 Task: Build a habit tracker for improving your daily time management.
Action: Mouse pressed left at (74, 147)
Screenshot: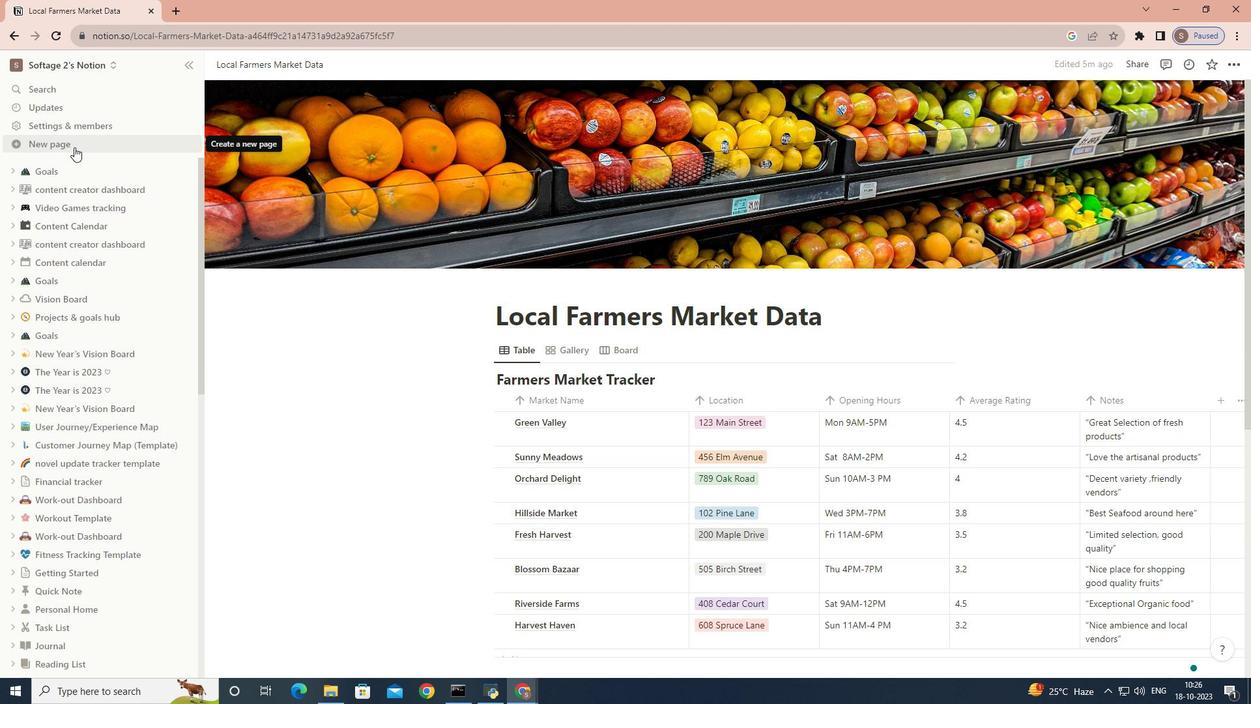 
Action: Mouse moved to (481, 194)
Screenshot: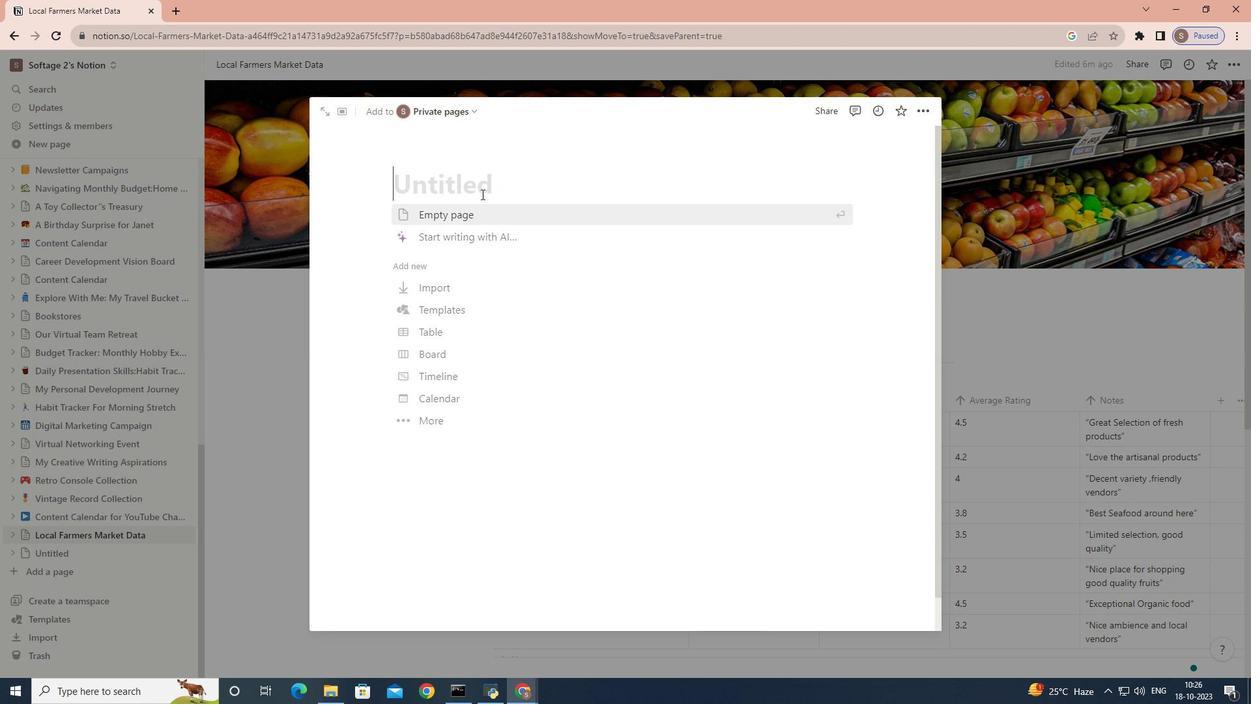 
Action: Key pressed <Key.caps_lock>H<Key.caps_lock>abit<Key.space><Key.caps_lock>T<Key.caps_lock>racj<Key.backspace>ker<Key.space>for<Key.space><Key.caps_lock>D<Key.caps_lock>aily<Key.space><Key.caps_lock>T<Key.caps_lock>ime<Key.space><Key.caps_lock>M<Key.caps_lock>anagement
Screenshot: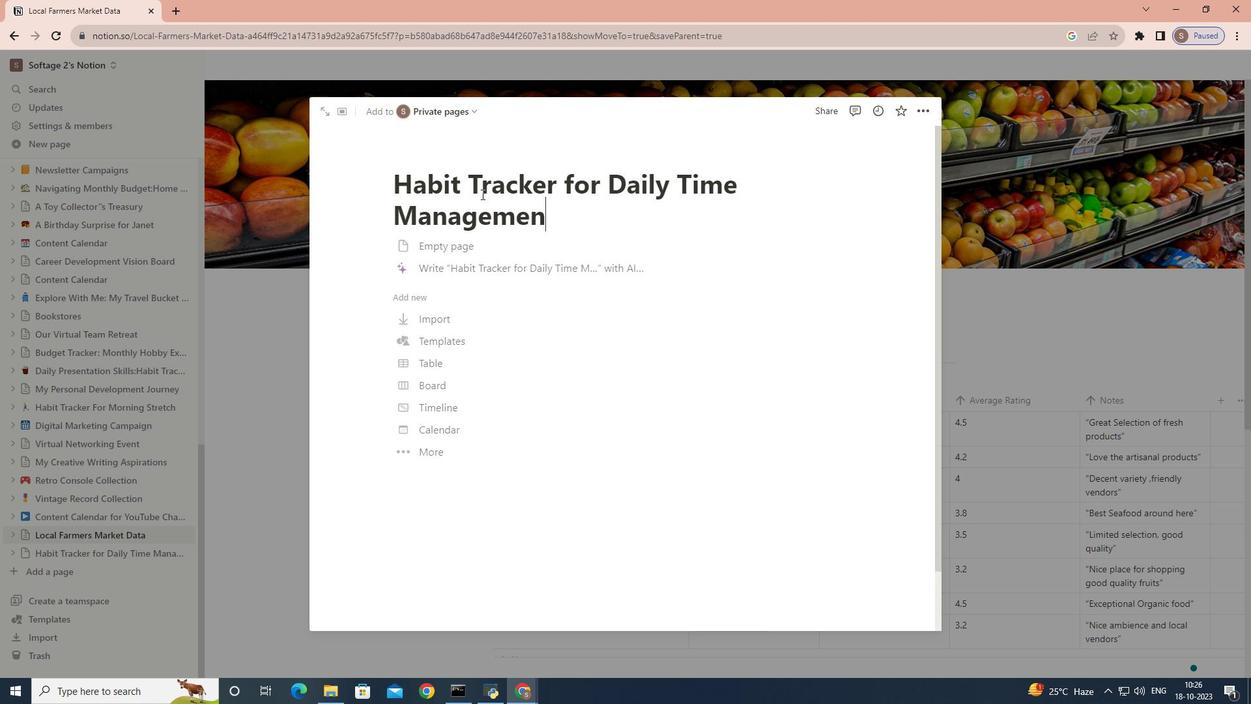 
Action: Mouse moved to (490, 226)
Screenshot: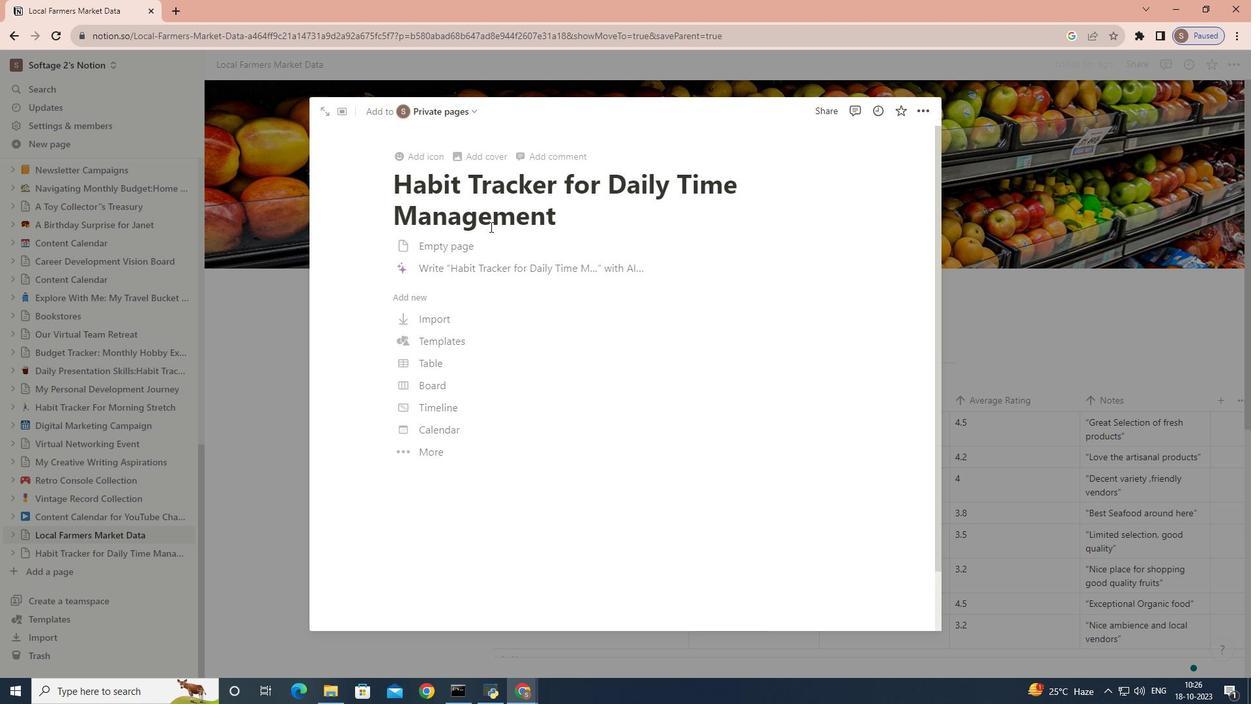 
Action: Mouse scrolled (490, 227) with delta (0, 0)
Screenshot: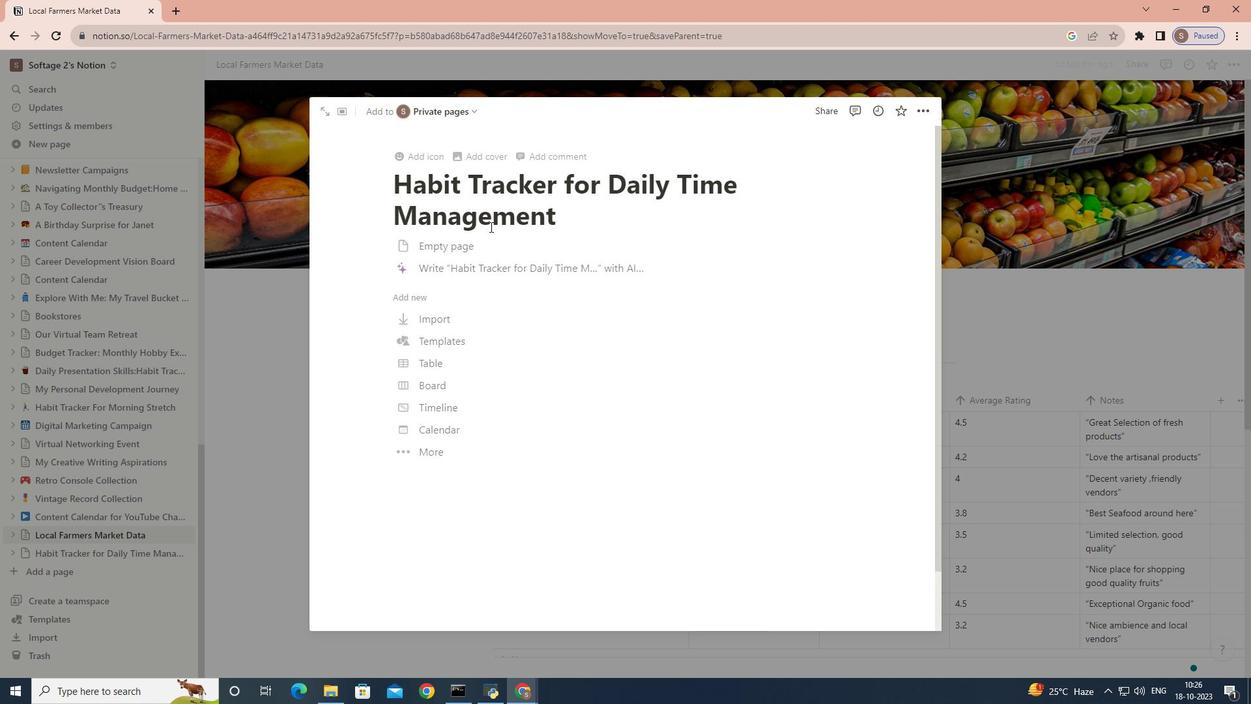 
Action: Mouse scrolled (490, 227) with delta (0, 0)
Screenshot: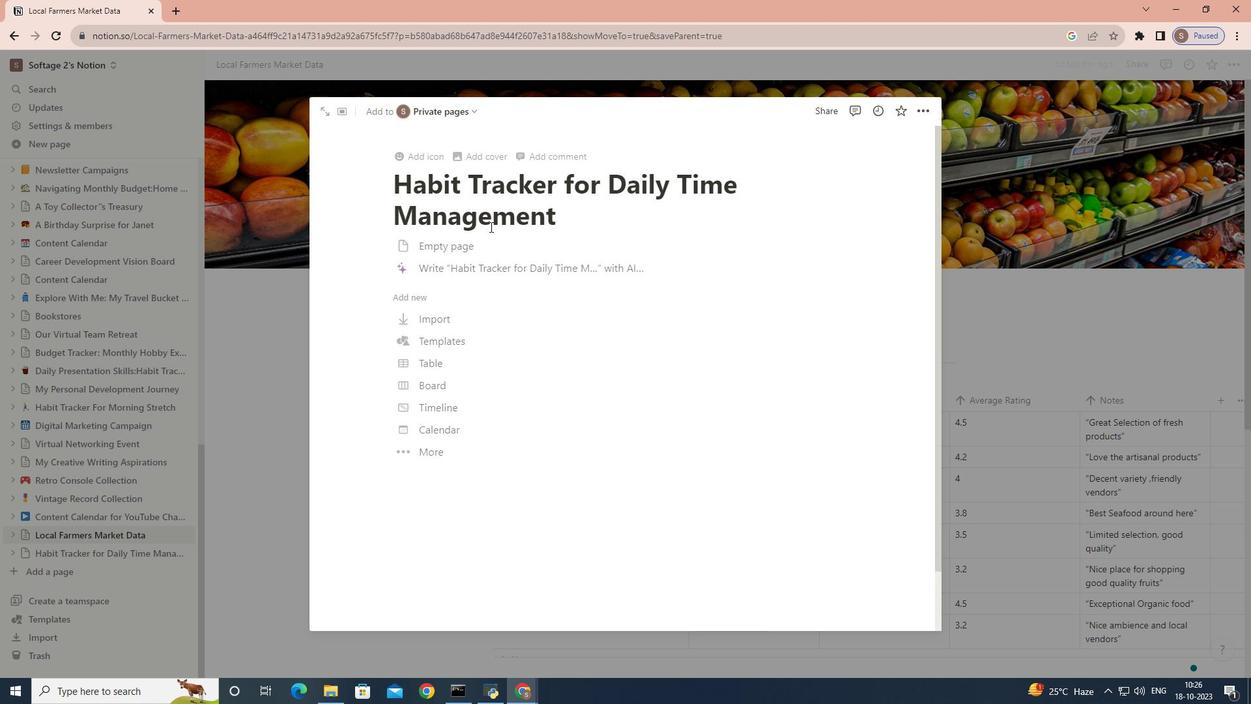 
Action: Mouse scrolled (490, 227) with delta (0, 0)
Screenshot: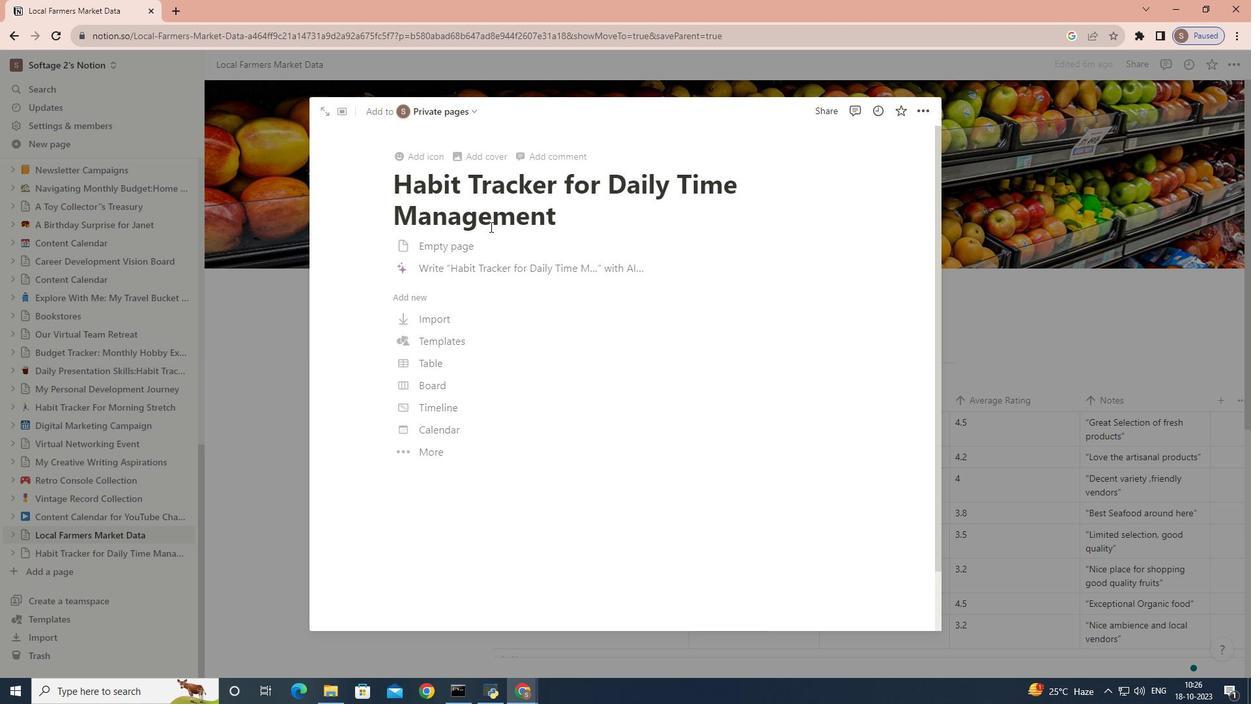 
Action: Mouse moved to (480, 165)
Screenshot: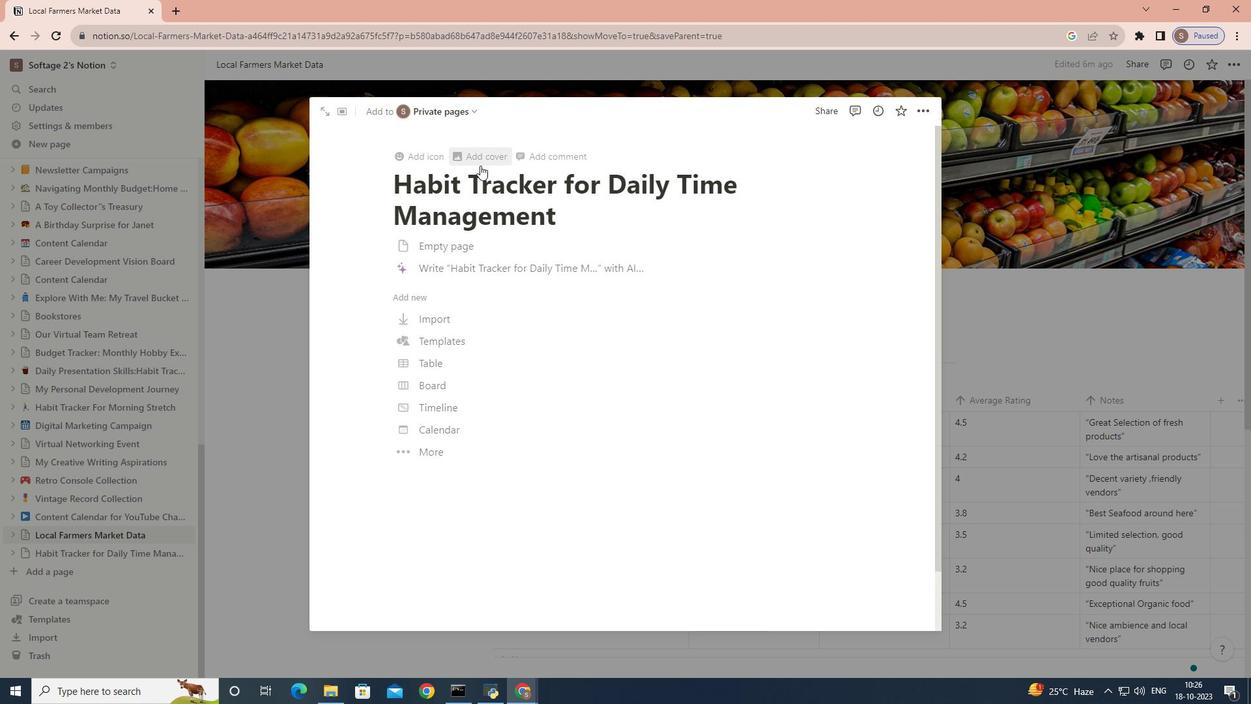 
Action: Mouse pressed left at (480, 165)
Screenshot: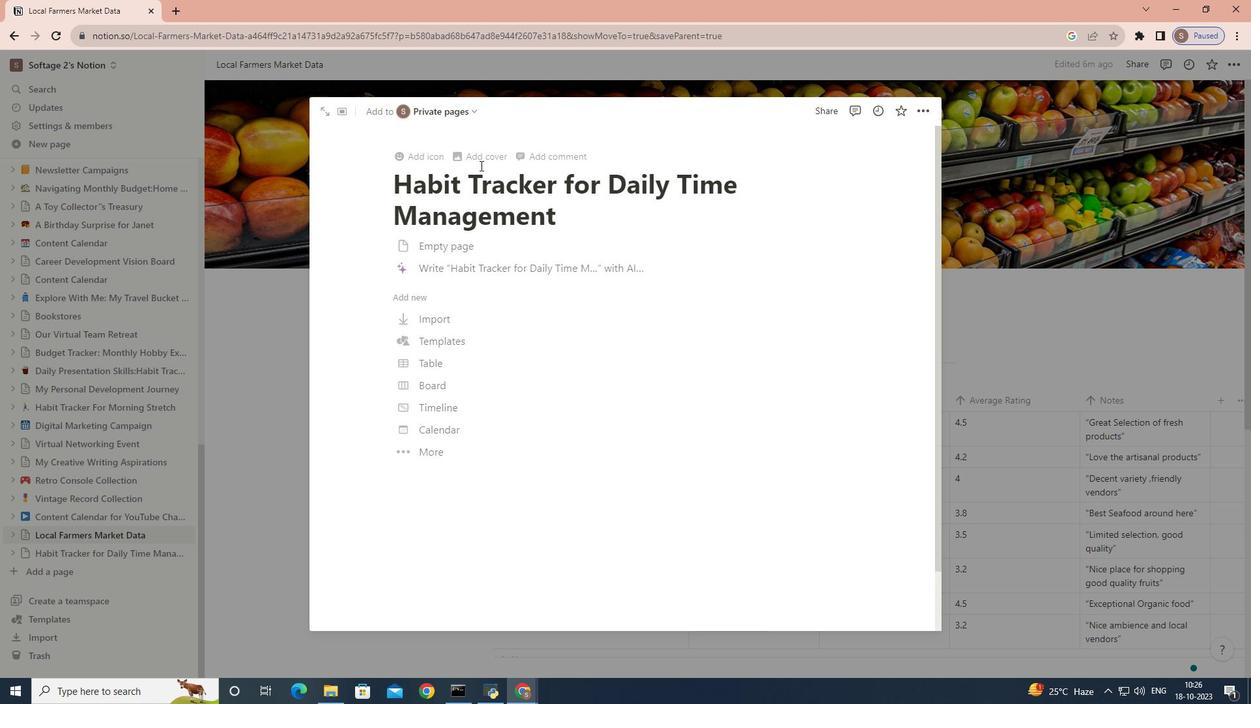 
Action: Mouse moved to (496, 160)
Screenshot: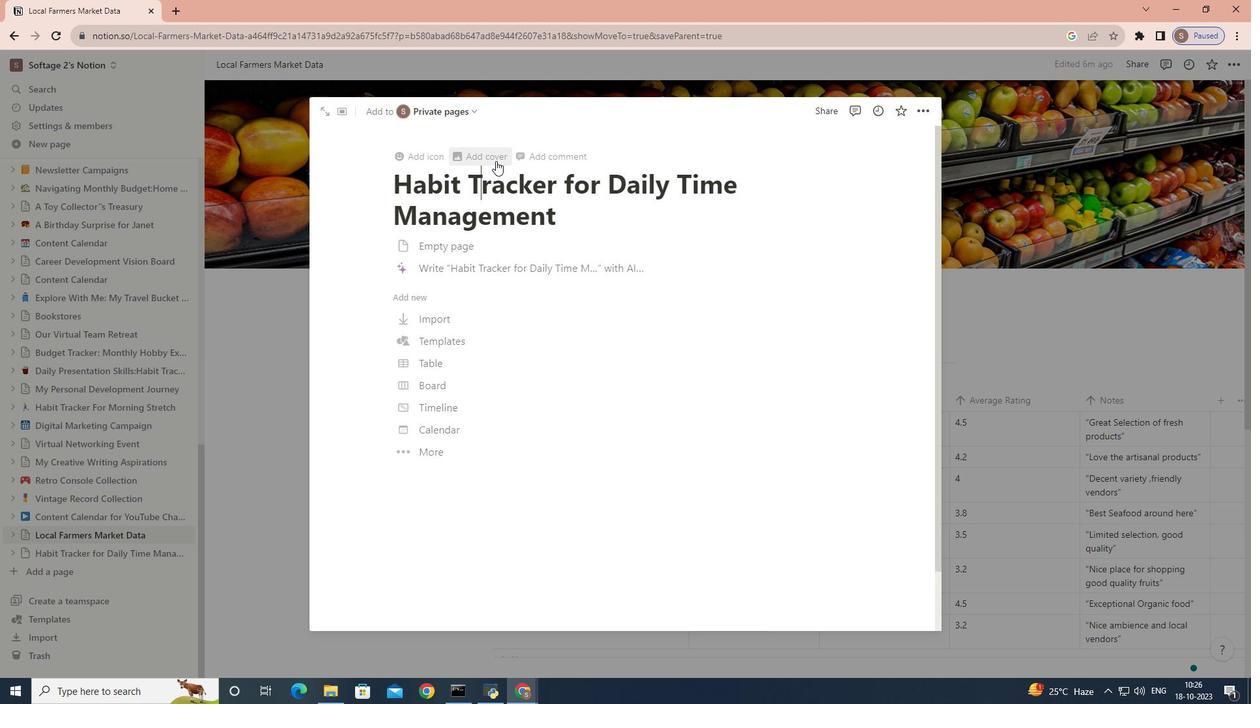 
Action: Mouse pressed left at (496, 160)
Screenshot: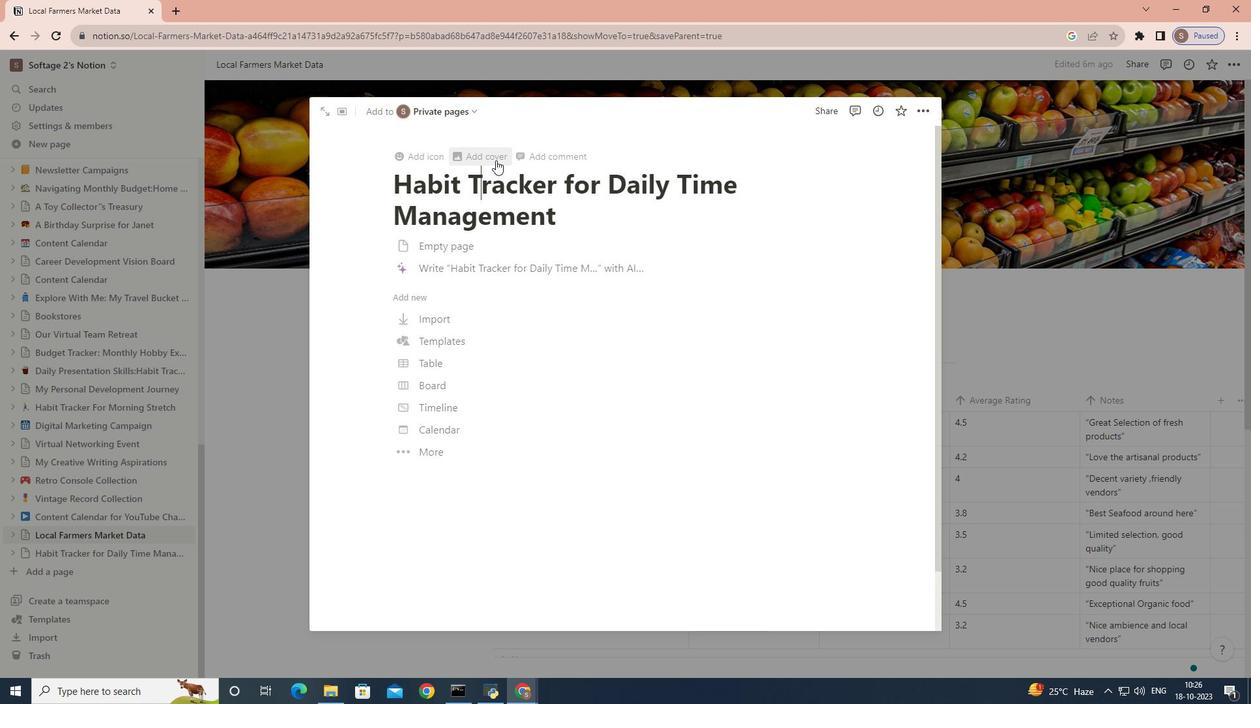 
Action: Mouse moved to (773, 237)
Screenshot: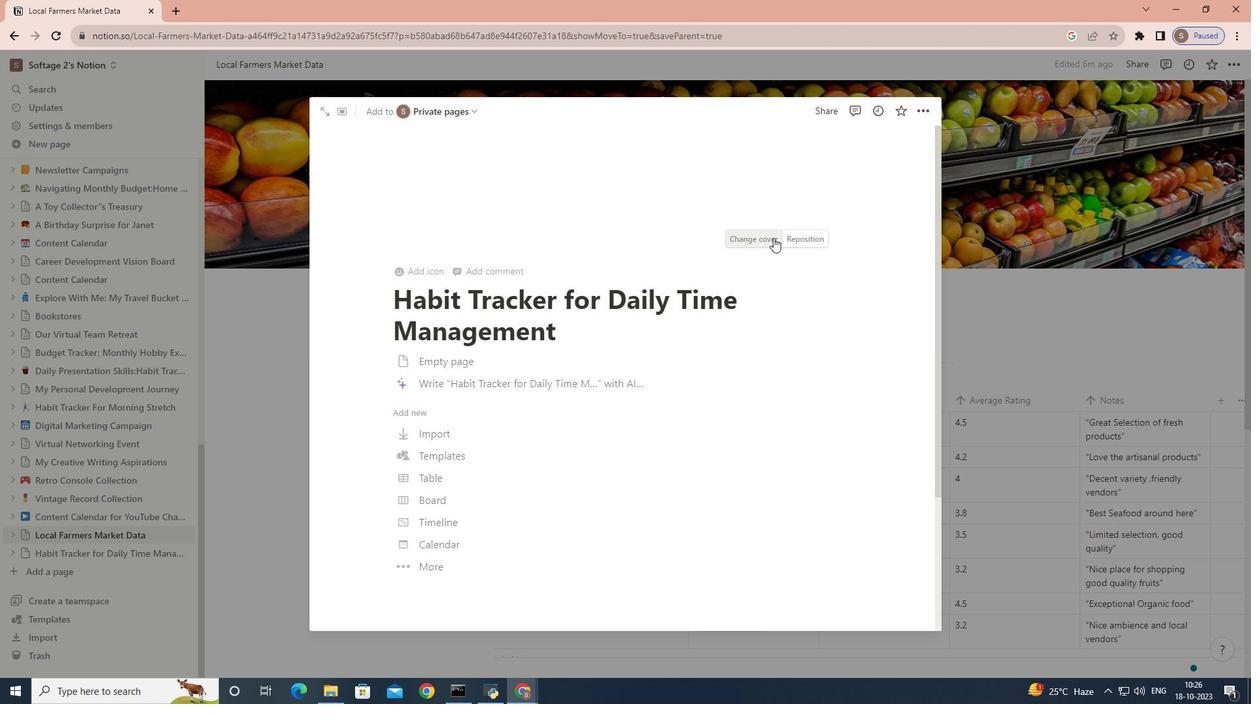 
Action: Mouse pressed left at (773, 237)
Screenshot: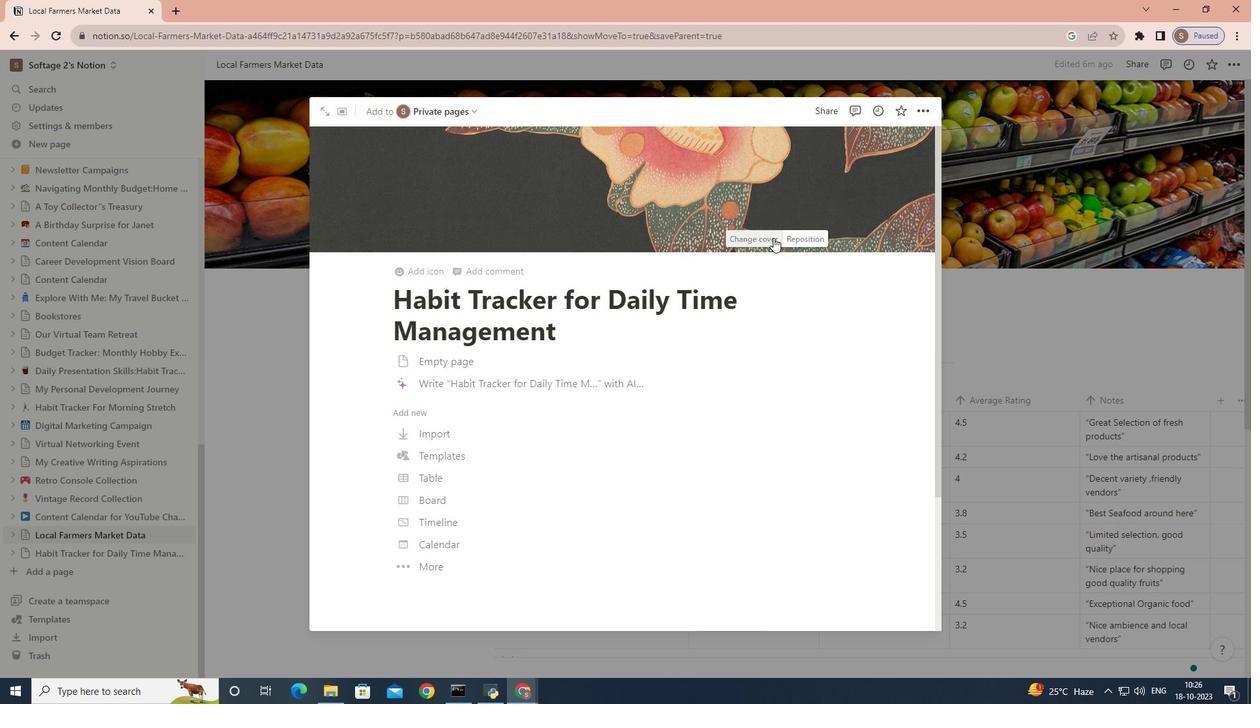 
Action: Mouse moved to (721, 260)
Screenshot: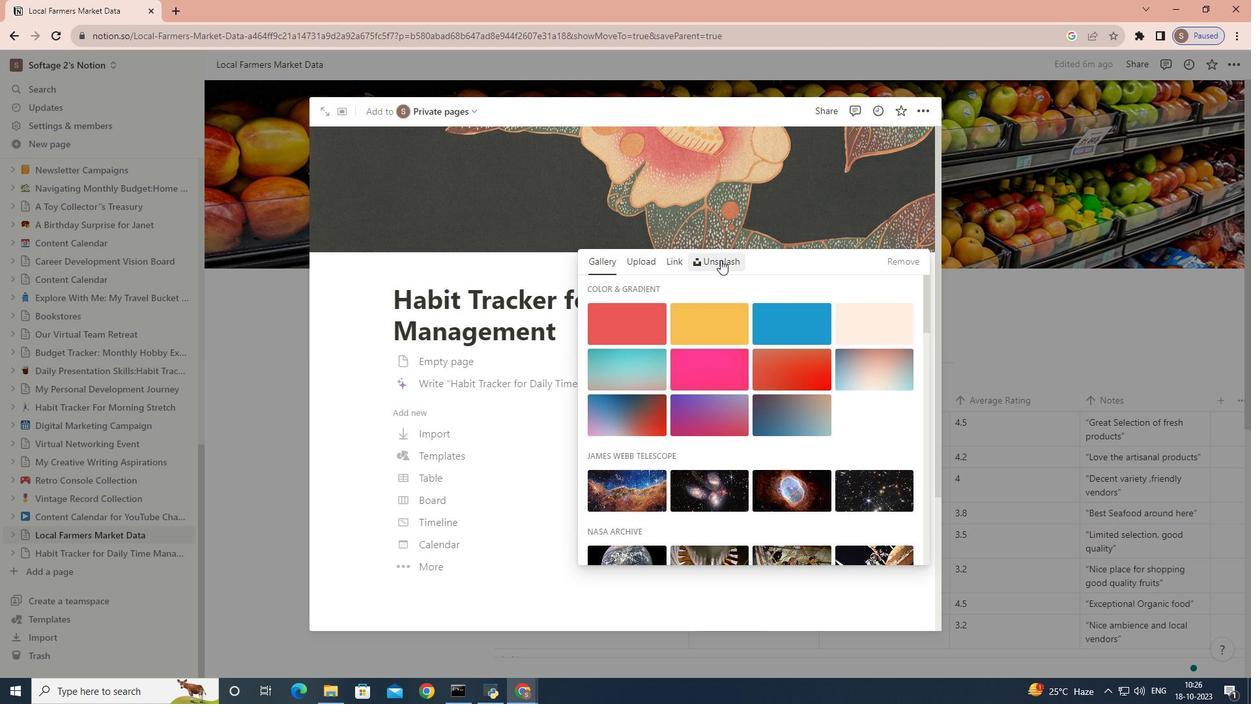 
Action: Mouse pressed left at (721, 260)
Screenshot: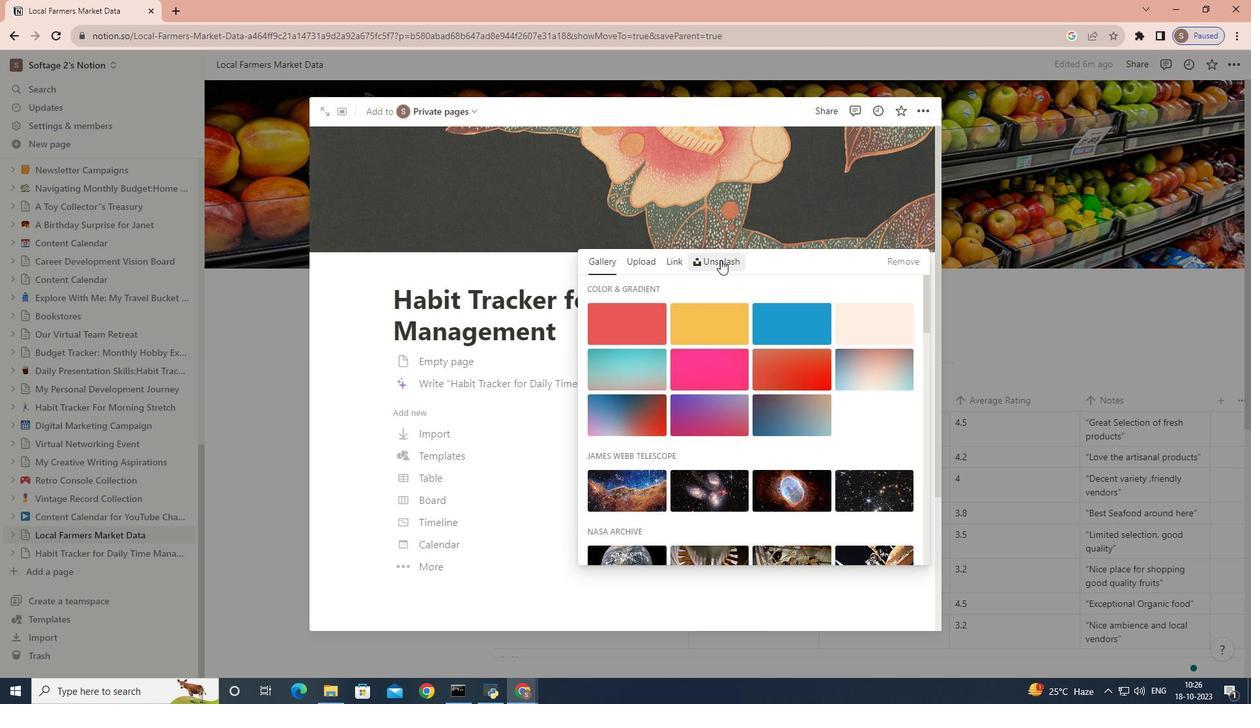 
Action: Mouse moved to (668, 284)
Screenshot: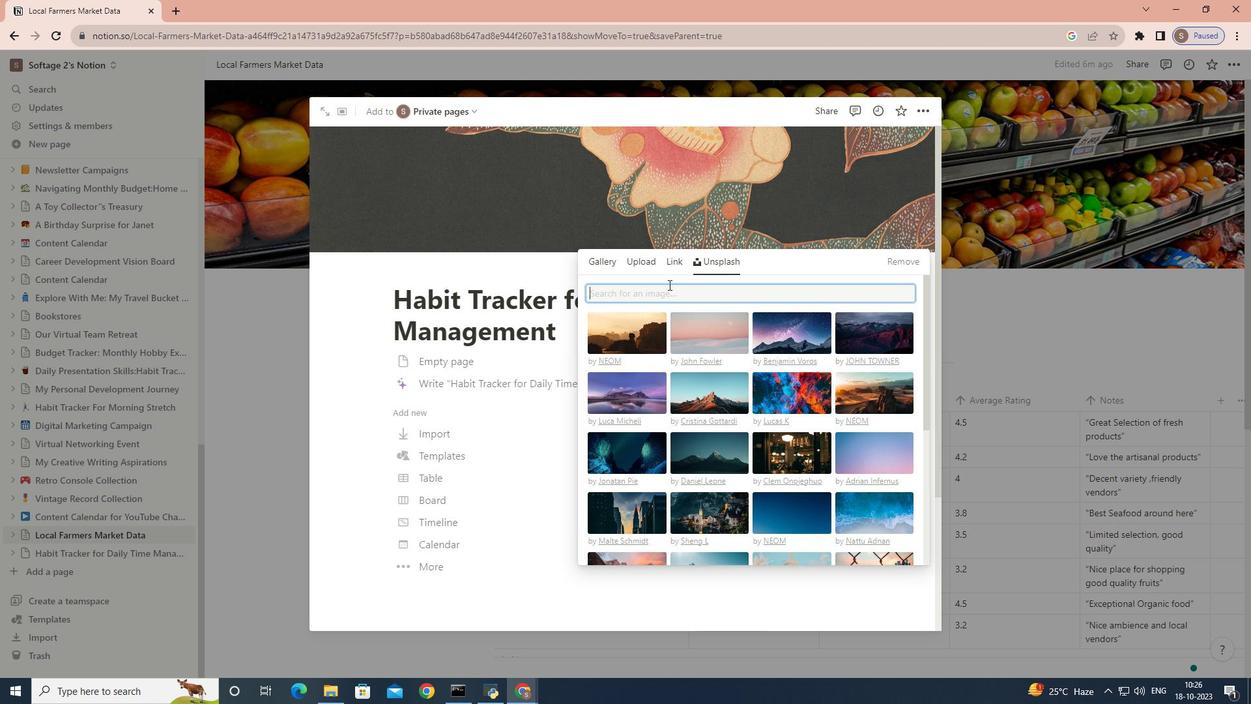 
Action: Key pressed time
Screenshot: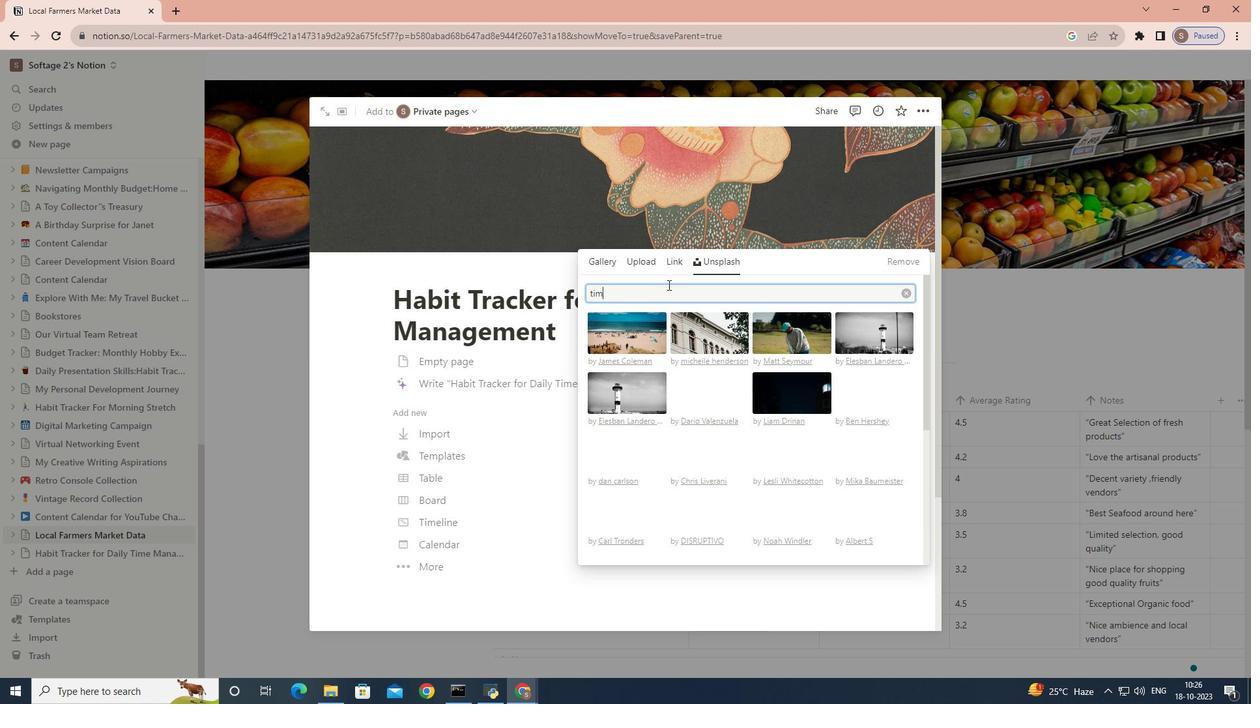 
Action: Mouse moved to (631, 387)
Screenshot: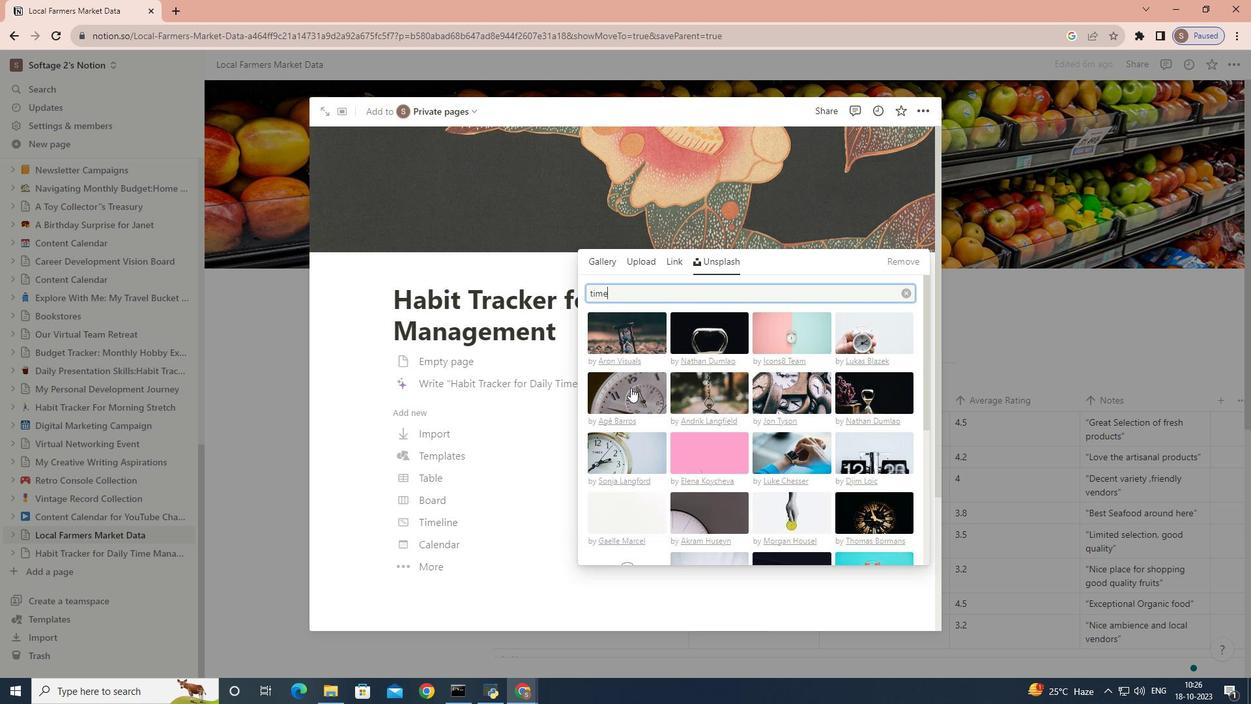 
Action: Mouse pressed left at (631, 387)
Screenshot: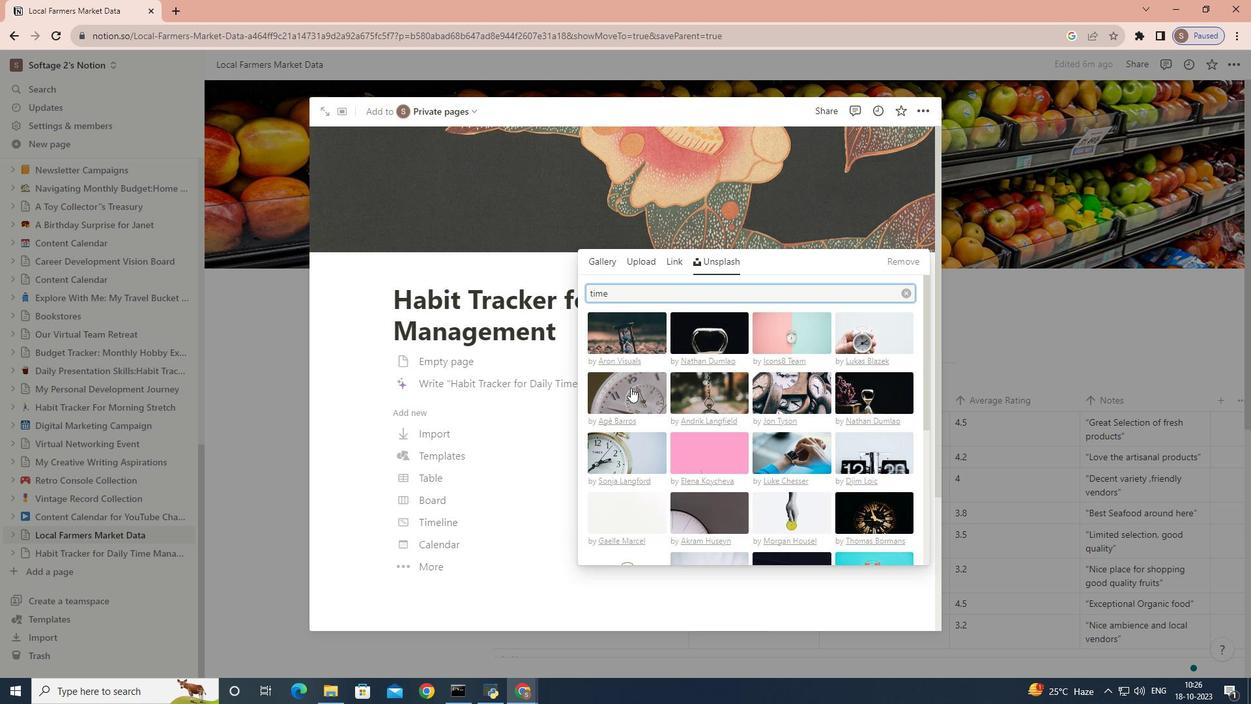 
Action: Mouse moved to (738, 220)
Screenshot: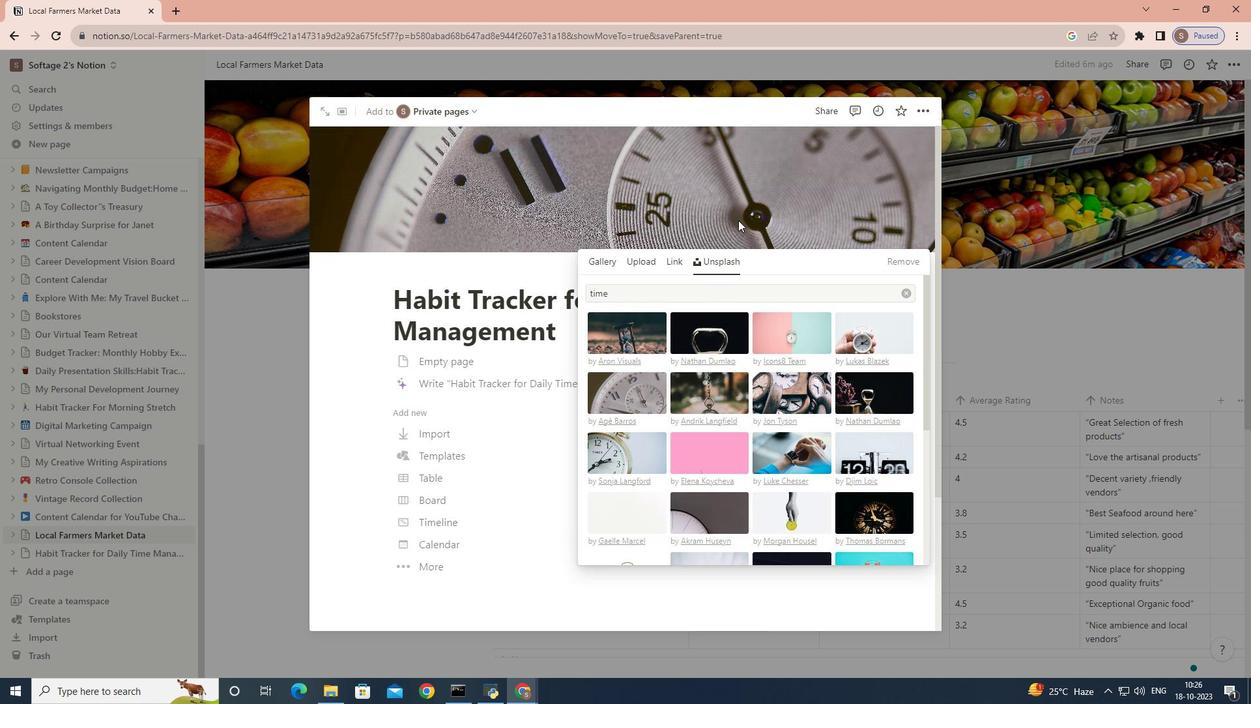 
Action: Mouse scrolled (738, 221) with delta (0, 0)
Screenshot: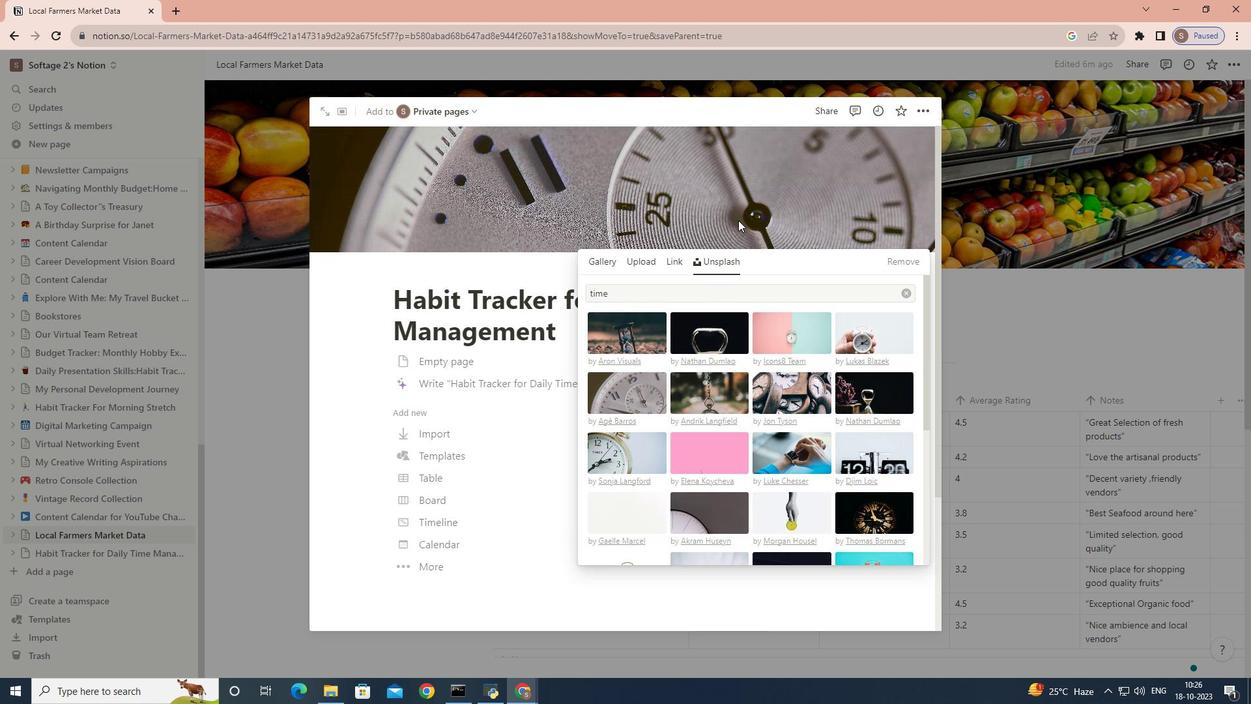 
Action: Mouse scrolled (738, 221) with delta (0, 0)
Screenshot: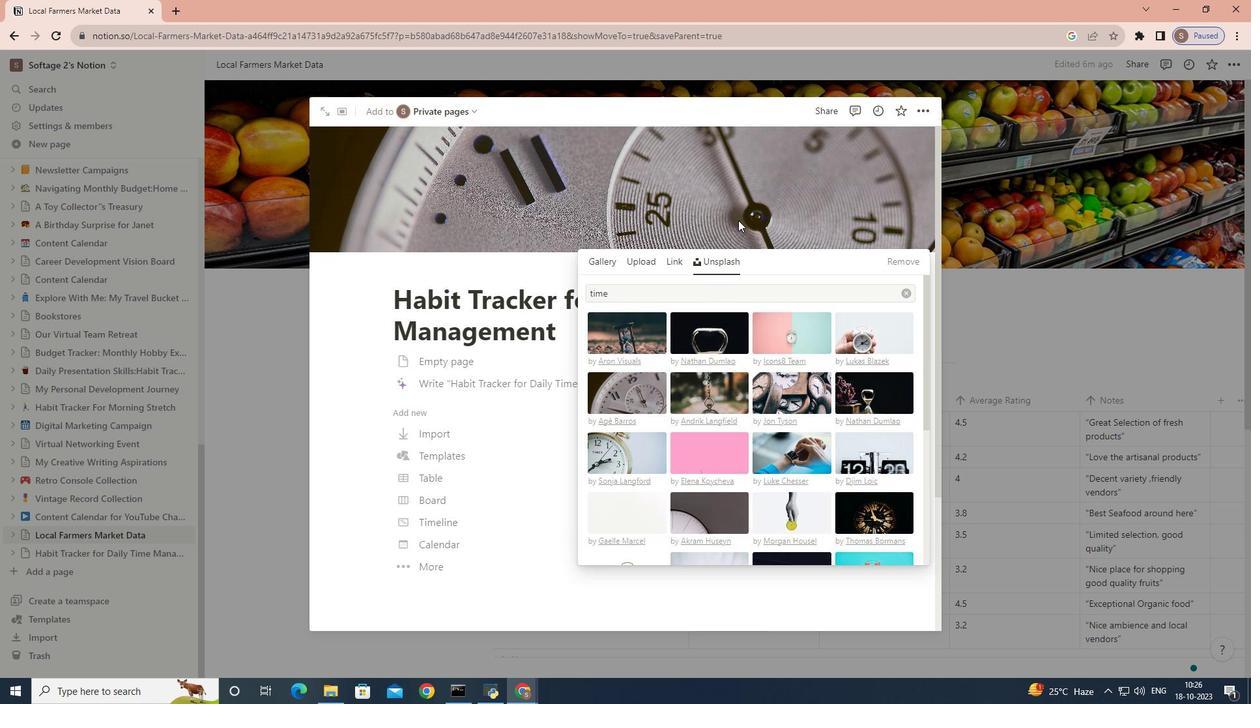 
Action: Mouse scrolled (738, 221) with delta (0, 0)
Screenshot: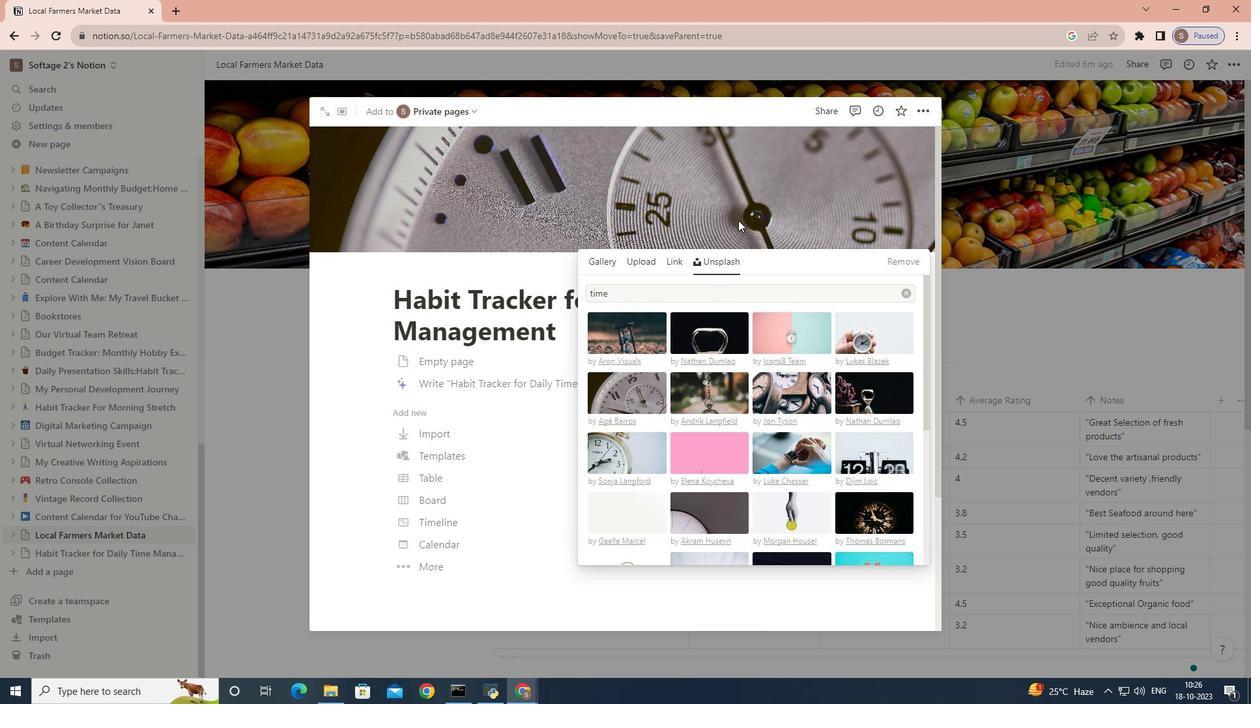 
Action: Mouse scrolled (738, 221) with delta (0, 0)
Screenshot: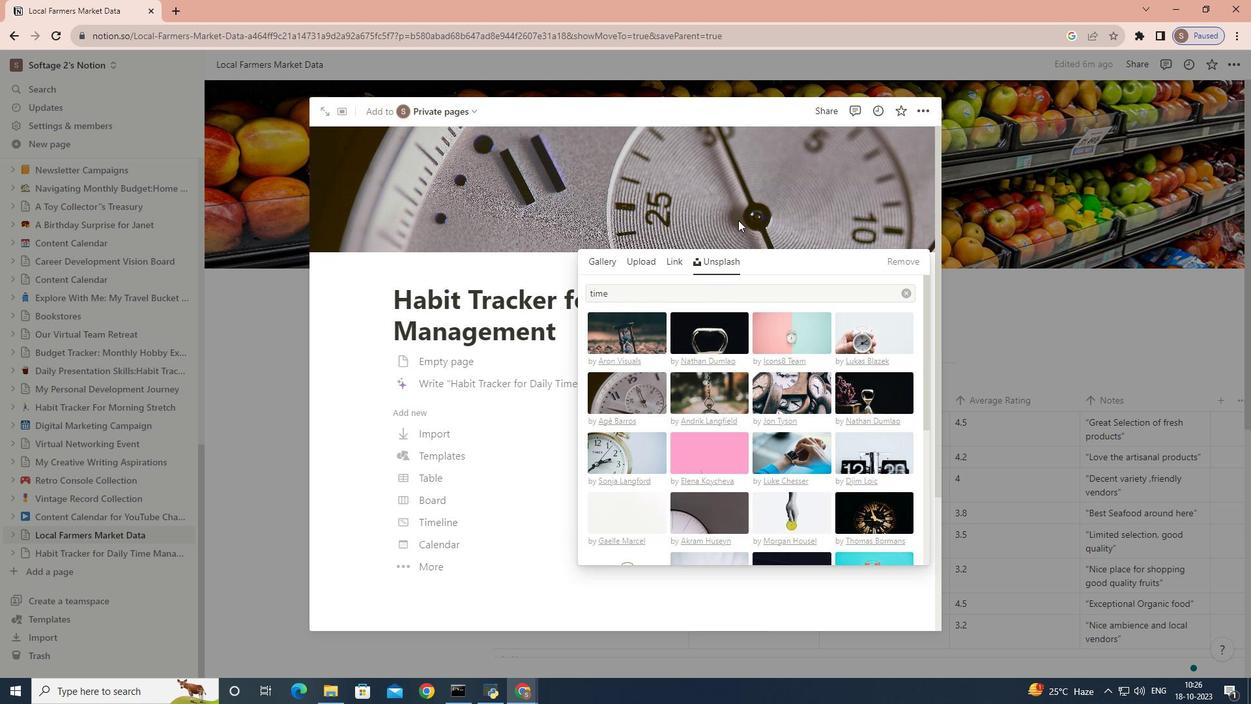 
Action: Mouse moved to (501, 274)
Screenshot: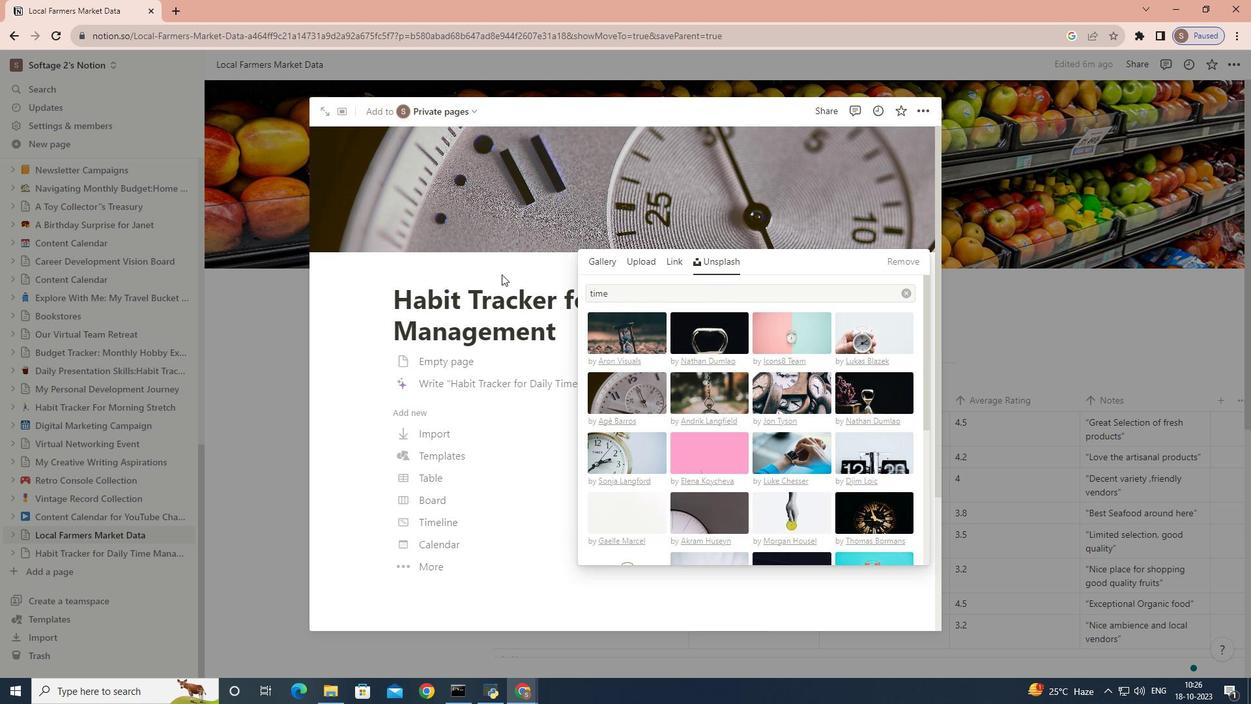 
Action: Mouse pressed left at (501, 274)
Screenshot: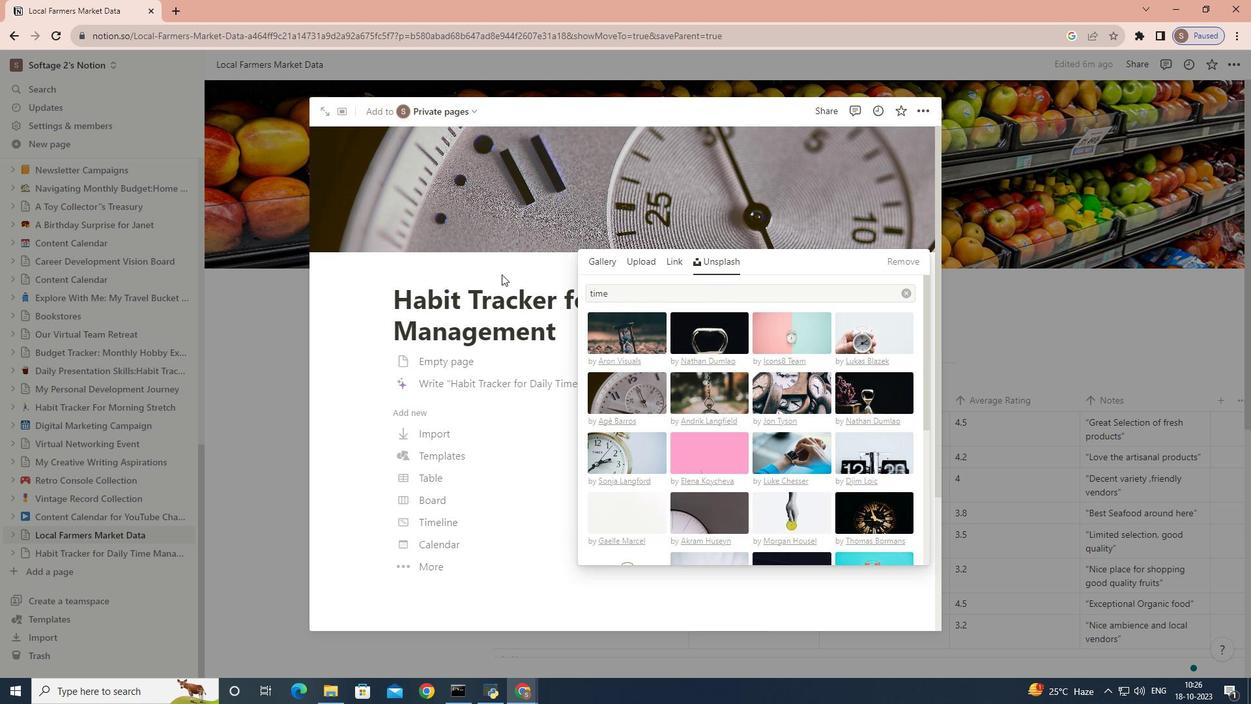 
Action: Mouse moved to (526, 410)
Screenshot: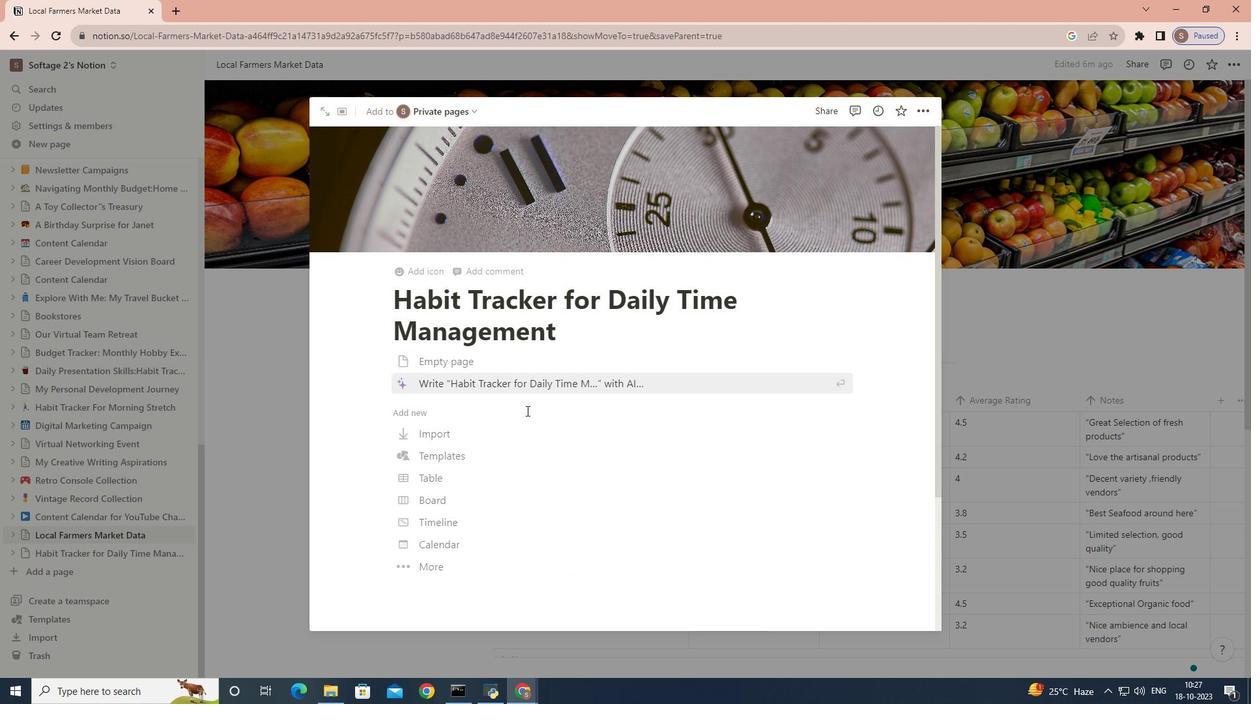 
Action: Mouse scrolled (526, 410) with delta (0, 0)
Screenshot: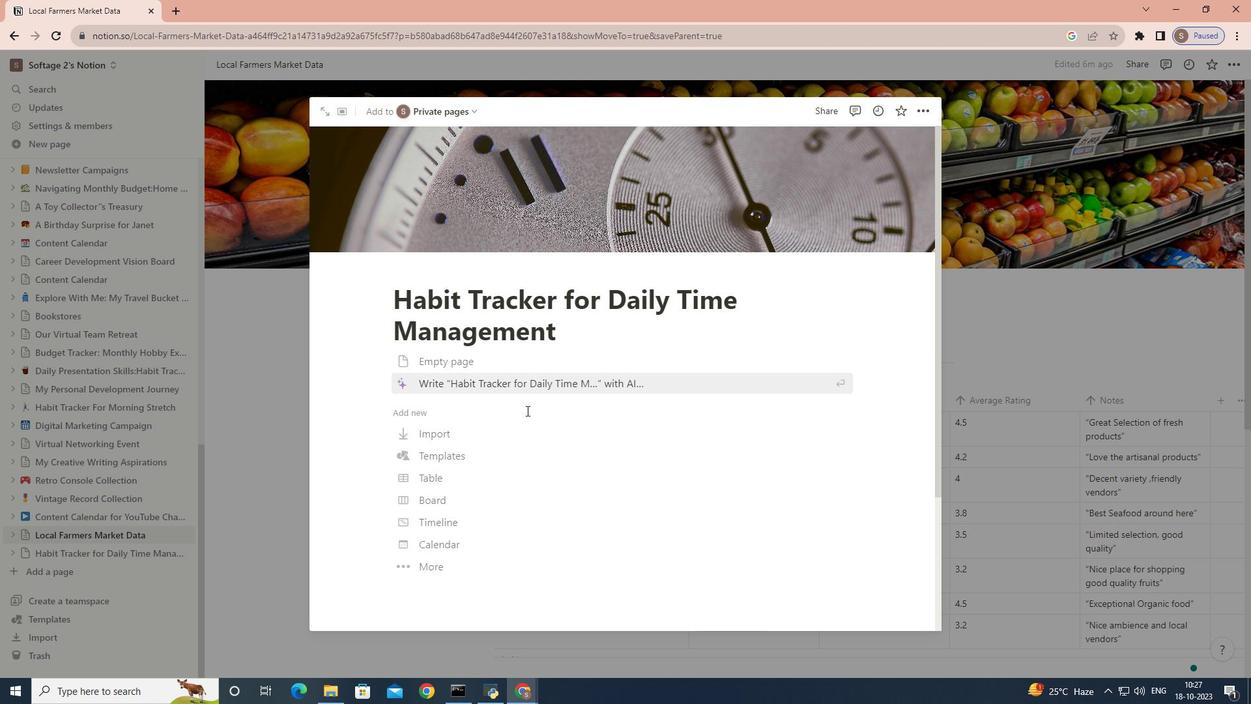 
Action: Mouse moved to (451, 299)
Screenshot: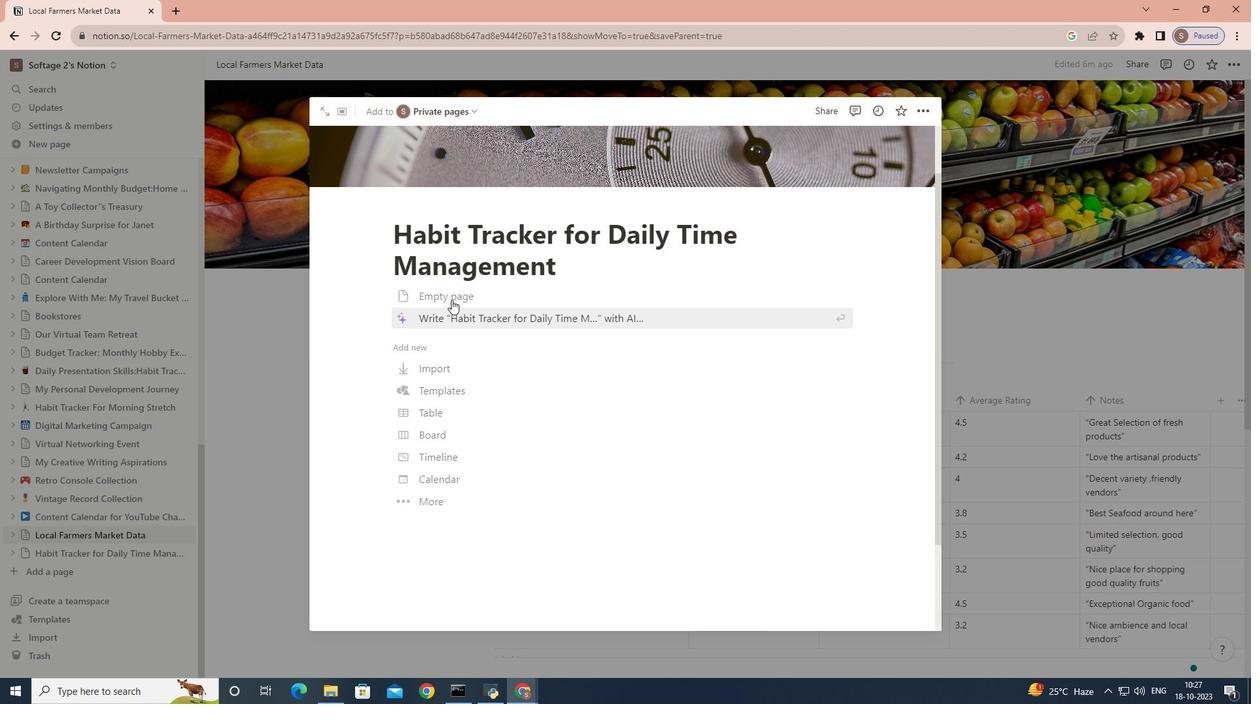 
Action: Mouse pressed left at (451, 299)
Screenshot: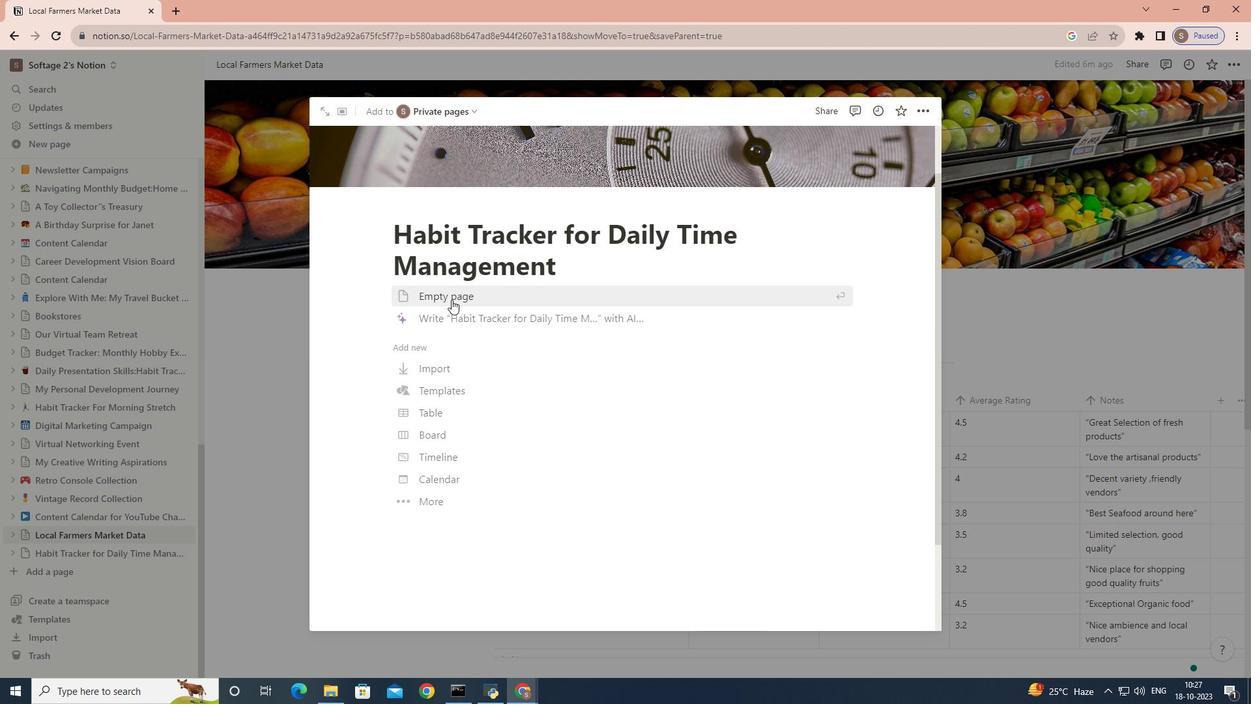 
Action: Mouse moved to (433, 370)
Screenshot: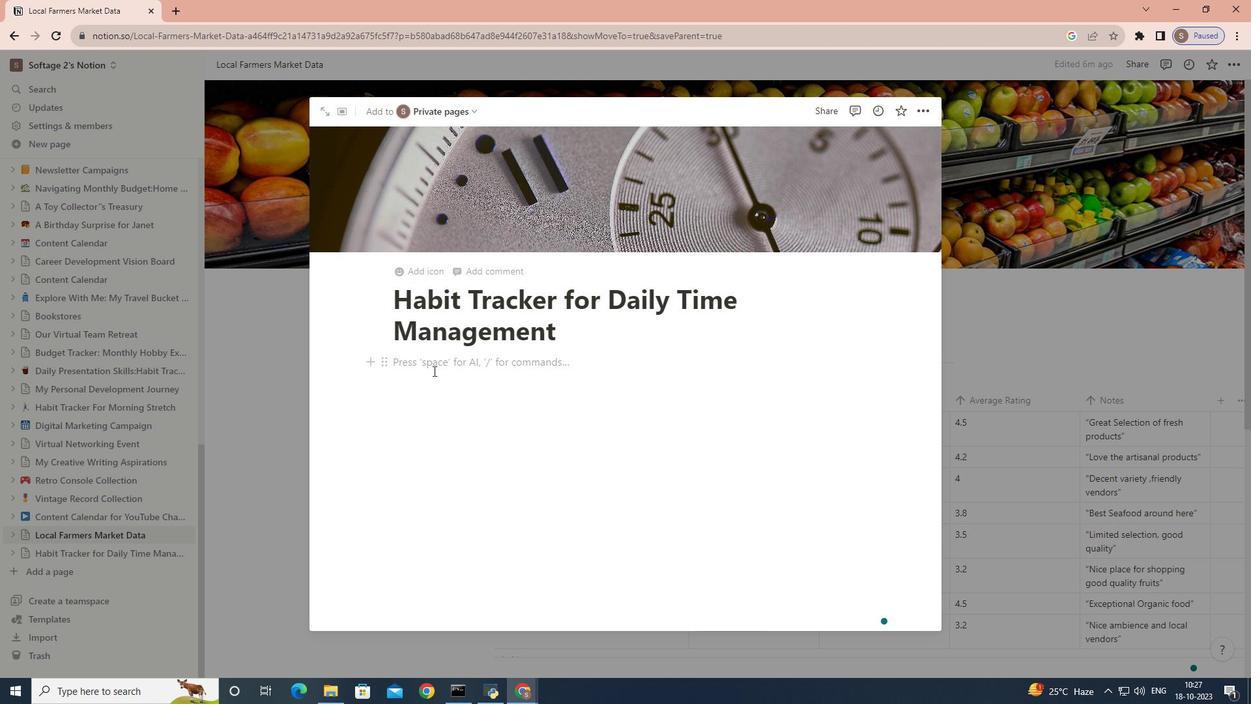 
Action: Key pressed /tableview
Screenshot: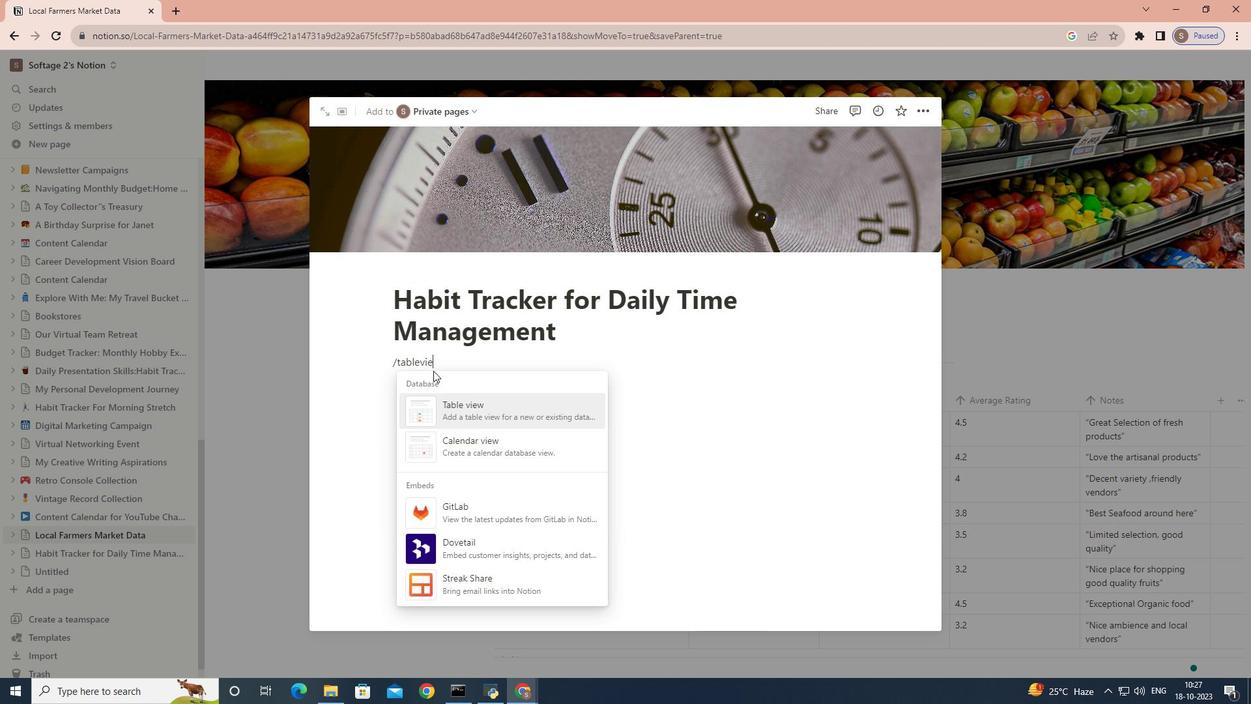 
Action: Mouse moved to (472, 421)
Screenshot: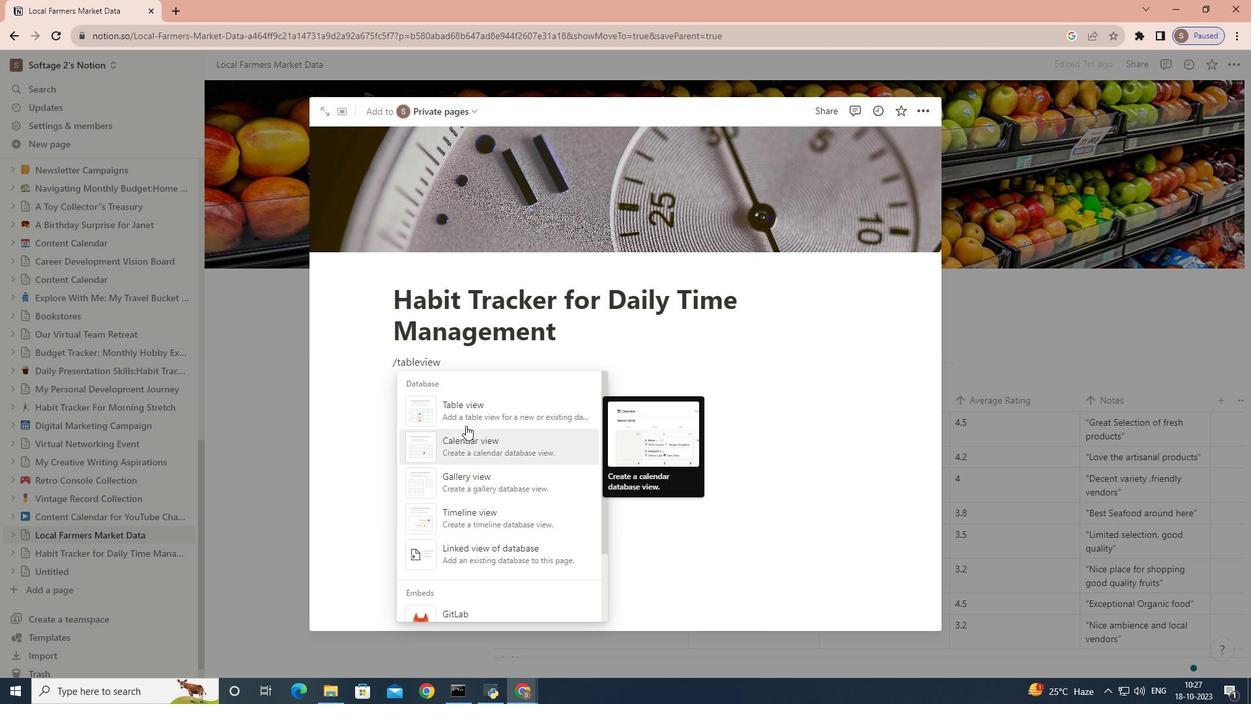 
Action: Mouse pressed left at (472, 421)
Screenshot: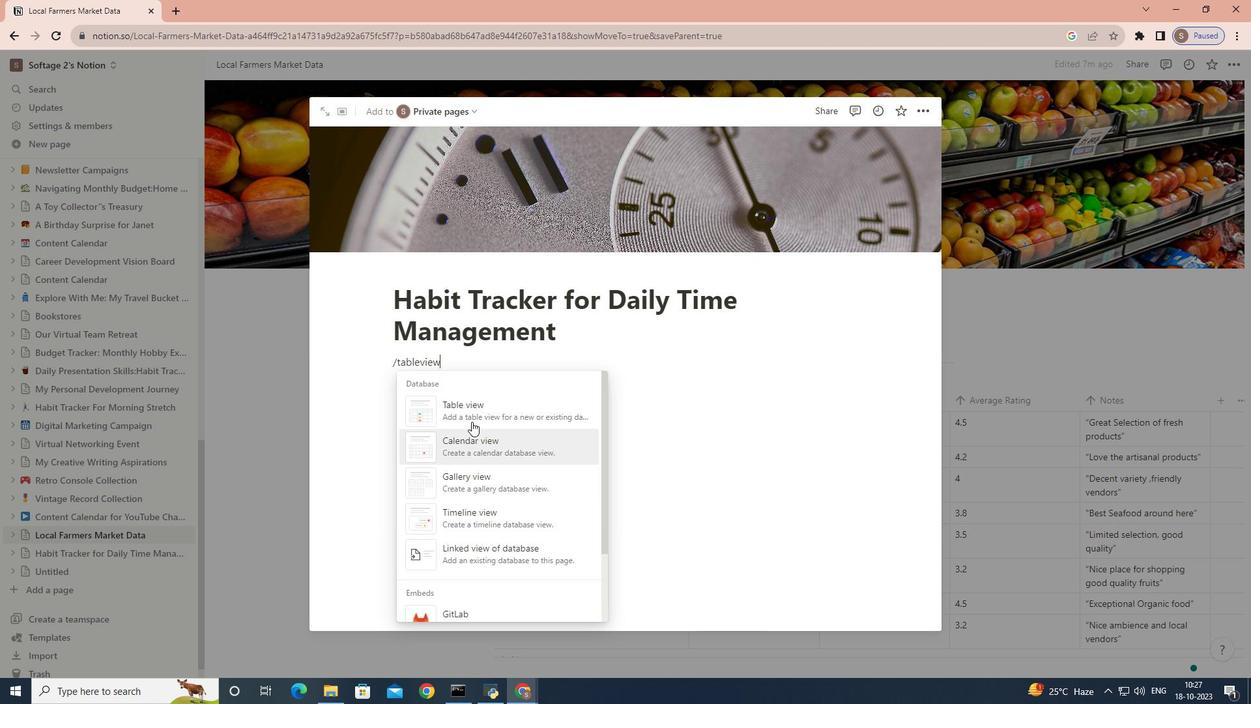 
Action: Mouse moved to (694, 400)
Screenshot: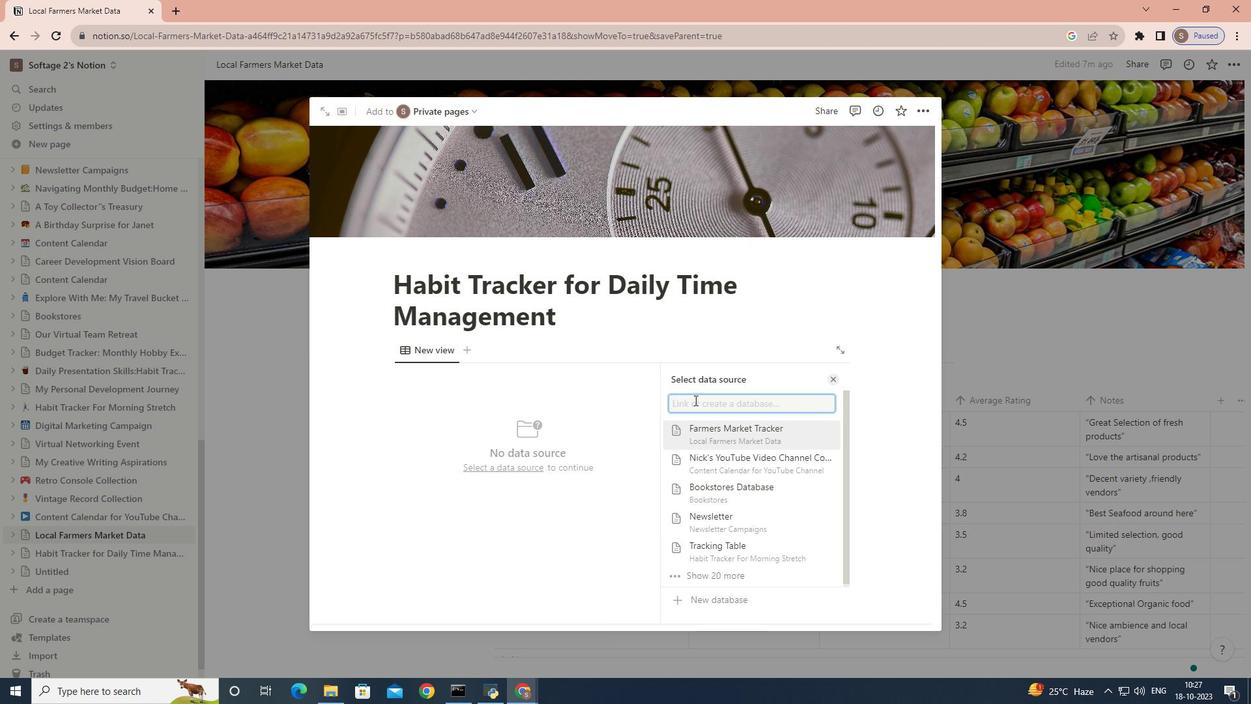 
Action: Key pressed <Key.caps_lock>H<Key.caps_lock>abit<Key.space><Key.caps_lock>T<Key.caps_lock>racker<Key.space>for<Key.space>a<Key.space><Key.caps_lock>D<Key.caps_lock>ay
Screenshot: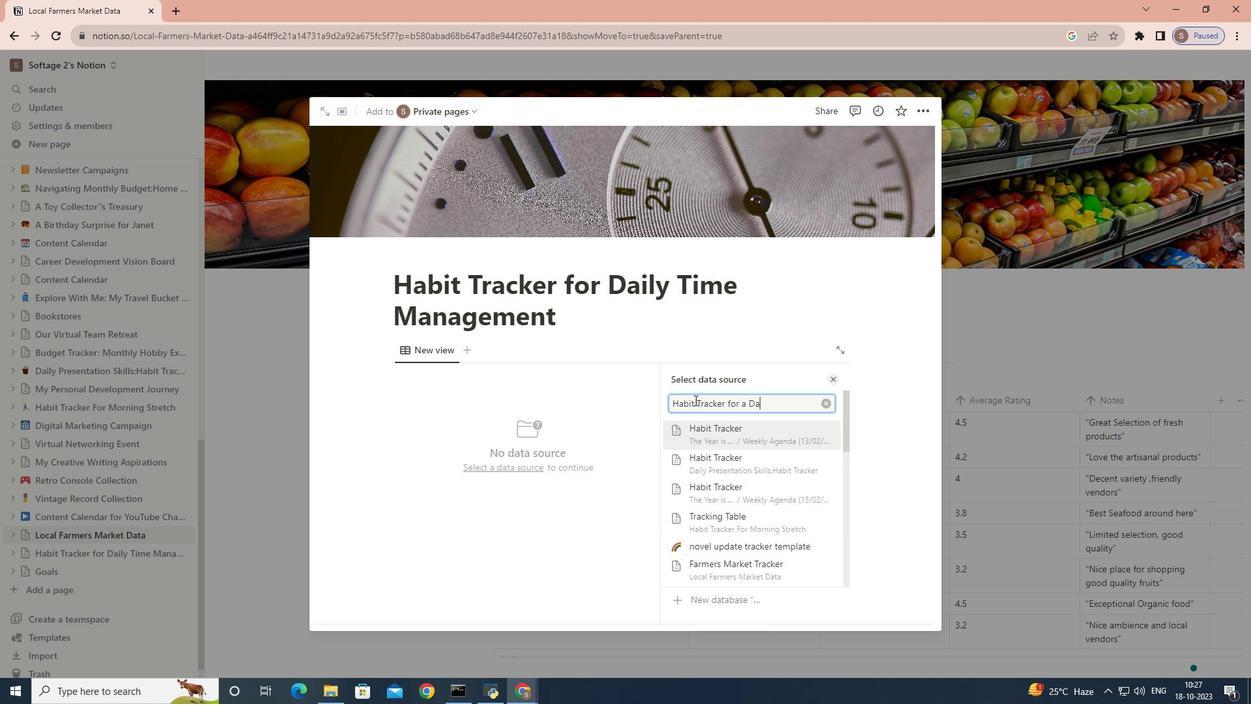 
Action: Mouse moved to (704, 591)
Screenshot: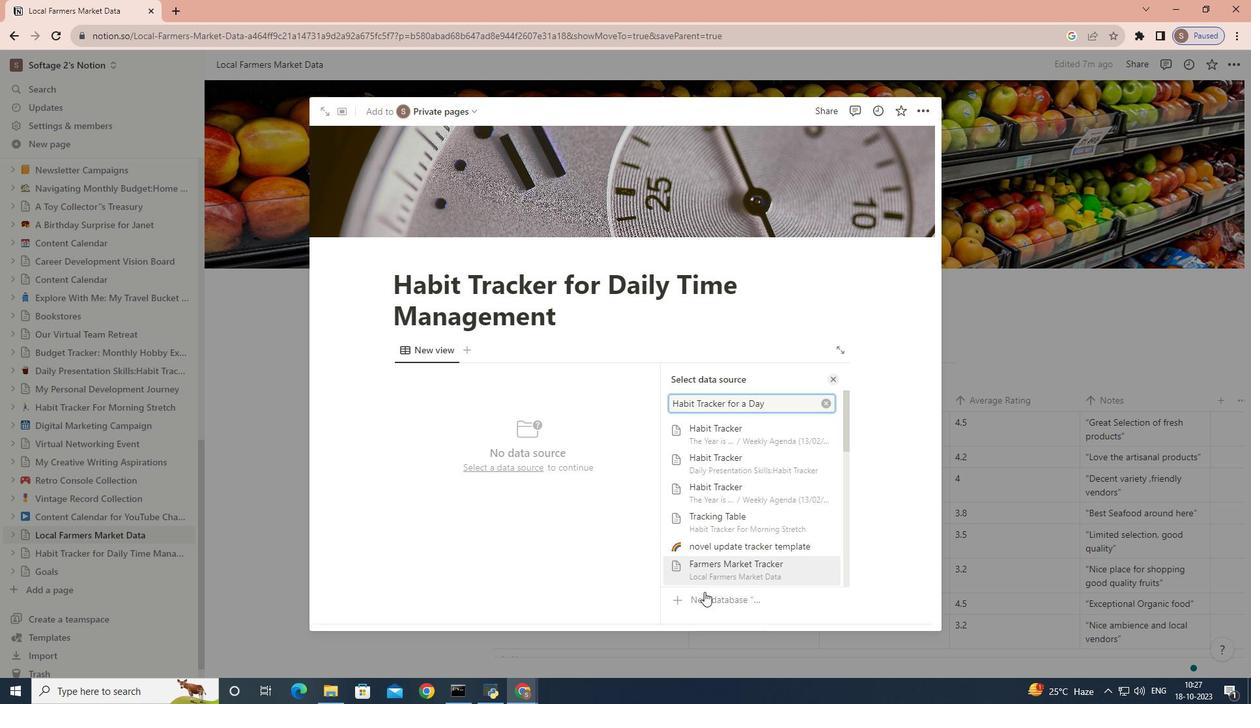 
Action: Mouse pressed left at (704, 591)
Screenshot: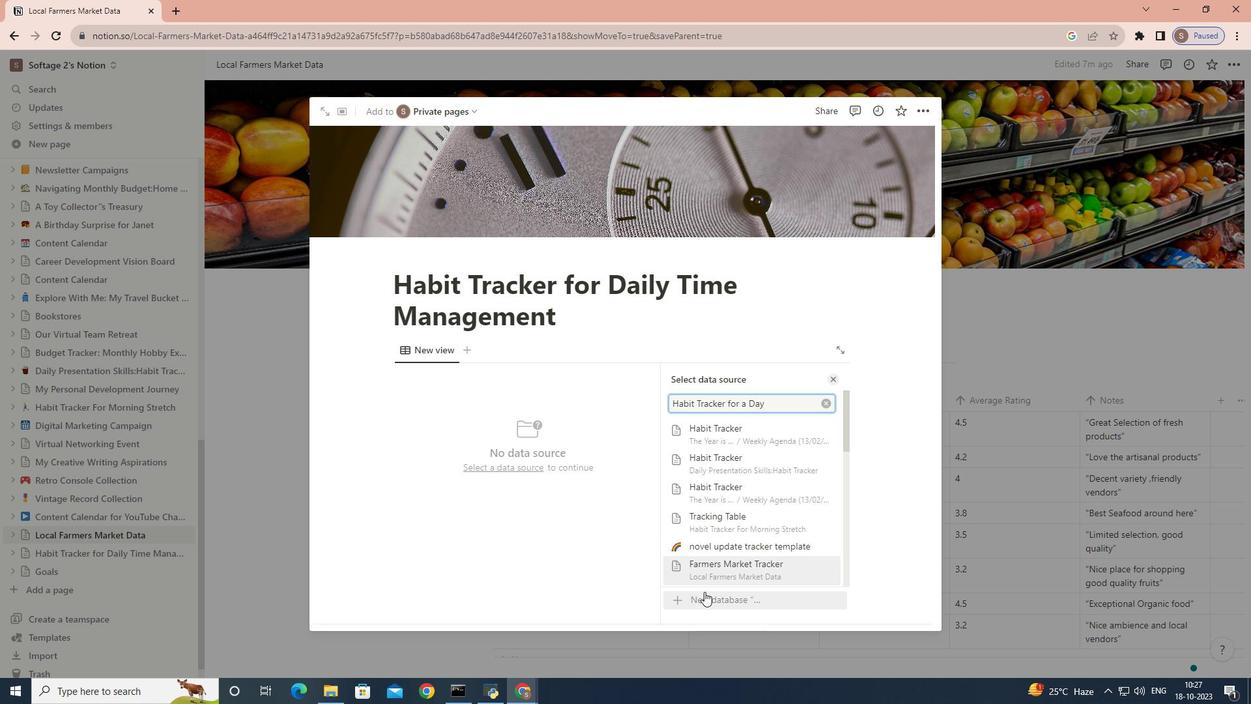 
Action: Mouse moved to (430, 400)
Screenshot: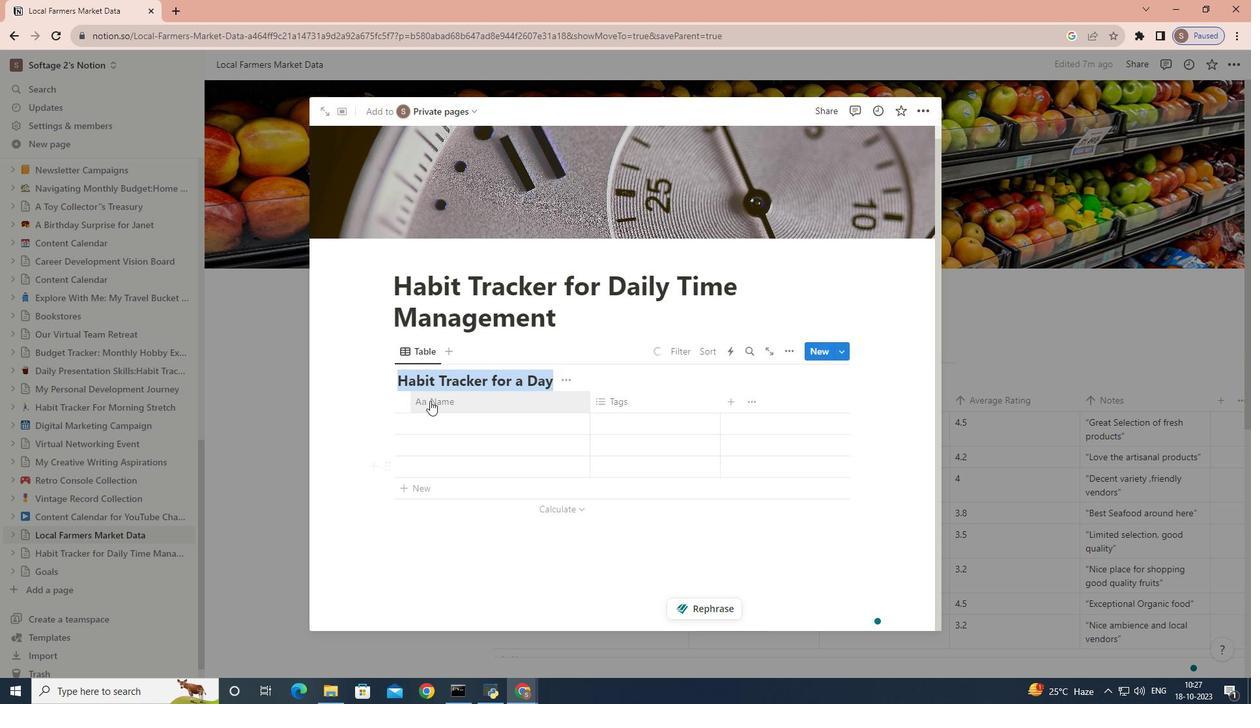 
Action: Mouse pressed left at (430, 400)
Screenshot: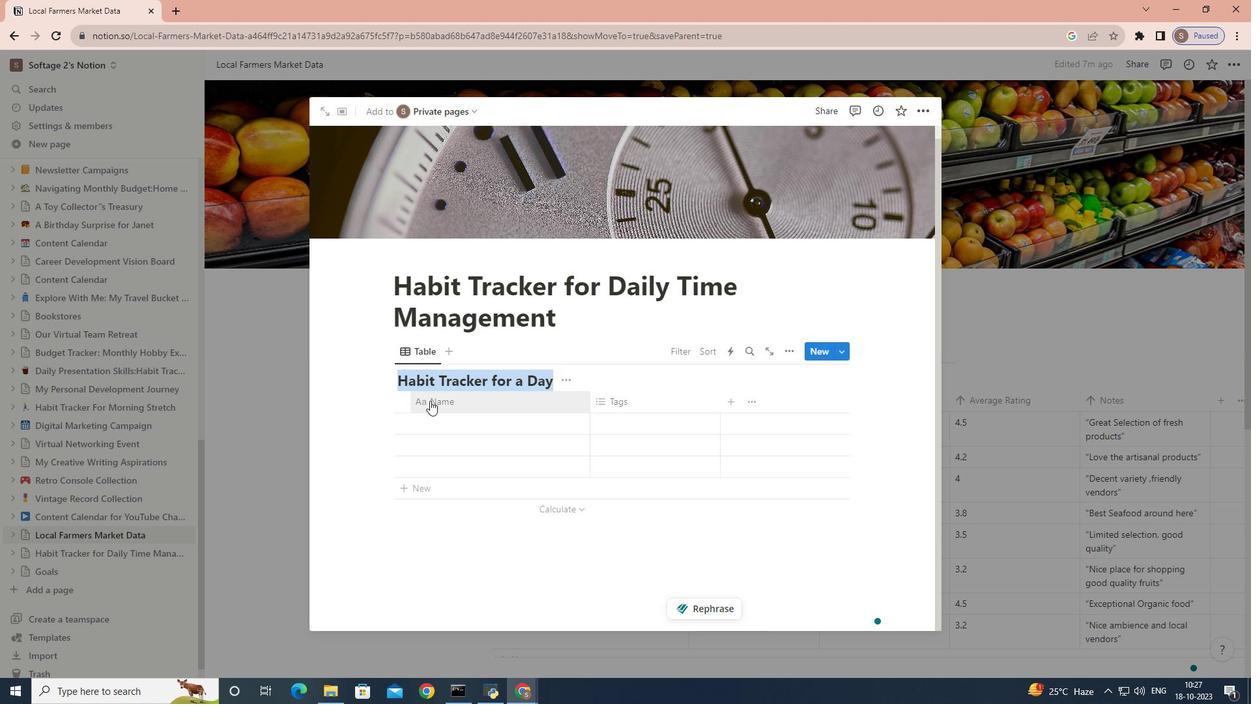 
Action: Mouse moved to (465, 430)
Screenshot: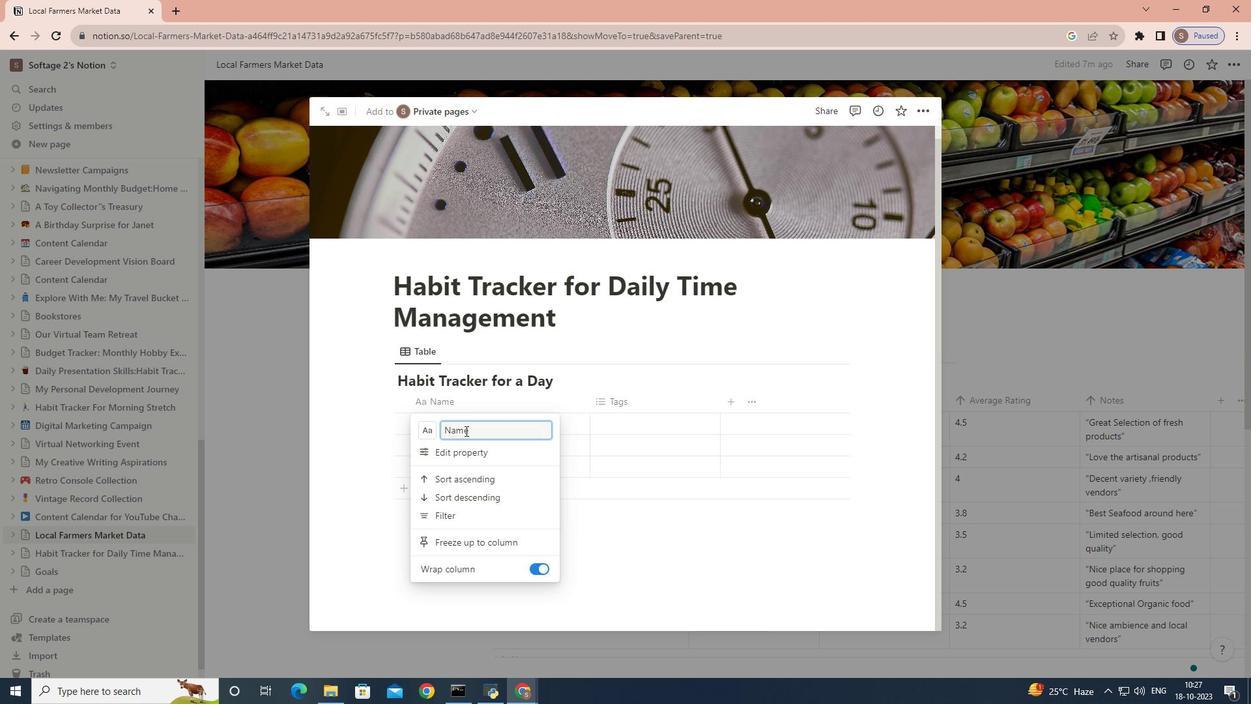 
Action: Mouse pressed left at (465, 430)
Screenshot: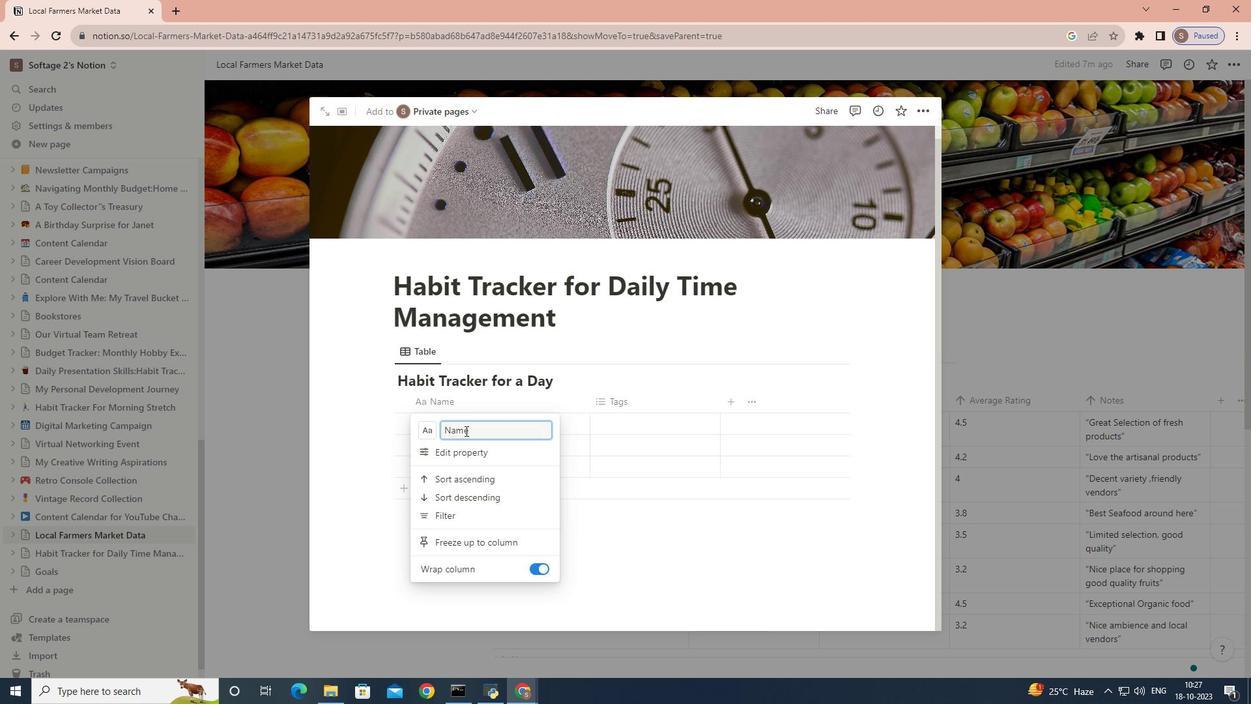 
Action: Mouse moved to (475, 432)
Screenshot: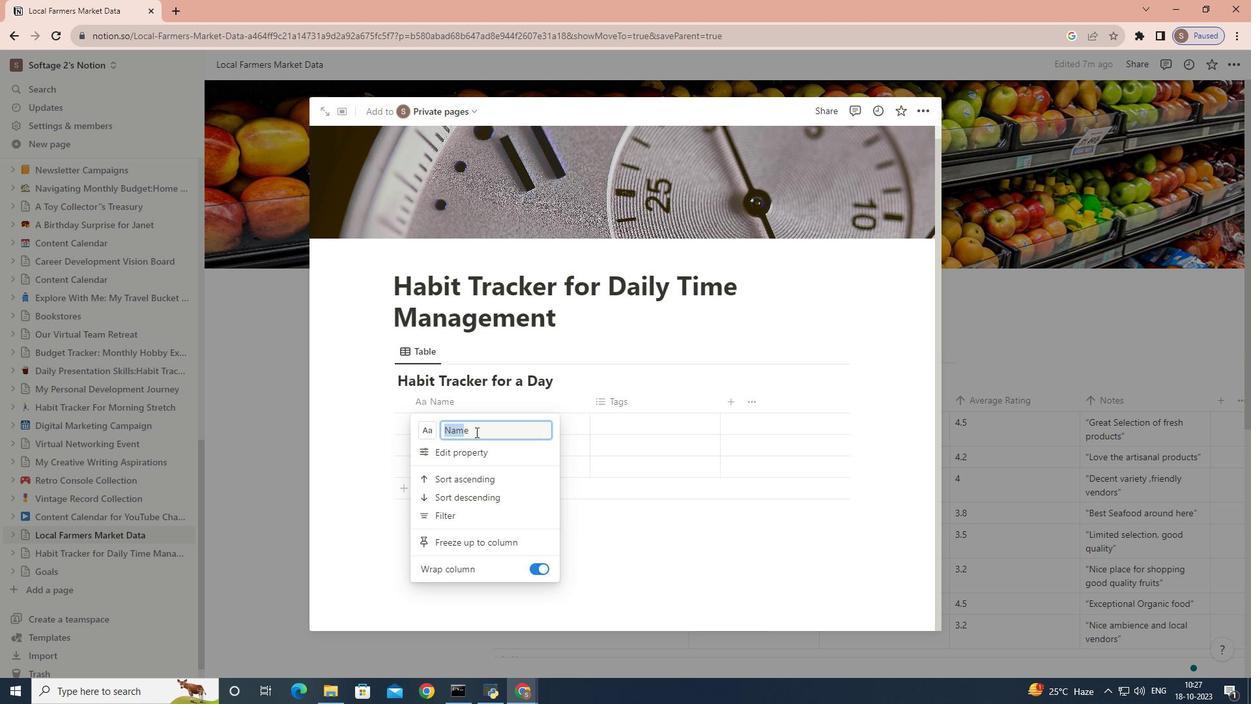 
Action: Mouse pressed left at (475, 432)
Screenshot: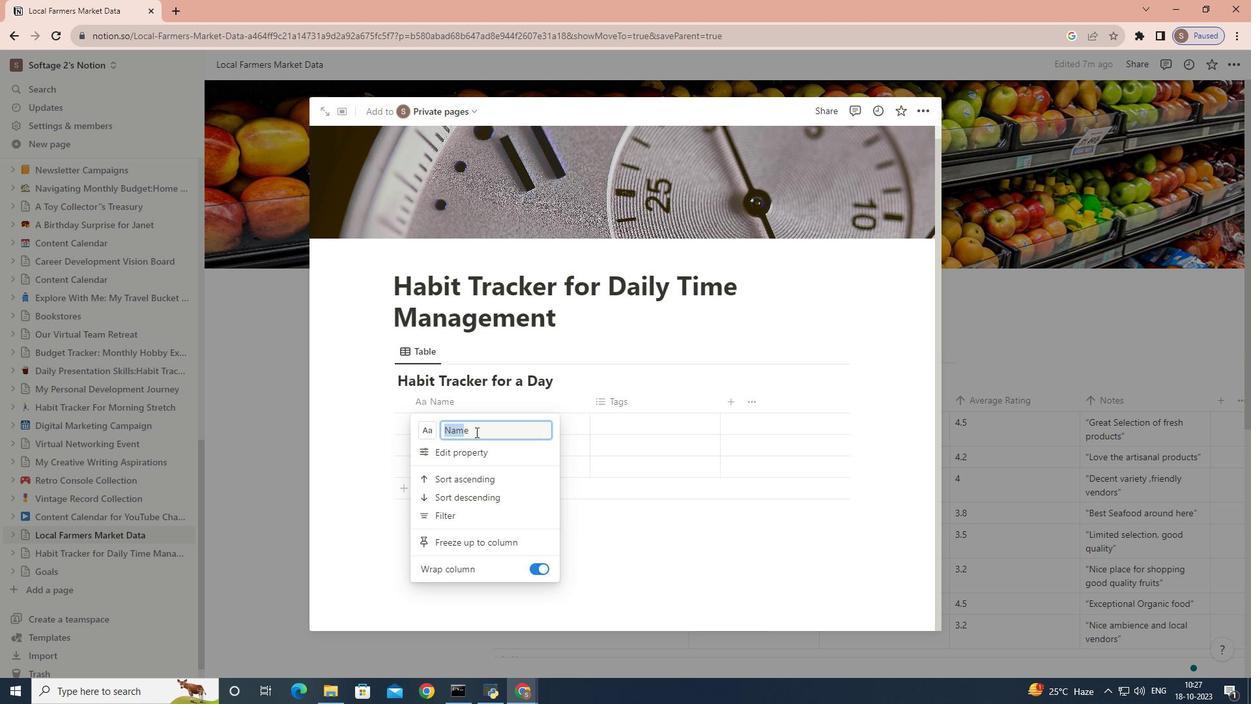 
Action: Mouse moved to (466, 423)
Screenshot: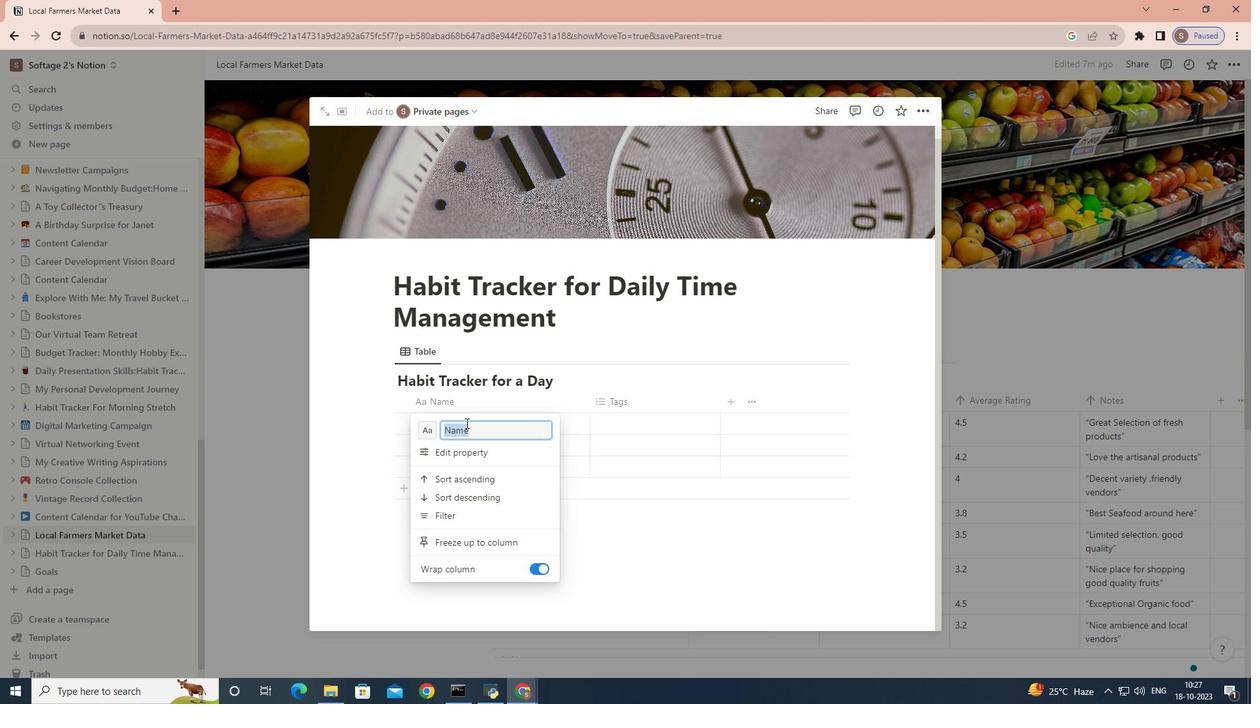
Action: Key pressed <Key.backspace><Key.caps_lock>H<Key.caps_lock>bit=<Key.backspace><Key.backspace><Key.backspace><Key.backspace>abit
Screenshot: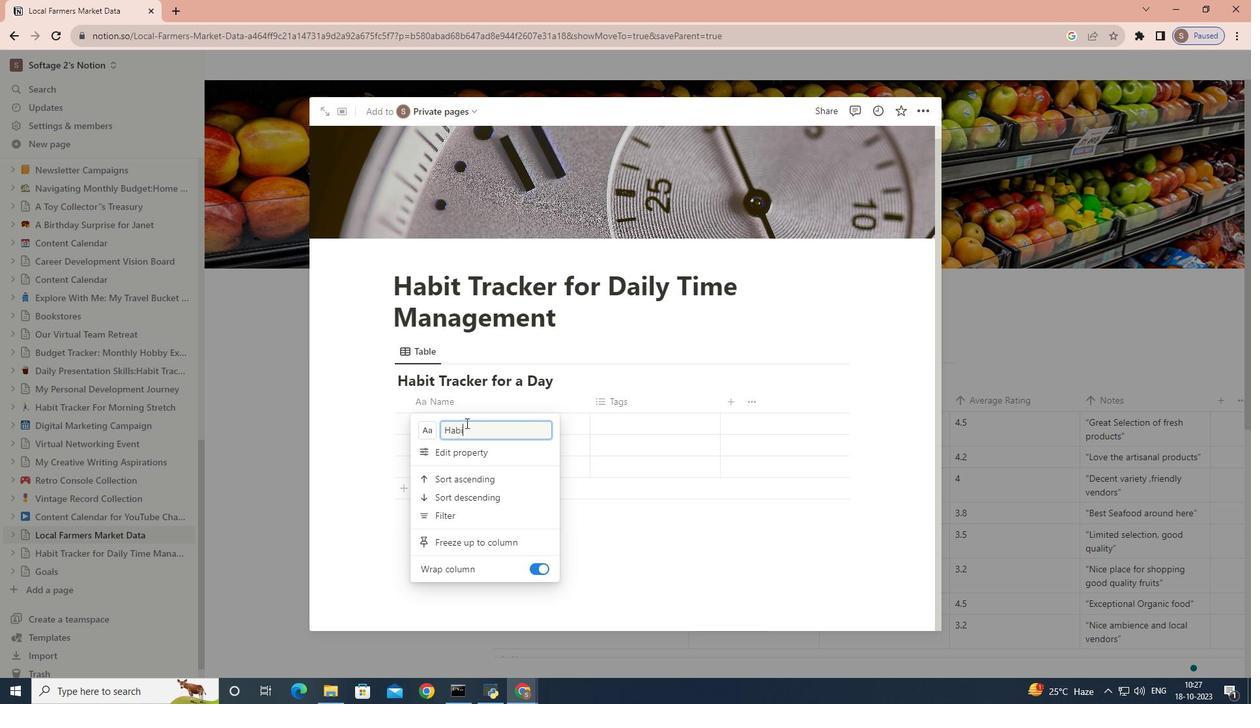 
Action: Mouse moved to (435, 434)
Screenshot: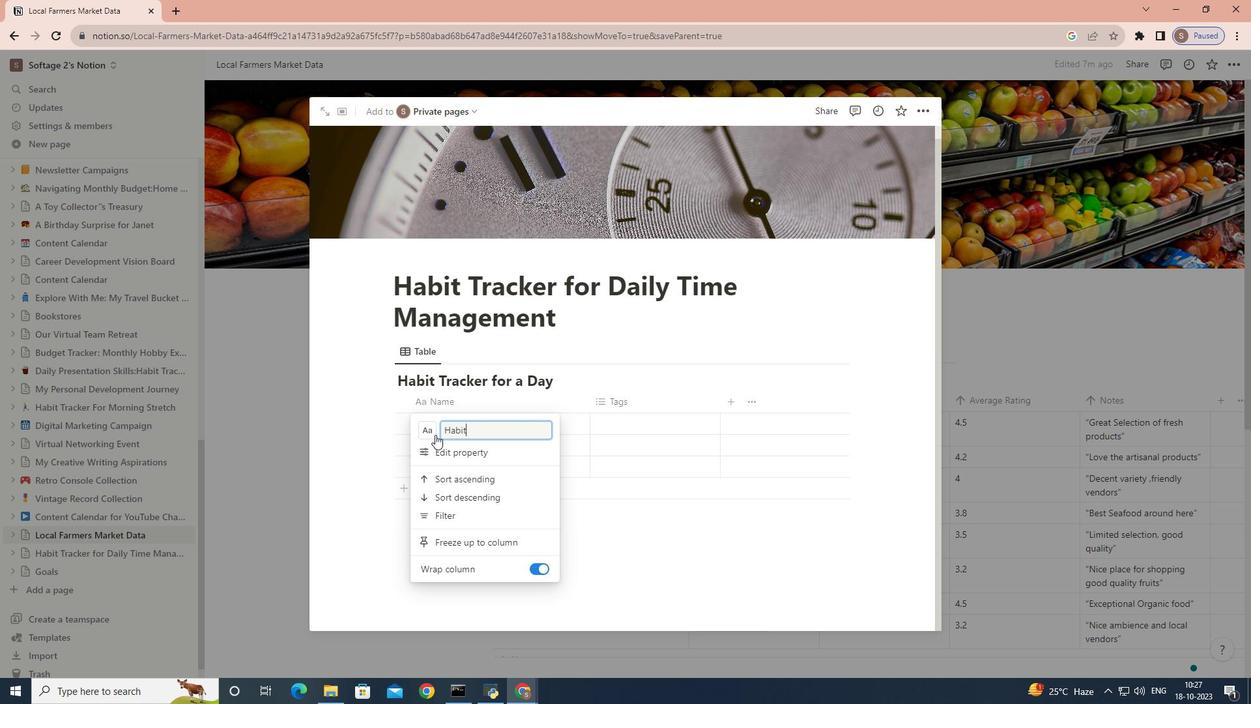 
Action: Mouse pressed left at (435, 434)
Screenshot: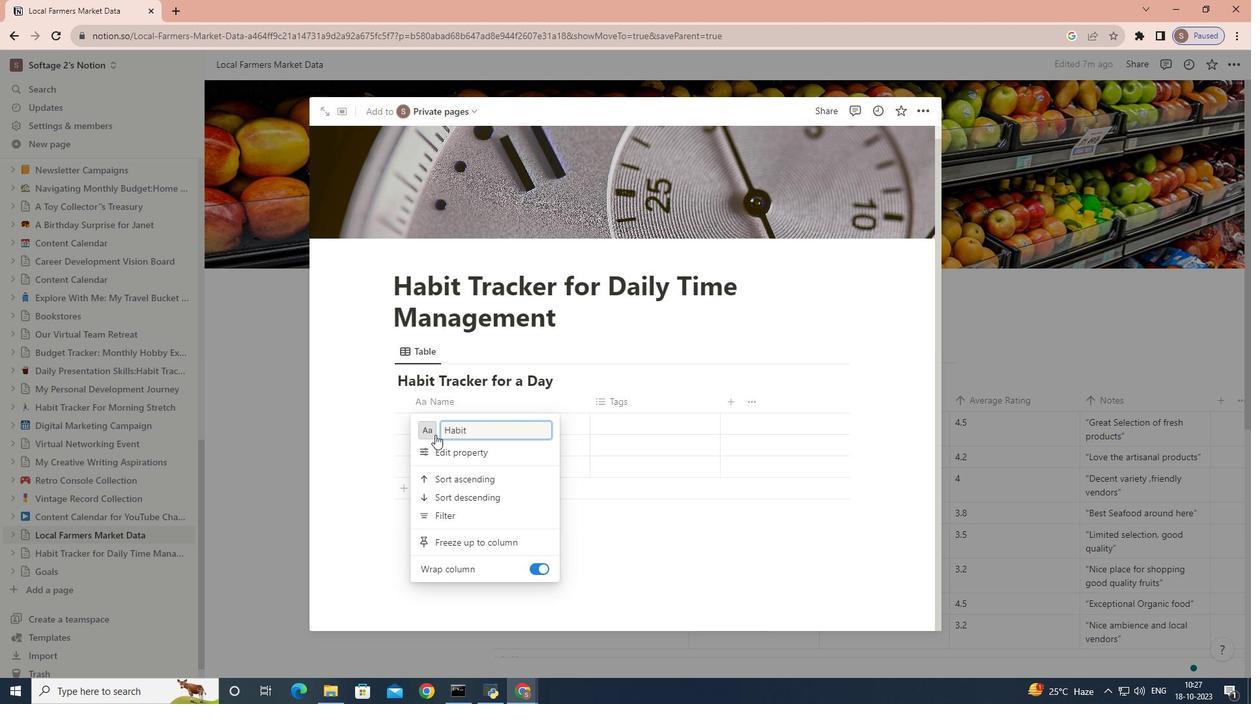 
Action: Mouse moved to (357, 277)
Screenshot: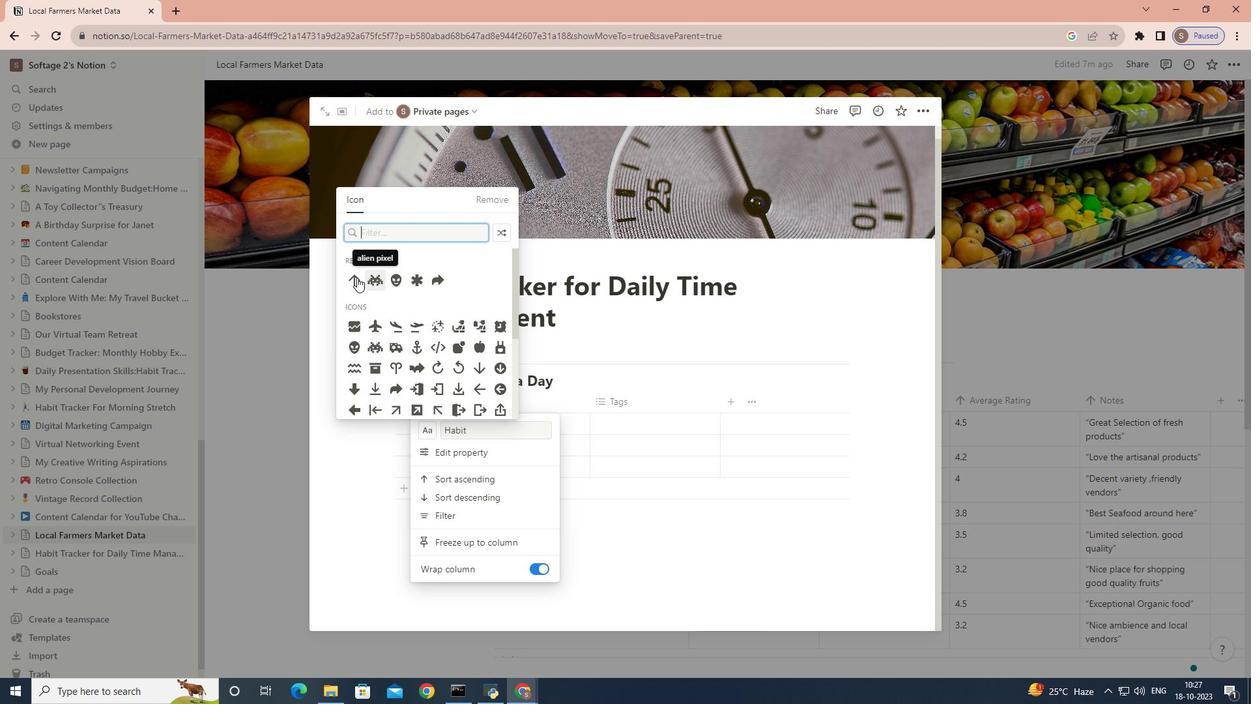 
Action: Mouse pressed left at (357, 277)
Screenshot: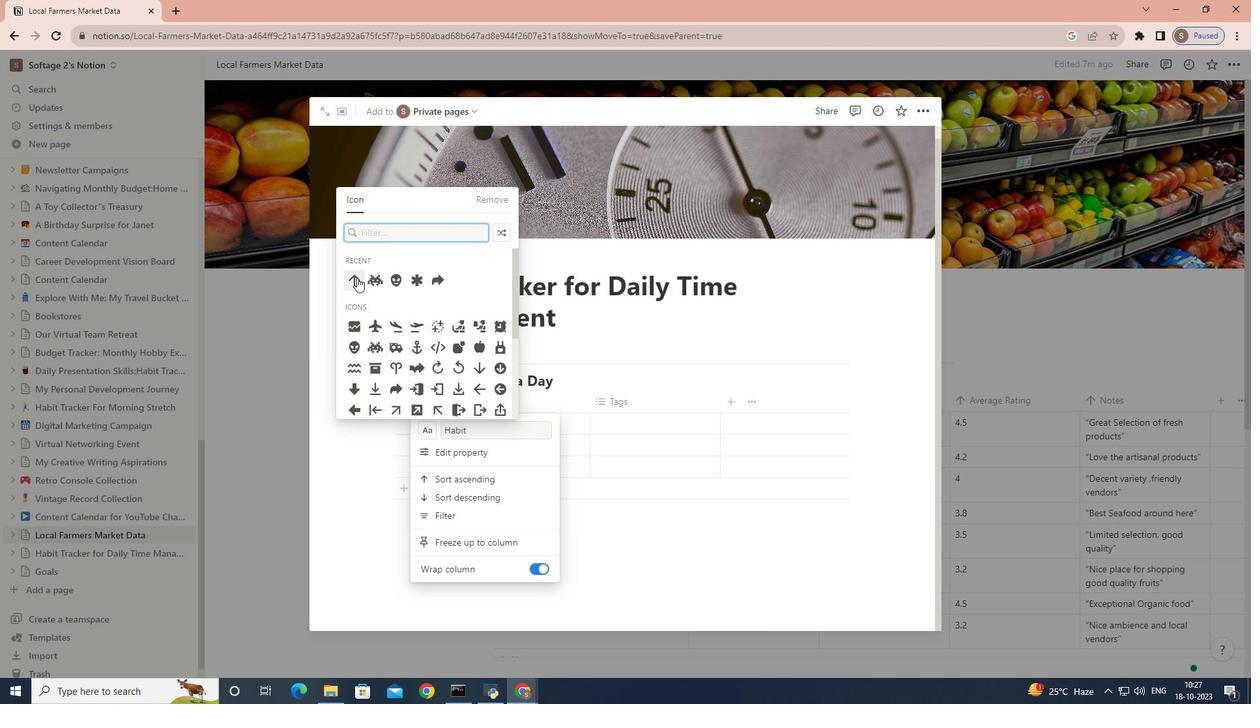 
Action: Mouse moved to (678, 461)
Screenshot: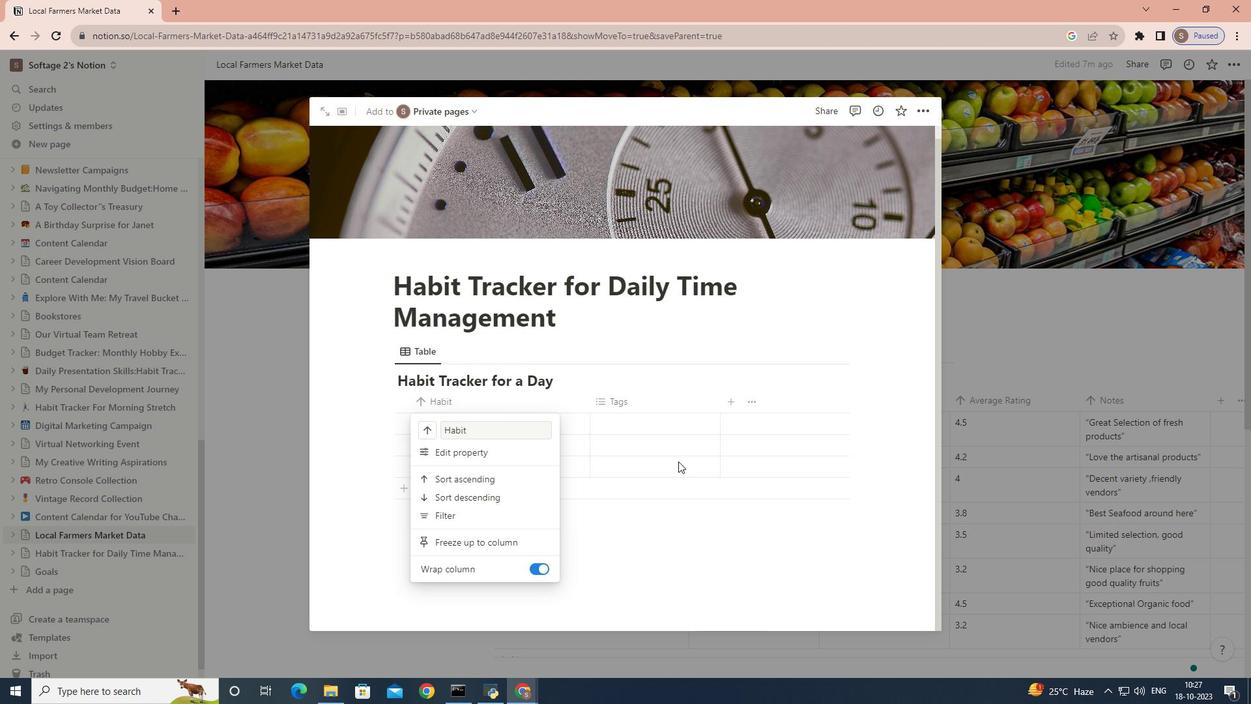 
Action: Mouse pressed left at (678, 461)
Screenshot: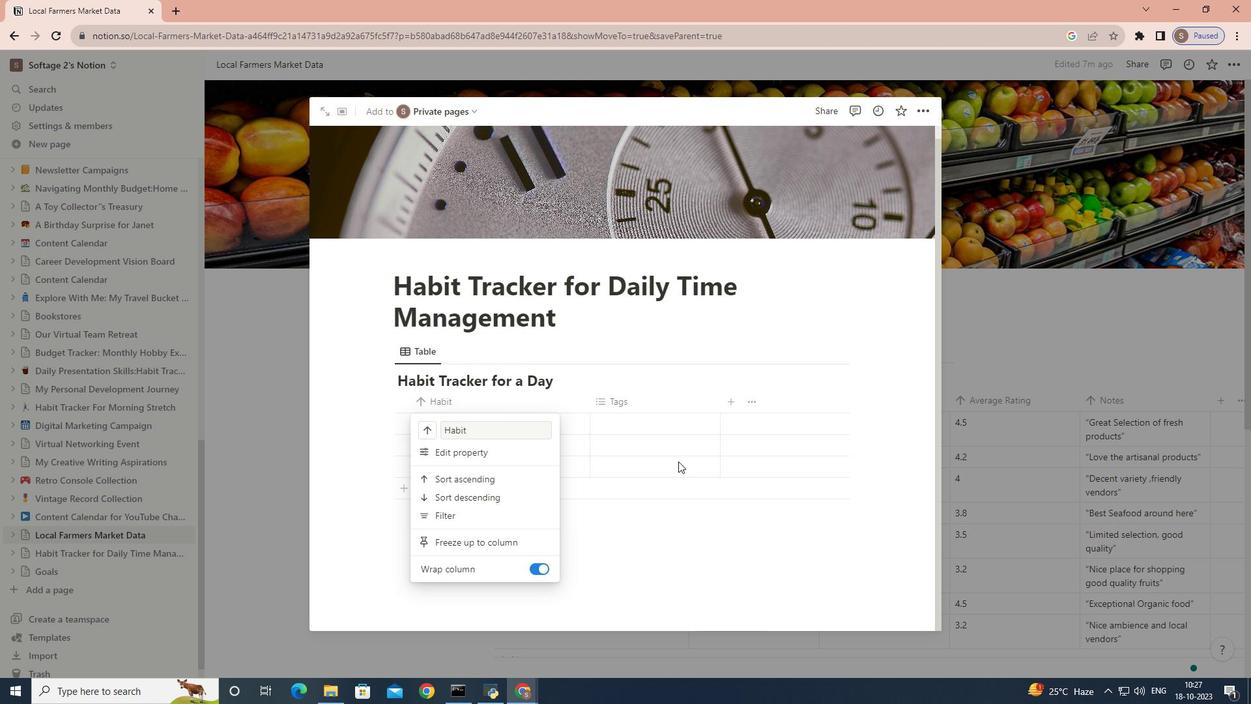 
Action: Mouse moved to (600, 401)
Screenshot: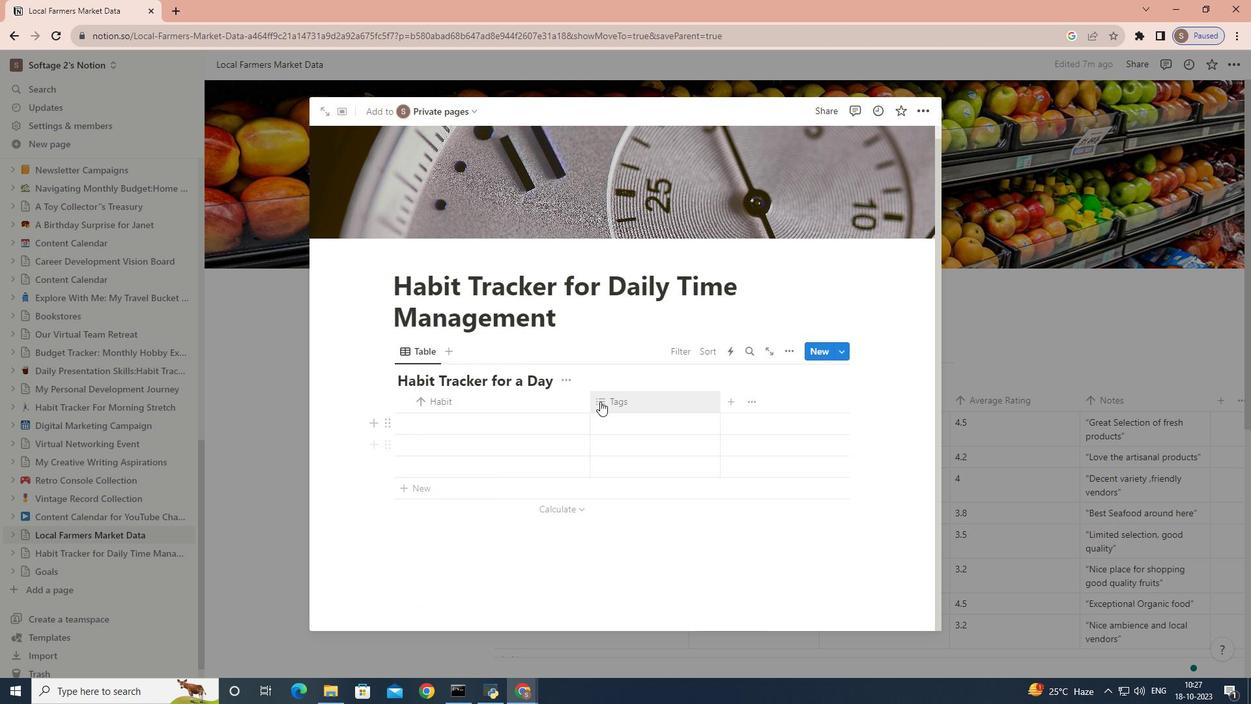 
Action: Mouse pressed left at (600, 401)
Screenshot: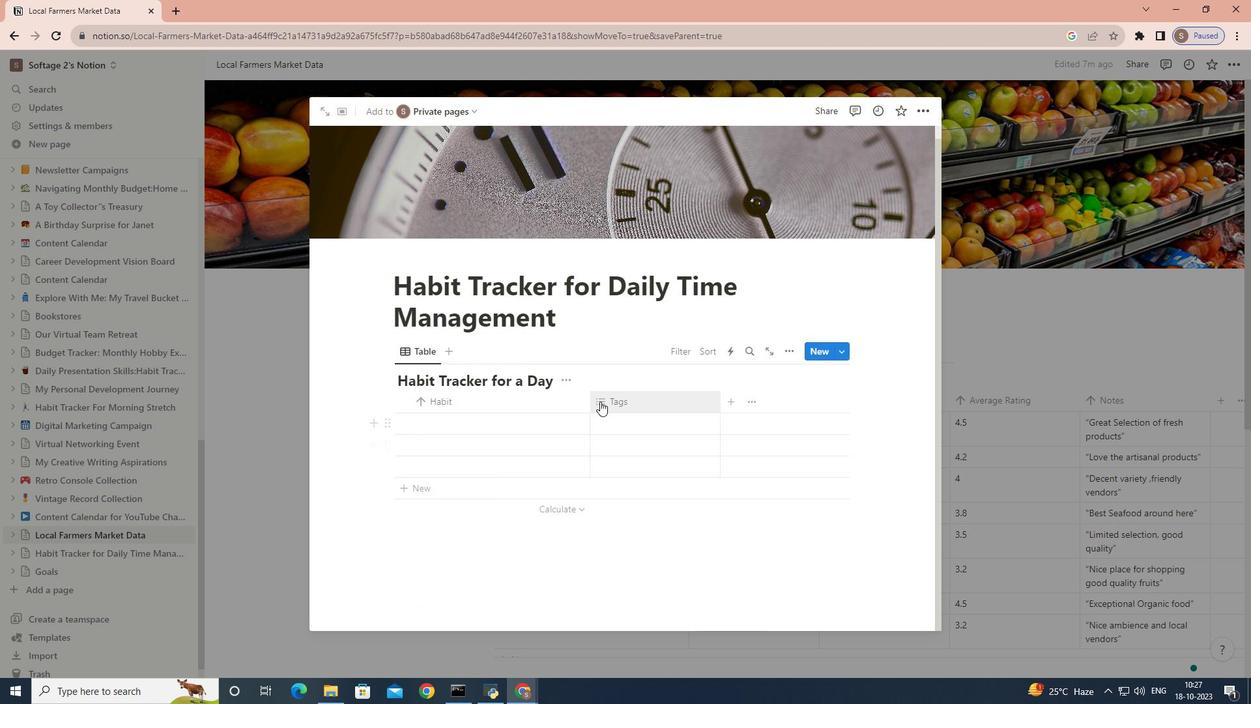 
Action: Mouse moved to (645, 427)
Screenshot: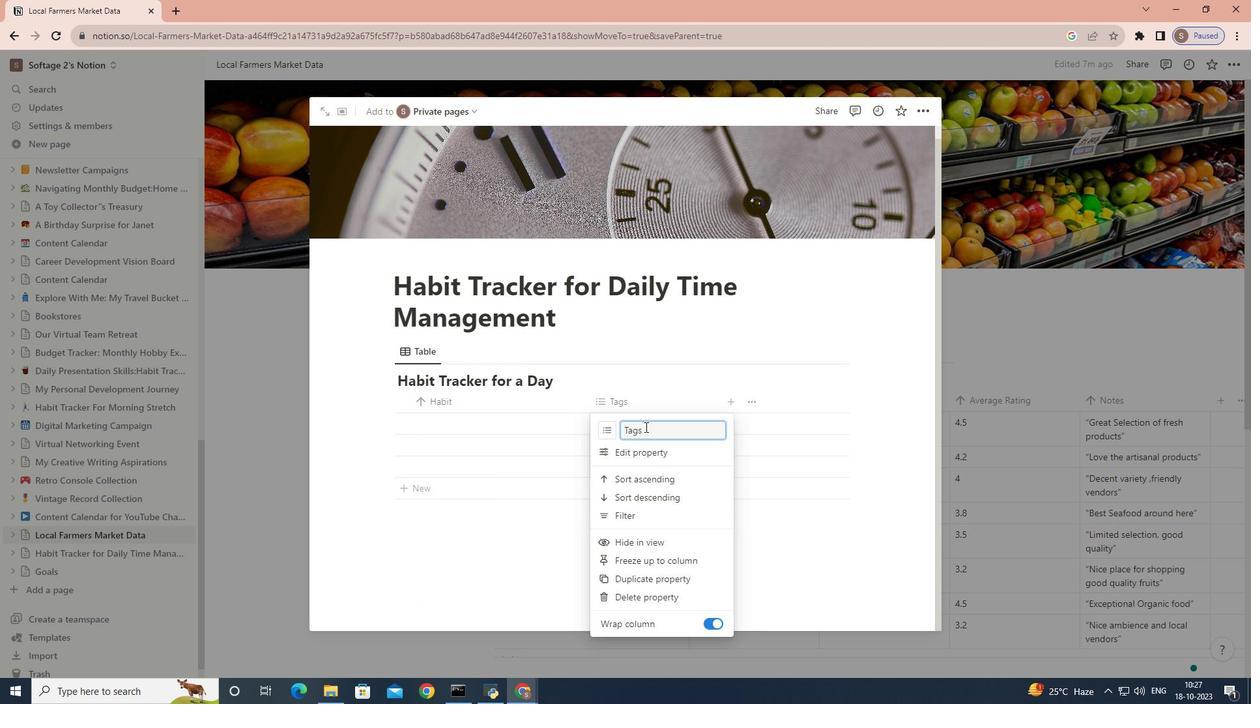 
Action: Mouse pressed left at (645, 427)
Screenshot: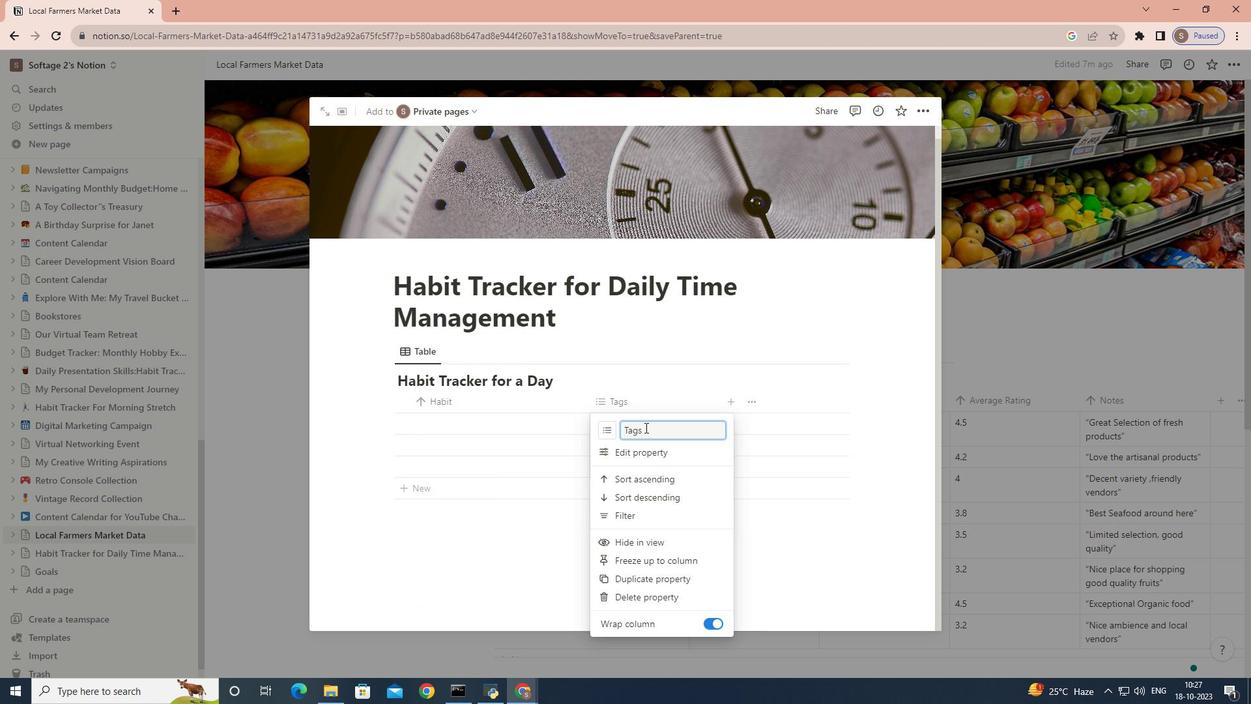 
Action: Mouse moved to (618, 432)
Screenshot: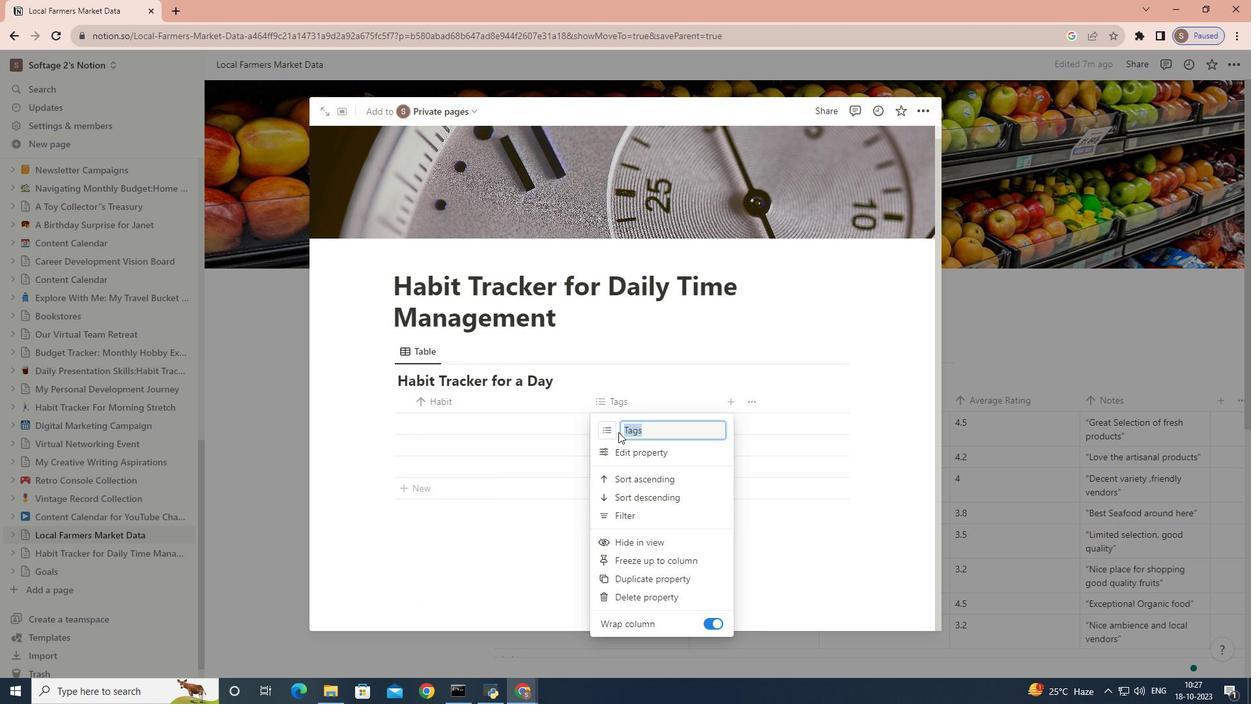 
Action: Key pressed <Key.backspace><Key.caps_lock>TA<Key.backspace><Key.caps_lock>arget<Key.space>t<Key.caps_lock><Key.backspace>T<Key.caps_lock>imn<Key.backspace>e
Screenshot: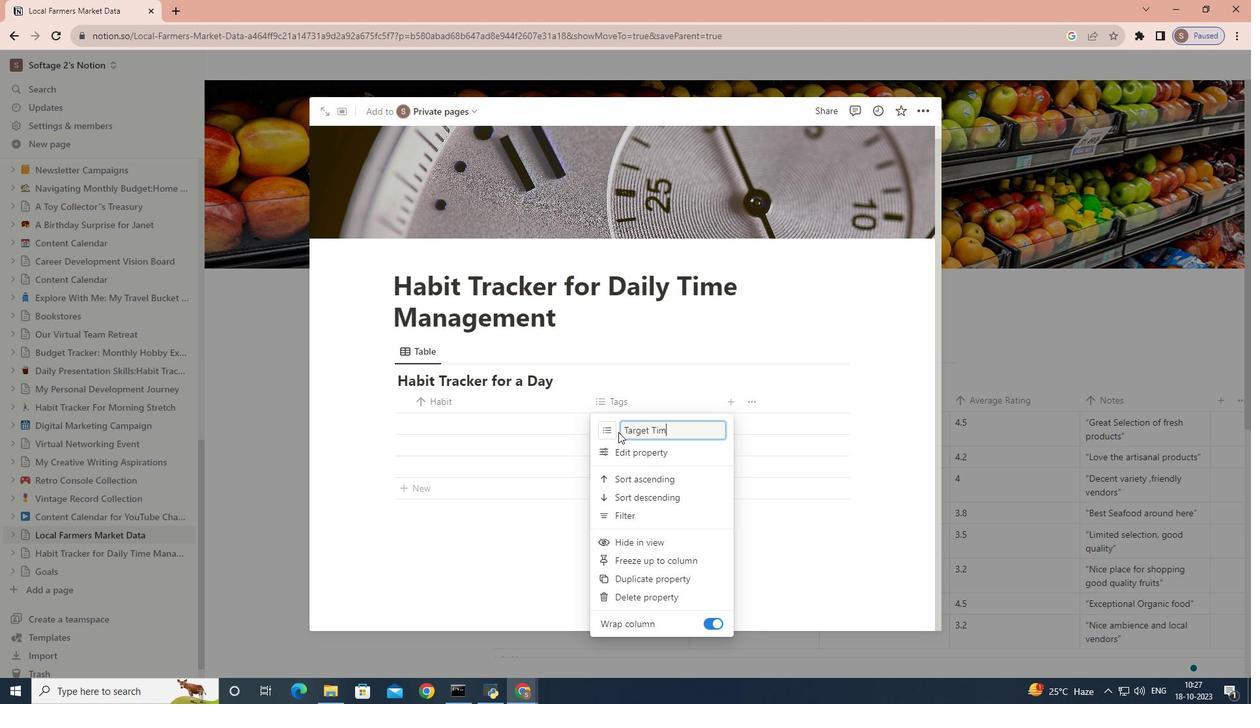 
Action: Mouse moved to (601, 438)
Screenshot: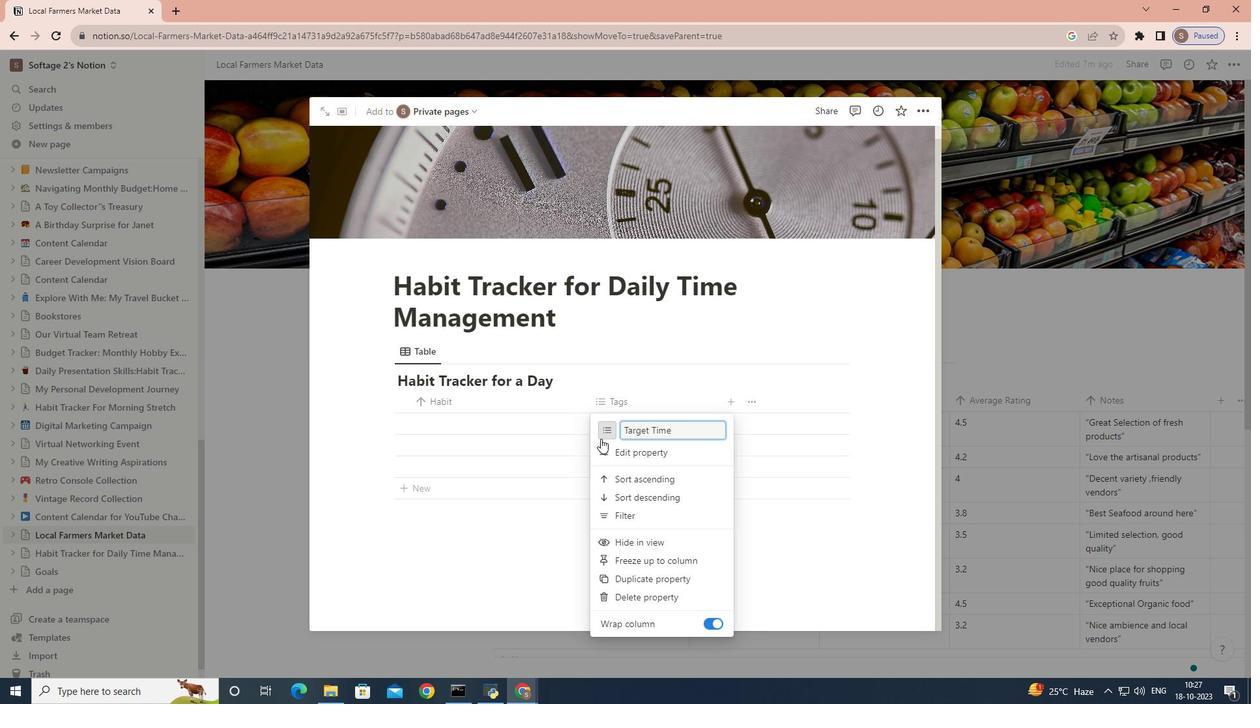 
Action: Mouse pressed left at (601, 438)
Screenshot: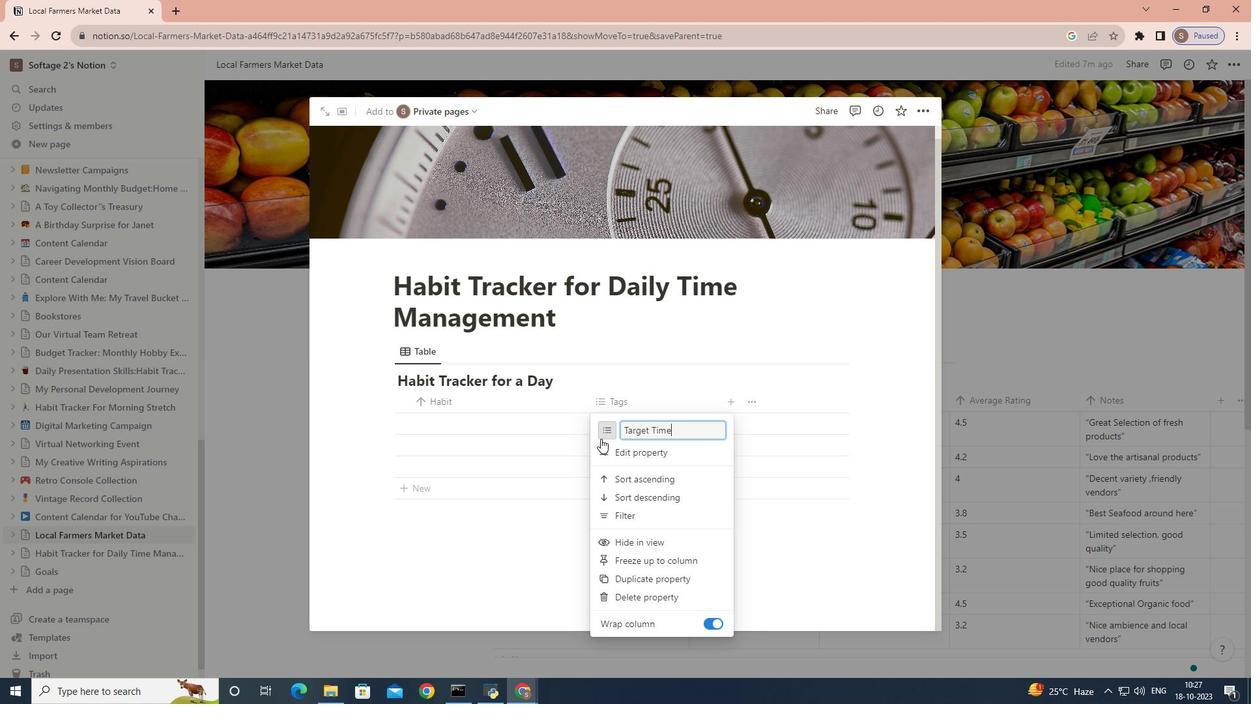 
Action: Mouse moved to (539, 285)
Screenshot: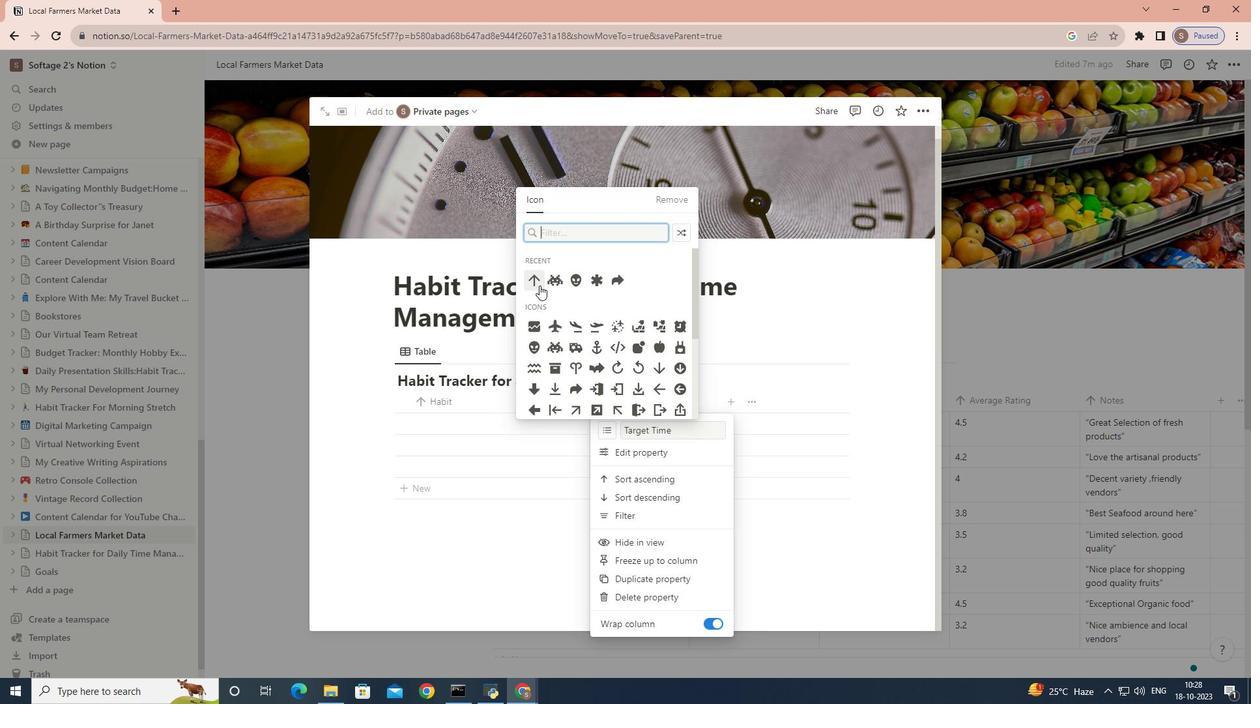 
Action: Mouse pressed left at (539, 285)
Screenshot: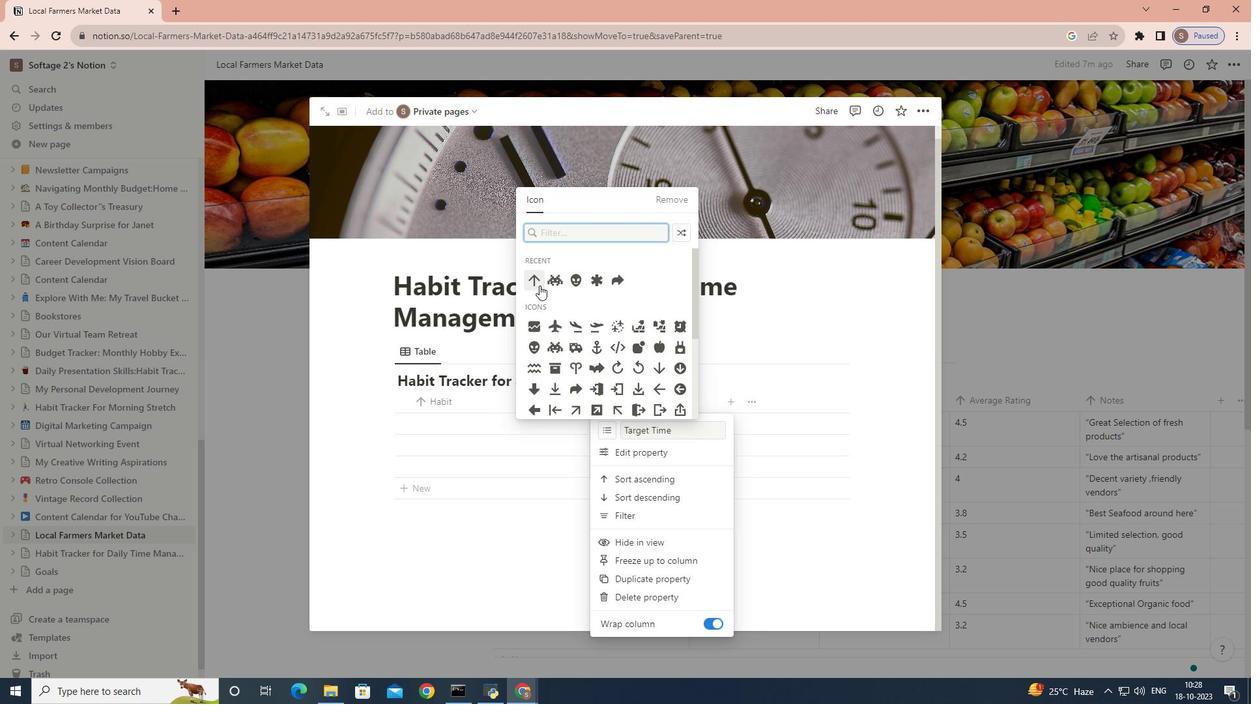 
Action: Mouse moved to (583, 461)
Screenshot: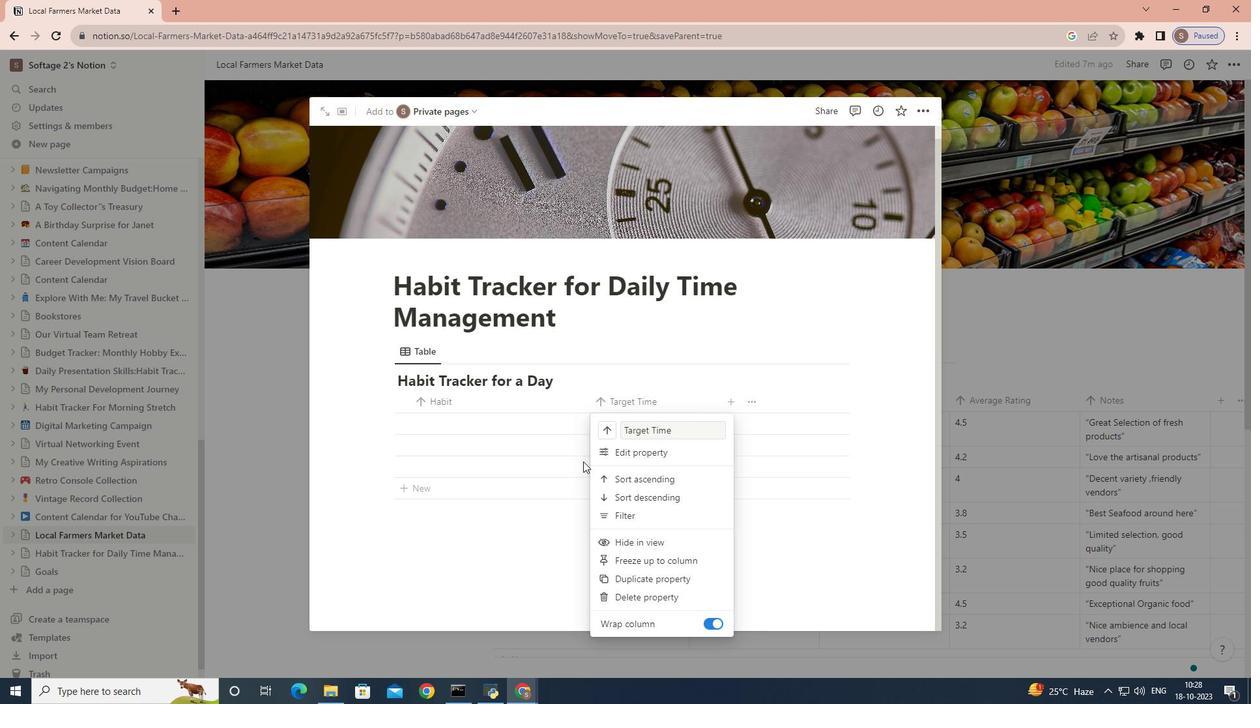 
Action: Mouse pressed left at (583, 461)
Screenshot: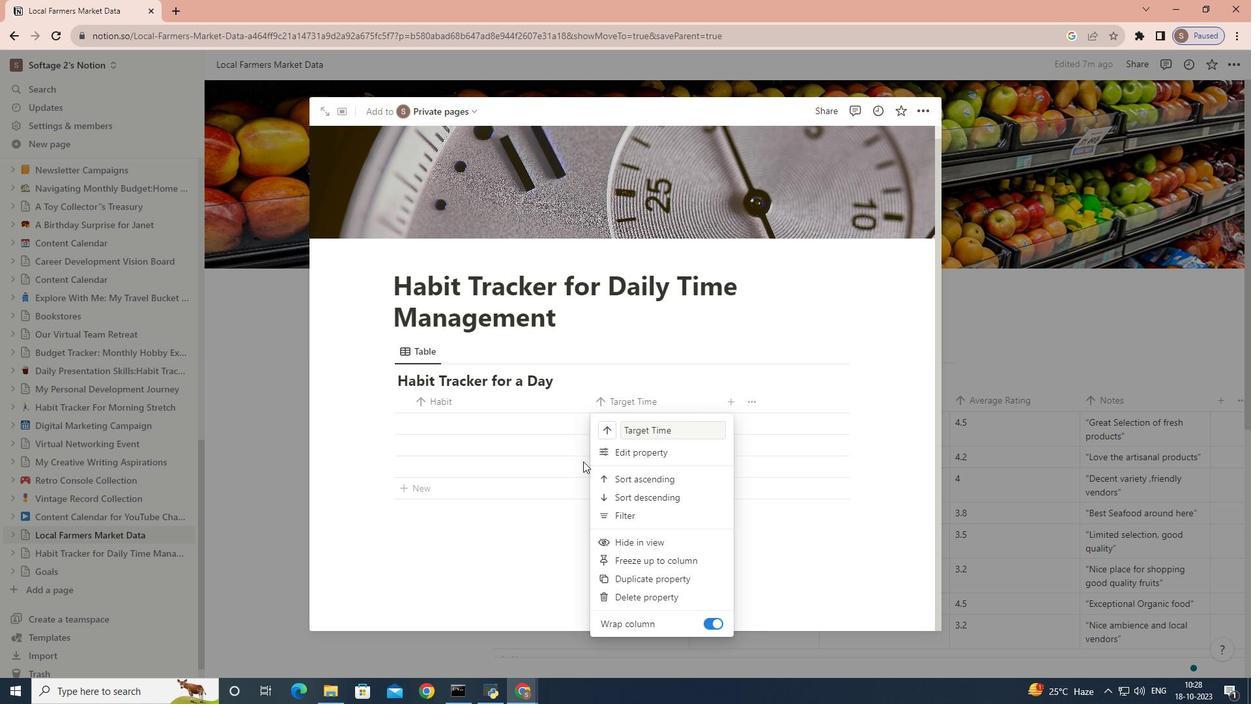 
Action: Mouse moved to (747, 404)
Screenshot: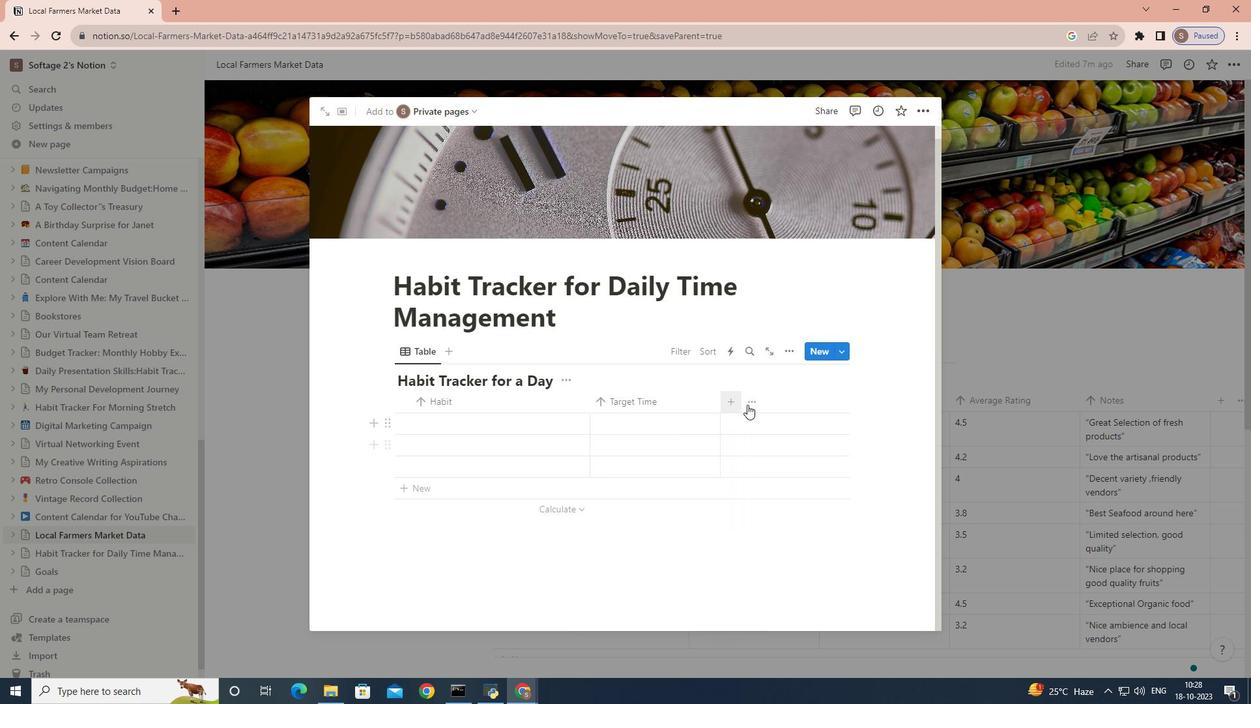 
Action: Mouse pressed left at (747, 404)
Screenshot: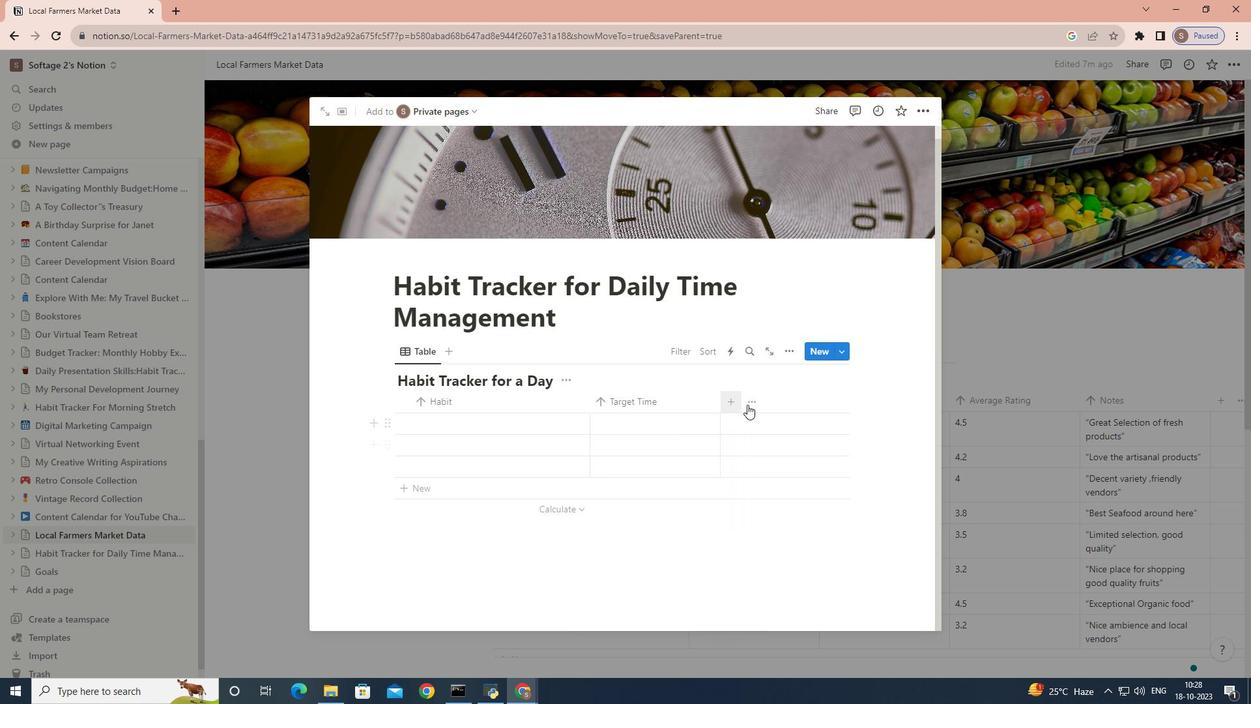 
Action: Mouse moved to (732, 404)
Screenshot: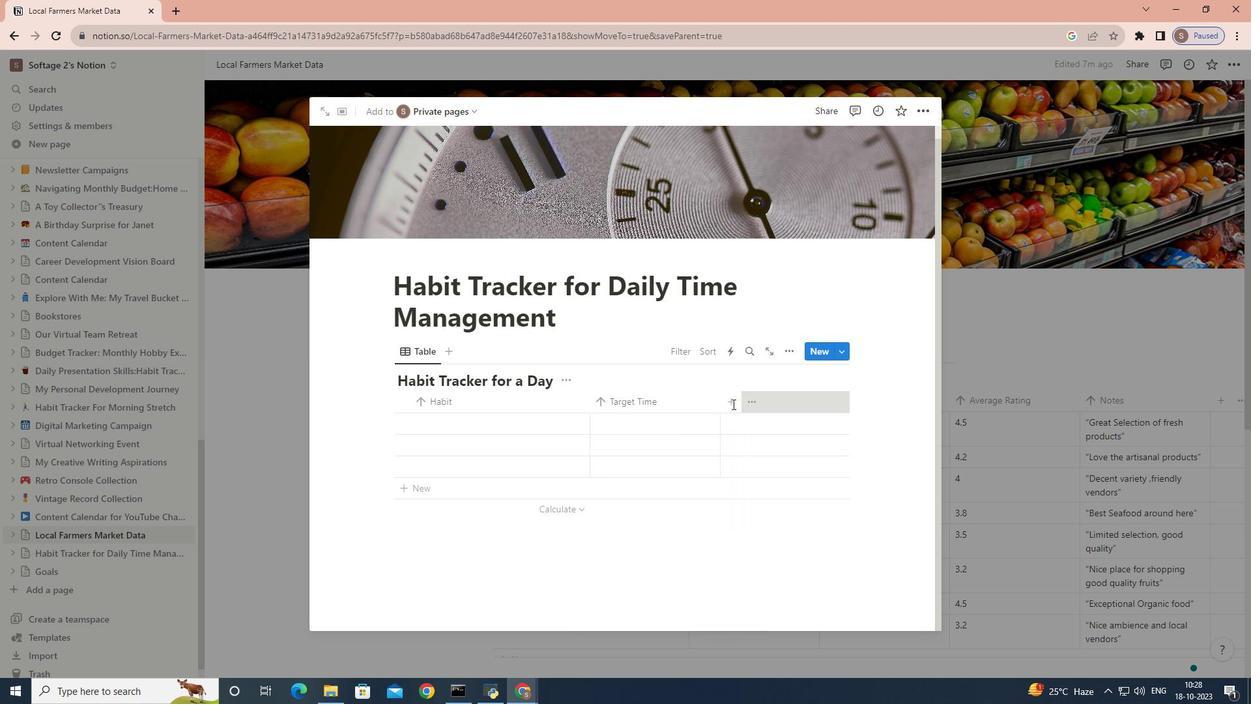 
Action: Mouse pressed left at (732, 404)
Screenshot: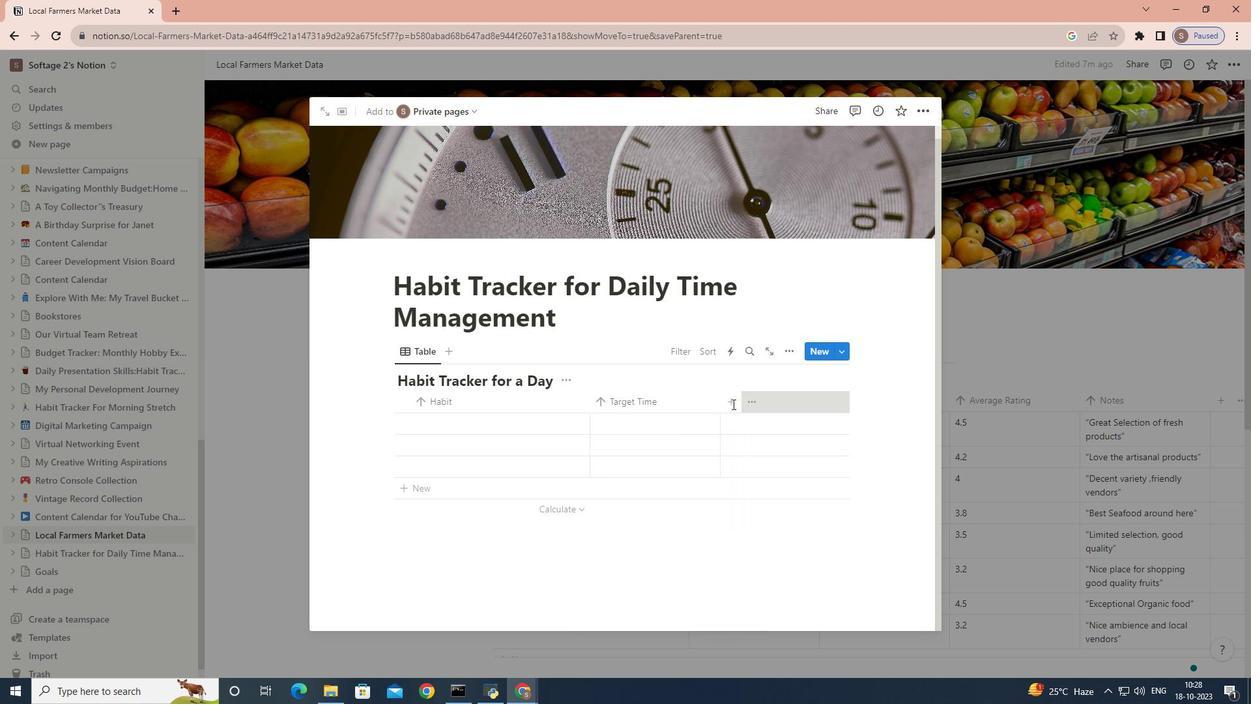 
Action: Mouse moved to (717, 402)
Screenshot: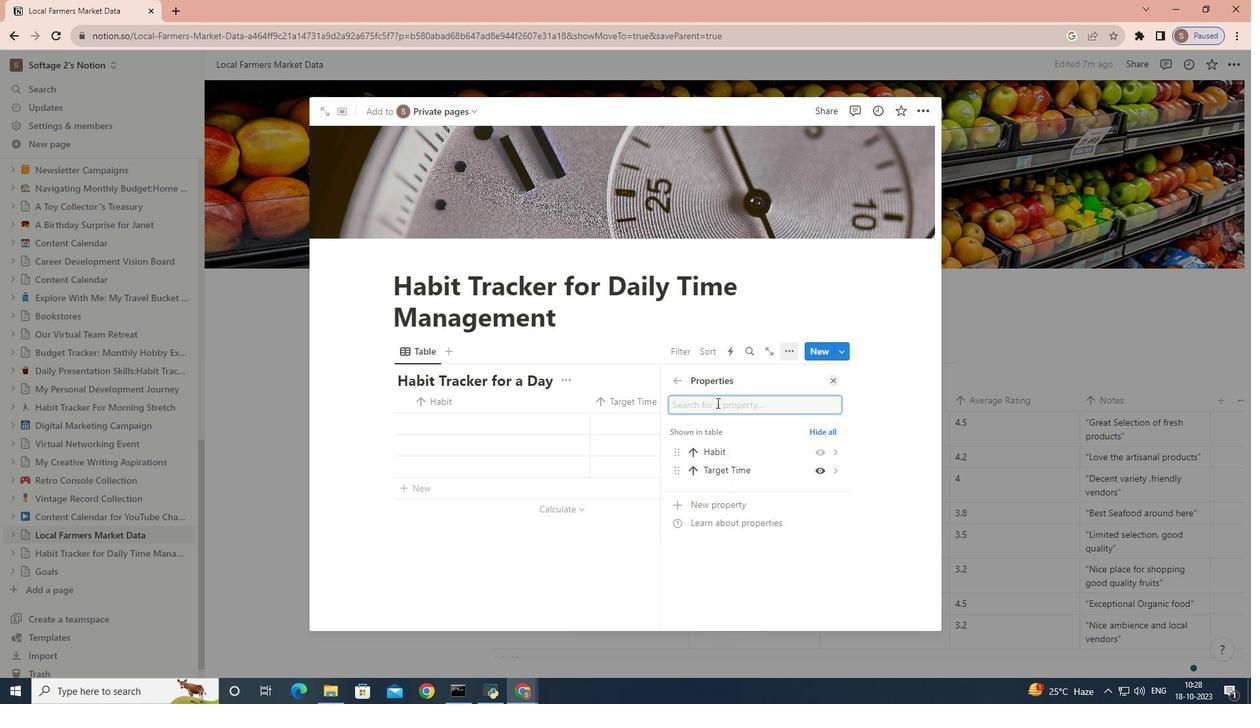 
Action: Key pressed <Key.caps_lock>A<Key.caps_lock>ctual<Key.space><Key.caps_lock>T<Key.caps_lock>ime
Screenshot: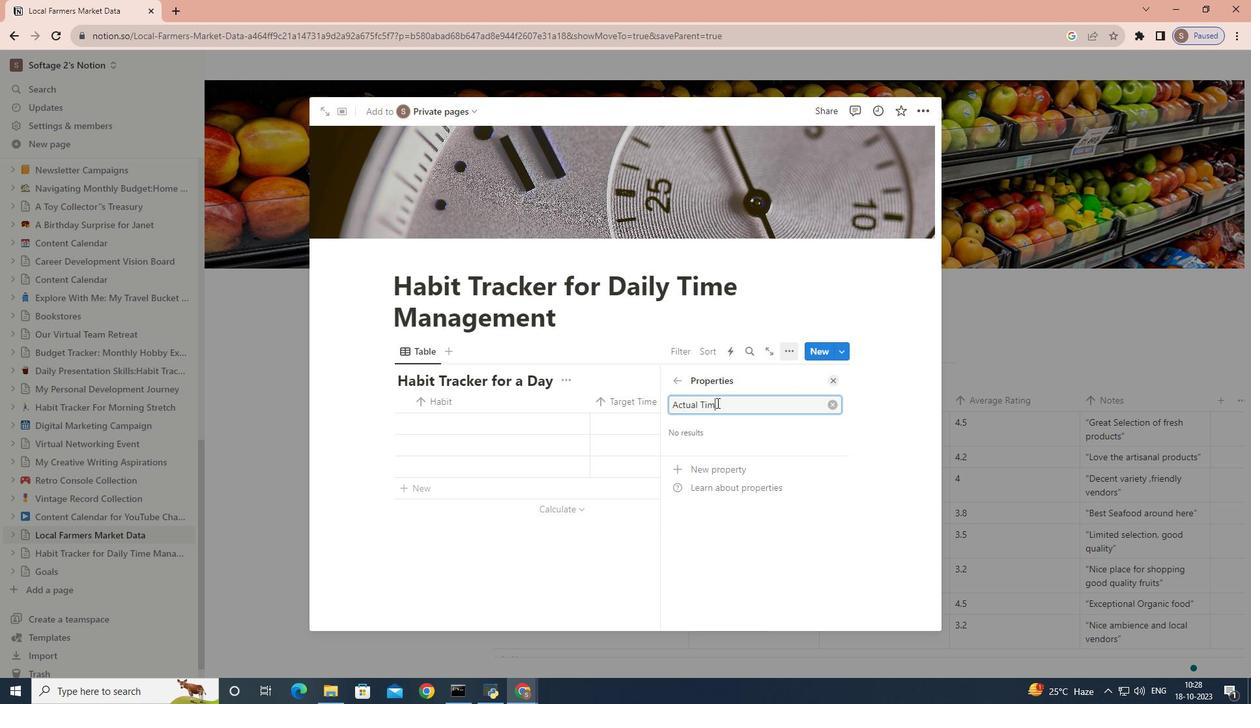 
Action: Mouse moved to (648, 425)
Screenshot: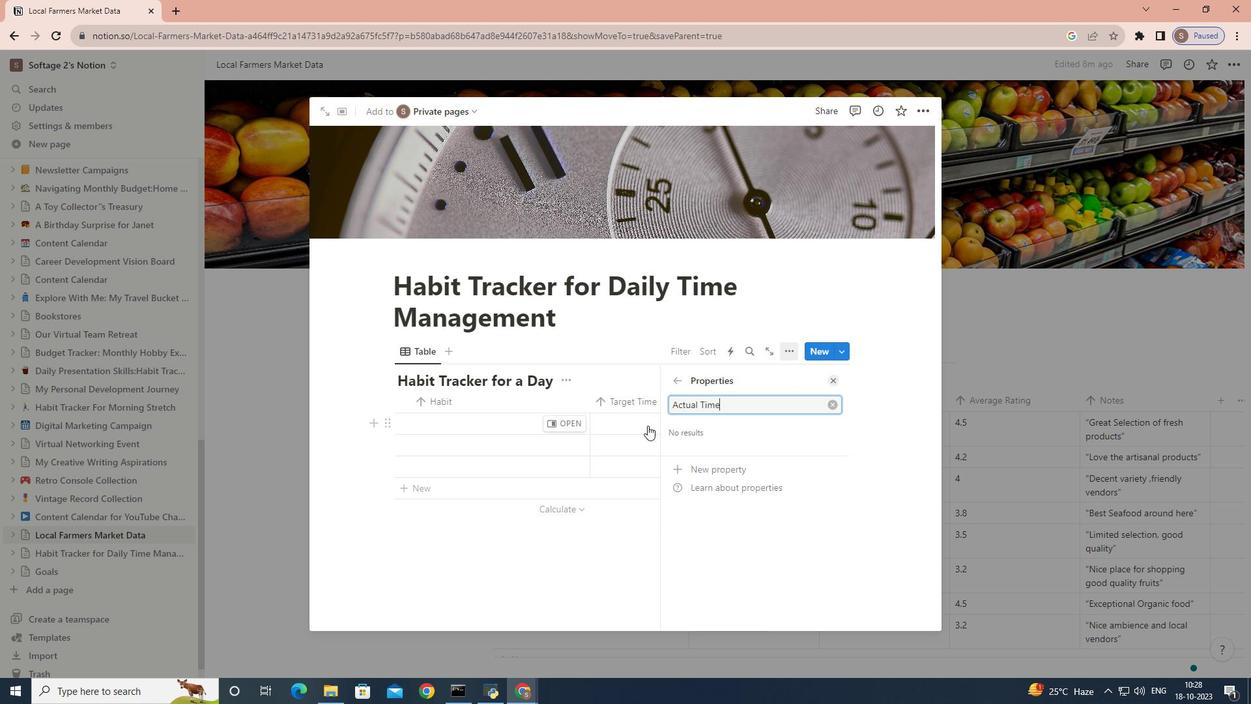 
Action: Mouse pressed left at (648, 425)
Screenshot: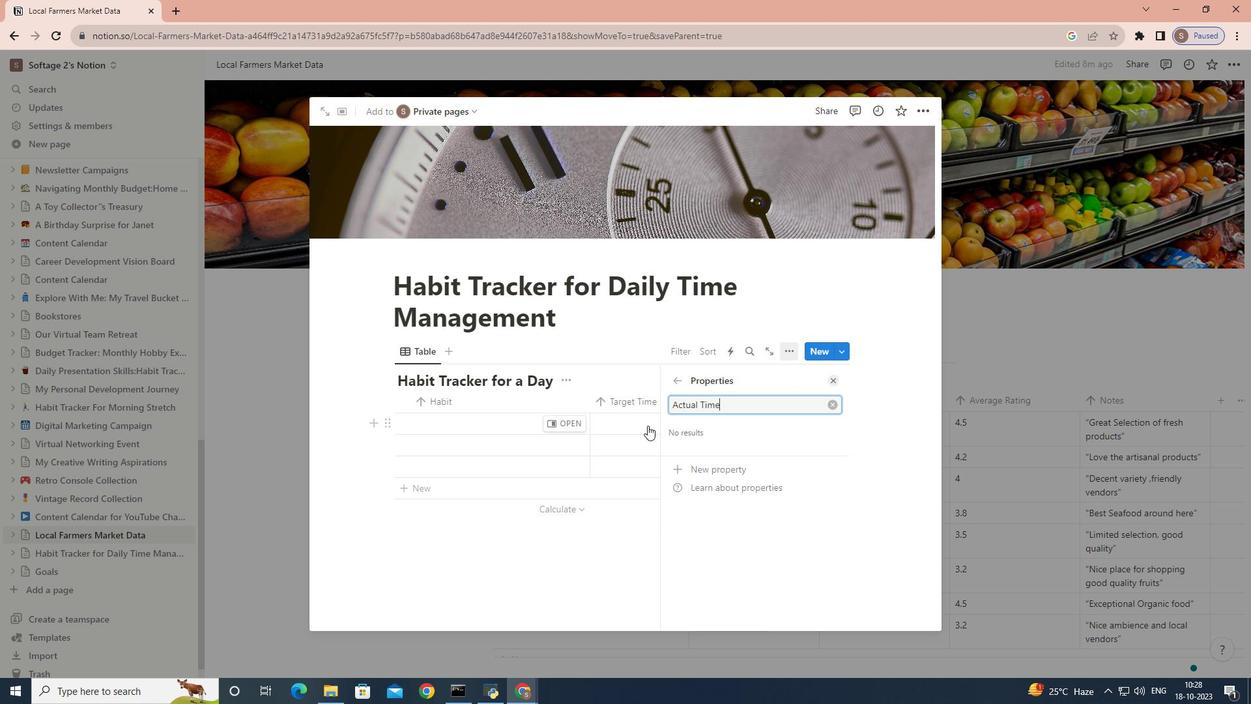 
Action: Mouse moved to (737, 398)
Screenshot: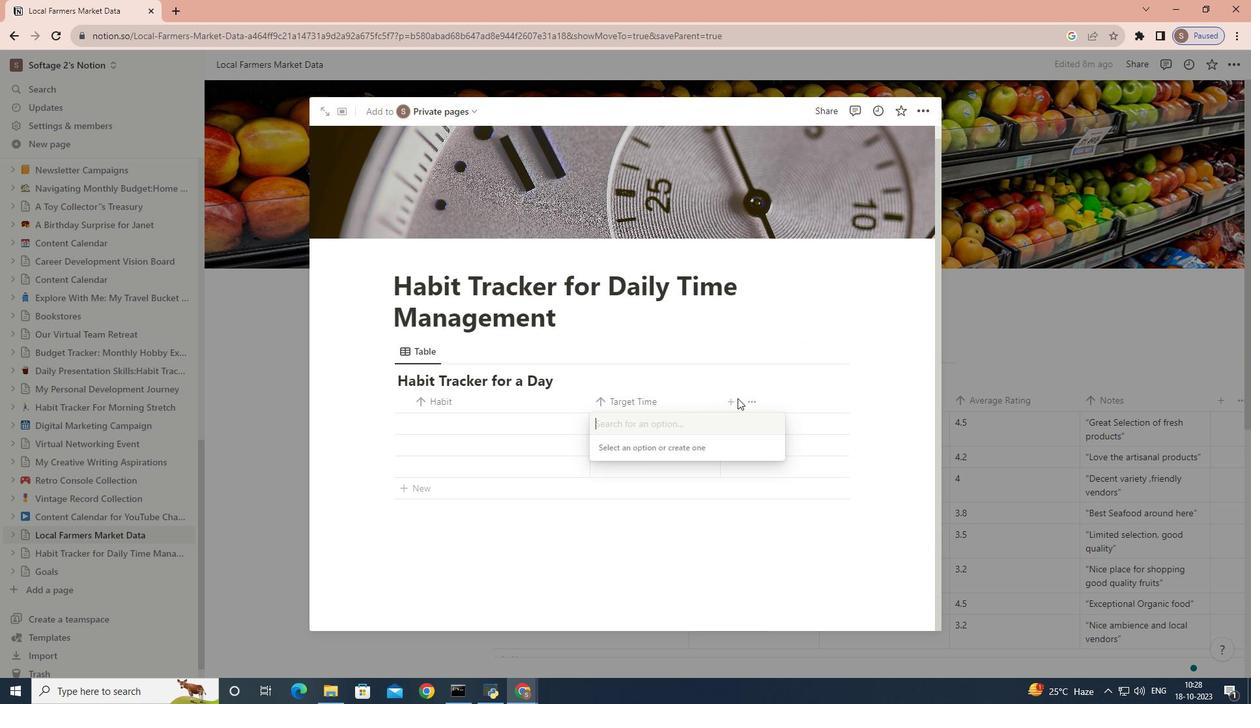 
Action: Mouse pressed left at (737, 398)
Screenshot: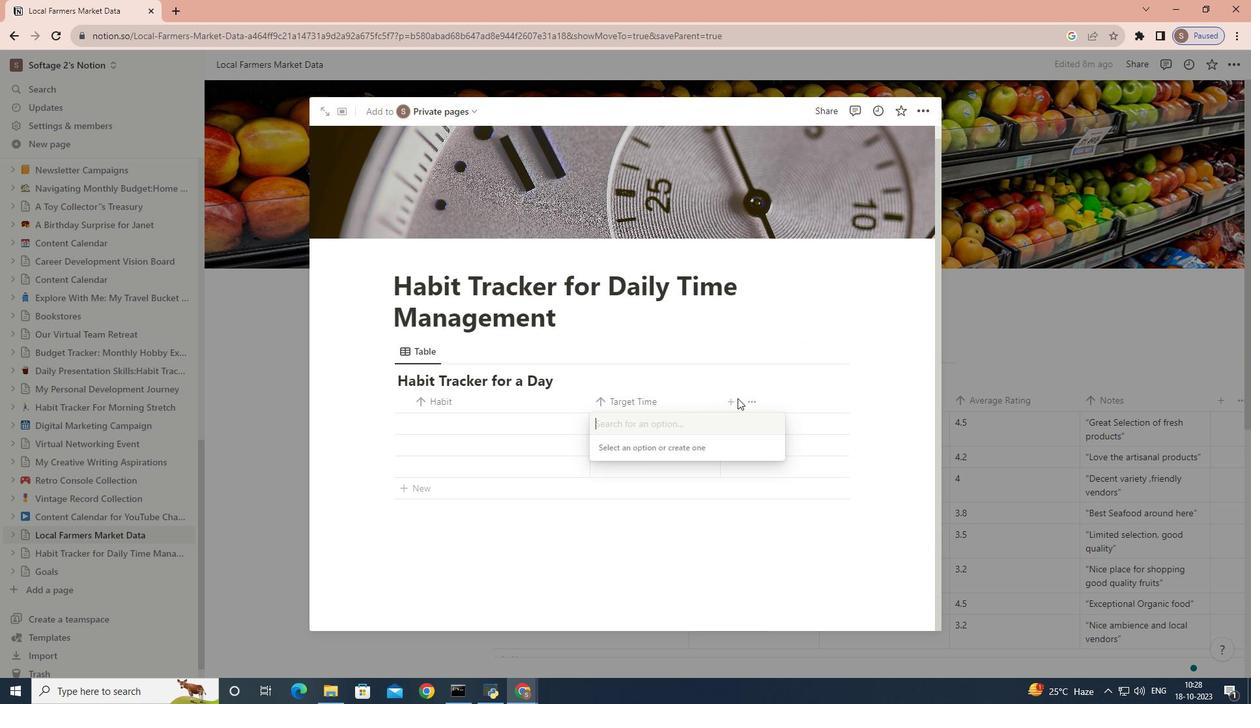 
Action: Mouse moved to (732, 399)
Screenshot: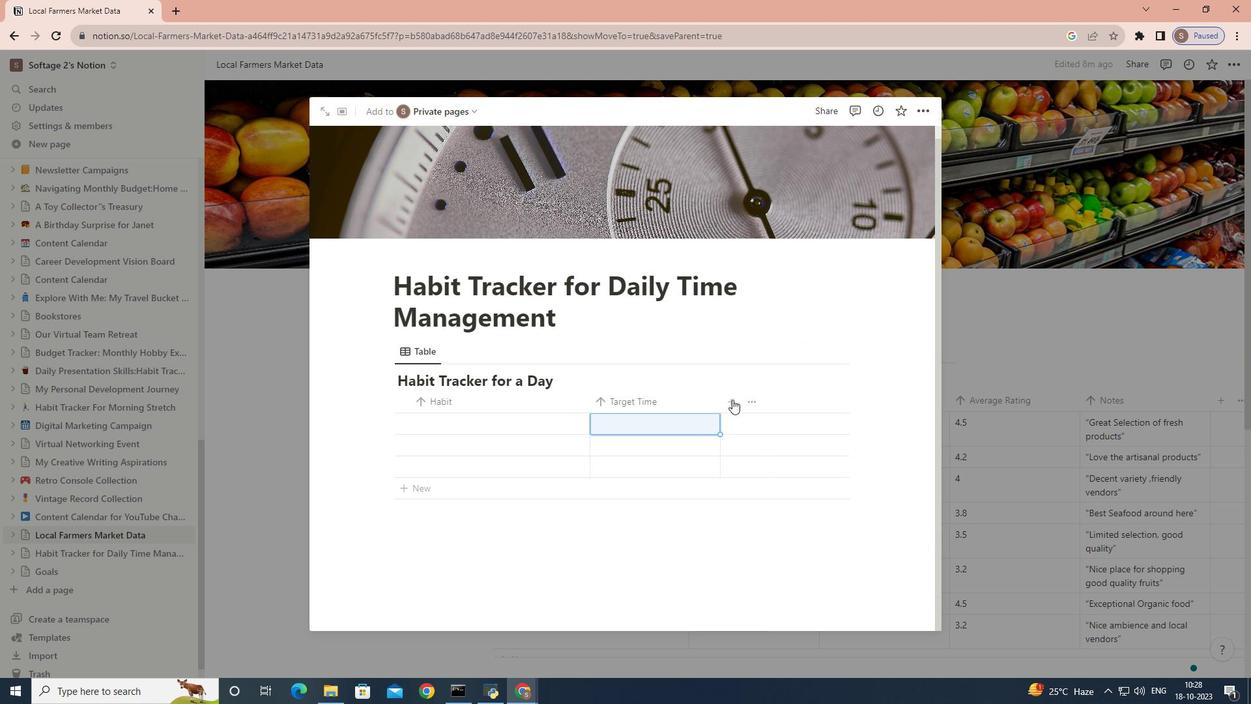 
Action: Mouse pressed left at (732, 399)
Screenshot: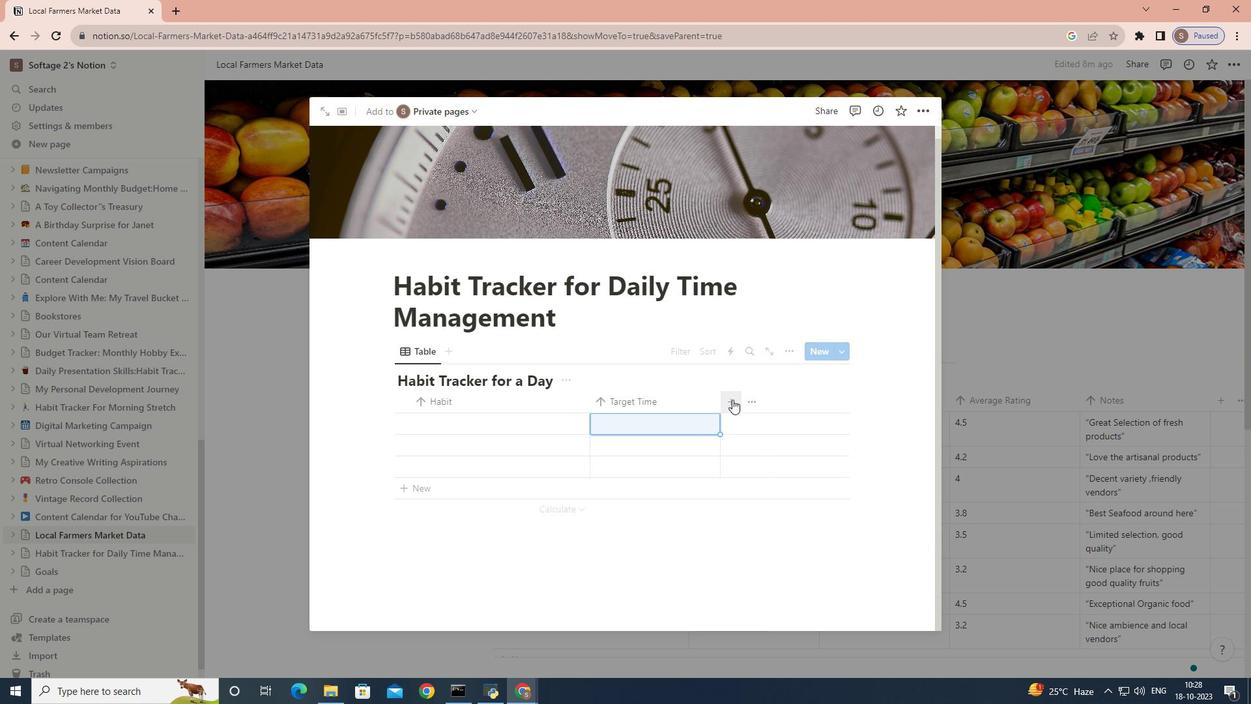 
Action: Mouse moved to (716, 405)
Screenshot: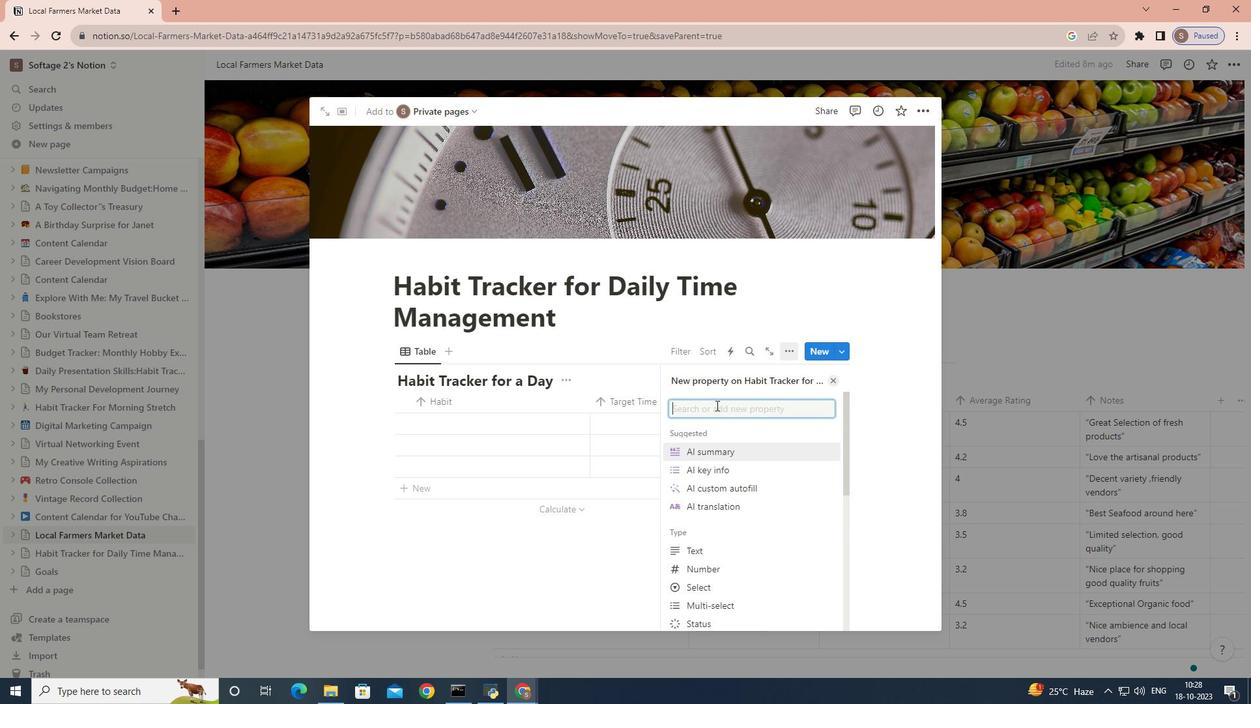 
Action: Key pressed <Key.caps_lock>A<Key.caps_lock>ctual<Key.space><Key.caps_lock>T<Key.caps_lock>ime
Screenshot: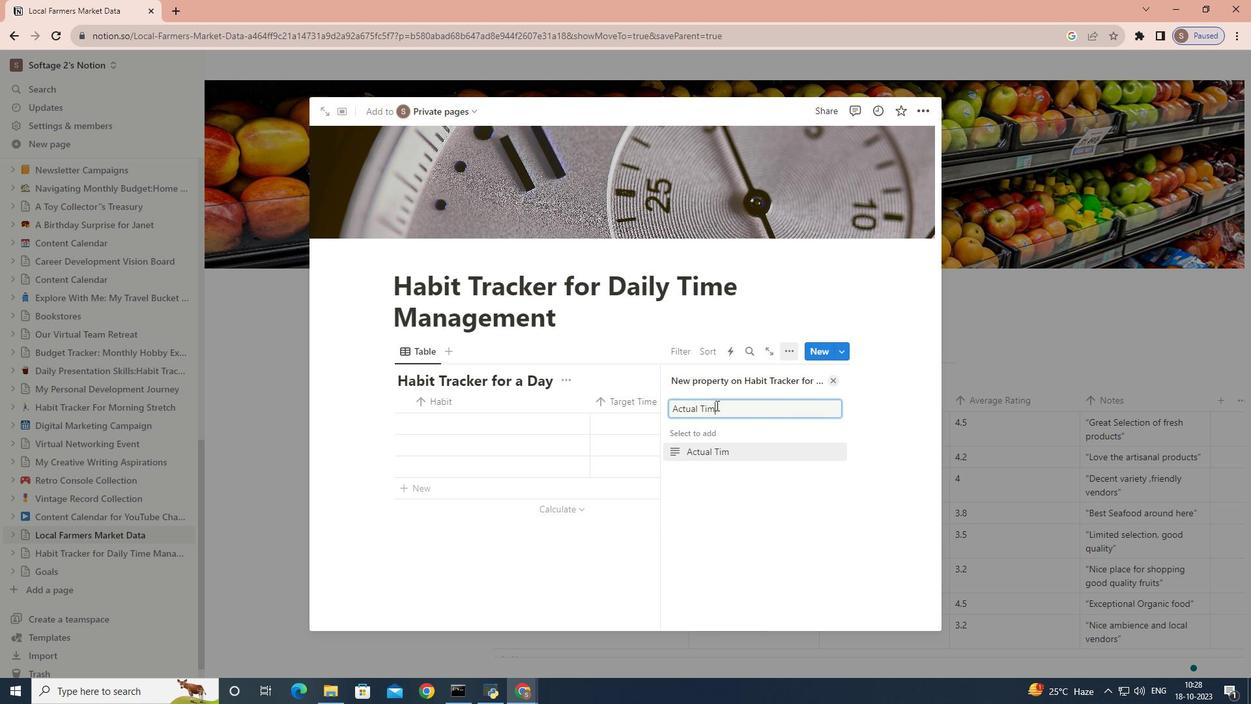 
Action: Mouse moved to (678, 453)
Screenshot: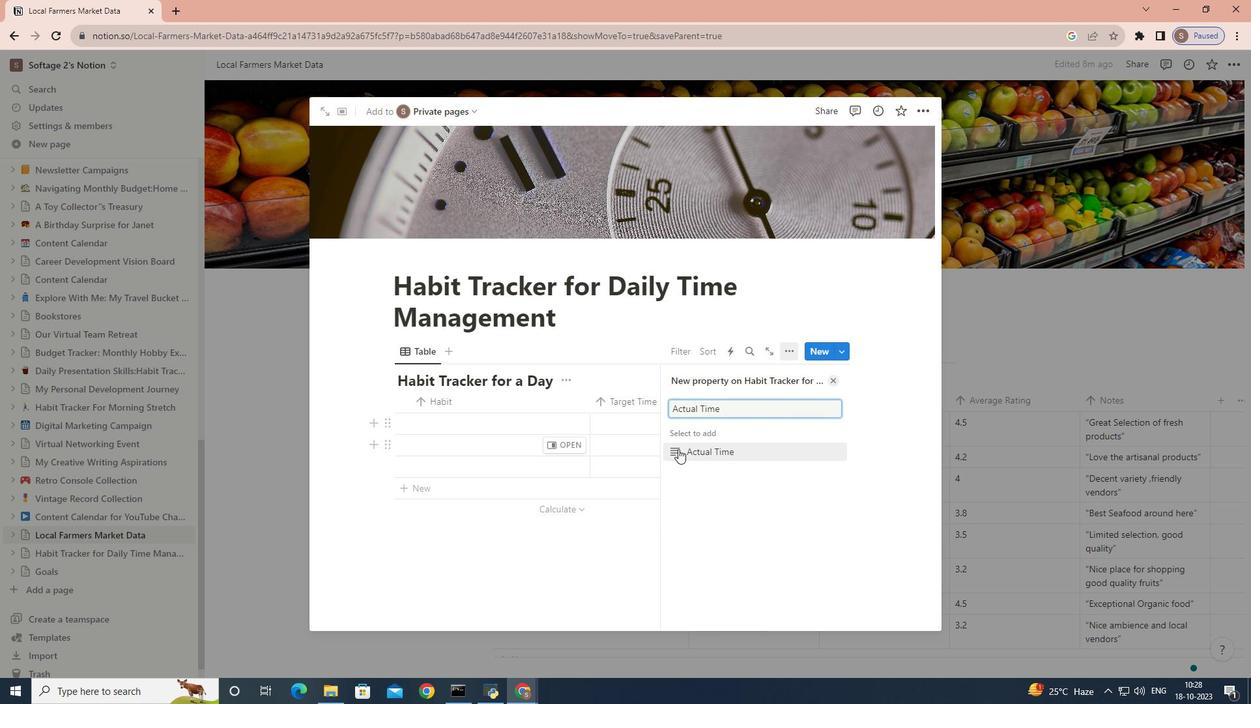 
Action: Mouse pressed left at (678, 453)
Screenshot: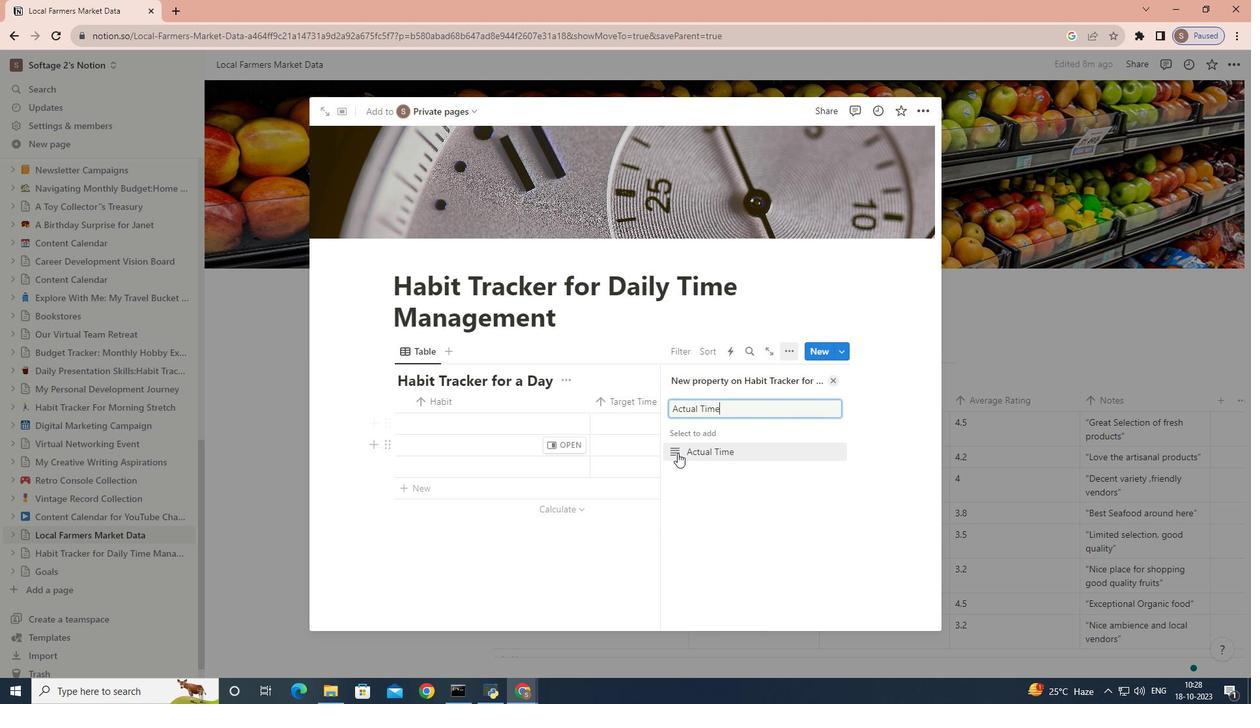
Action: Mouse moved to (684, 404)
Screenshot: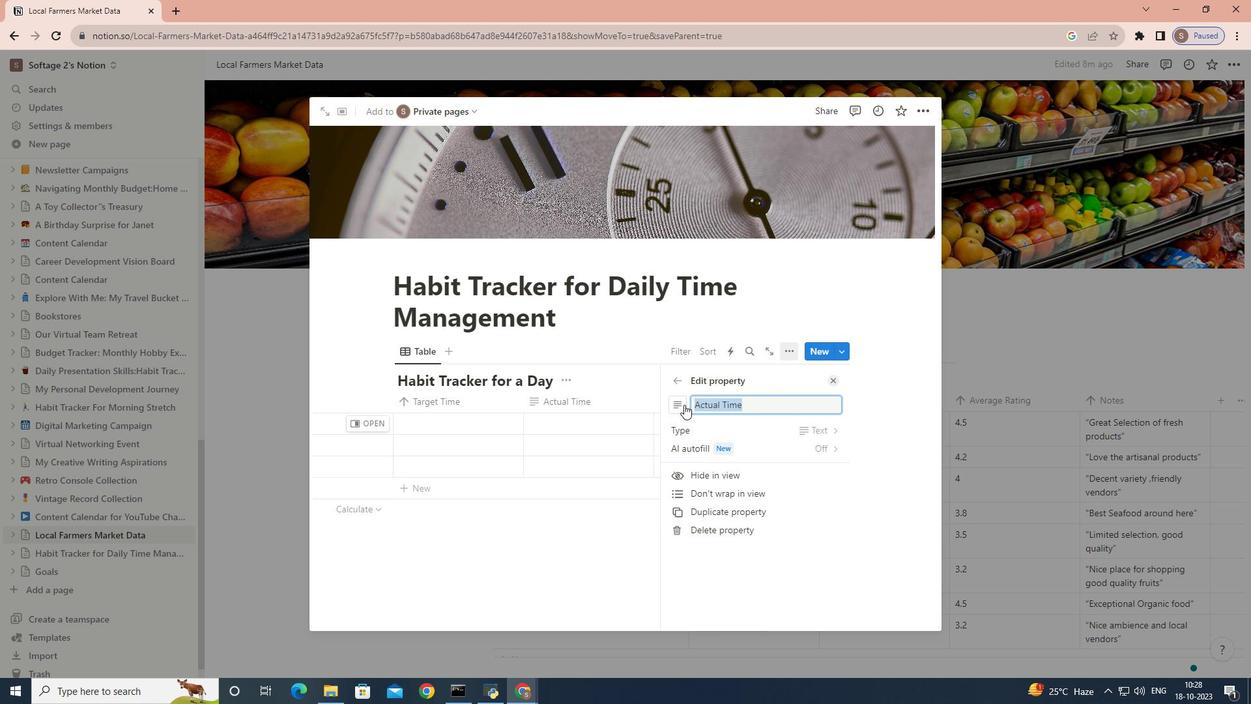 
Action: Mouse pressed left at (684, 404)
Screenshot: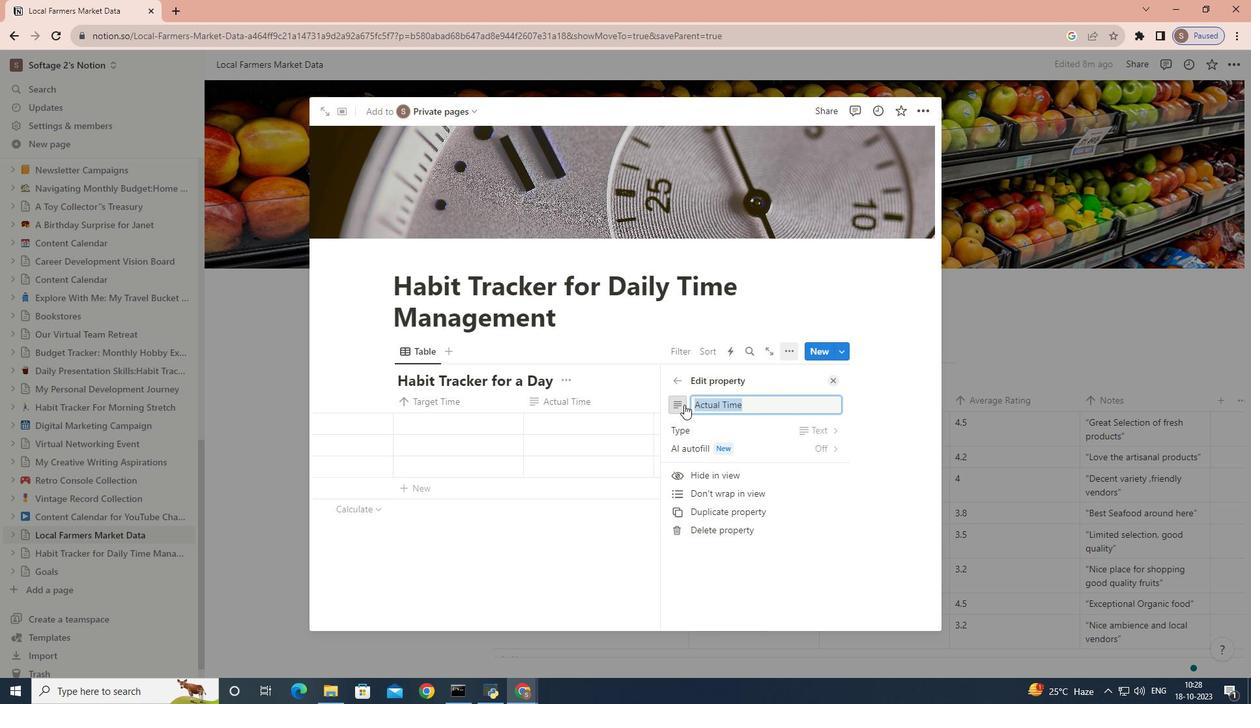 
Action: Mouse moved to (602, 503)
Screenshot: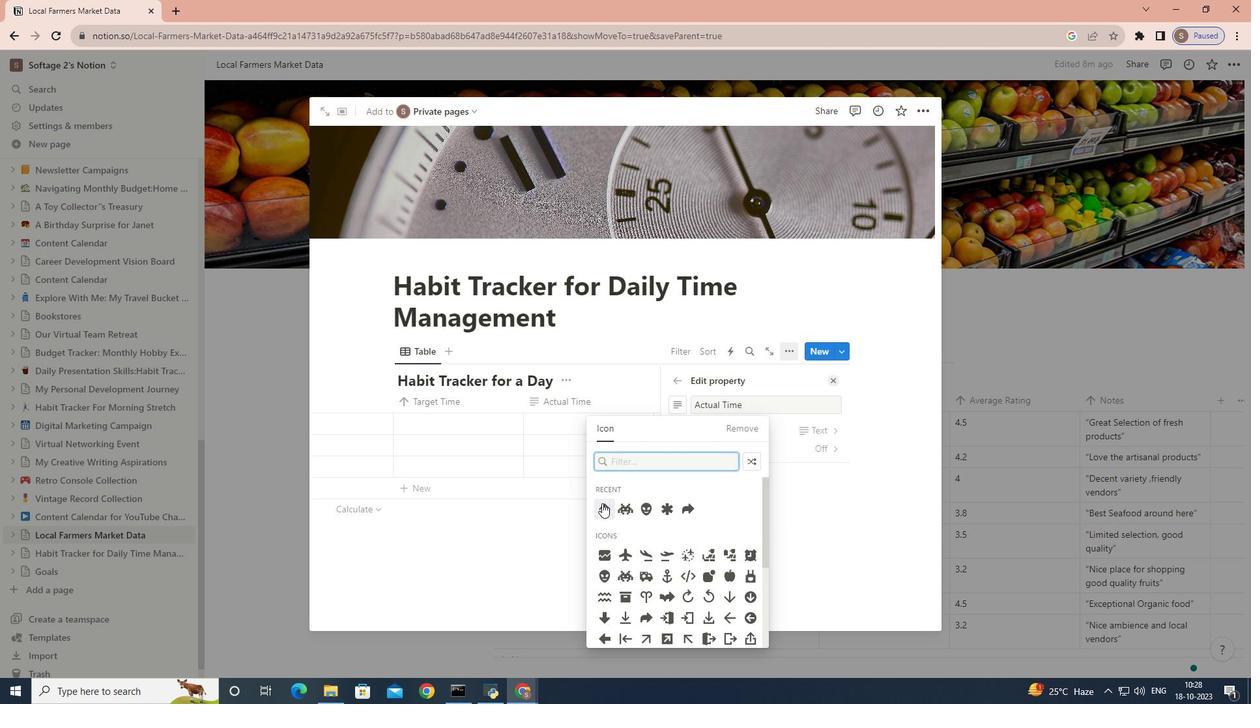 
Action: Mouse pressed left at (602, 503)
Screenshot: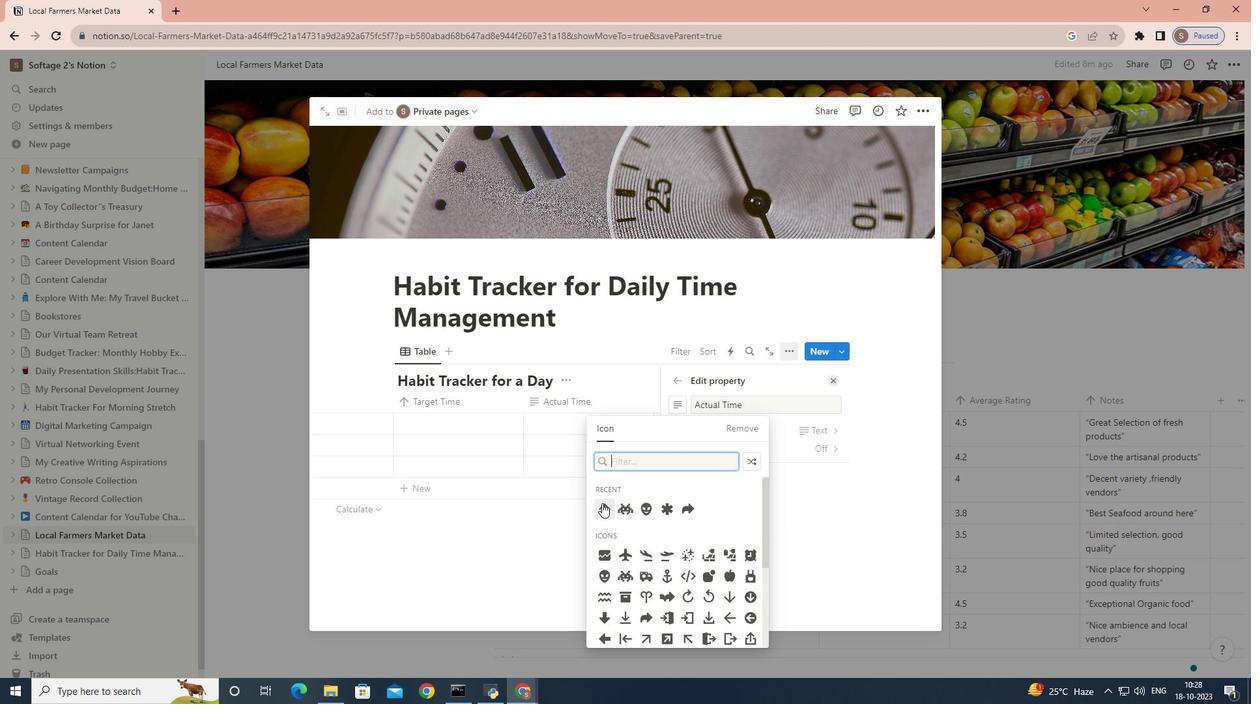 
Action: Mouse moved to (586, 470)
Screenshot: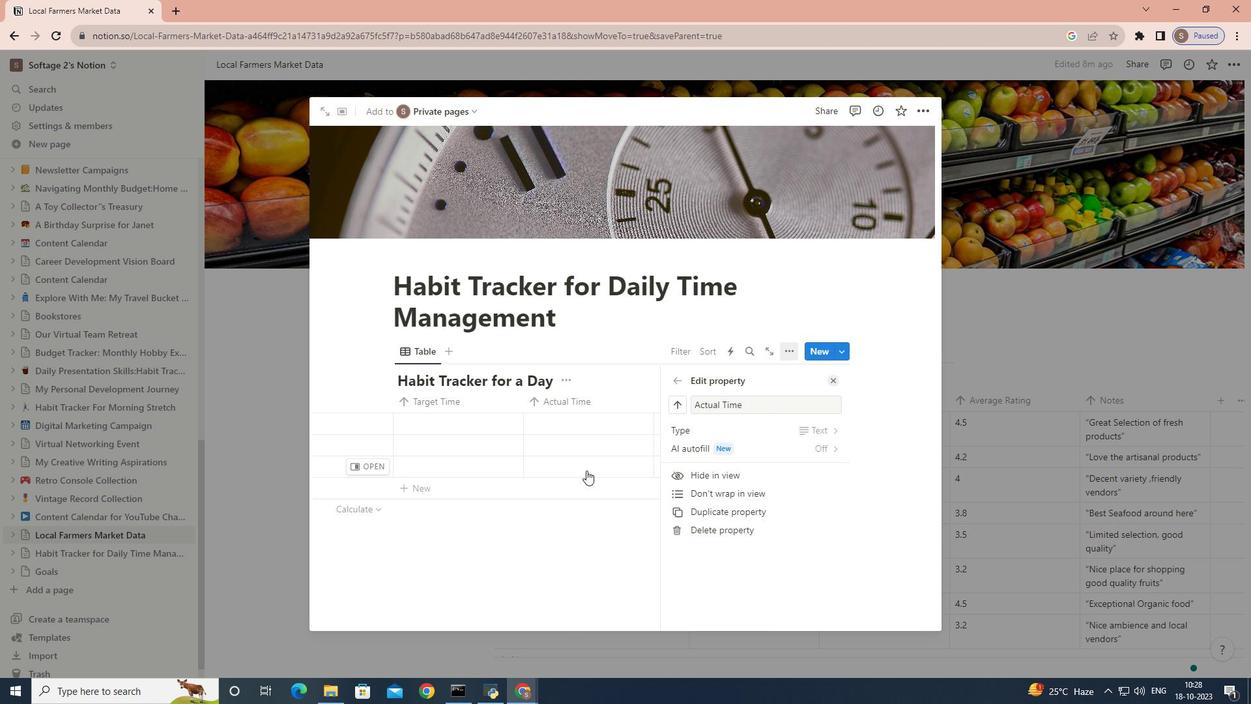 
Action: Mouse pressed left at (586, 470)
Screenshot: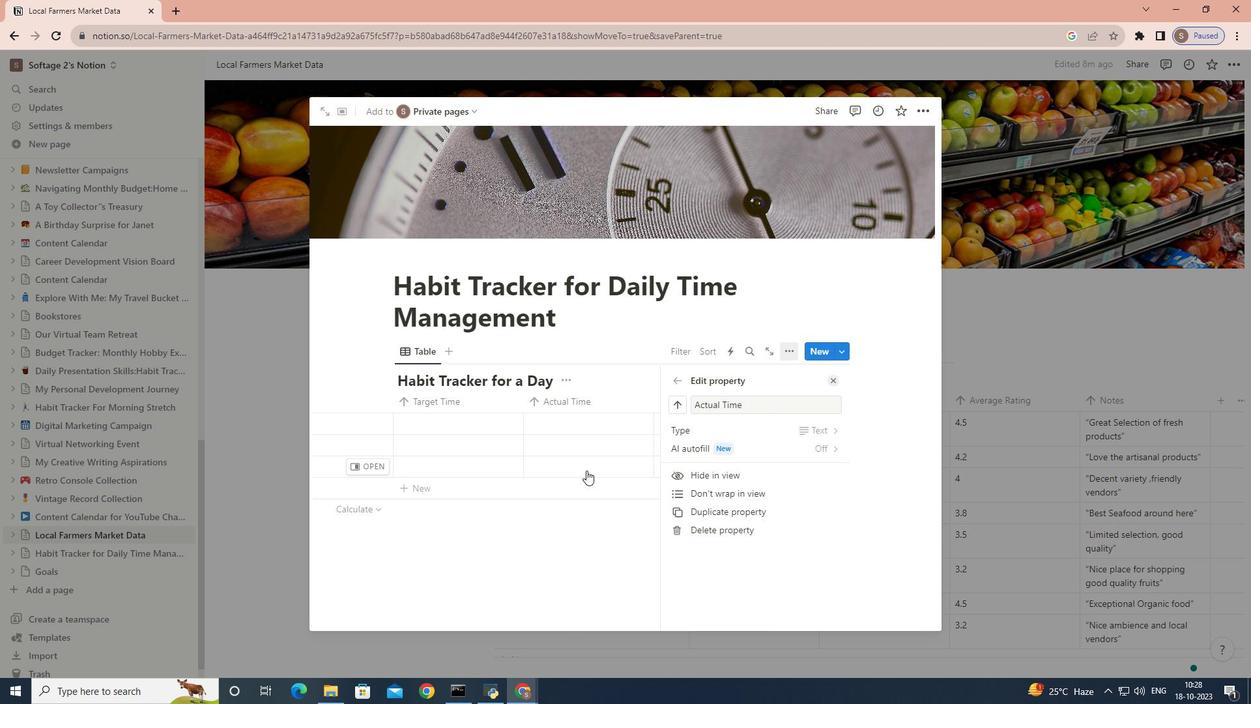 
Action: Mouse moved to (817, 402)
Screenshot: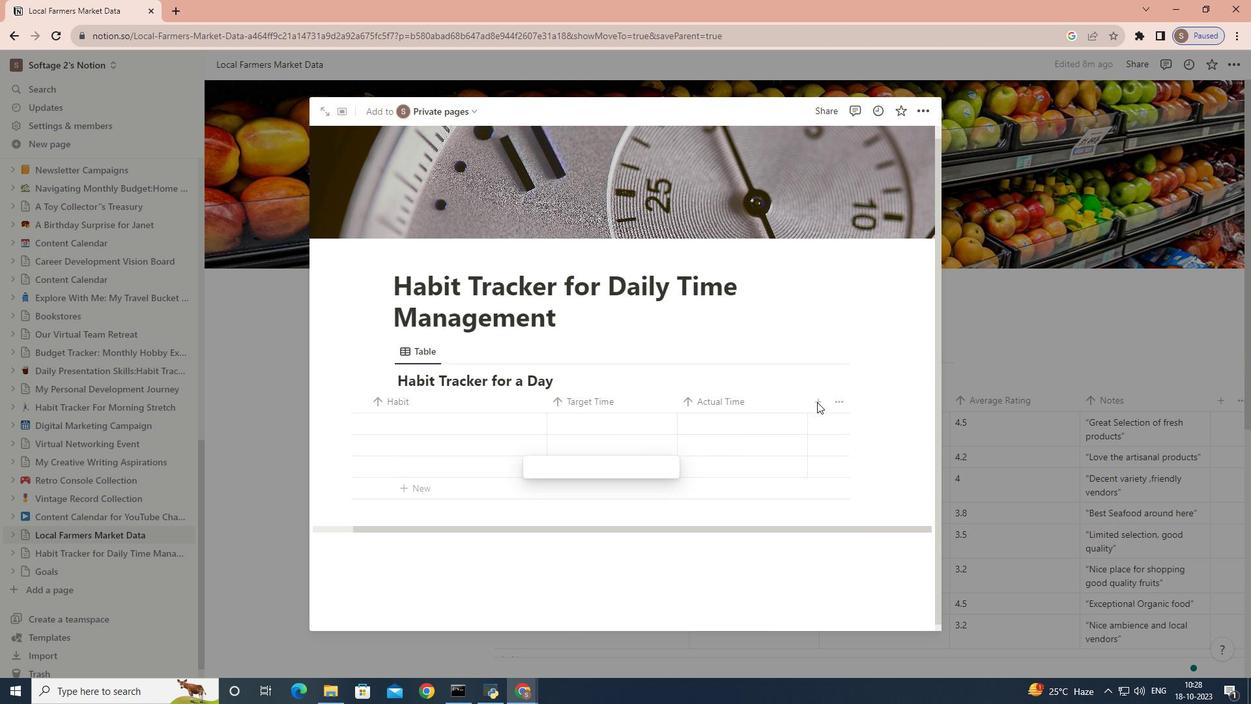 
Action: Mouse pressed left at (817, 402)
Screenshot: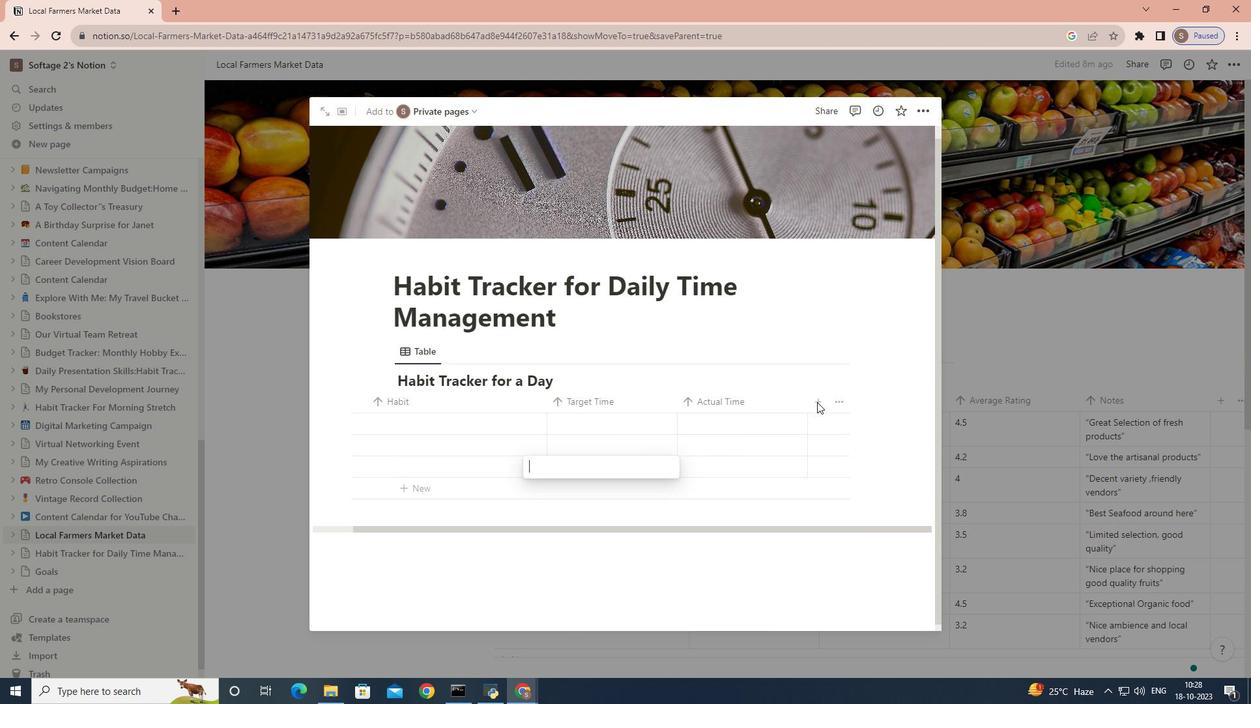 
Action: Mouse moved to (816, 402)
Screenshot: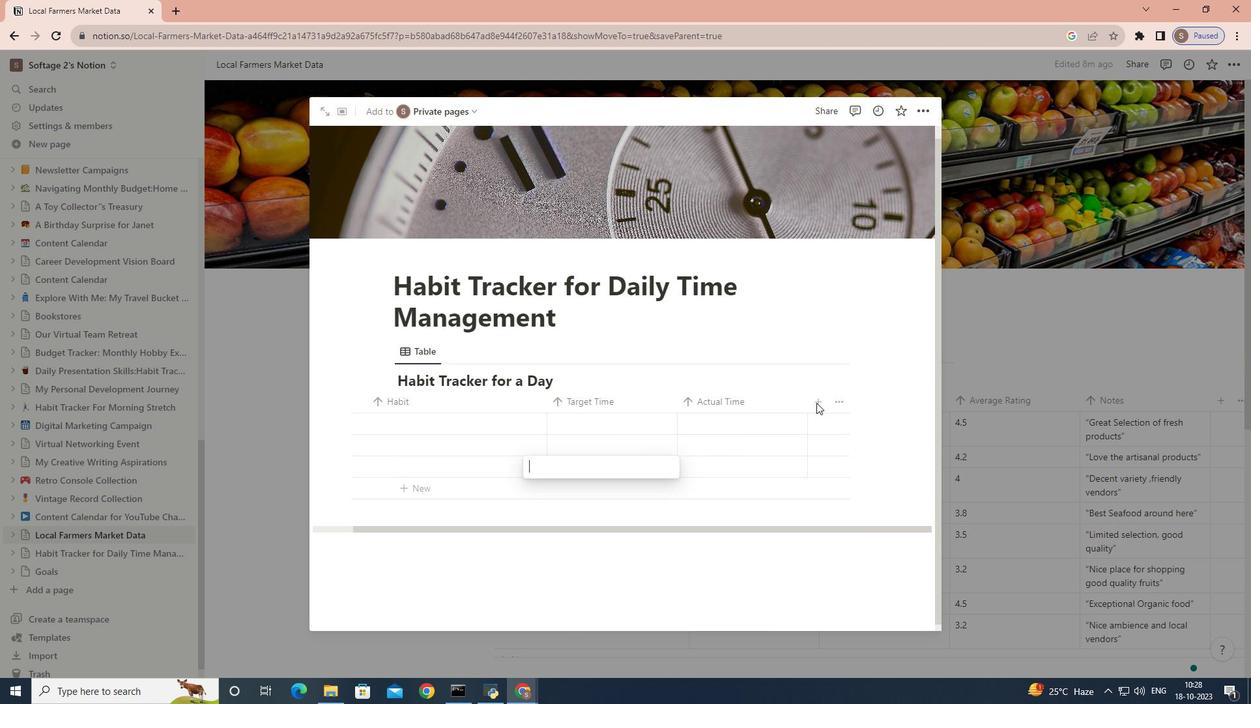 
Action: Mouse pressed left at (816, 402)
Screenshot: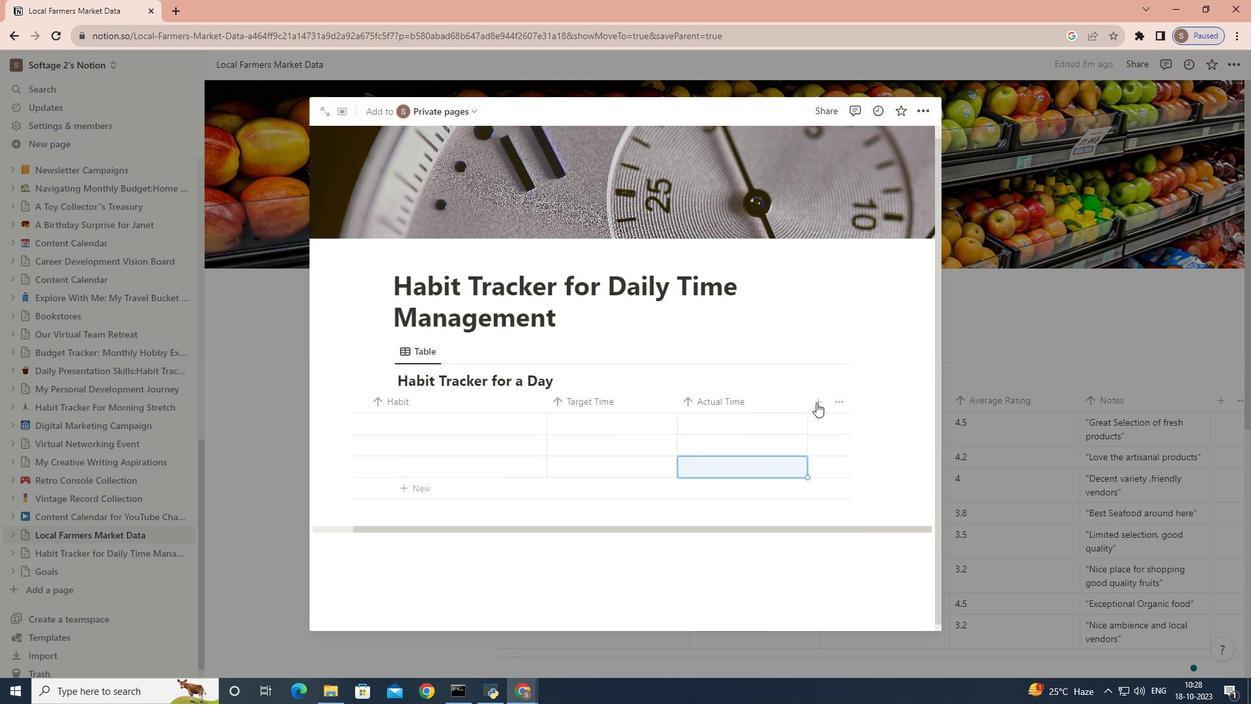 
Action: Mouse moved to (795, 401)
Screenshot: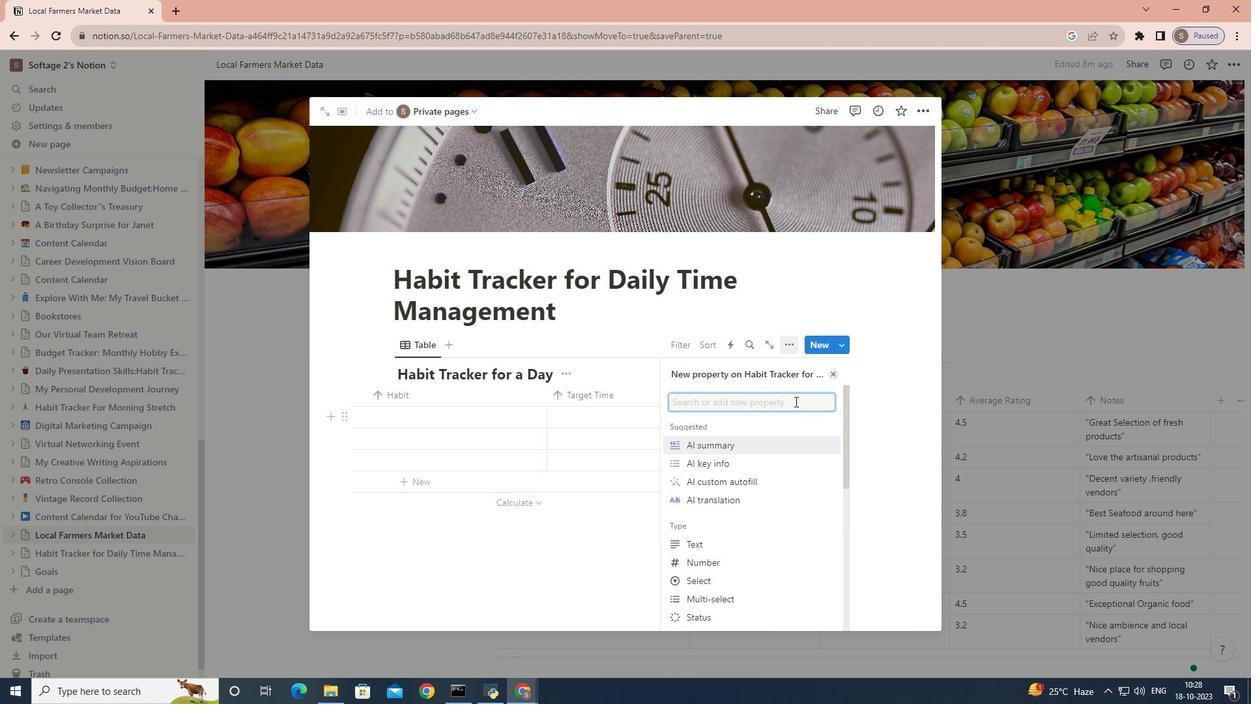 
Action: Key pressed <Key.caps_lock>P<Key.caps_lock>rogress<Key.space><Key.shift_r><Key.shift_r><Key.shift_r><Key.shift_r><Key.shift_r><Key.shift_r><Key.shift_r><Key.shift_r><Key.shift_r><Key.shift_r><Key.shift_r><Key.shift_r><Key.shift_r><Key.shift_r><Key.shift_r><Key.shift_r><Key.shift_r><Key.shift_r><Key.shift_r>%
Screenshot: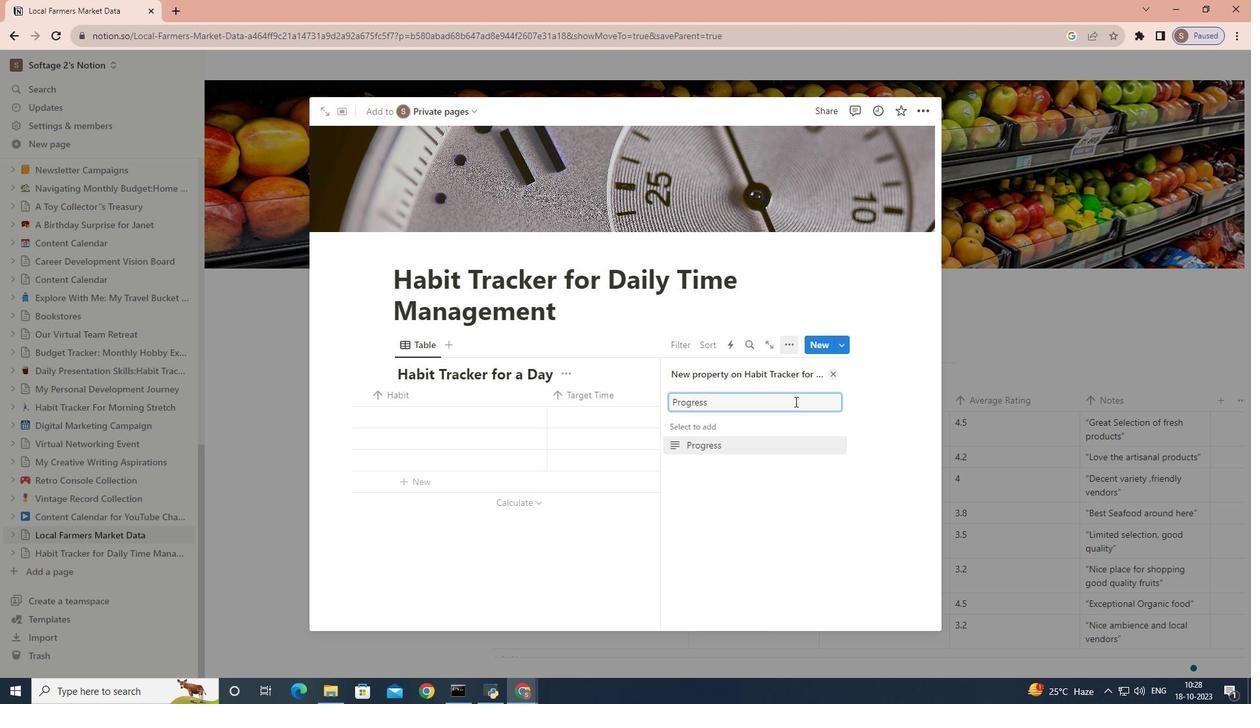 
Action: Mouse moved to (687, 445)
Screenshot: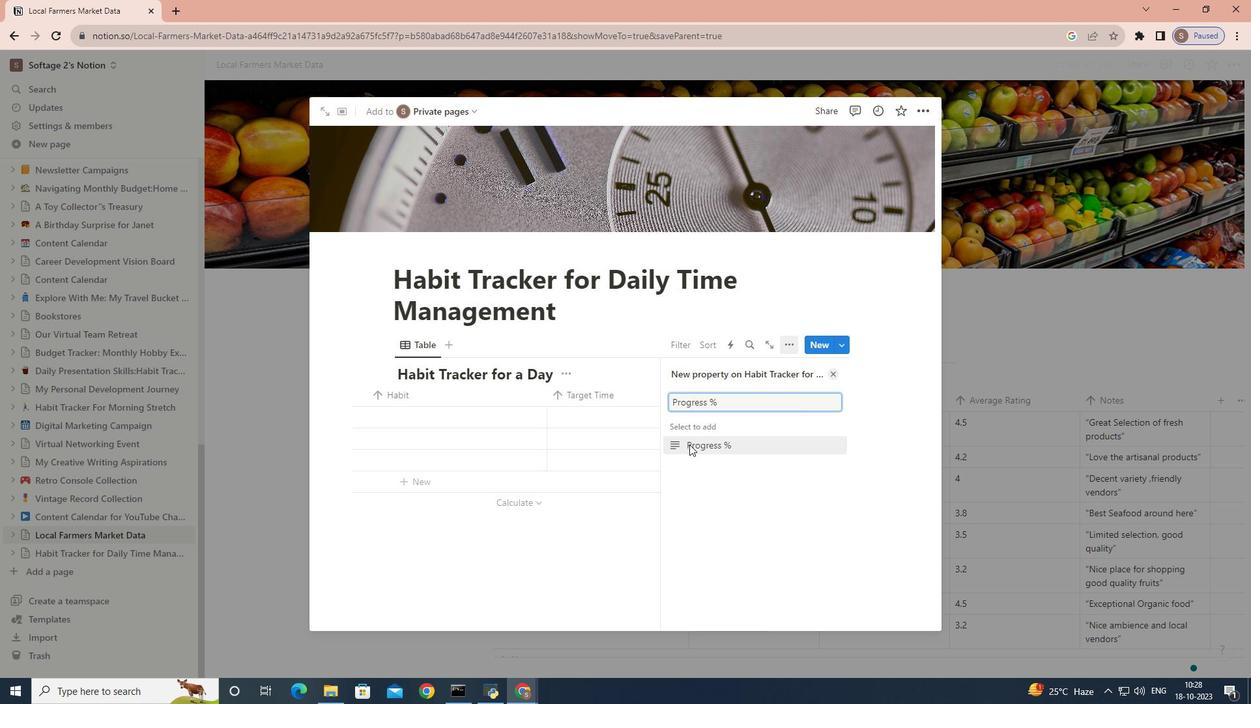 
Action: Mouse pressed left at (687, 445)
Screenshot: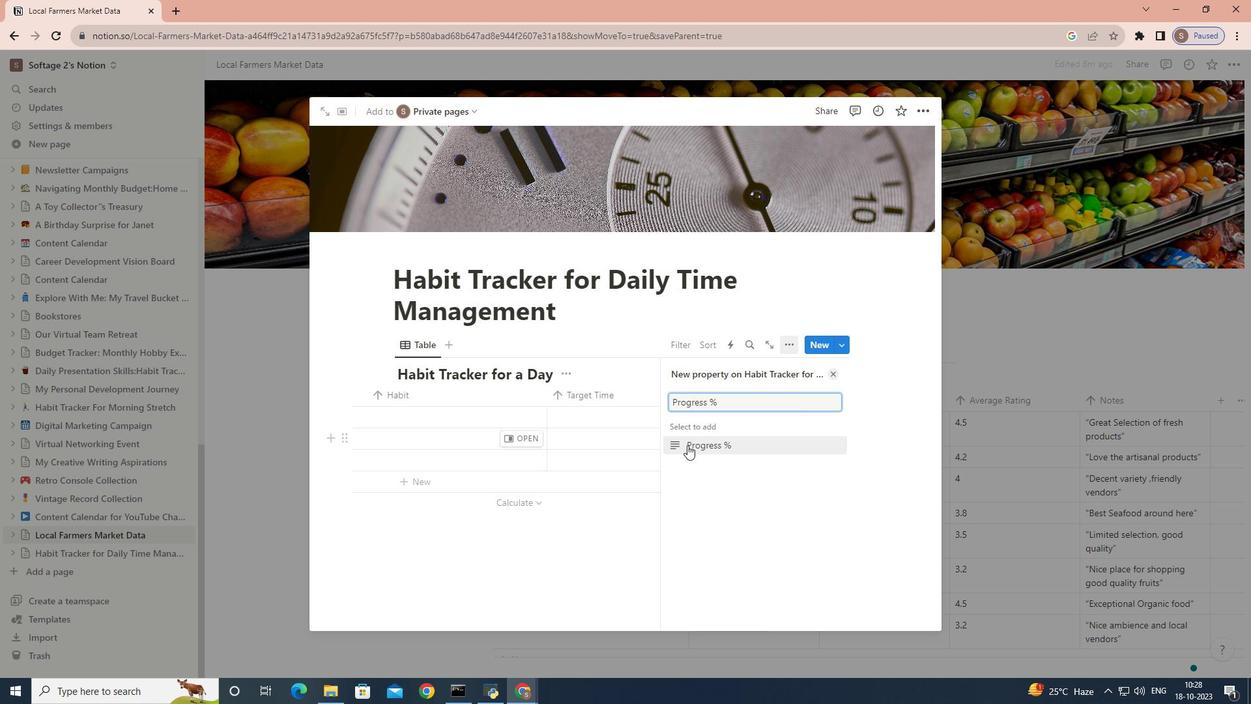 
Action: Mouse moved to (675, 397)
Screenshot: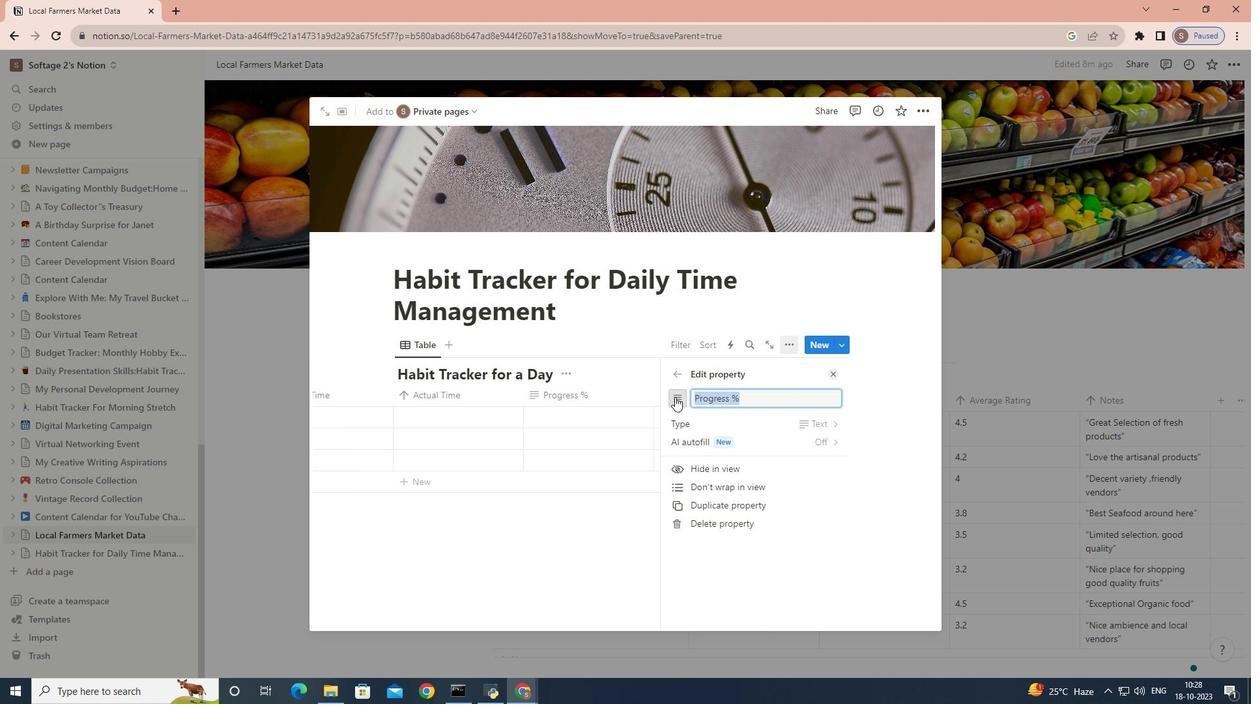 
Action: Mouse pressed left at (675, 397)
Screenshot: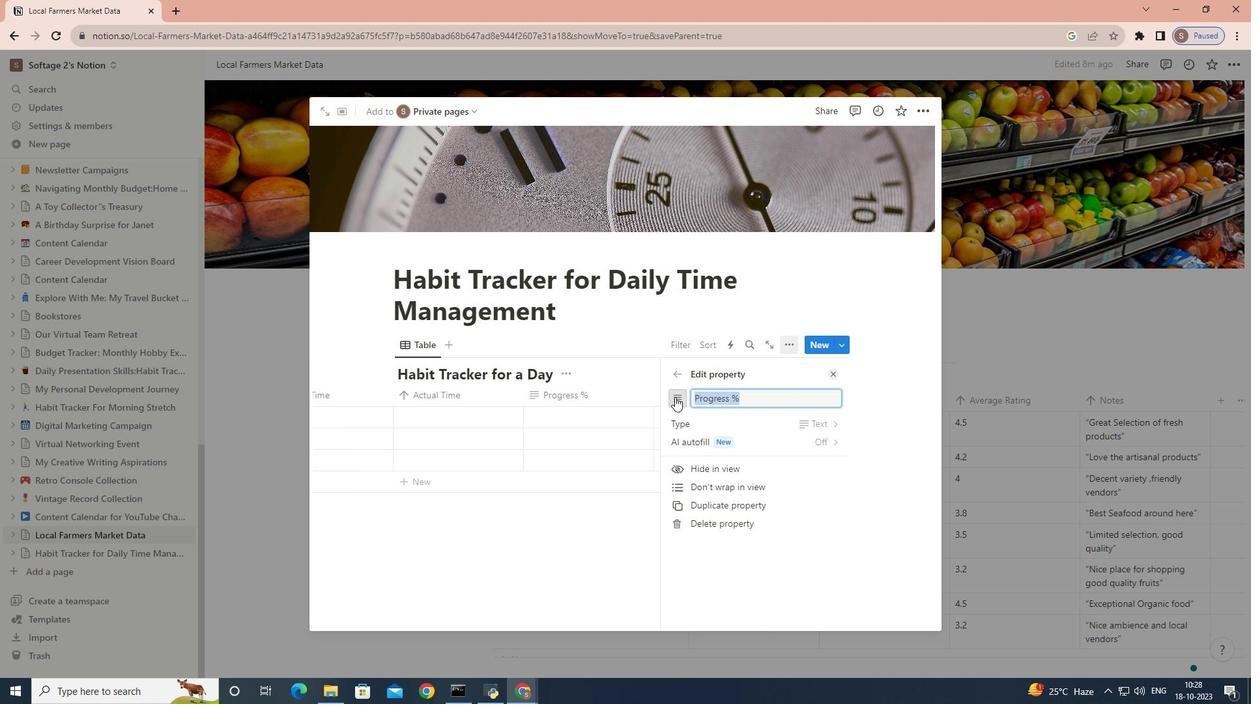 
Action: Mouse moved to (597, 499)
Screenshot: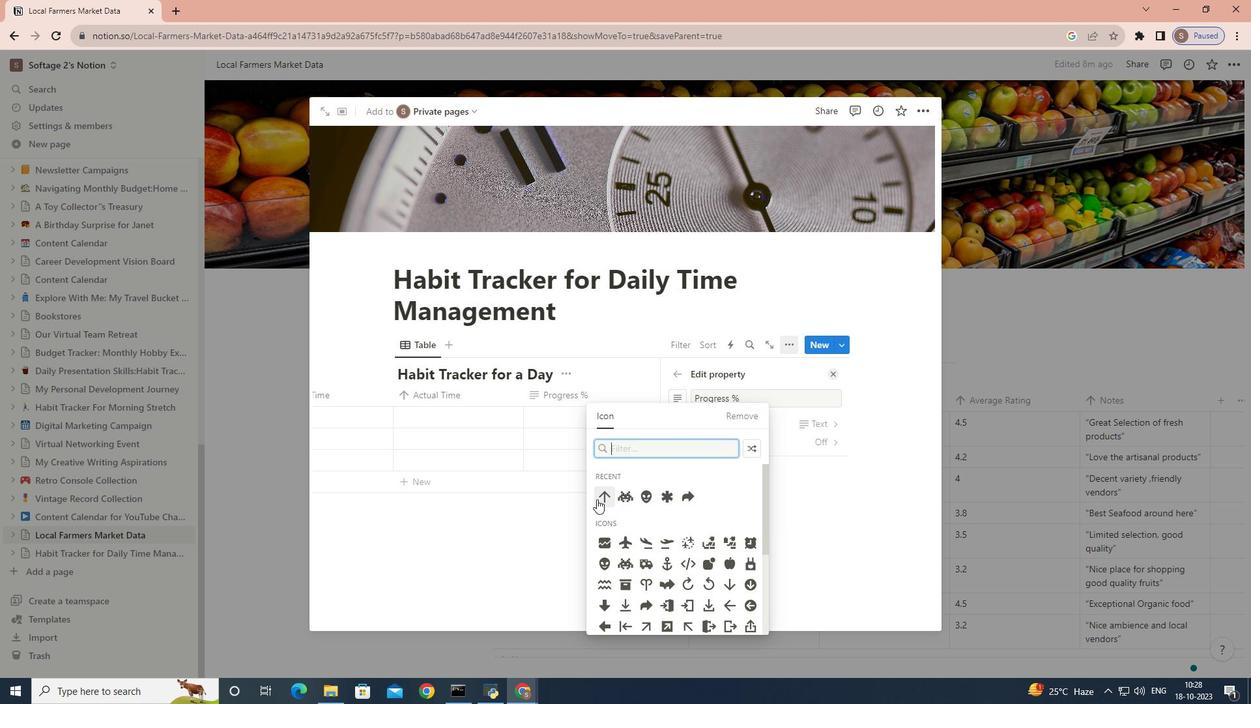 
Action: Mouse pressed left at (597, 499)
Screenshot: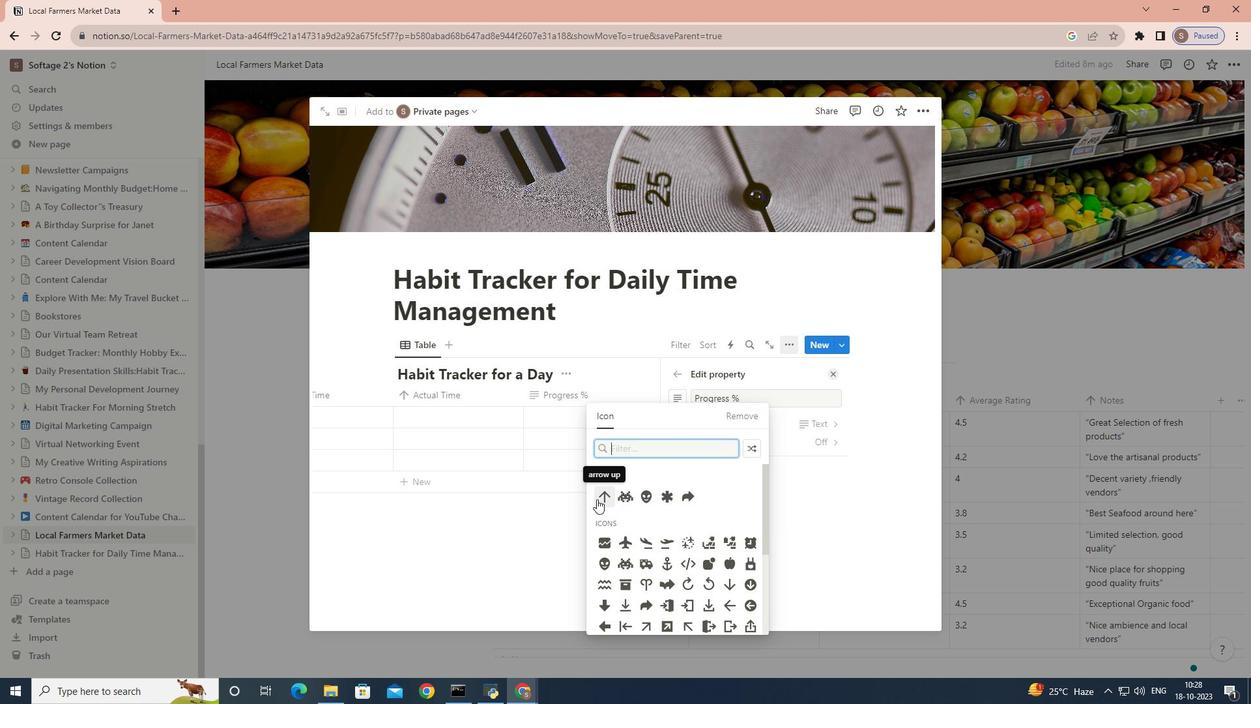 
Action: Mouse moved to (627, 415)
Screenshot: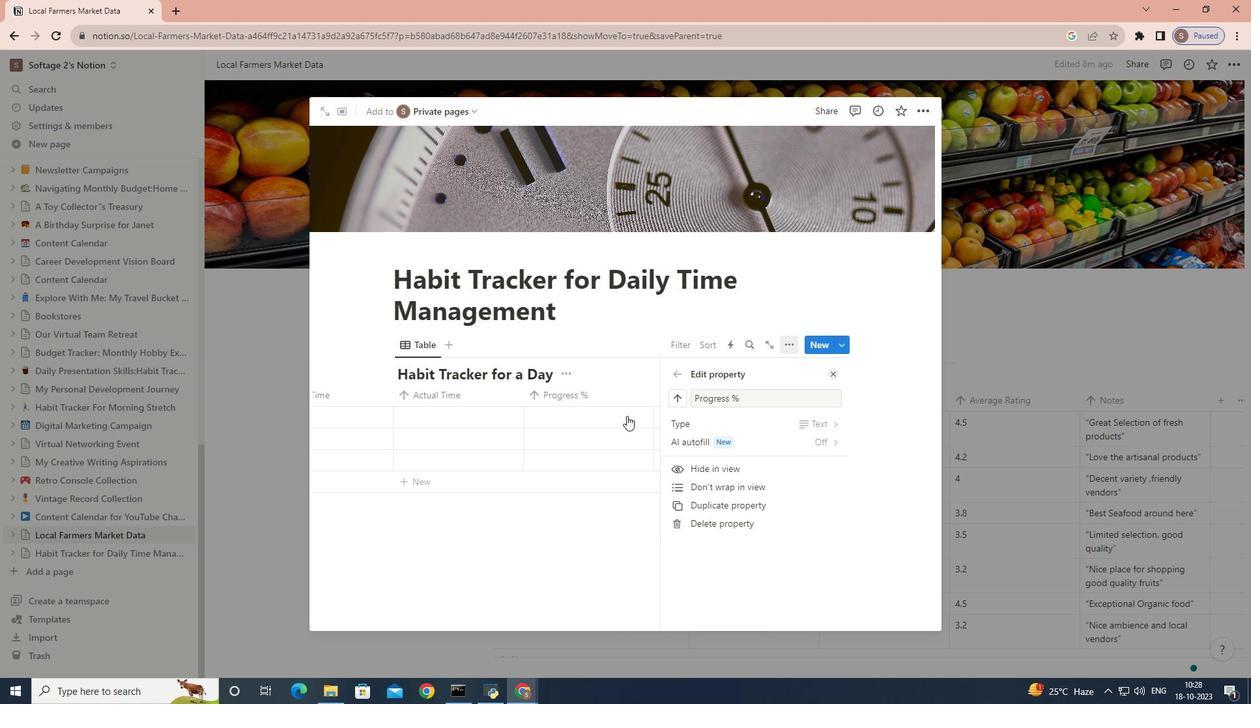 
Action: Mouse pressed left at (627, 415)
Screenshot: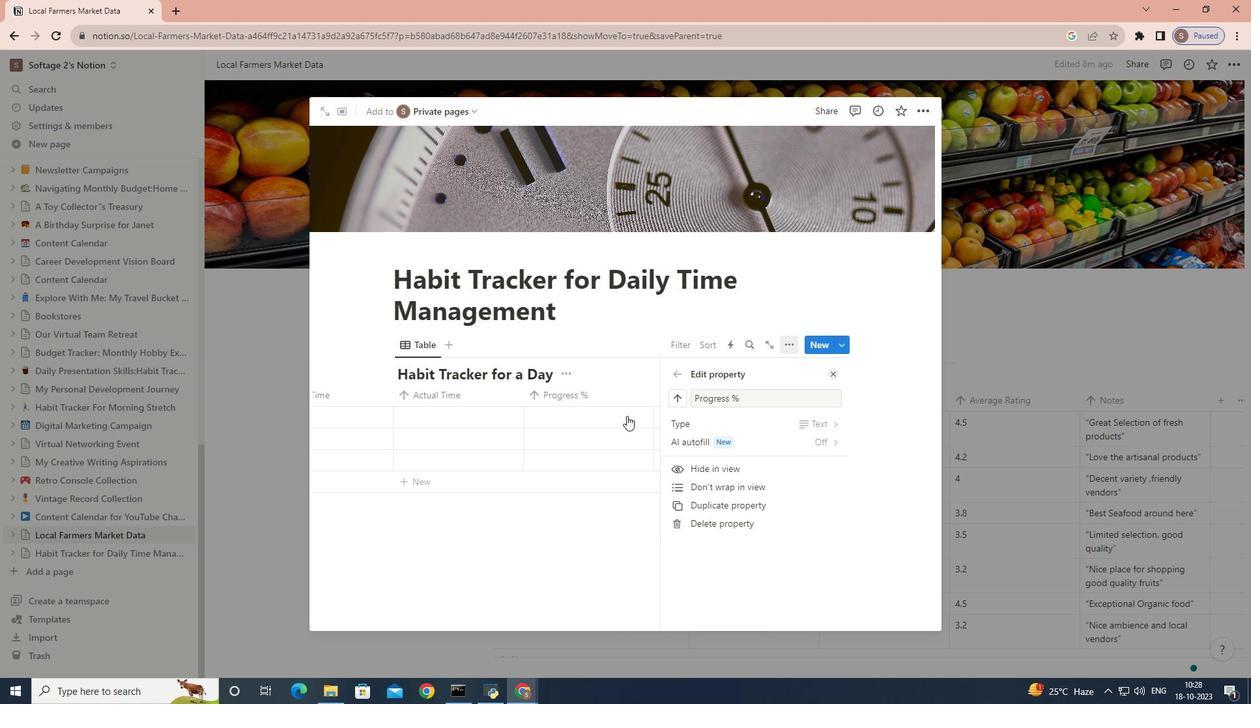 
Action: Mouse moved to (818, 395)
Screenshot: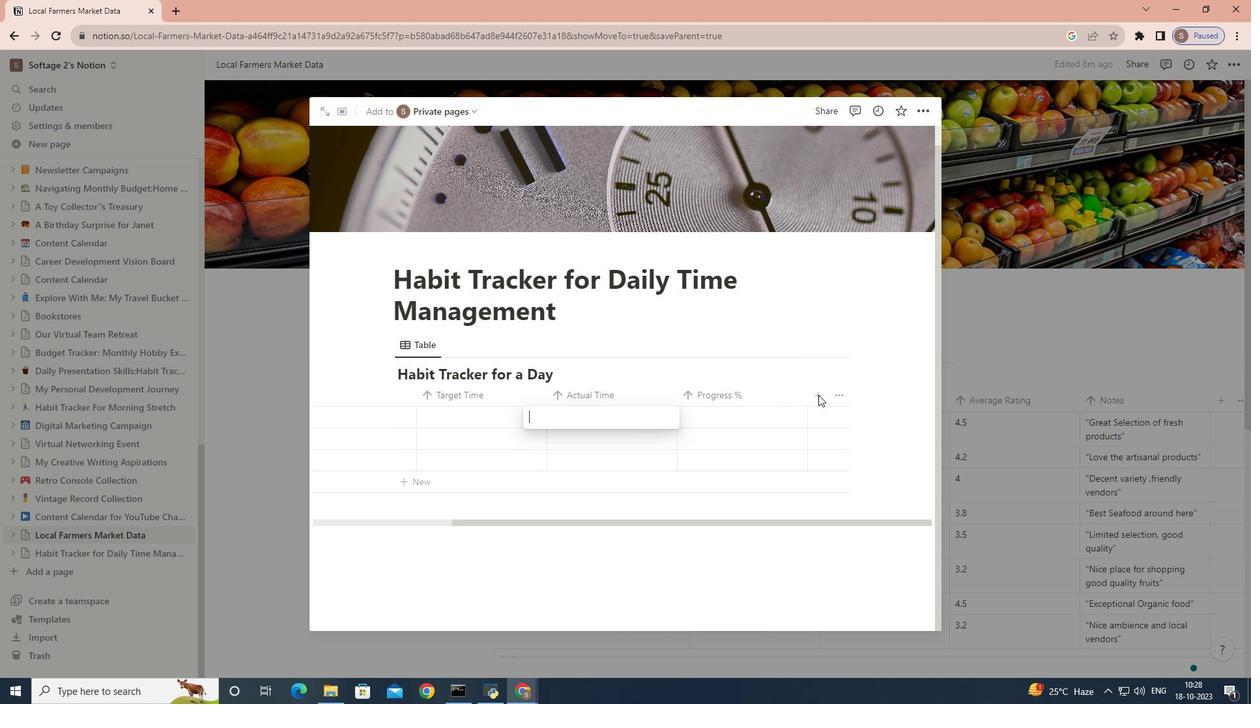 
Action: Mouse pressed left at (818, 395)
Screenshot: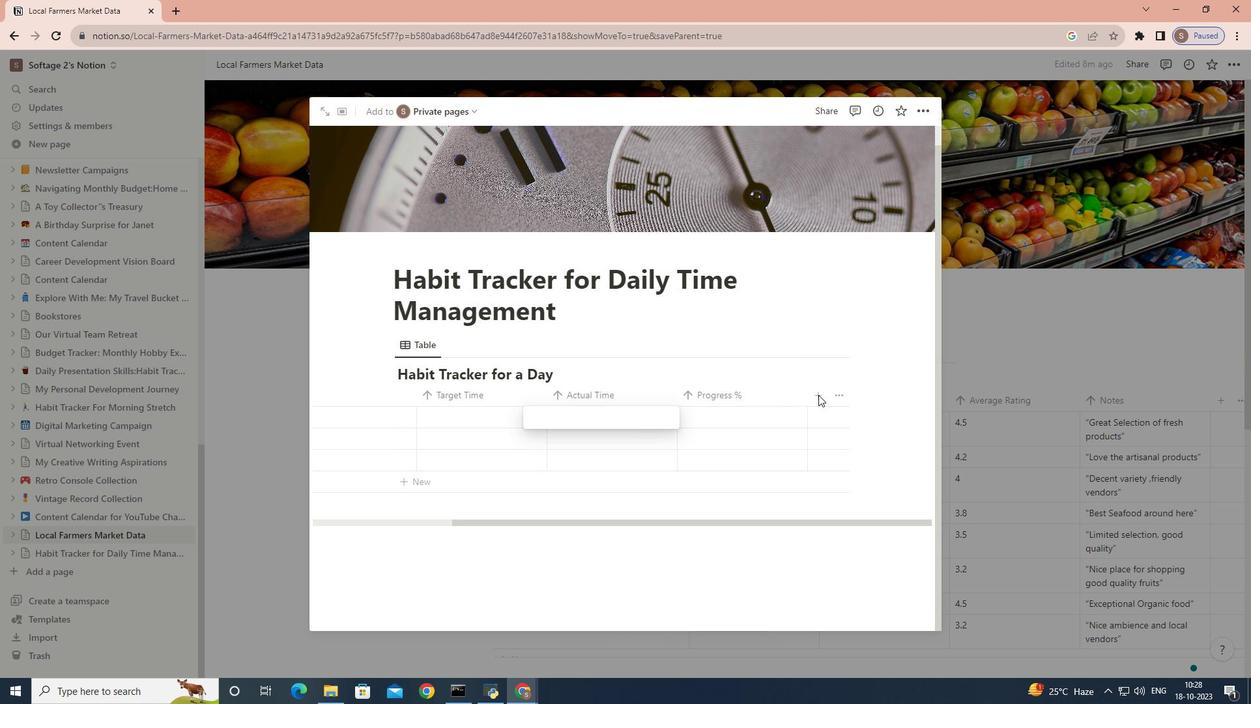 
Action: Mouse pressed left at (818, 395)
Screenshot: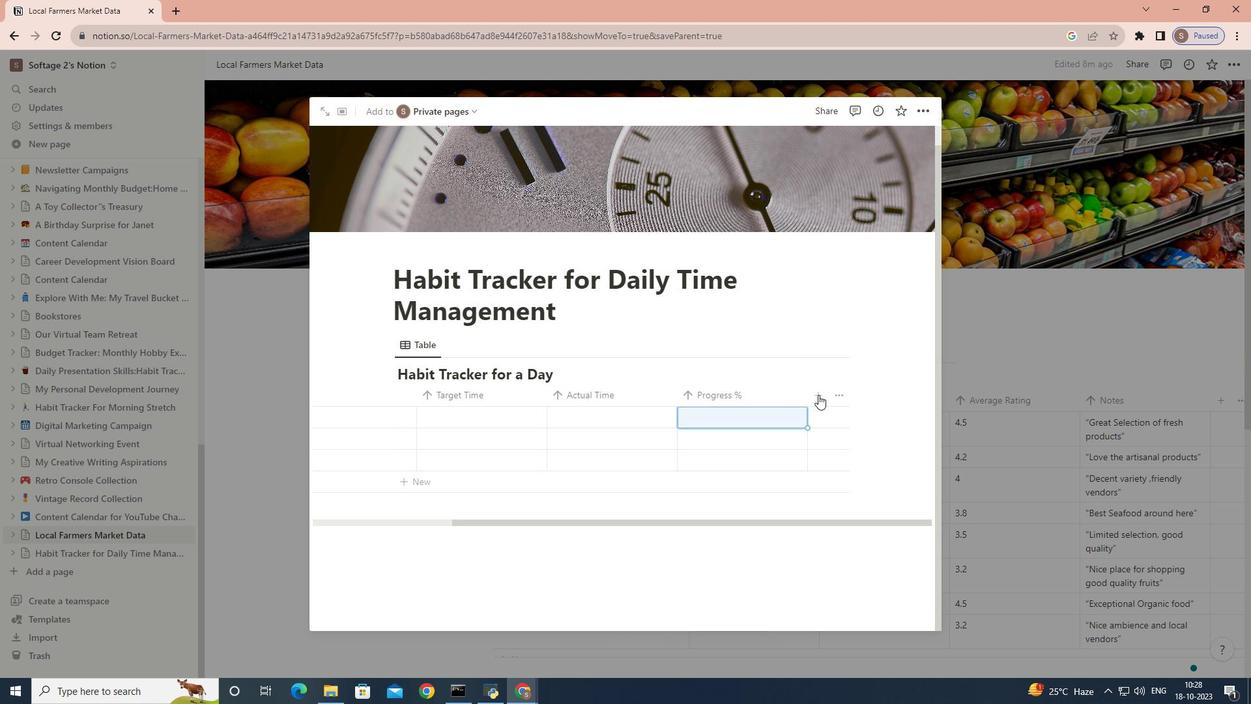 
Action: Mouse moved to (786, 402)
Screenshot: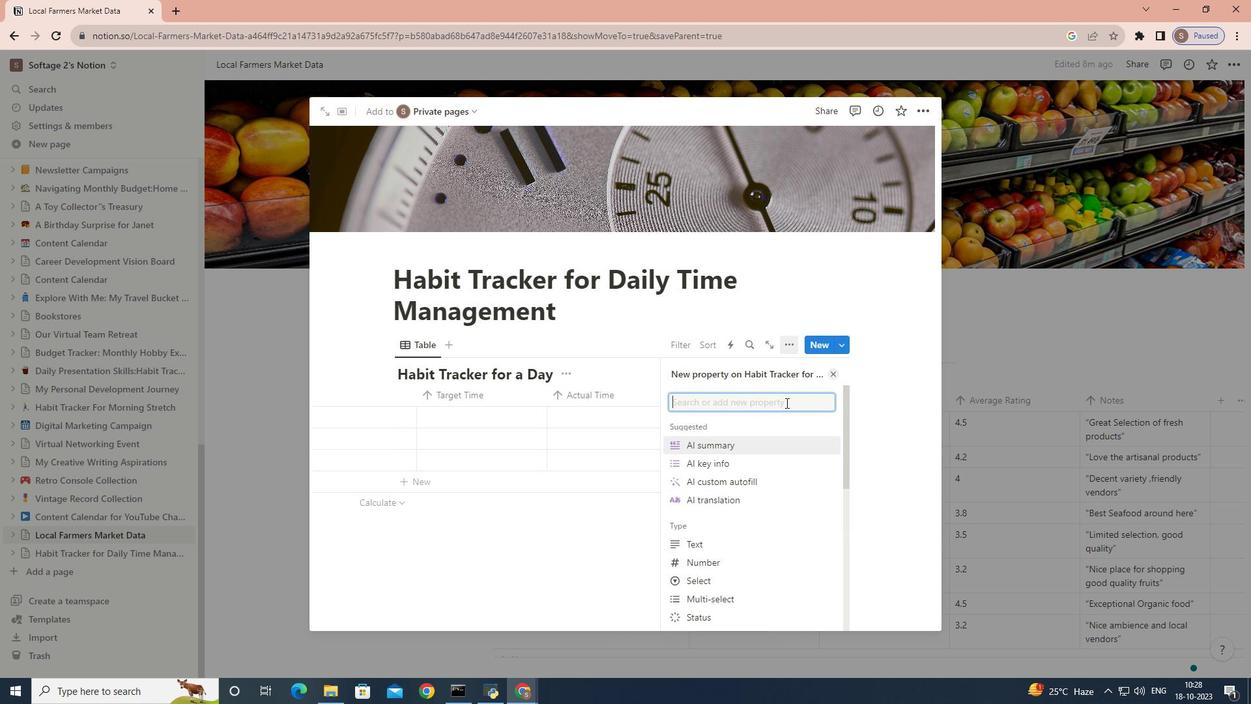 
Action: Key pressed <Key.caps_lock>T<Key.caps_lock>a<Key.backspace><Key.backspace><Key.caps_lock>C<Key.caps_lock>omments
Screenshot: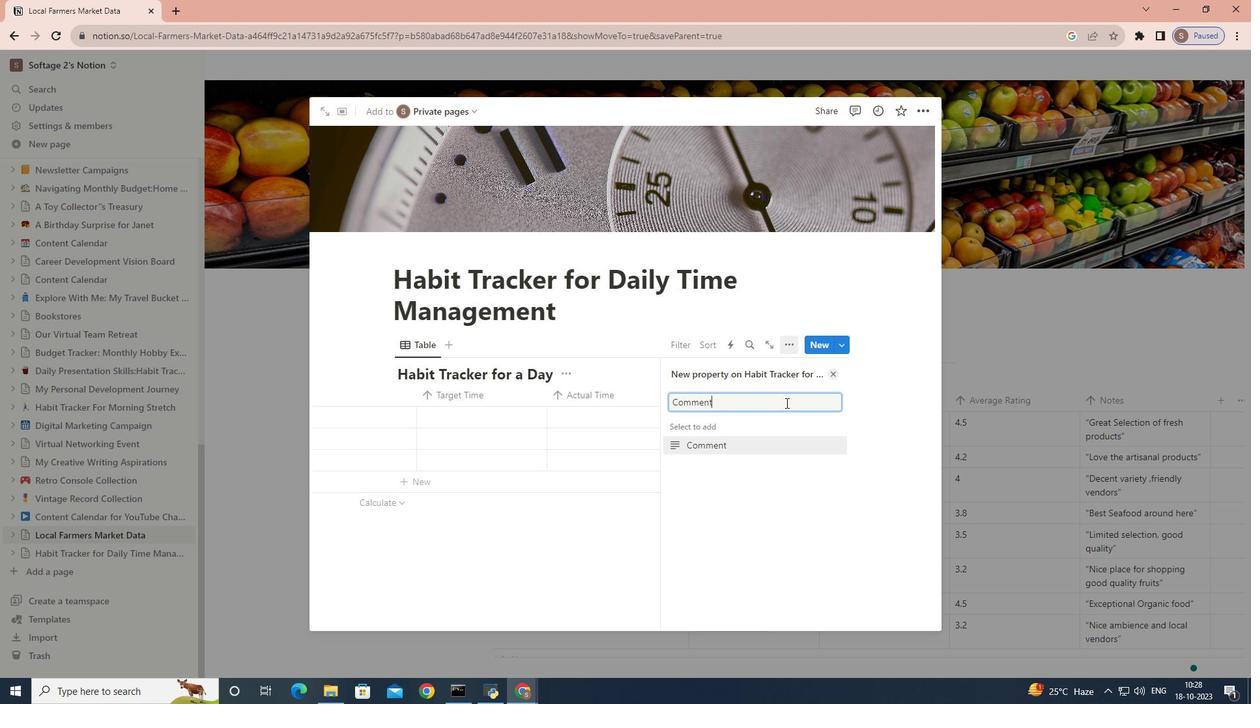 
Action: Mouse moved to (734, 447)
Screenshot: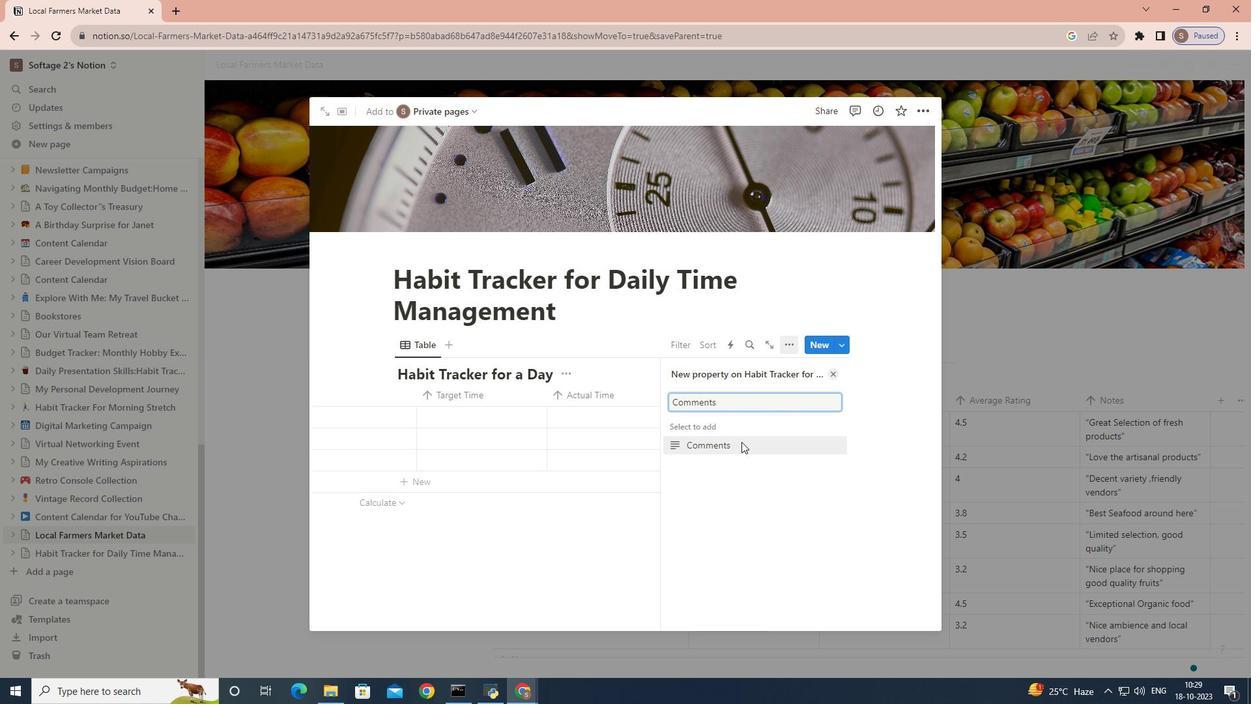 
Action: Mouse pressed left at (734, 447)
Screenshot: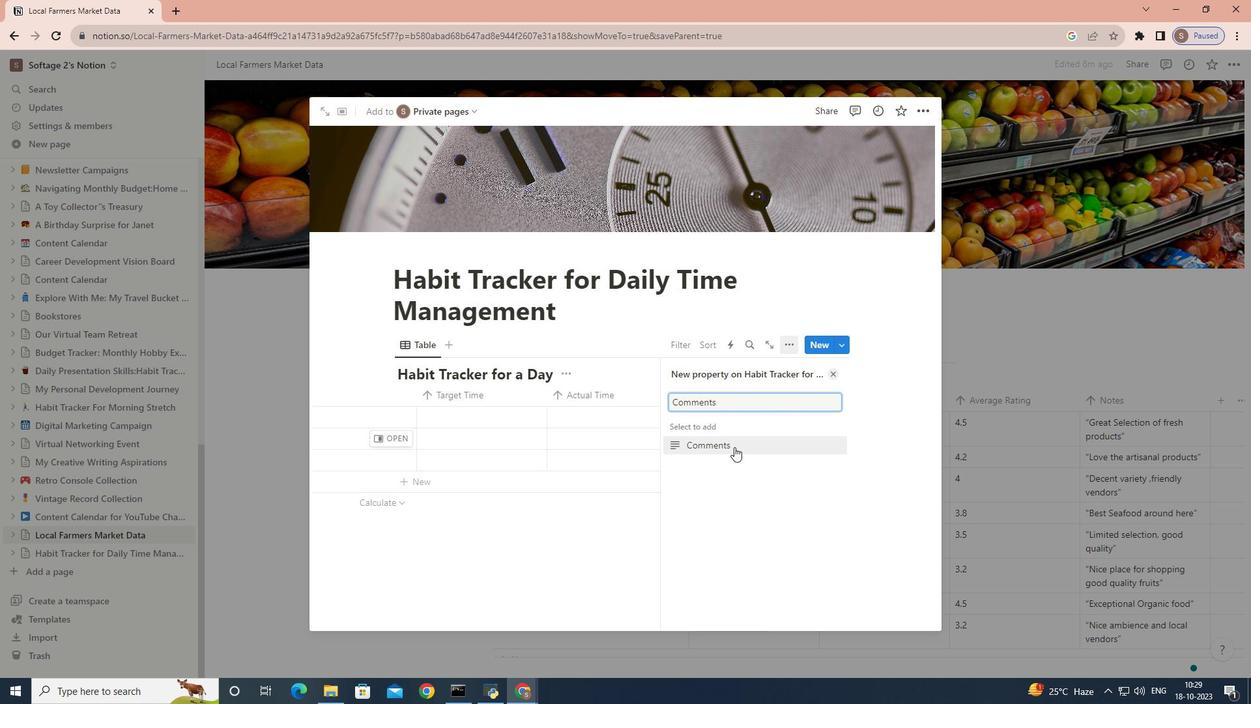 
Action: Mouse moved to (678, 397)
Screenshot: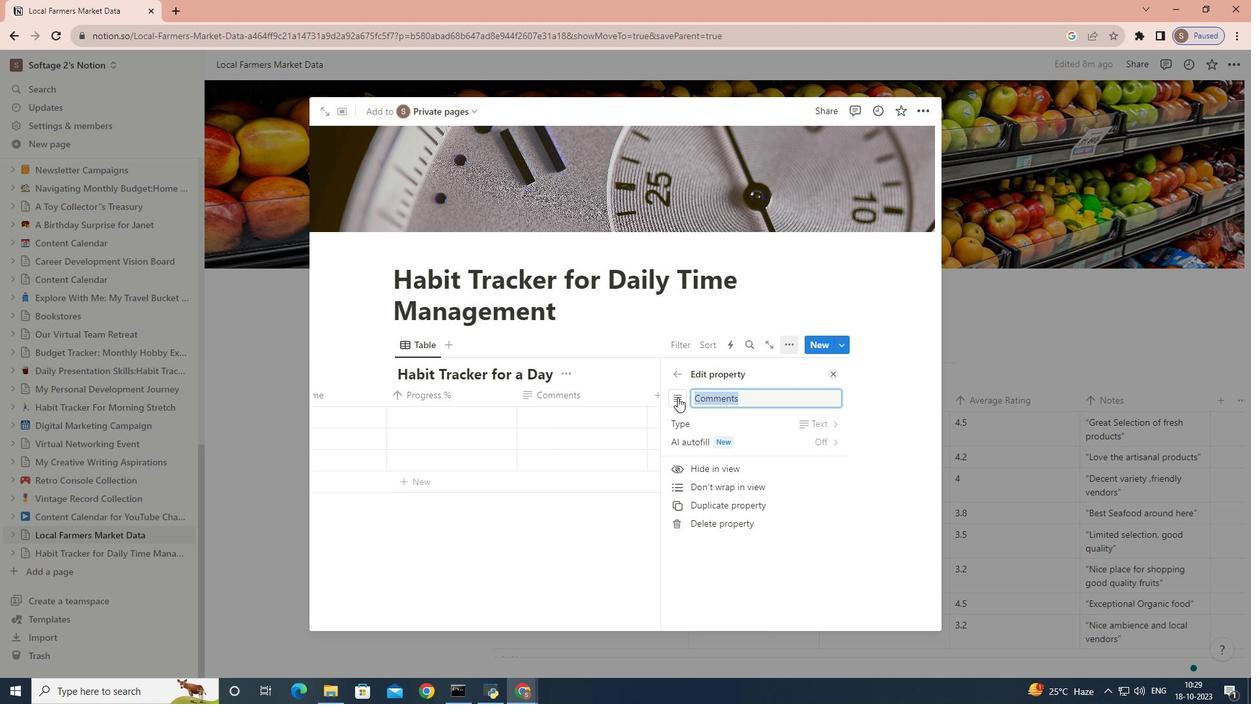 
Action: Mouse pressed left at (678, 397)
Screenshot: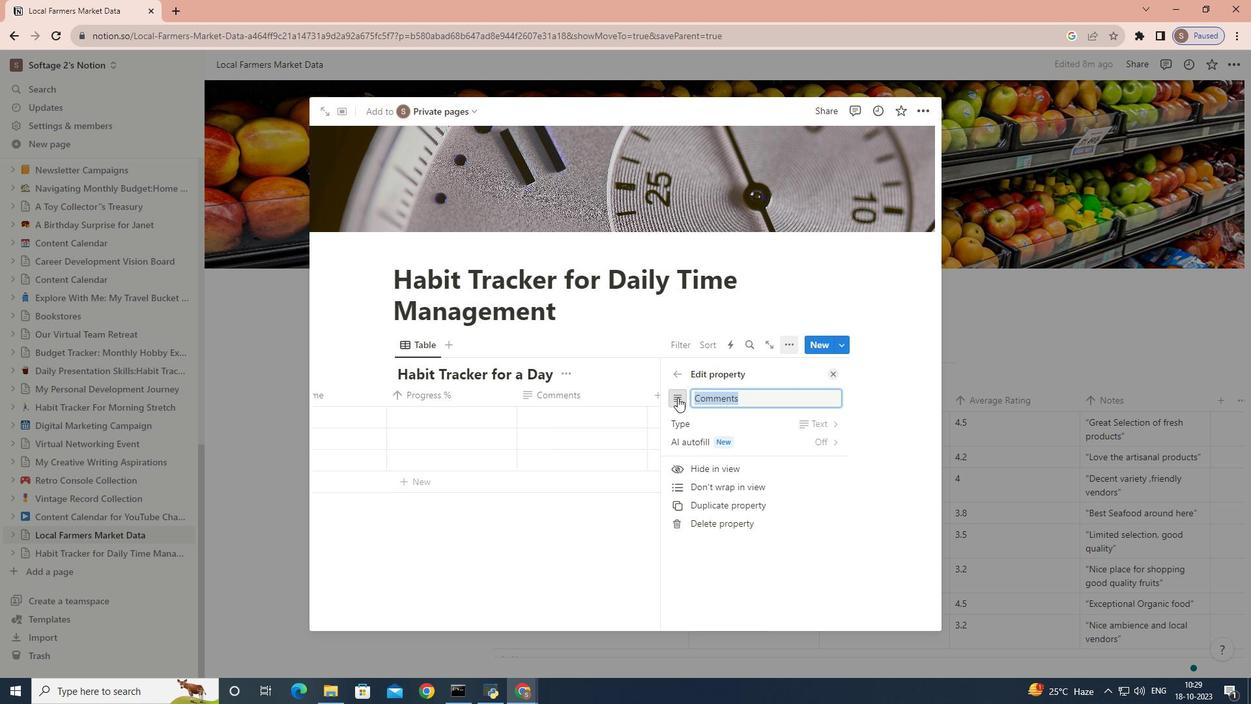 
Action: Mouse moved to (602, 500)
Screenshot: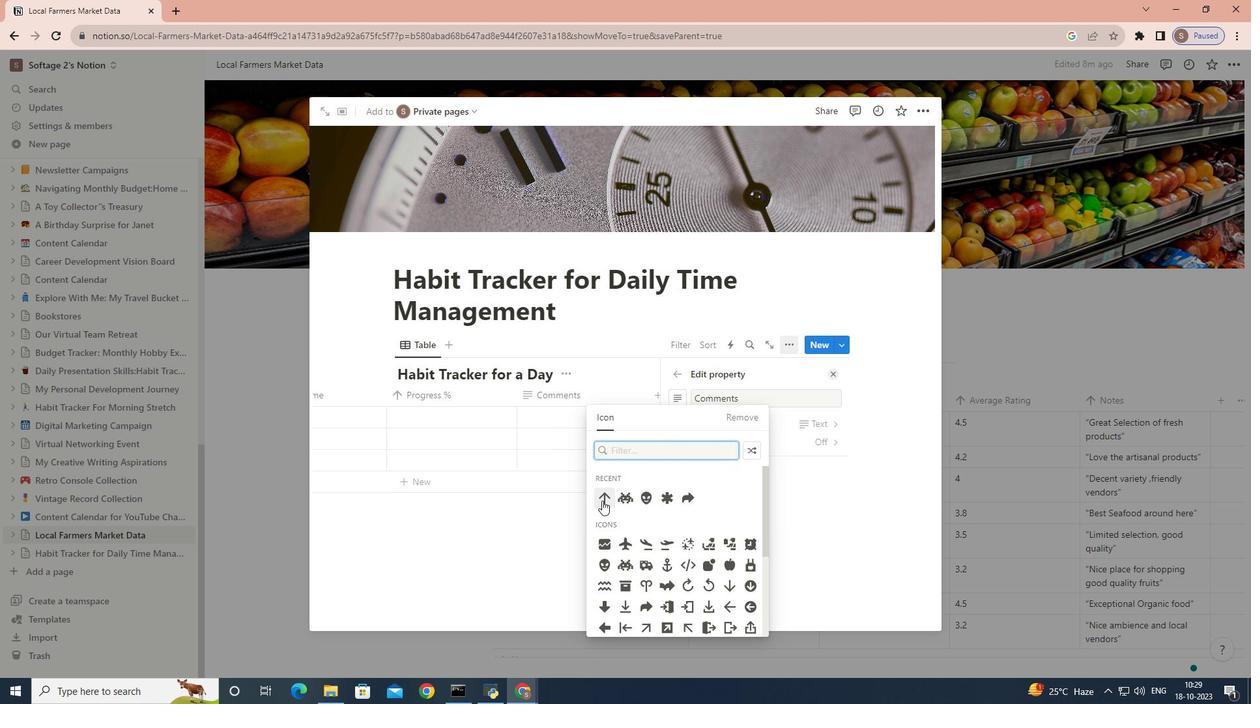 
Action: Mouse pressed left at (602, 500)
Screenshot: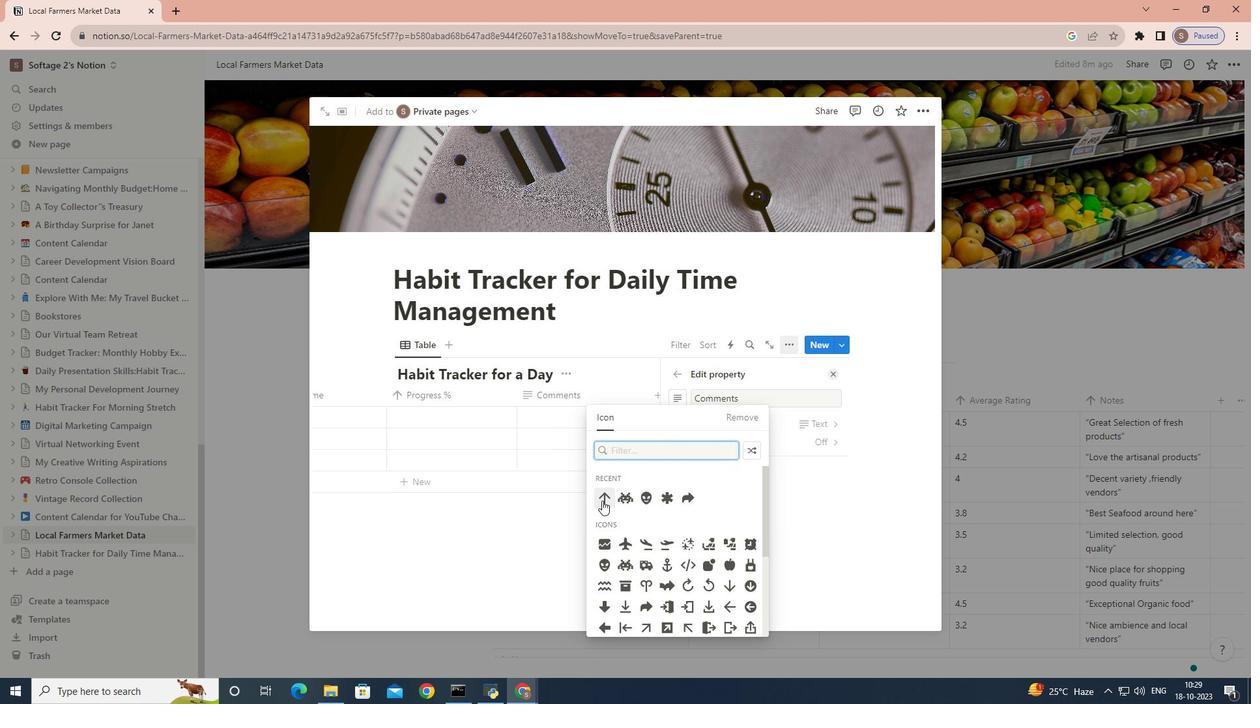 
Action: Mouse moved to (584, 466)
Screenshot: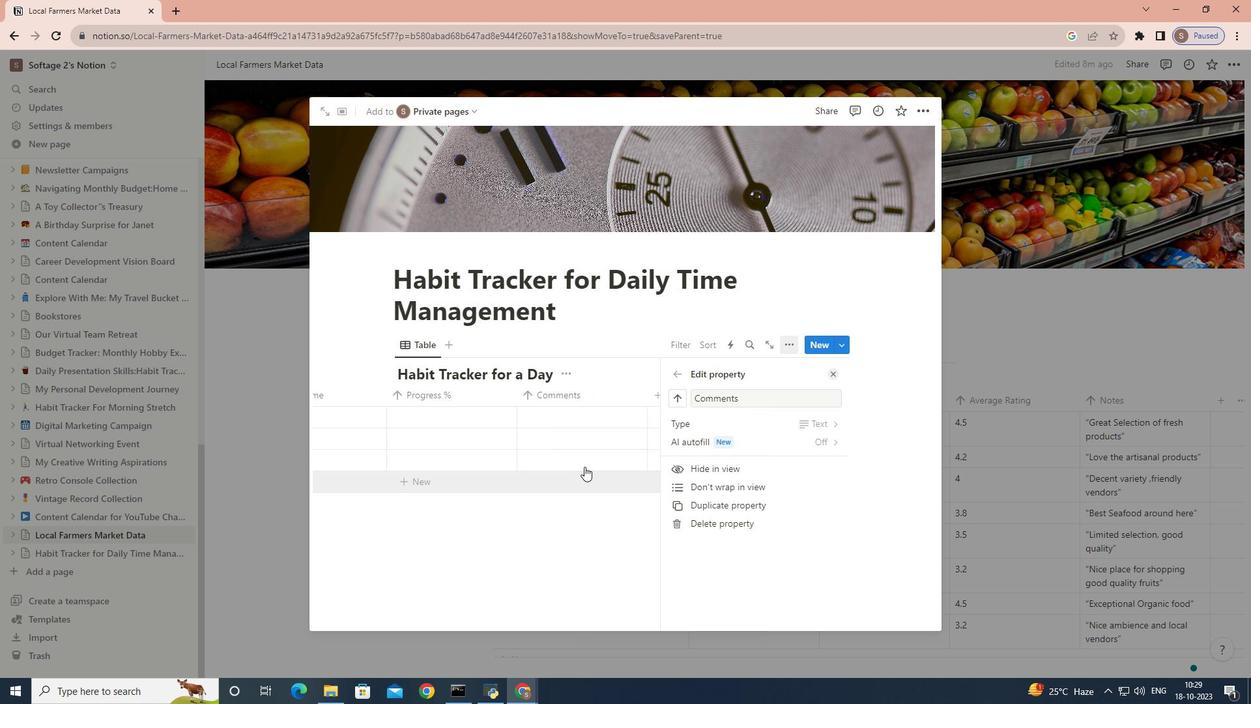 
Action: Mouse pressed left at (584, 466)
Screenshot: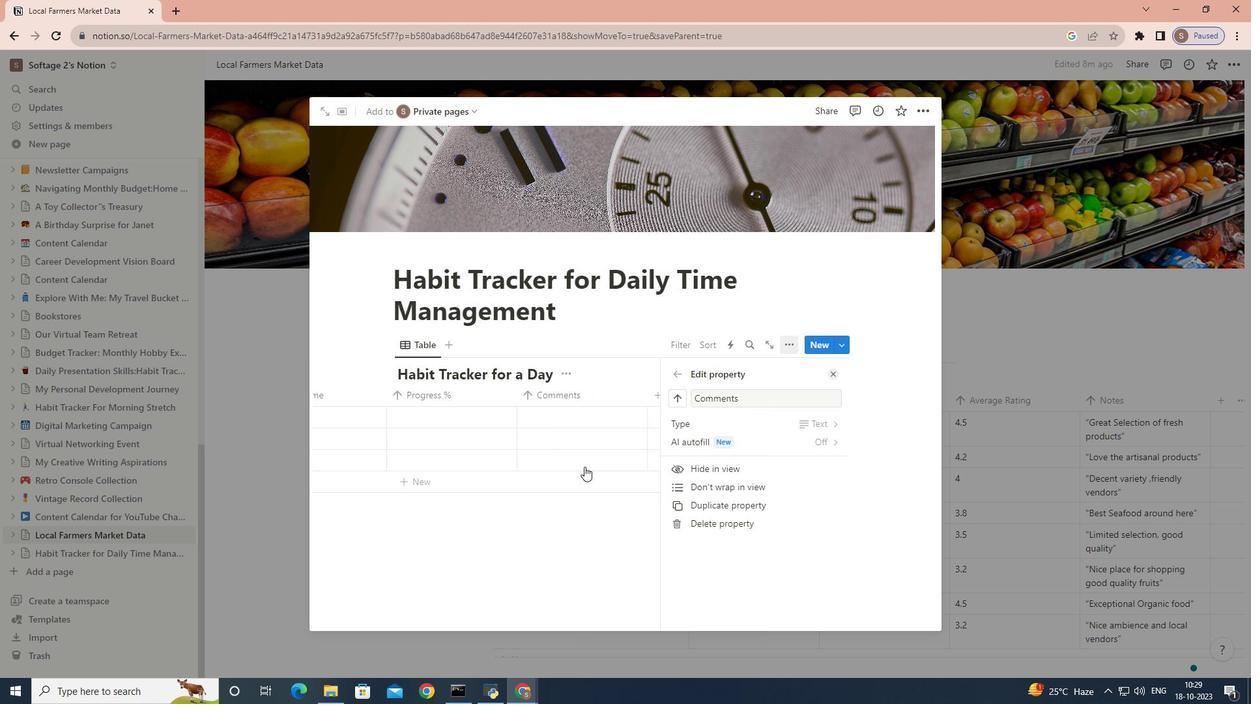 
Action: Mouse moved to (510, 523)
Screenshot: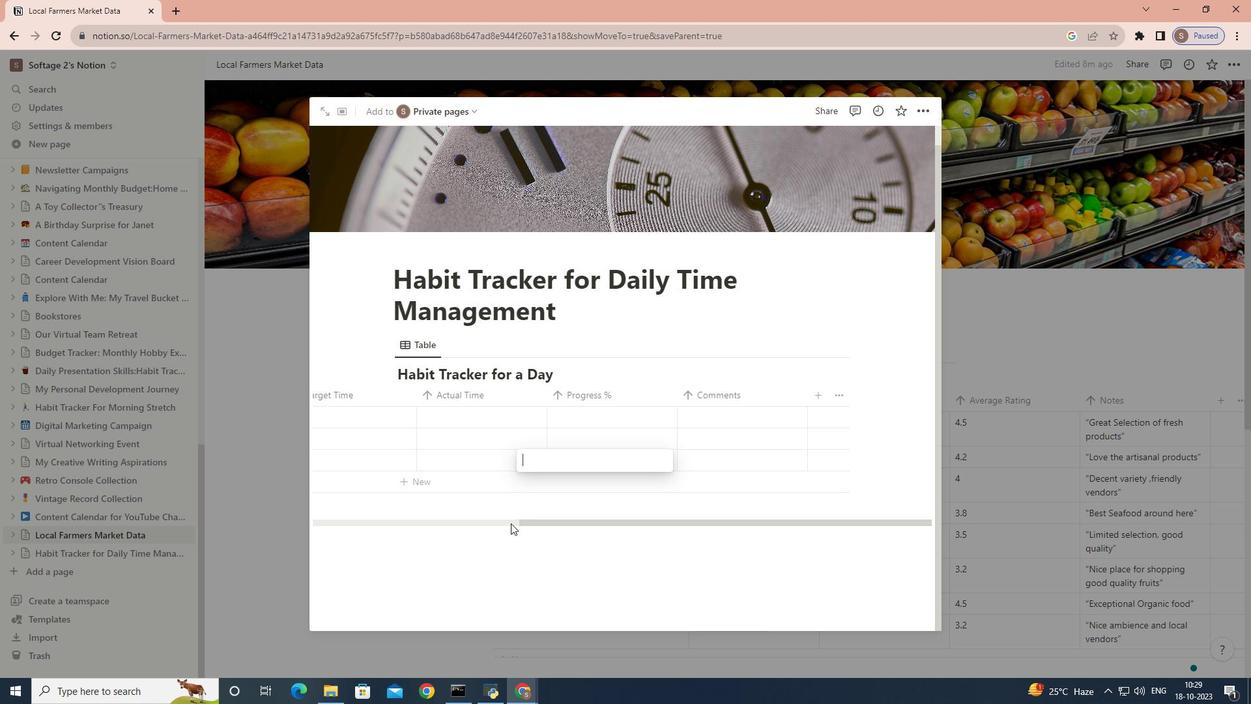 
Action: Mouse pressed left at (510, 523)
Screenshot: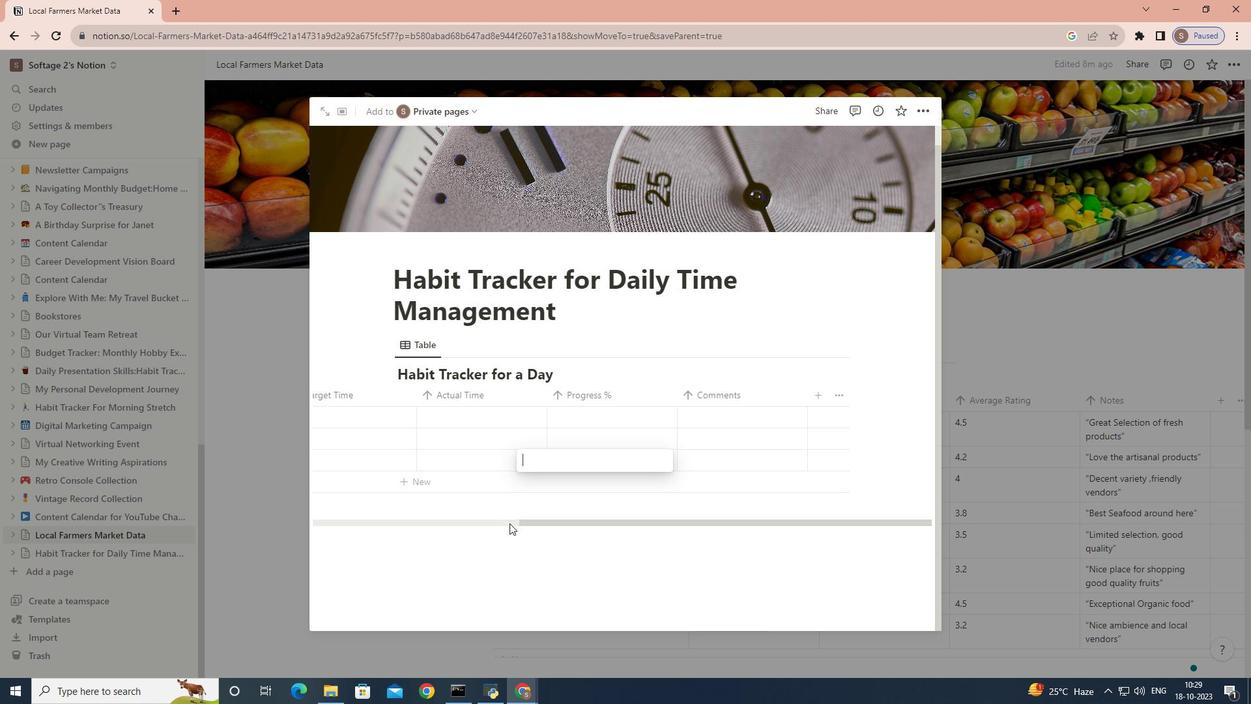 
Action: Mouse moved to (524, 521)
Screenshot: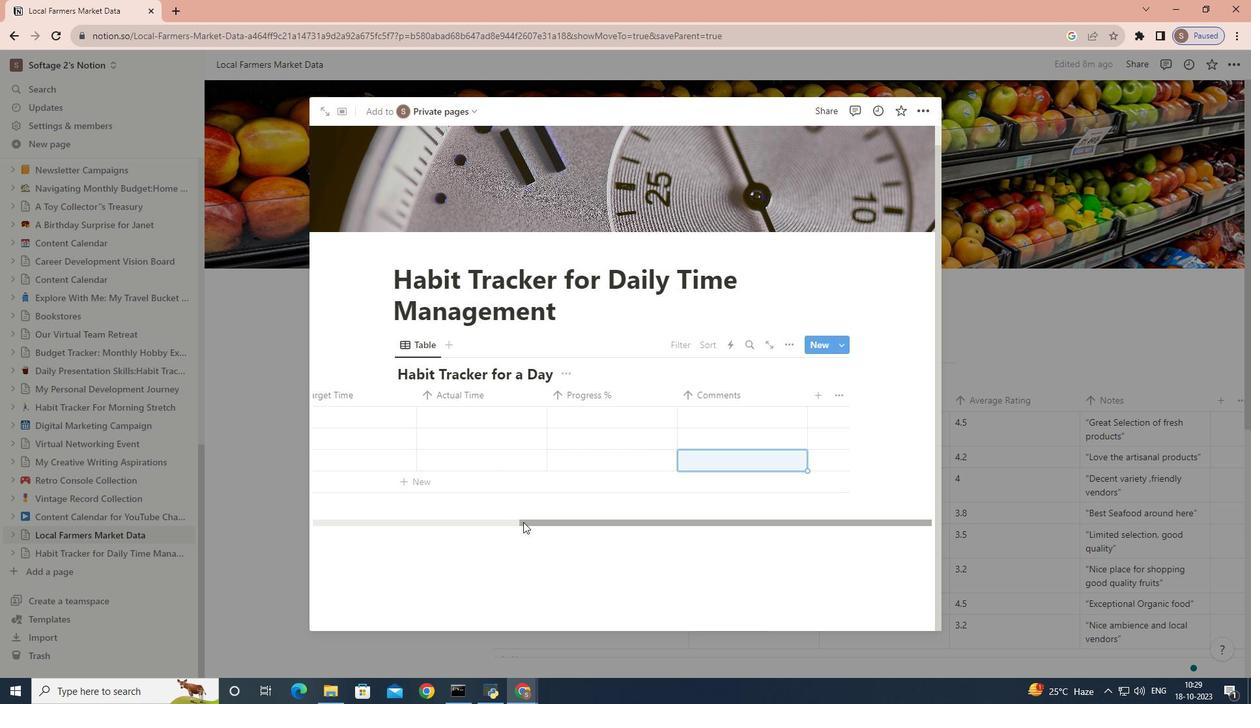 
Action: Mouse pressed left at (524, 521)
Screenshot: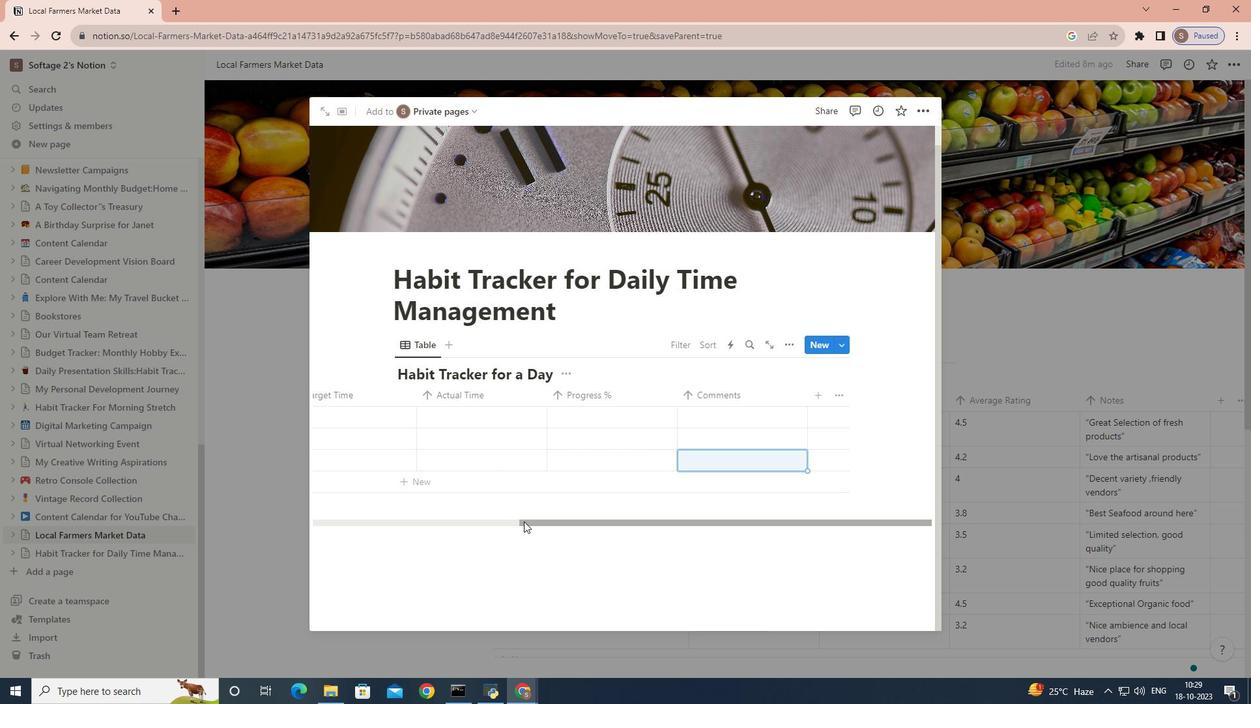 
Action: Mouse moved to (413, 408)
Screenshot: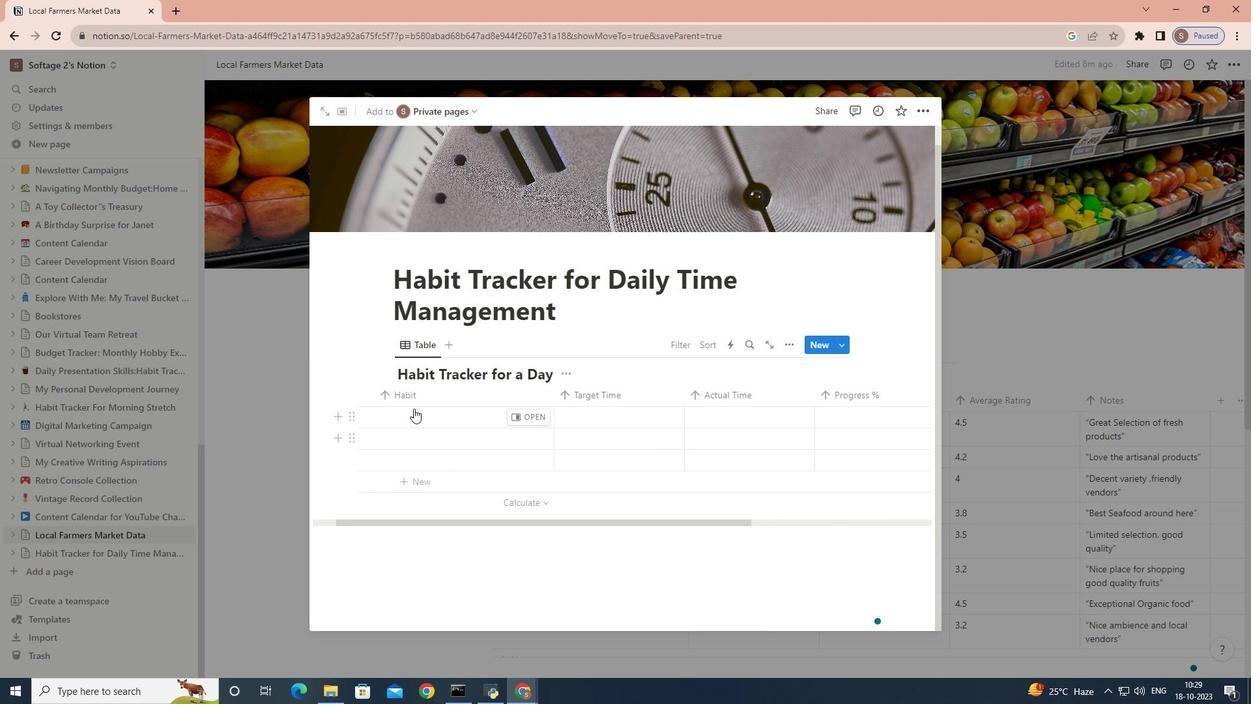 
Action: Mouse pressed left at (413, 408)
Screenshot: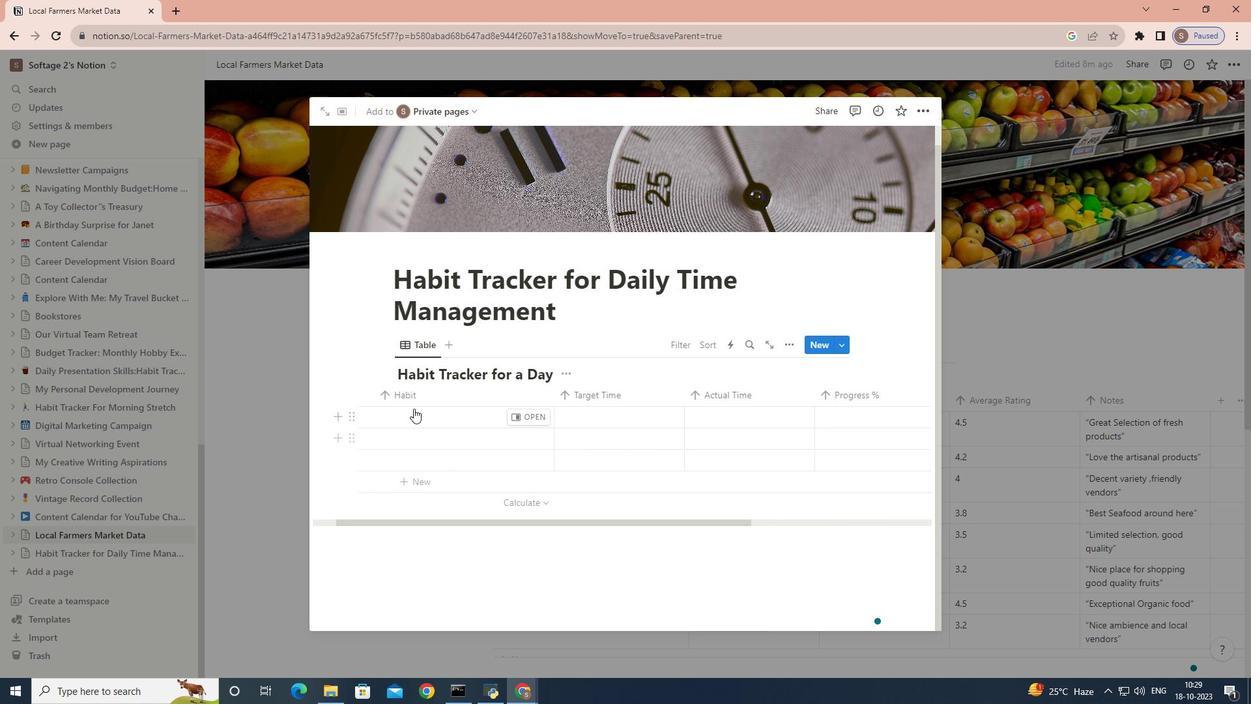 
Action: Key pressed <Key.caps_lock>W<Key.caps_lock>ake<Key.space><Key.caps_lock>U<Key.caps_lock>p<Key.space><Key.caps_lock>E<Key.caps_lock>arly
Screenshot: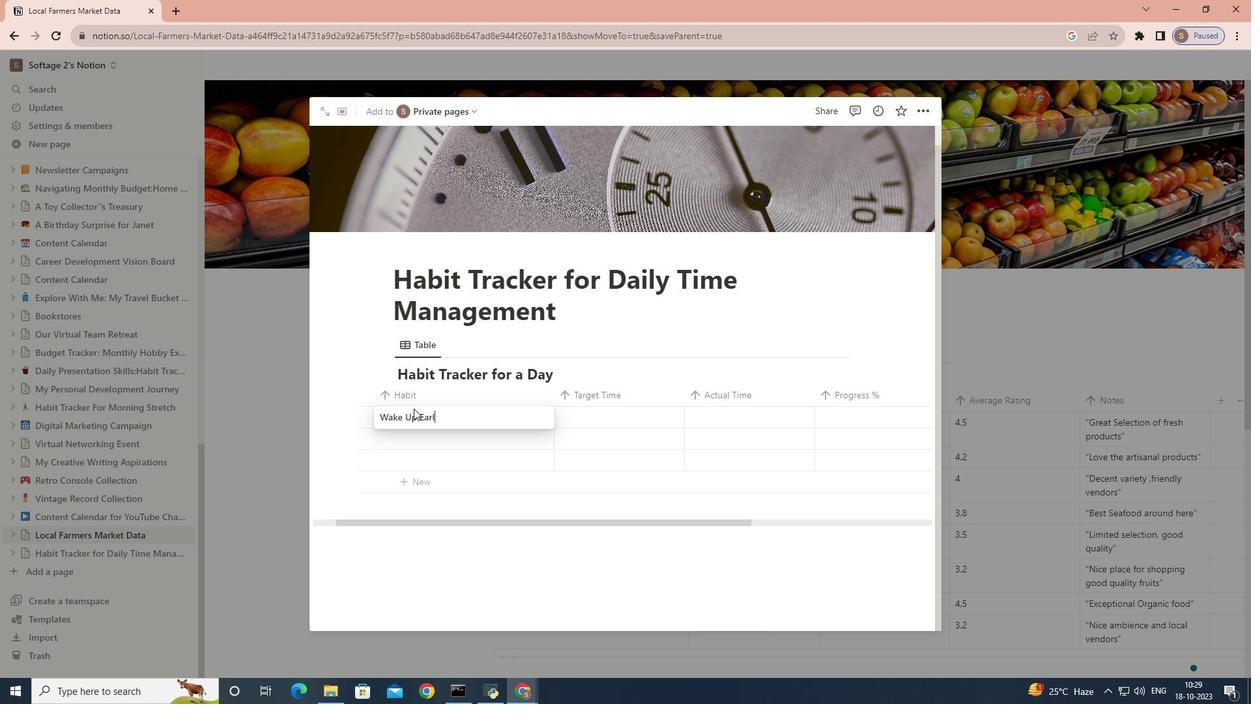 
Action: Mouse moved to (406, 410)
Screenshot: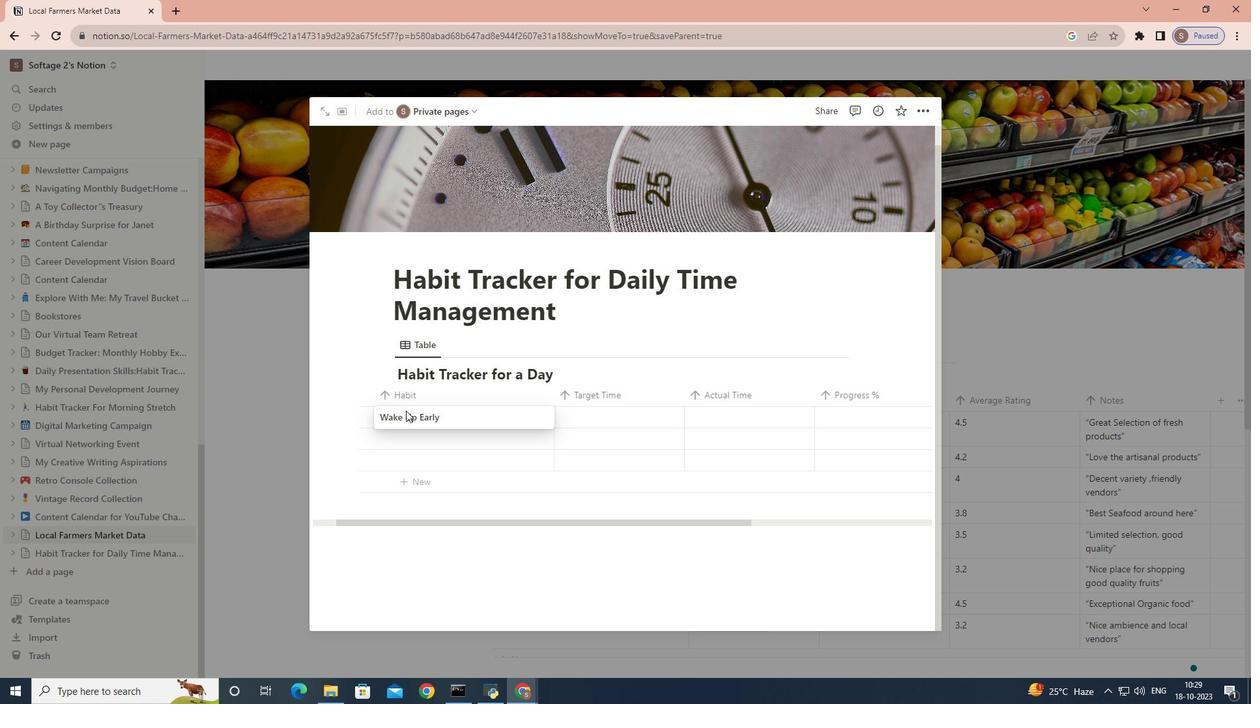 
Action: Mouse scrolled (406, 410) with delta (0, 0)
Screenshot: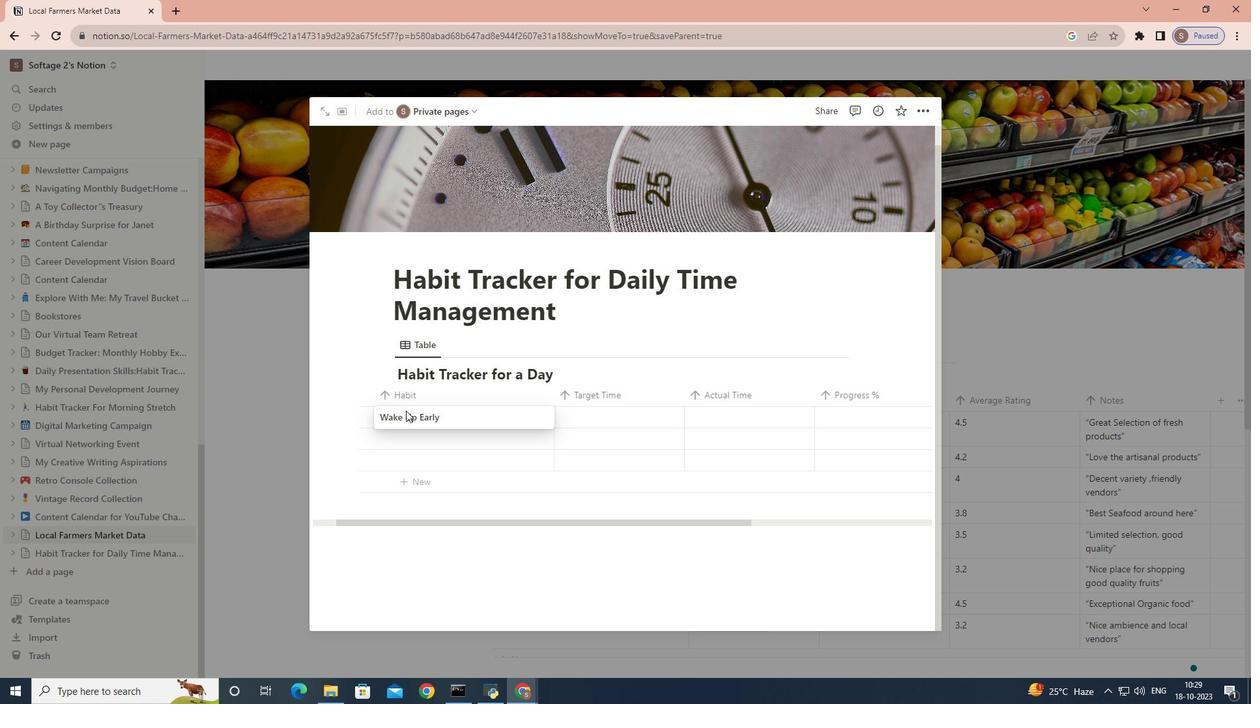 
Action: Mouse moved to (412, 439)
Screenshot: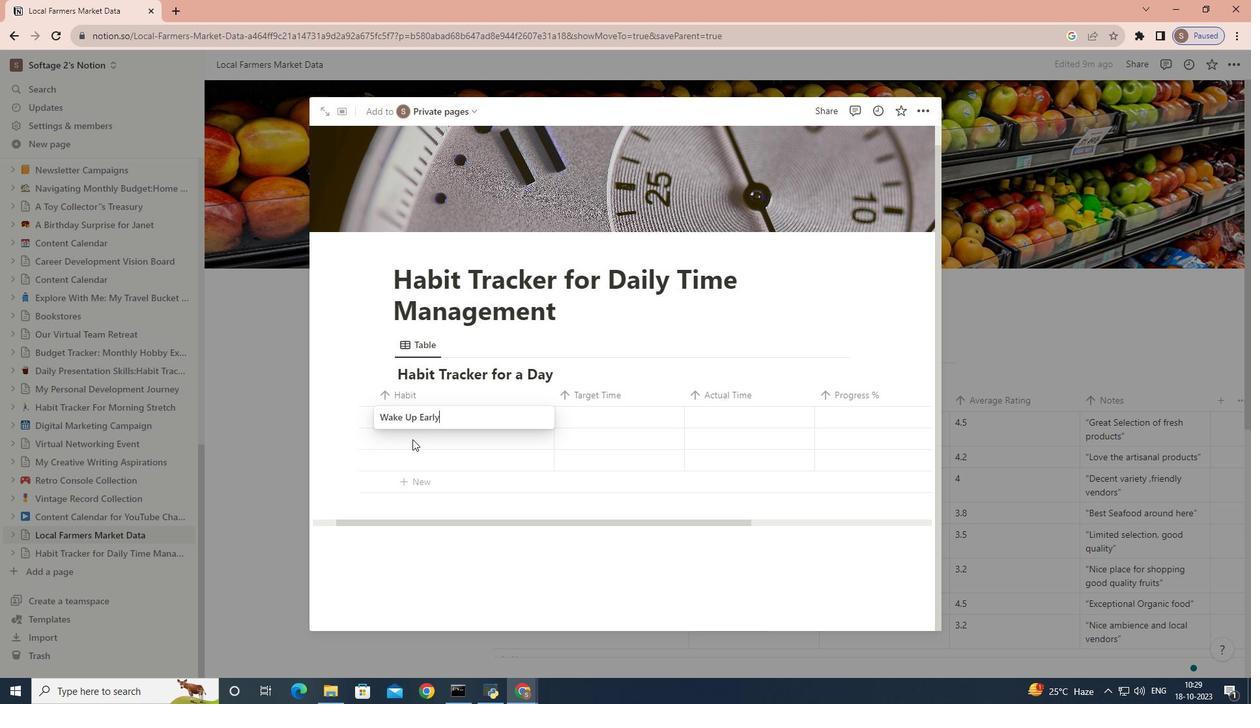 
Action: Mouse pressed left at (412, 439)
Screenshot: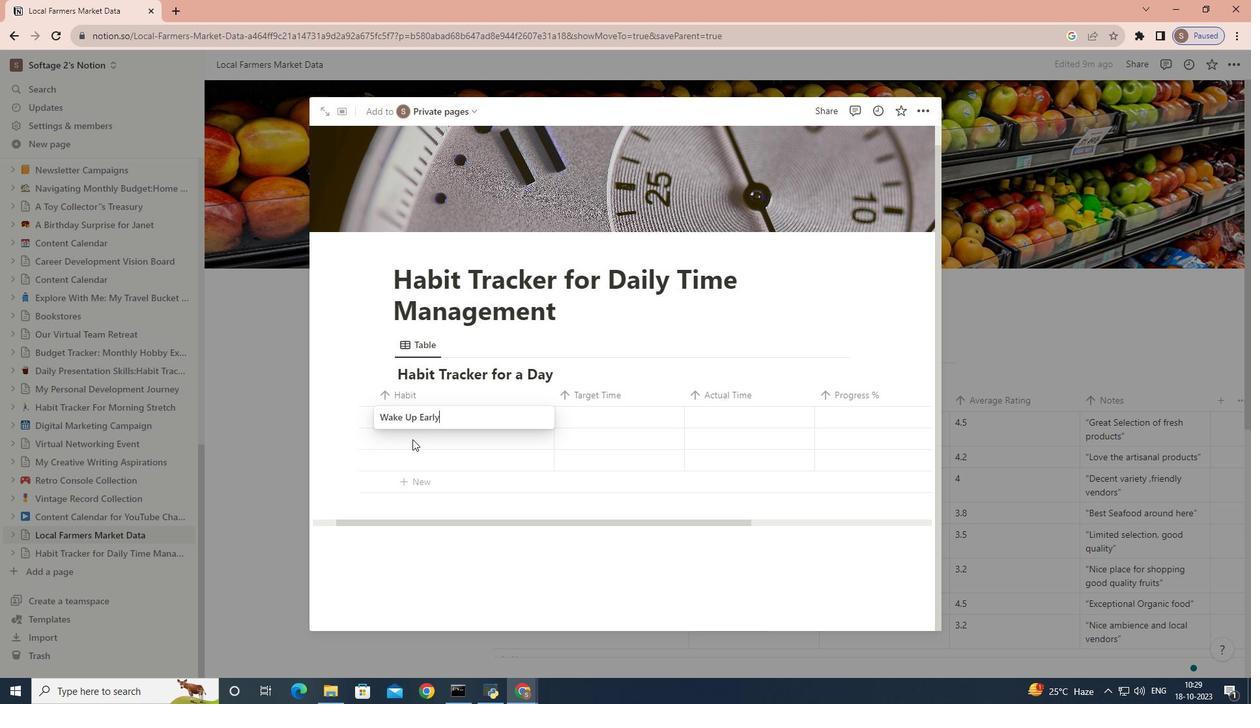 
Action: Mouse pressed left at (412, 439)
Screenshot: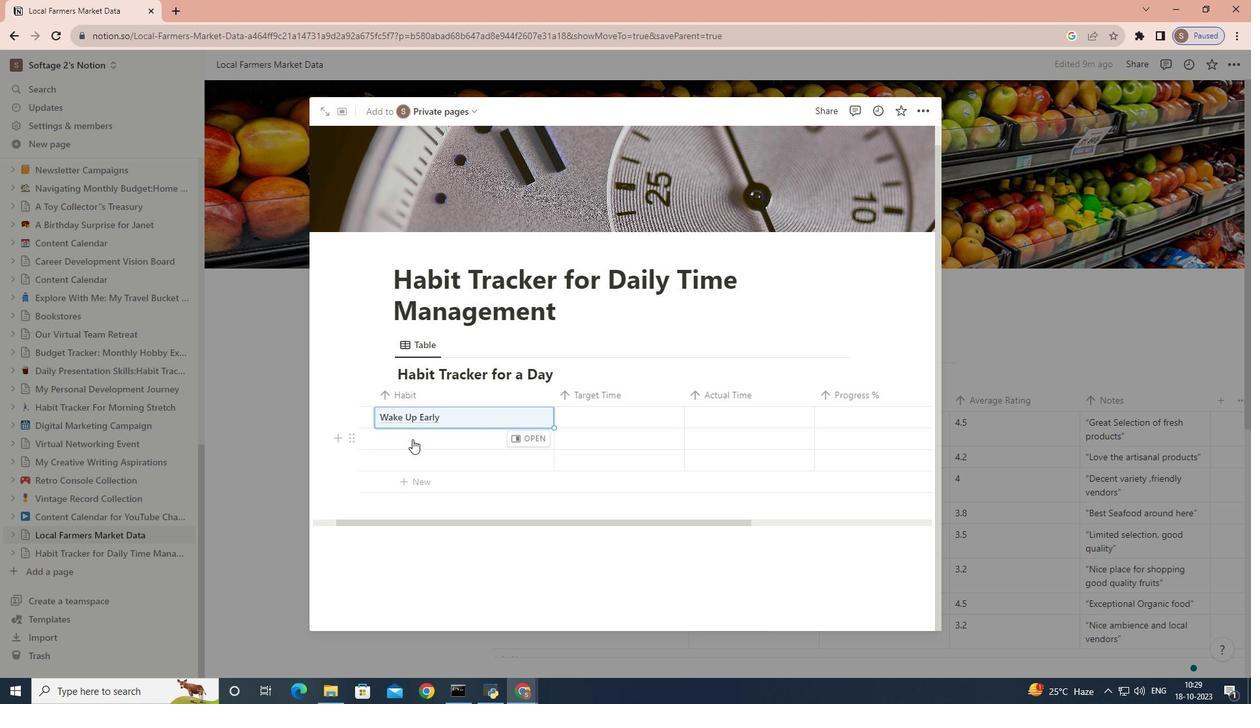 
Action: Key pressed <Key.caps_lock>P<Key.caps_lock>lan<Key.space>the<Key.space><Key.caps_lock>D<Key.caps_lock>ay
Screenshot: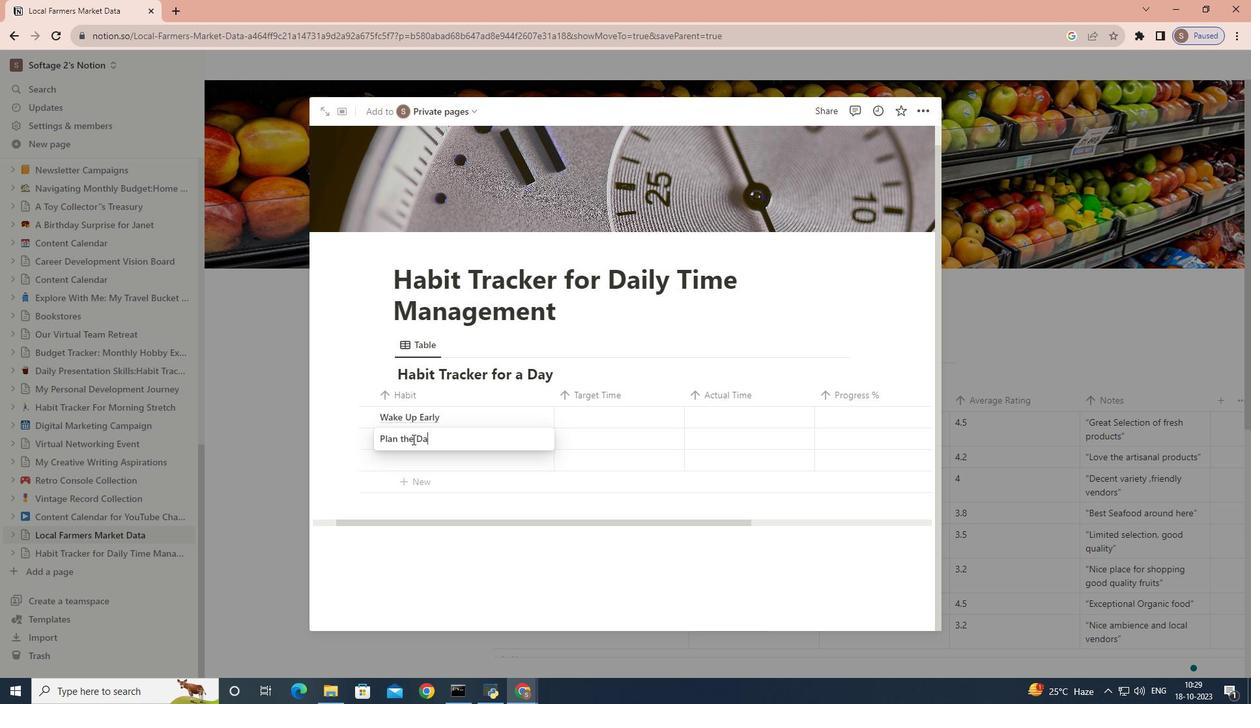 
Action: Mouse scrolled (412, 438) with delta (0, 0)
Screenshot: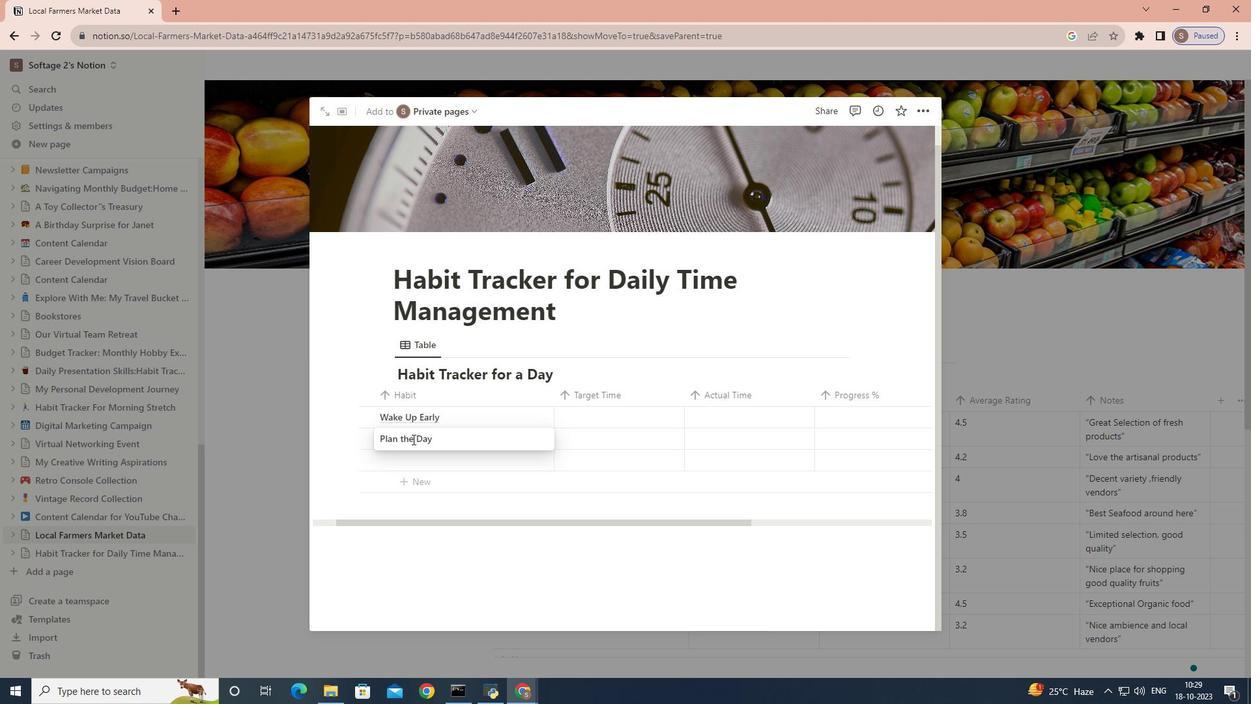 
Action: Mouse moved to (395, 460)
Screenshot: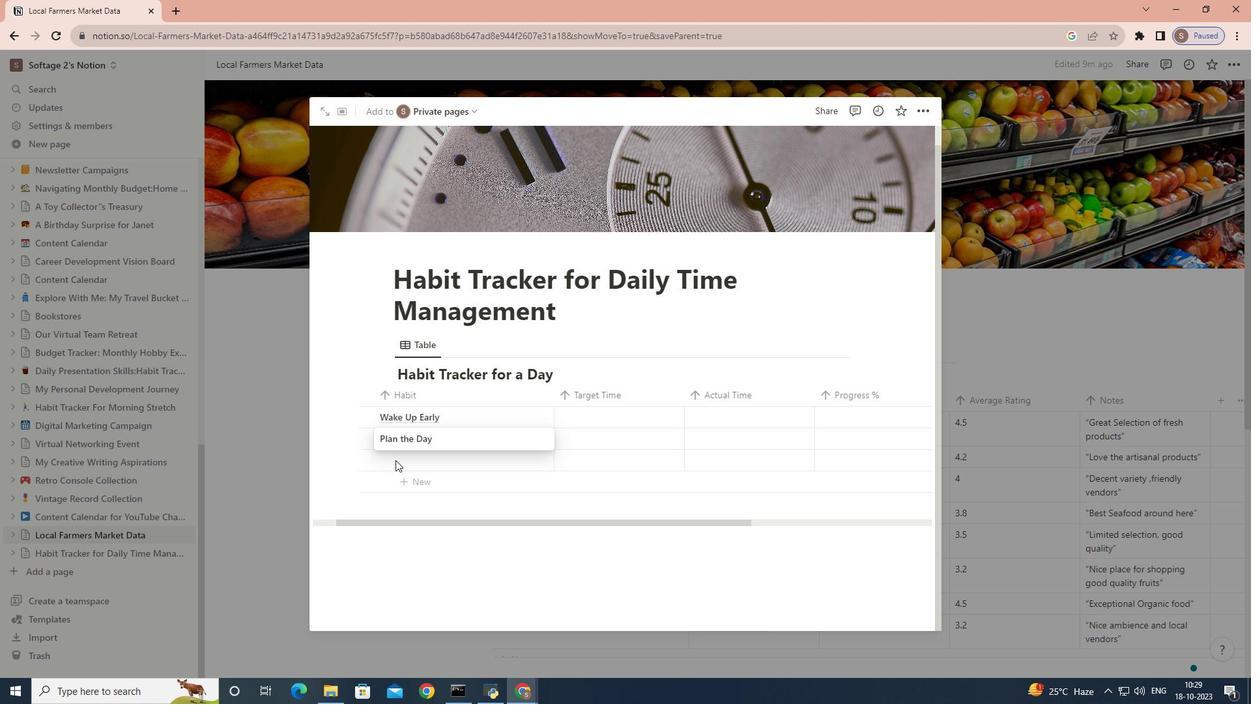 
Action: Mouse pressed left at (395, 460)
Screenshot: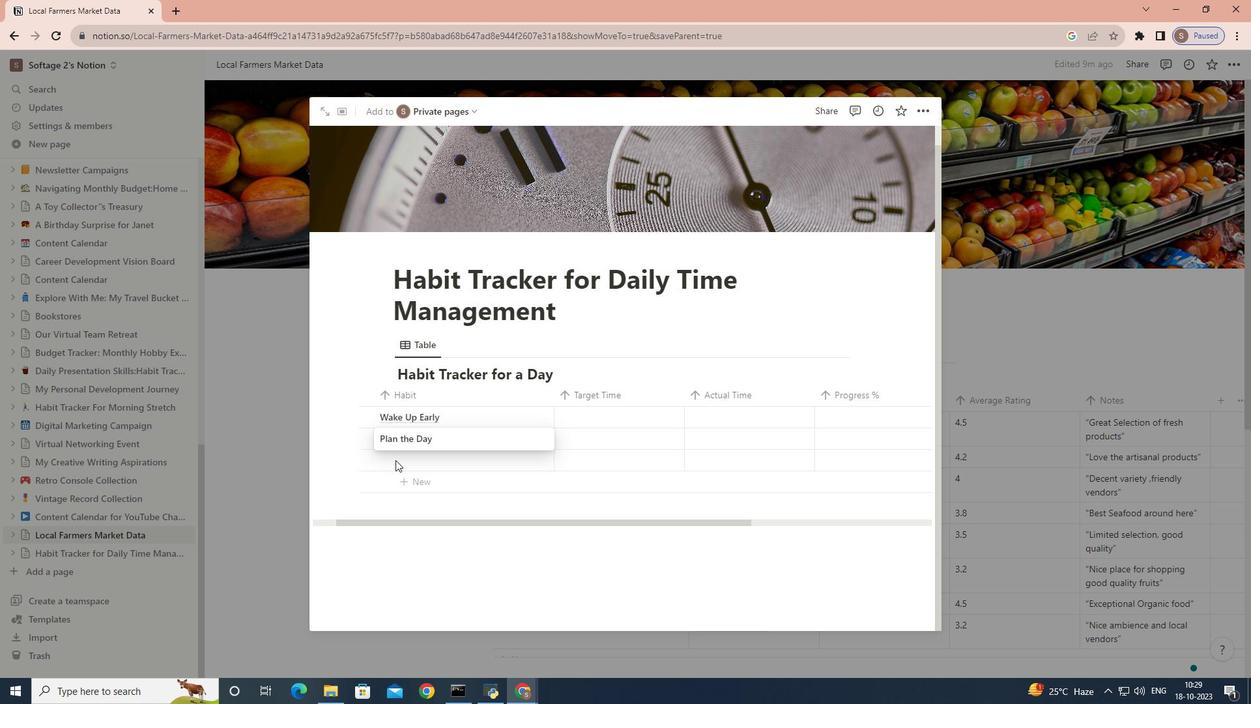 
Action: Mouse pressed left at (395, 460)
Screenshot: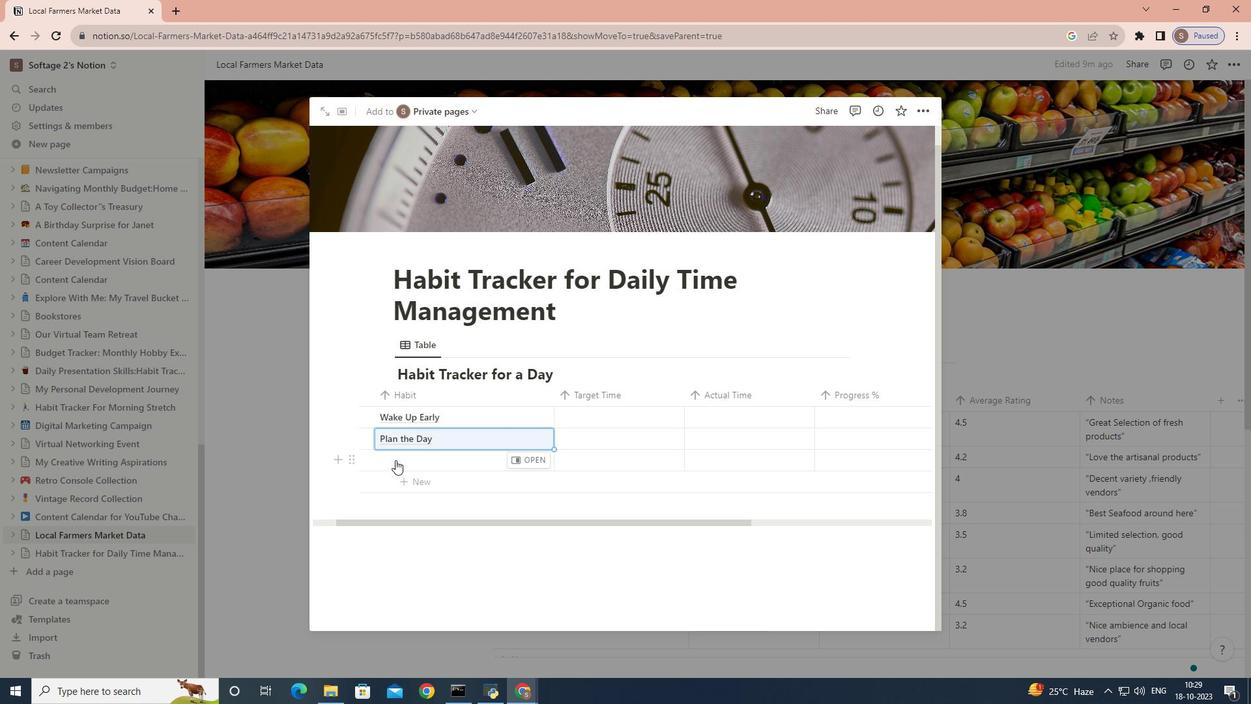 
Action: Mouse moved to (396, 459)
Screenshot: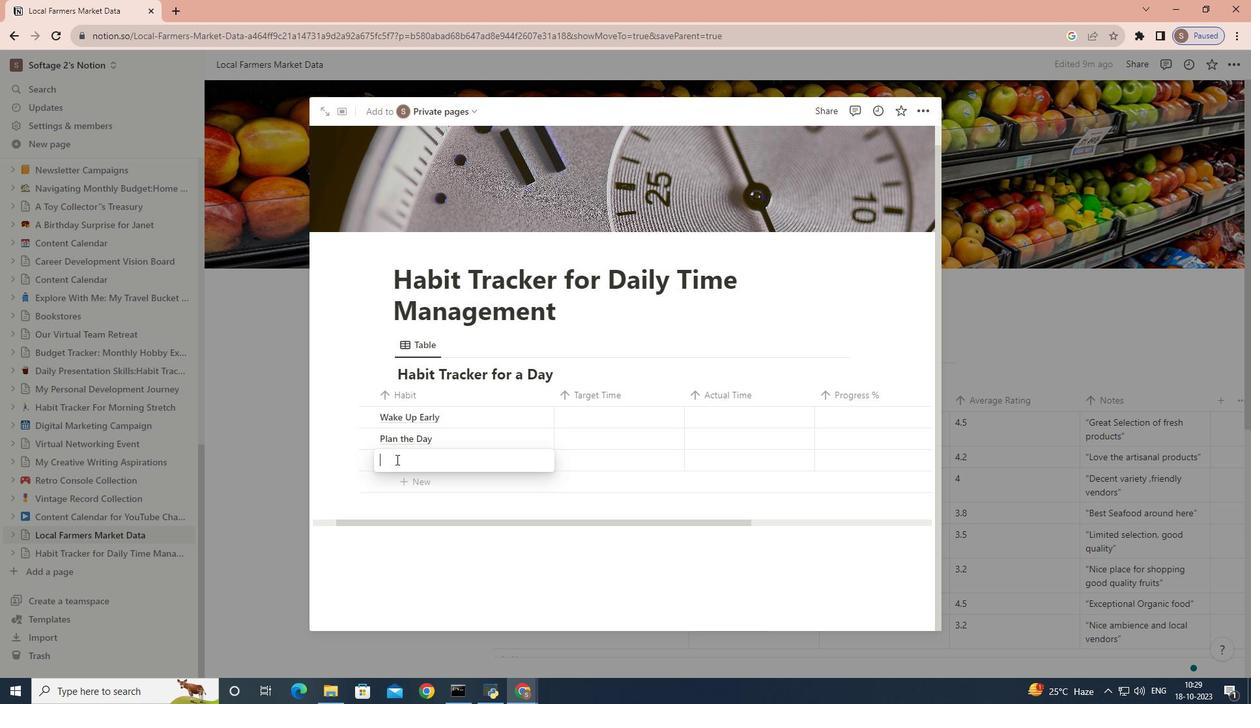 
Action: Key pressed <Key.caps_lock>P<Key.caps_lock>rioritize<Key.space><Key.caps_lock>T<Key.caps_lock>asks
Screenshot: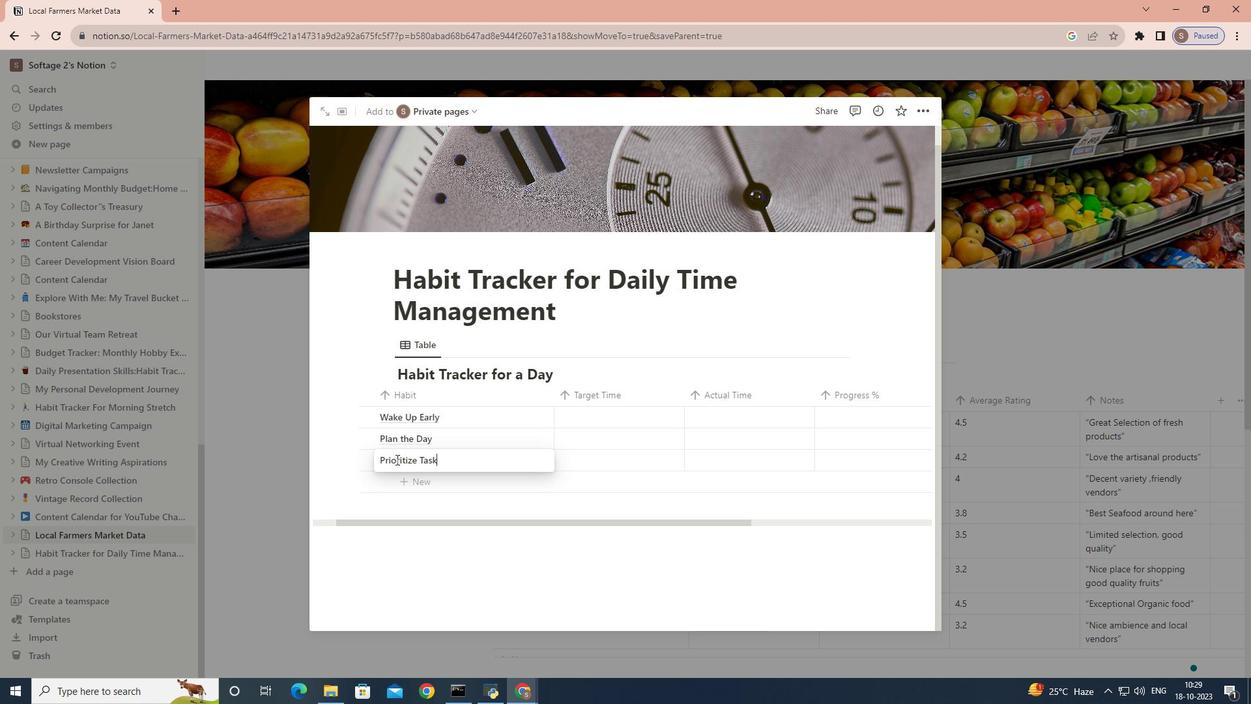 
Action: Mouse moved to (412, 470)
Screenshot: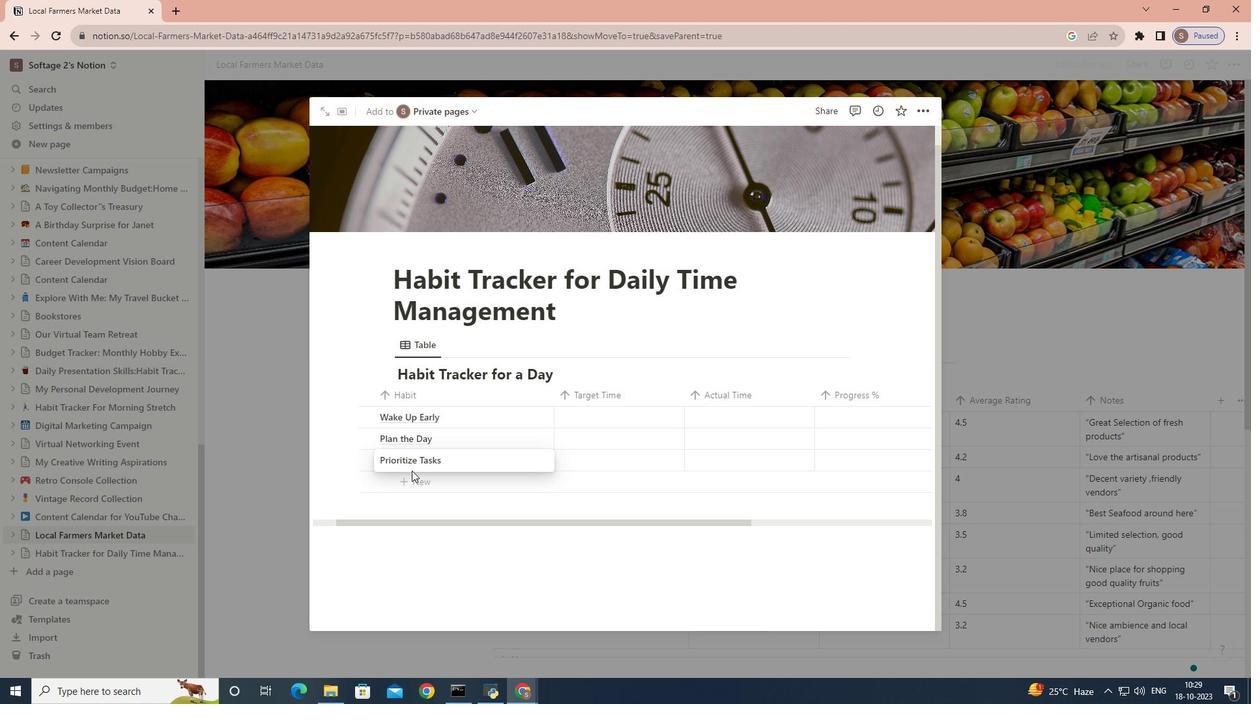 
Action: Mouse pressed left at (412, 470)
Screenshot: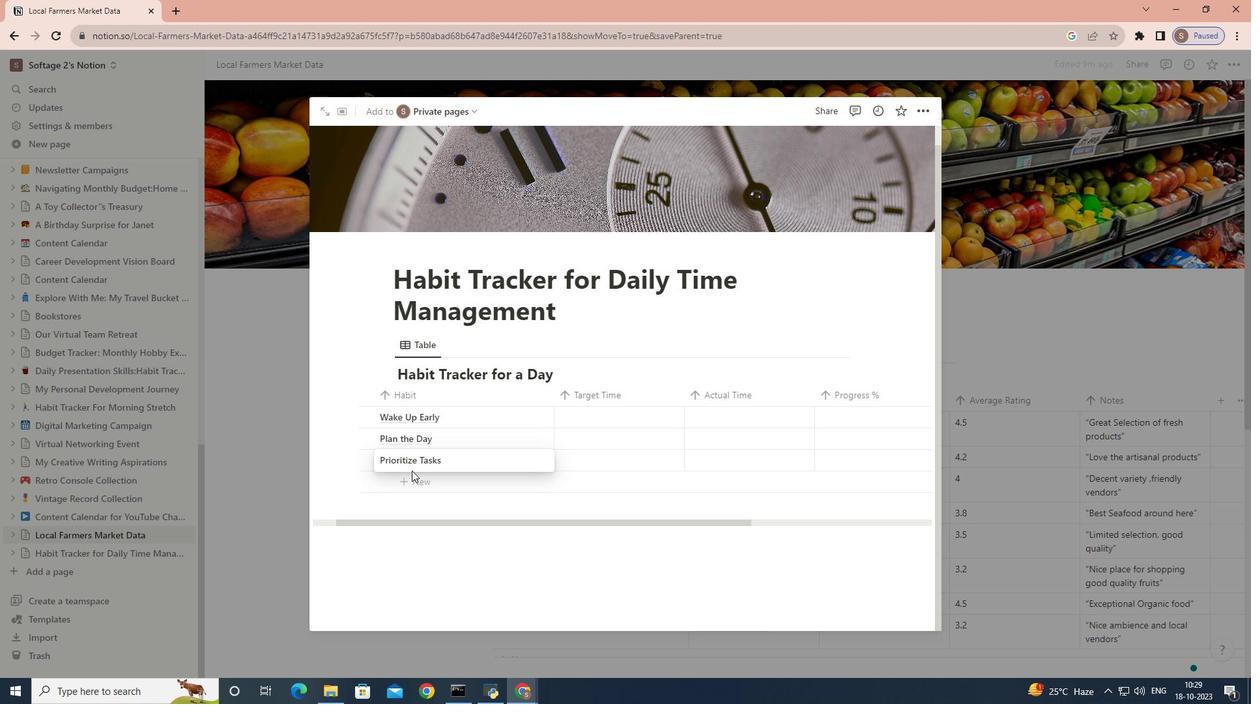 
Action: Mouse moved to (406, 481)
Screenshot: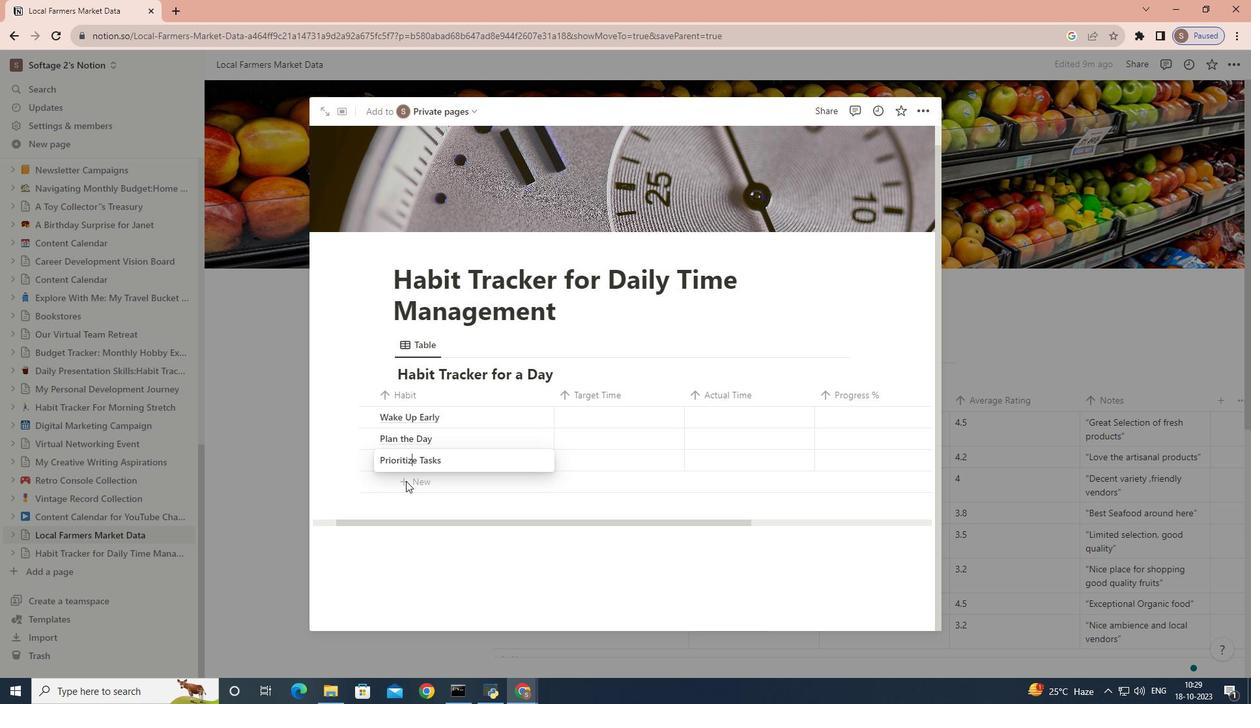 
Action: Mouse pressed left at (406, 481)
Screenshot: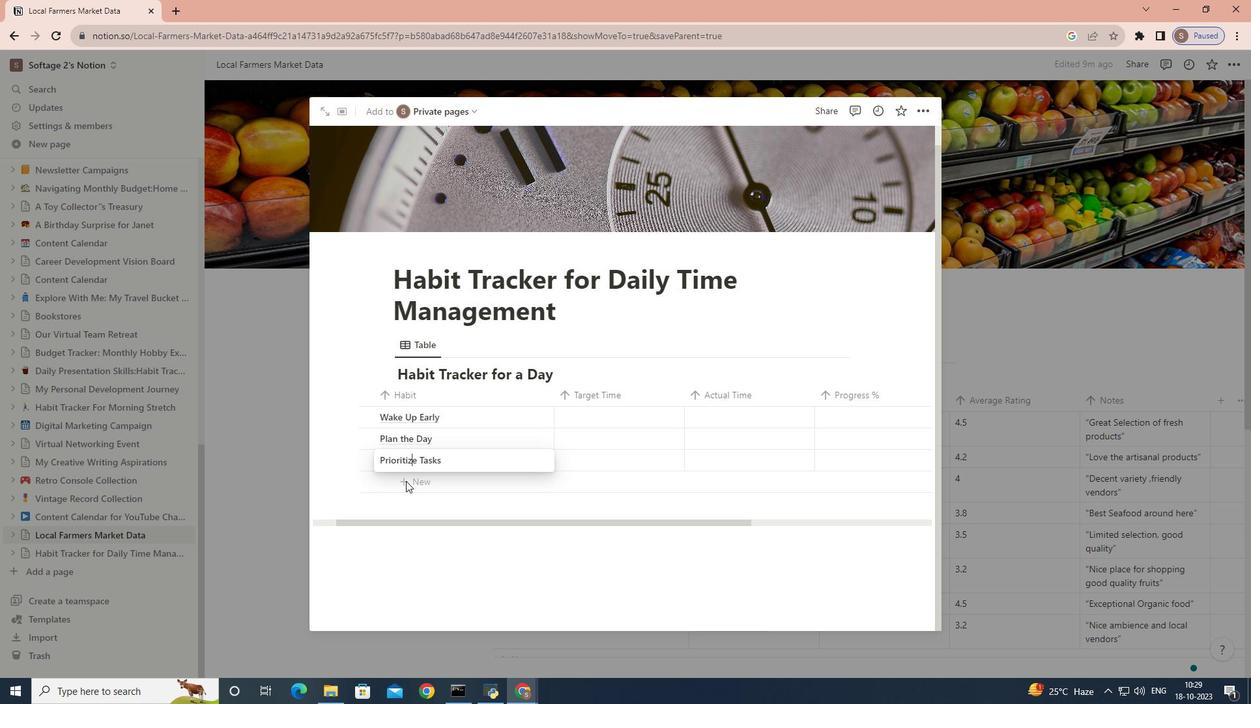 
Action: Mouse pressed left at (406, 481)
Screenshot: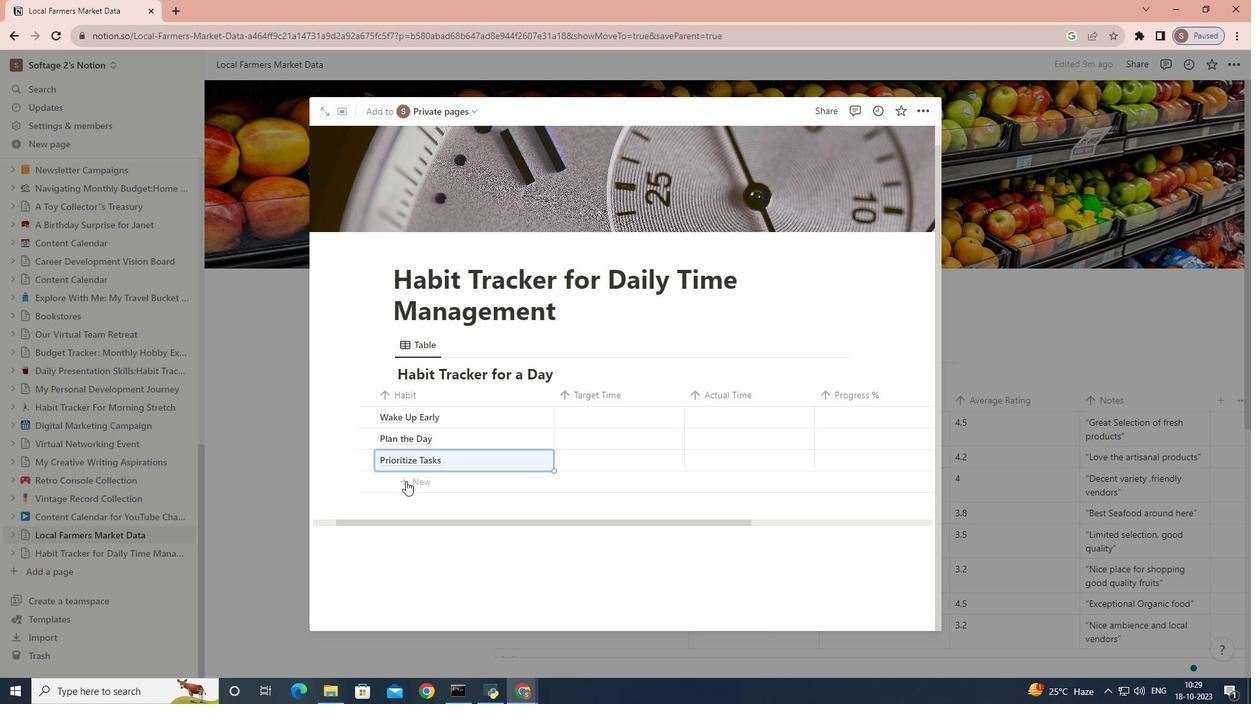 
Action: Key pressed <Key.caps_lock>B<Key.caps_lock>reaks
Screenshot: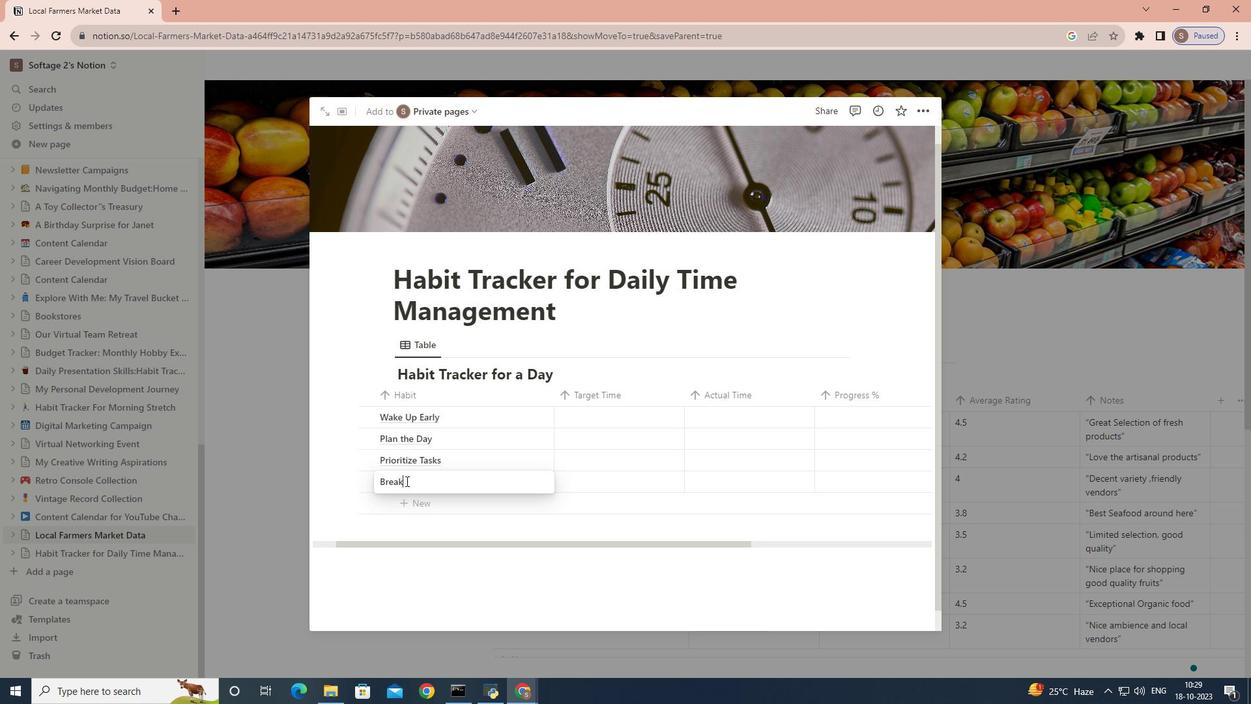 
Action: Mouse moved to (410, 500)
Screenshot: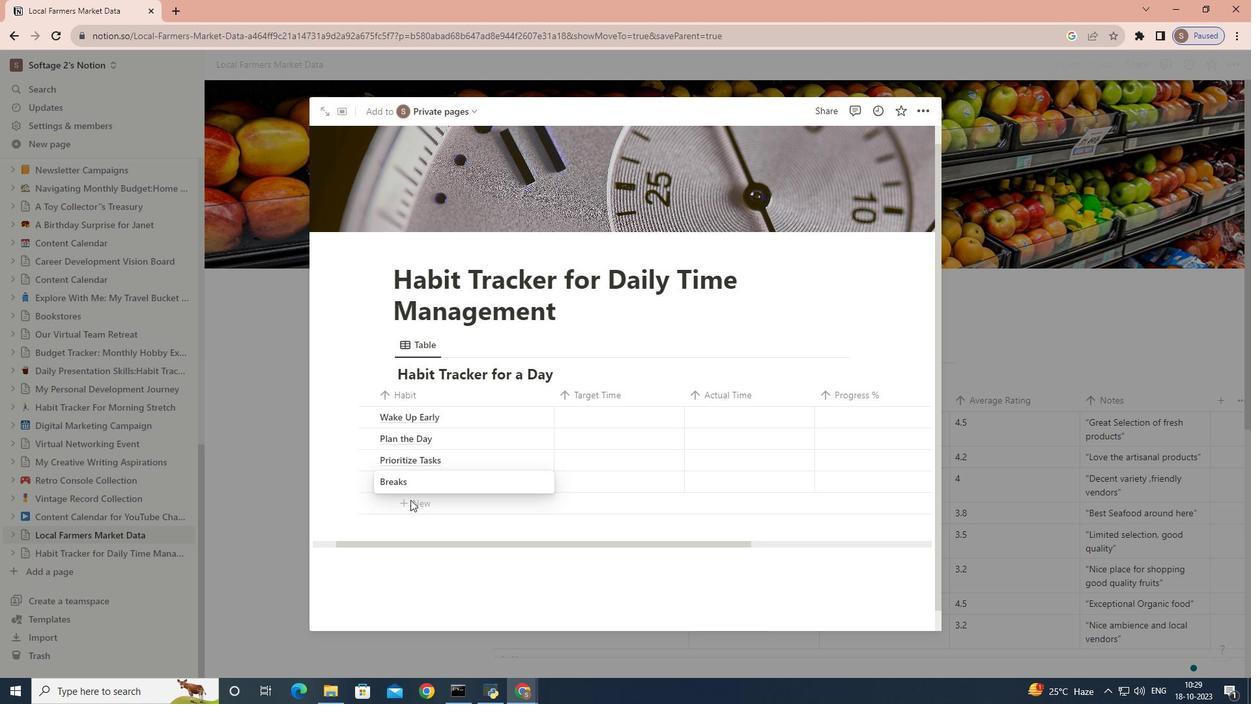 
Action: Mouse pressed left at (410, 500)
Screenshot: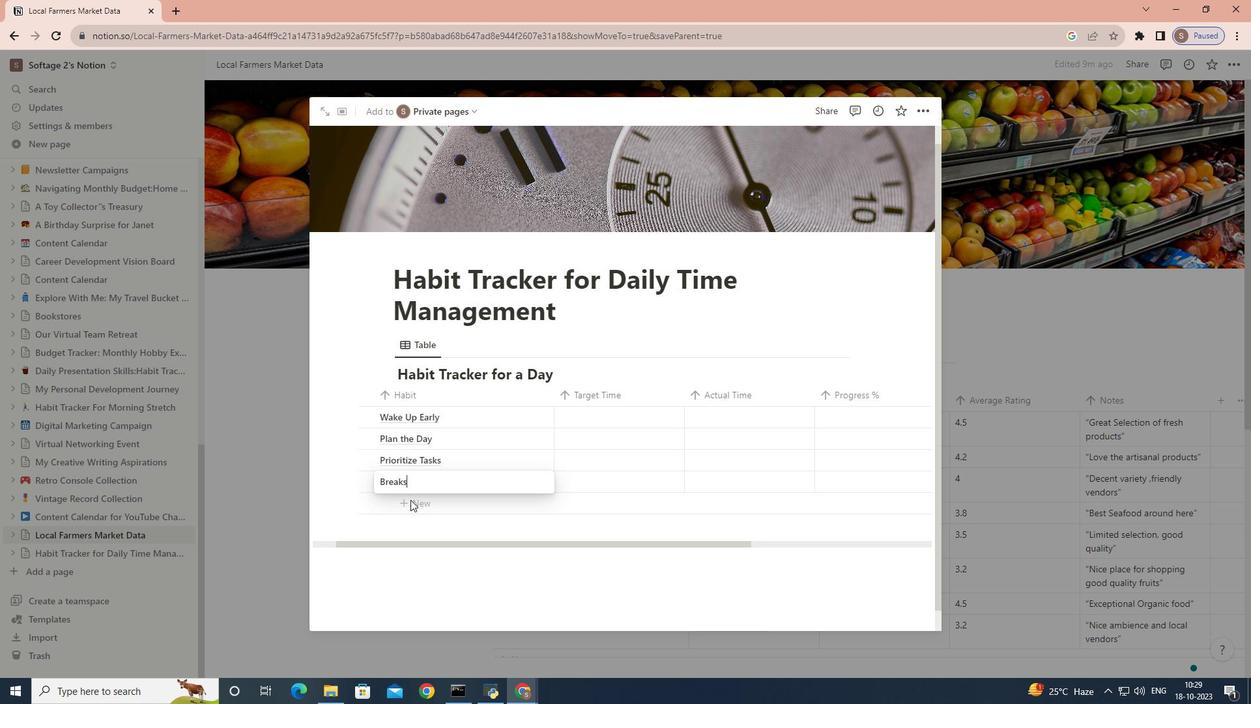 
Action: Mouse pressed left at (410, 500)
Screenshot: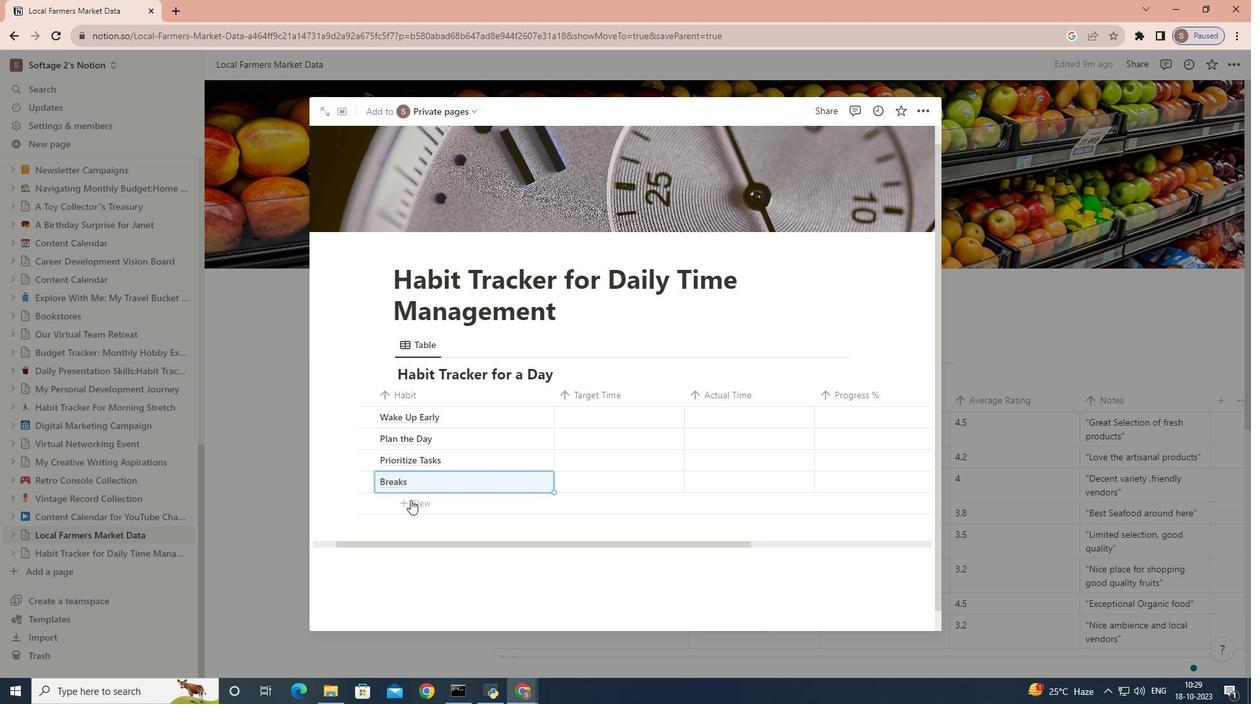 
Action: Mouse moved to (435, 494)
Screenshot: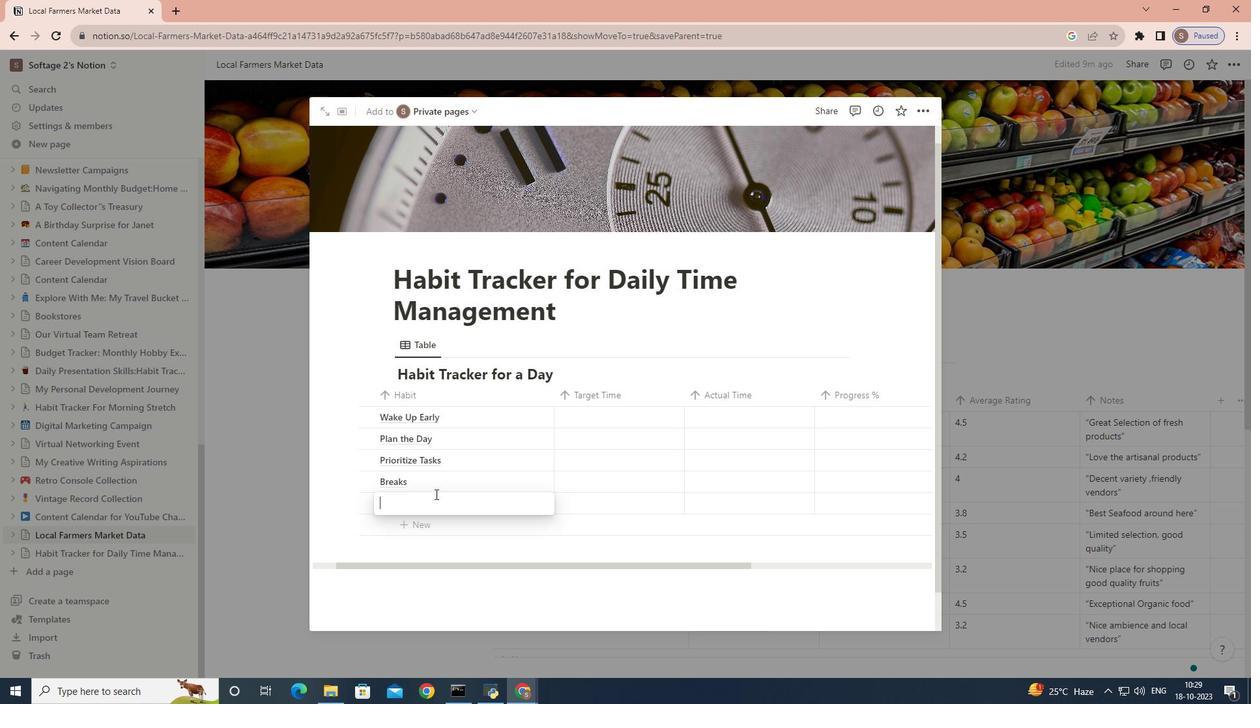 
Action: Key pressed <Key.caps_lock>T<Key.caps_lock>ask<Key.space><Key.caps_lock>T<Key.caps_lock>ime<Key.space><Key.caps_lock>B<Key.caps_lock>locks
Screenshot: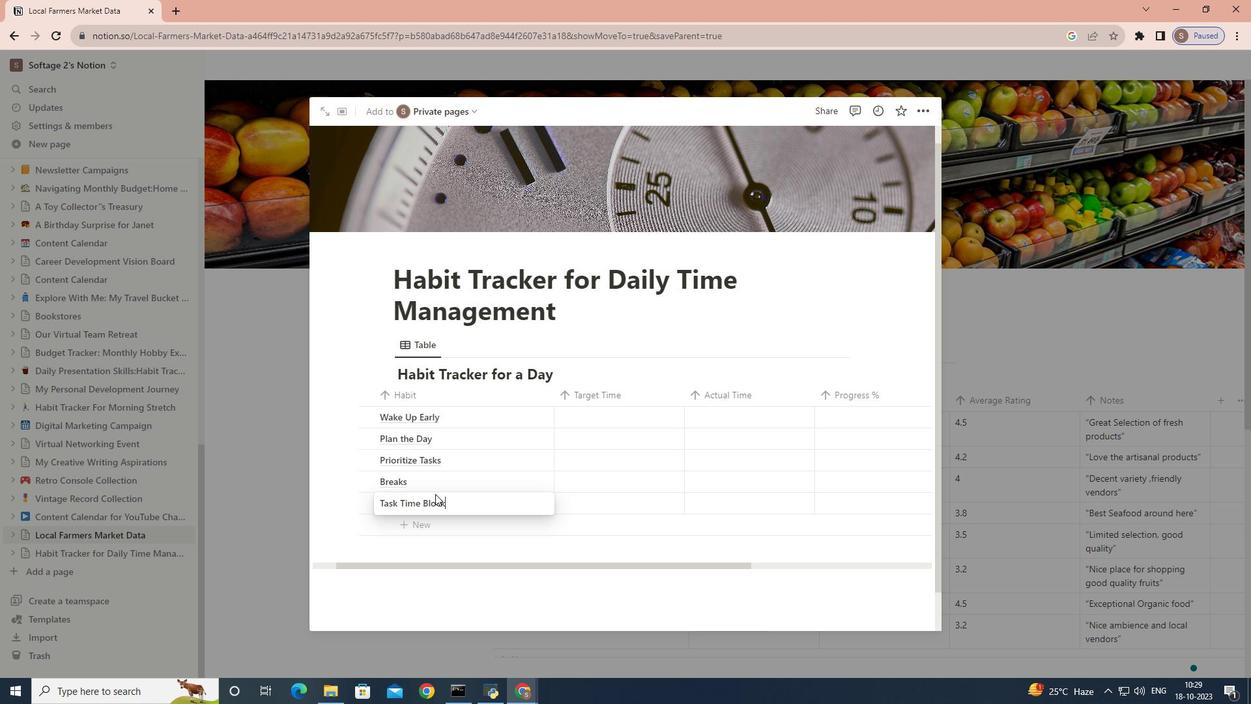 
Action: Mouse moved to (432, 520)
Screenshot: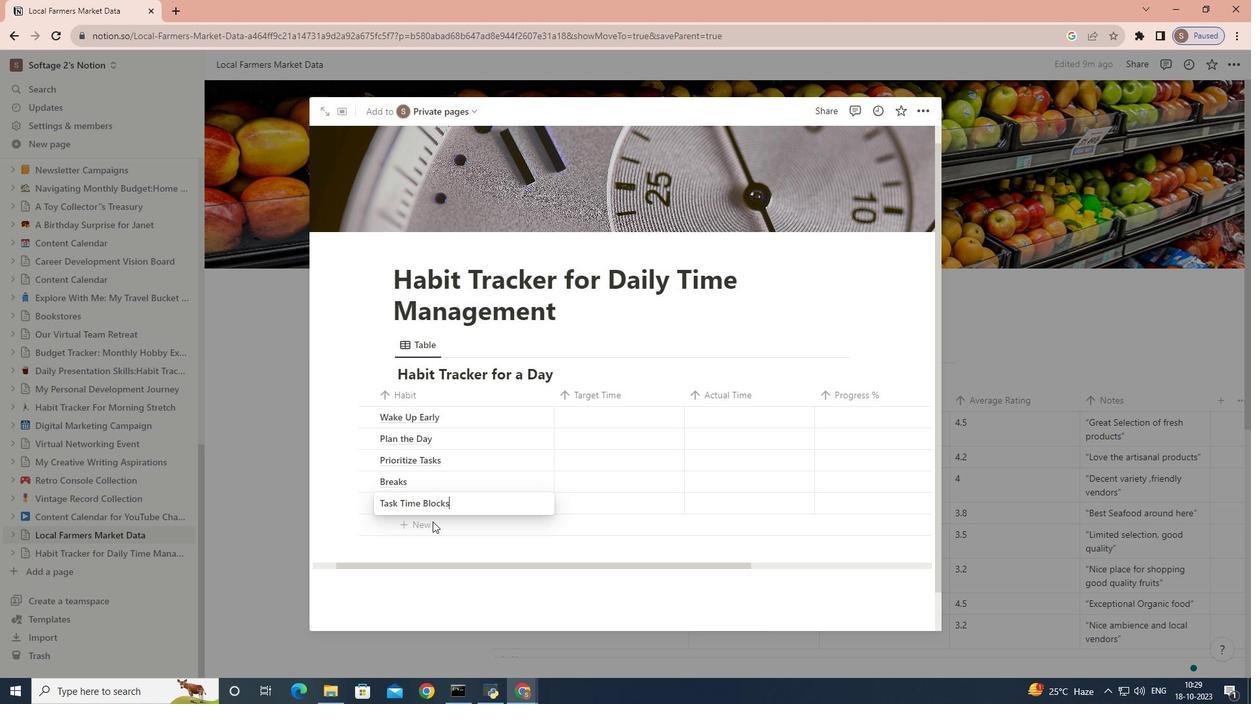 
Action: Mouse pressed left at (432, 520)
Screenshot: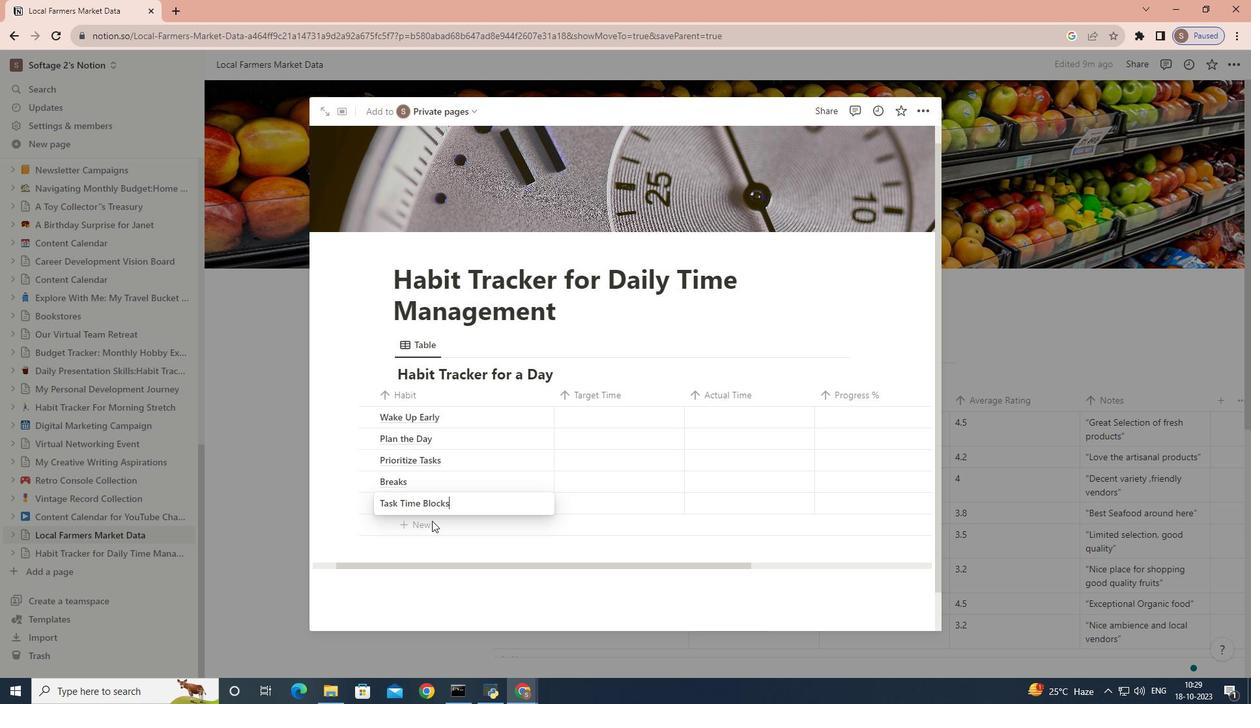 
Action: Mouse moved to (431, 524)
Screenshot: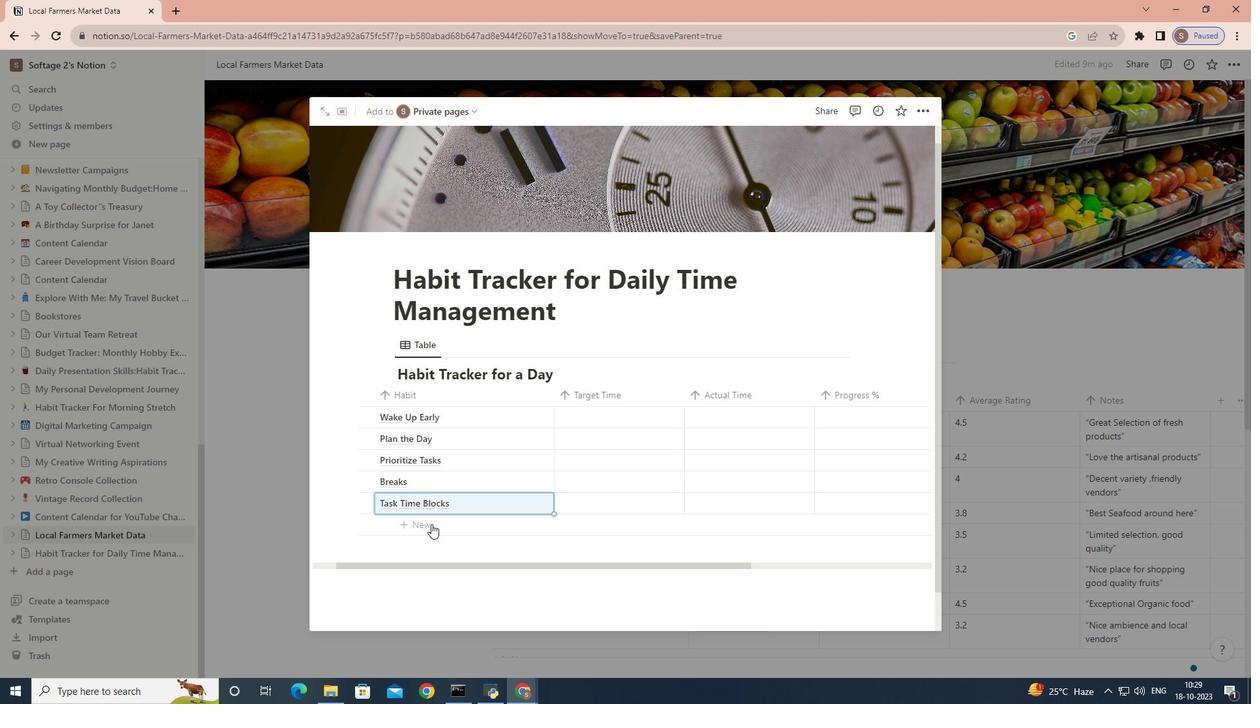 
Action: Mouse pressed left at (431, 524)
Screenshot: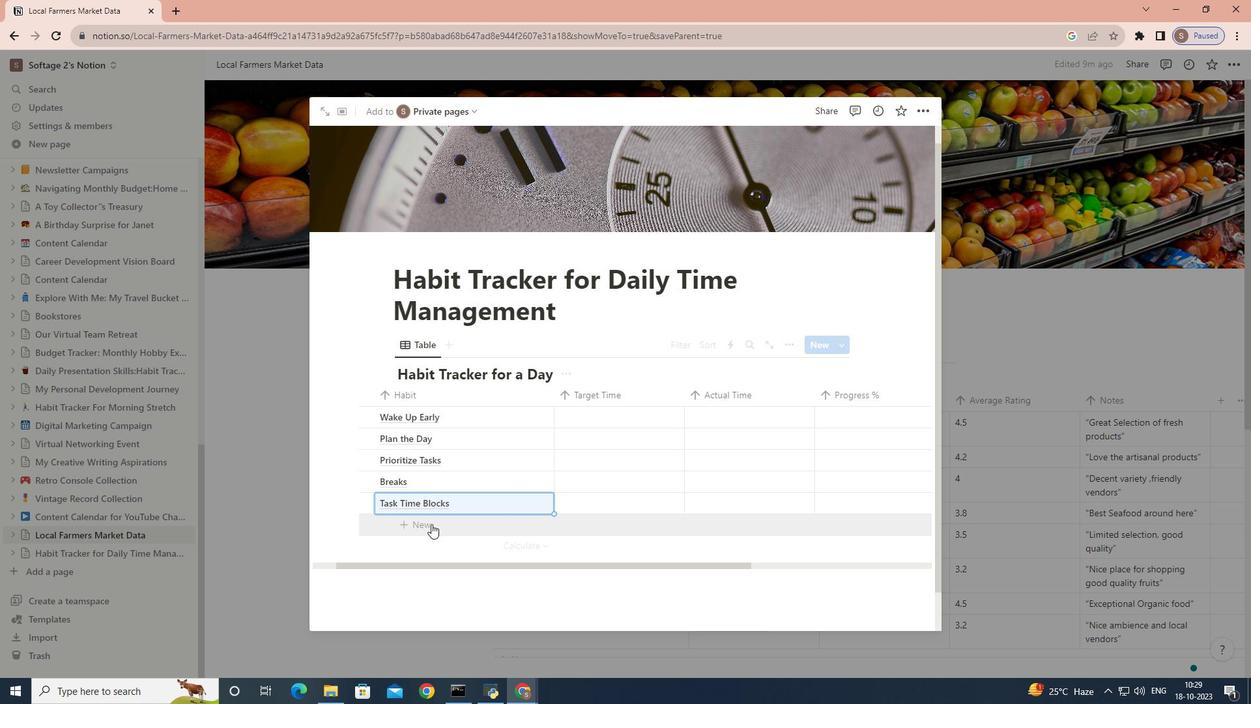 
Action: Mouse moved to (436, 522)
Screenshot: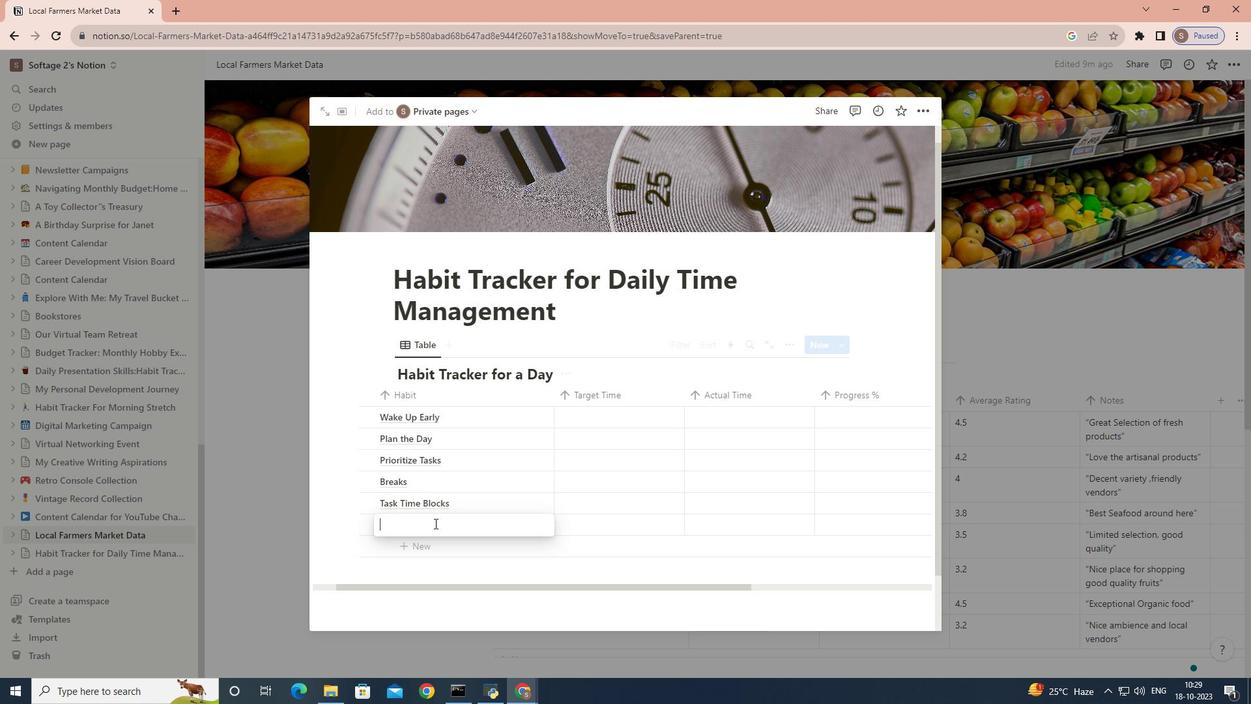 
Action: Key pressed <Key.caps_lock>Y<Key.backspace>T<Key.caps_lock>ime<Key.space><Key.caps_lock>A<Key.caps_lock>udit
Screenshot: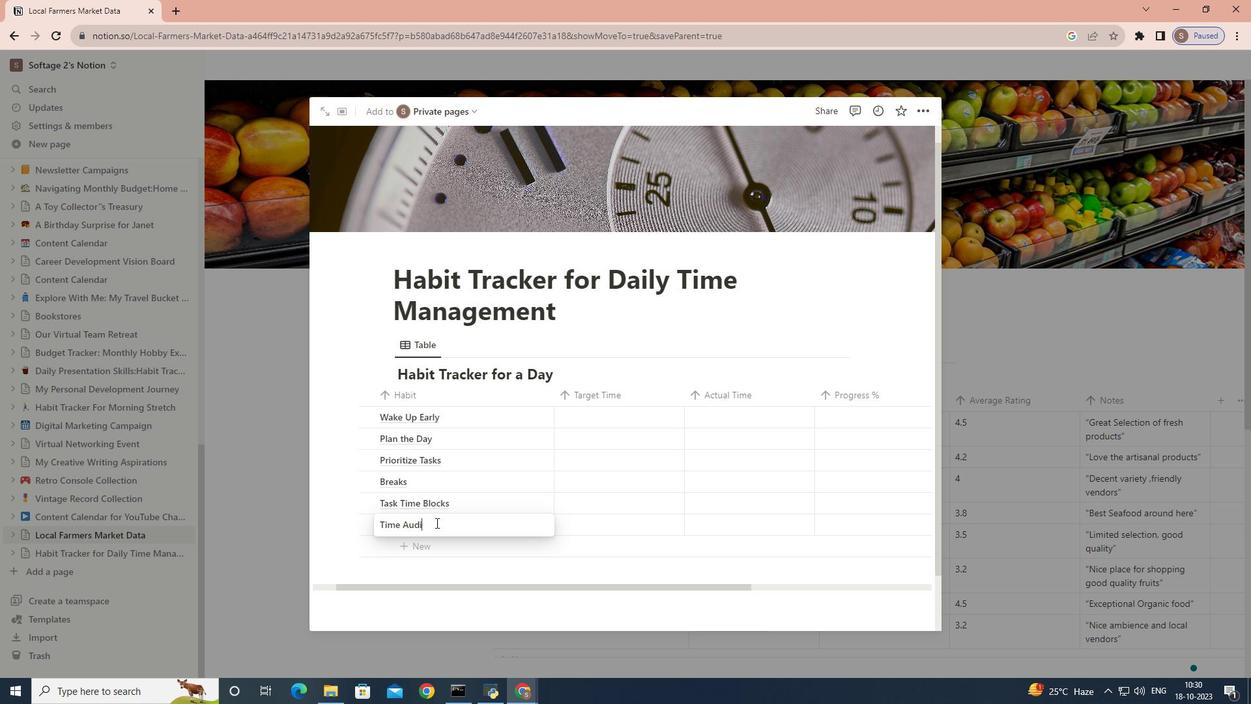 
Action: Mouse moved to (454, 546)
Screenshot: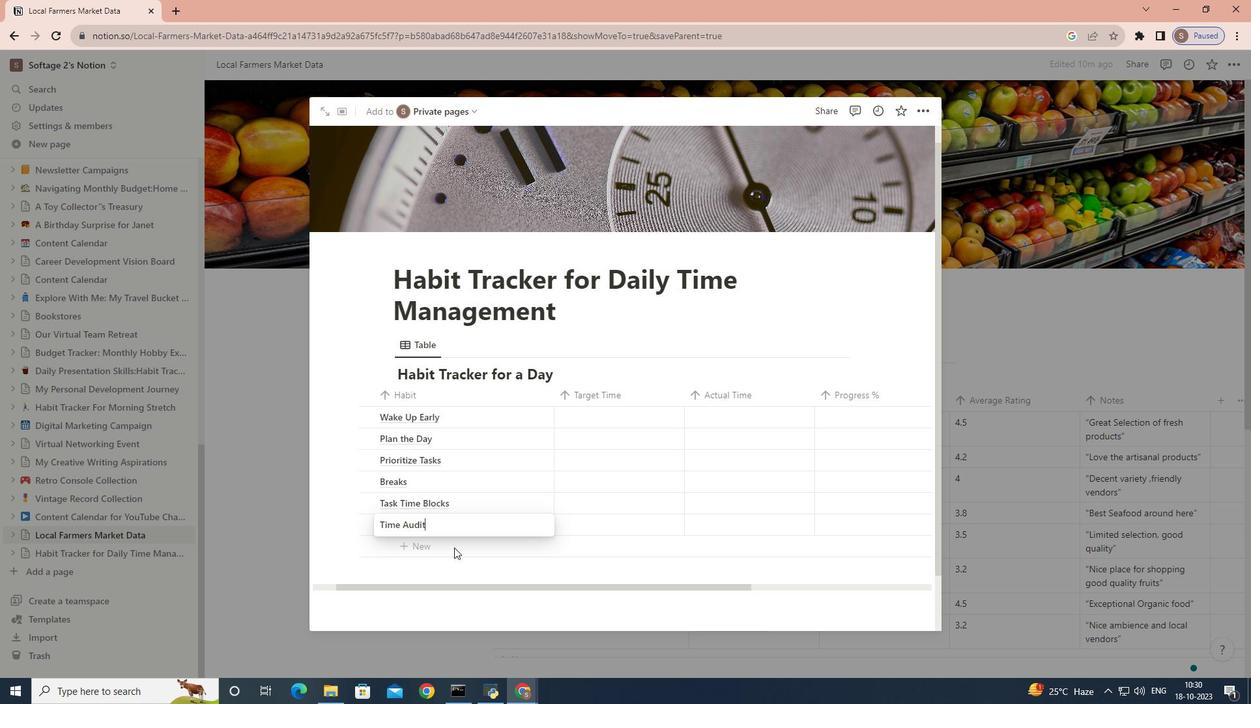 
Action: Mouse pressed left at (454, 546)
Screenshot: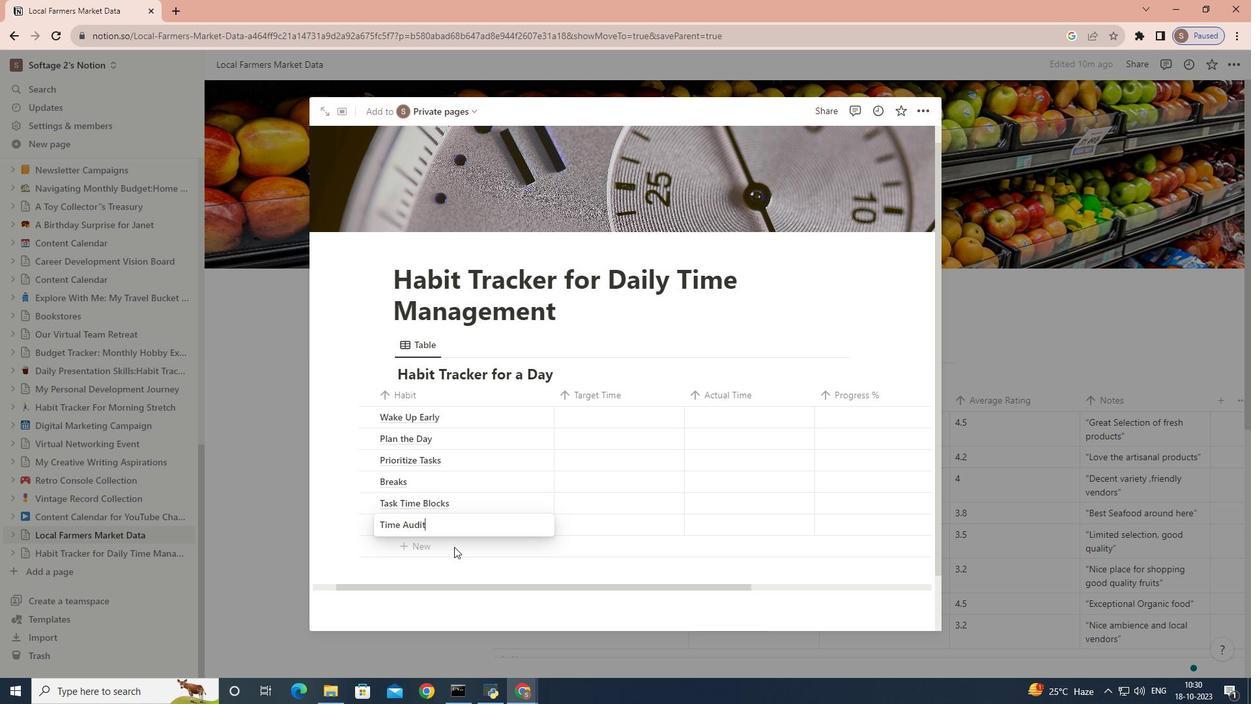 
Action: Mouse moved to (454, 546)
Screenshot: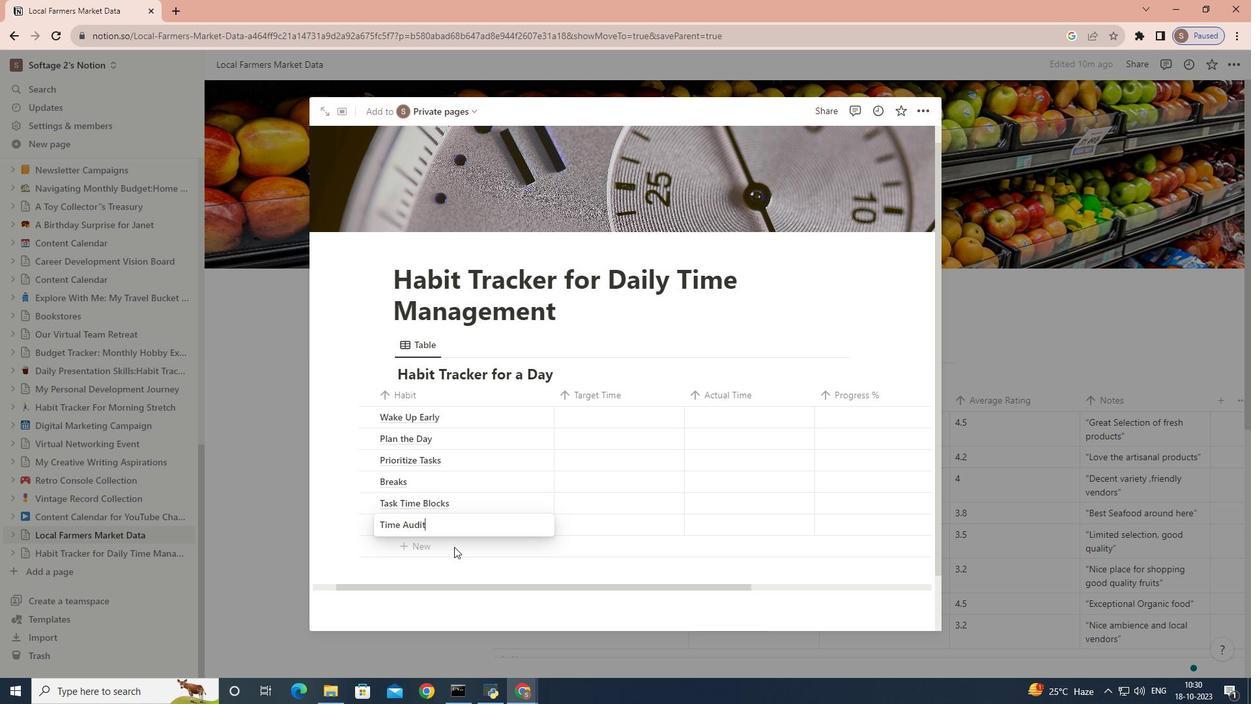
Action: Mouse pressed left at (454, 546)
Screenshot: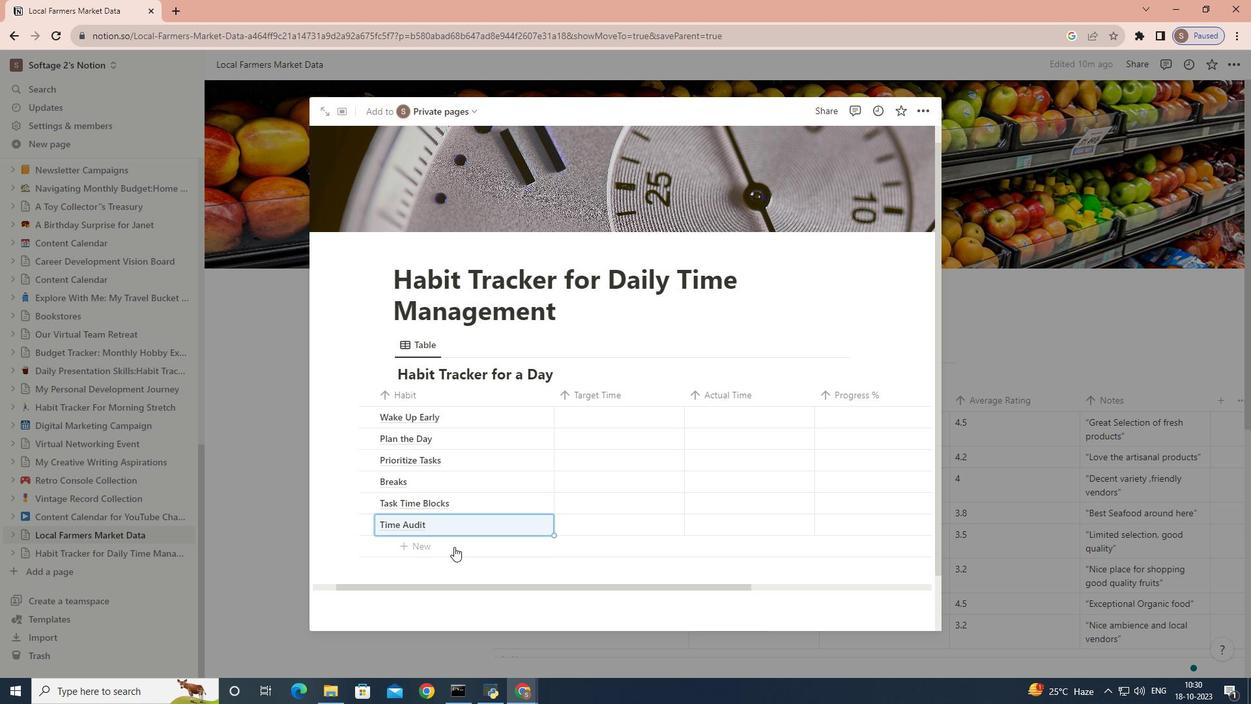 
Action: Mouse moved to (457, 542)
Screenshot: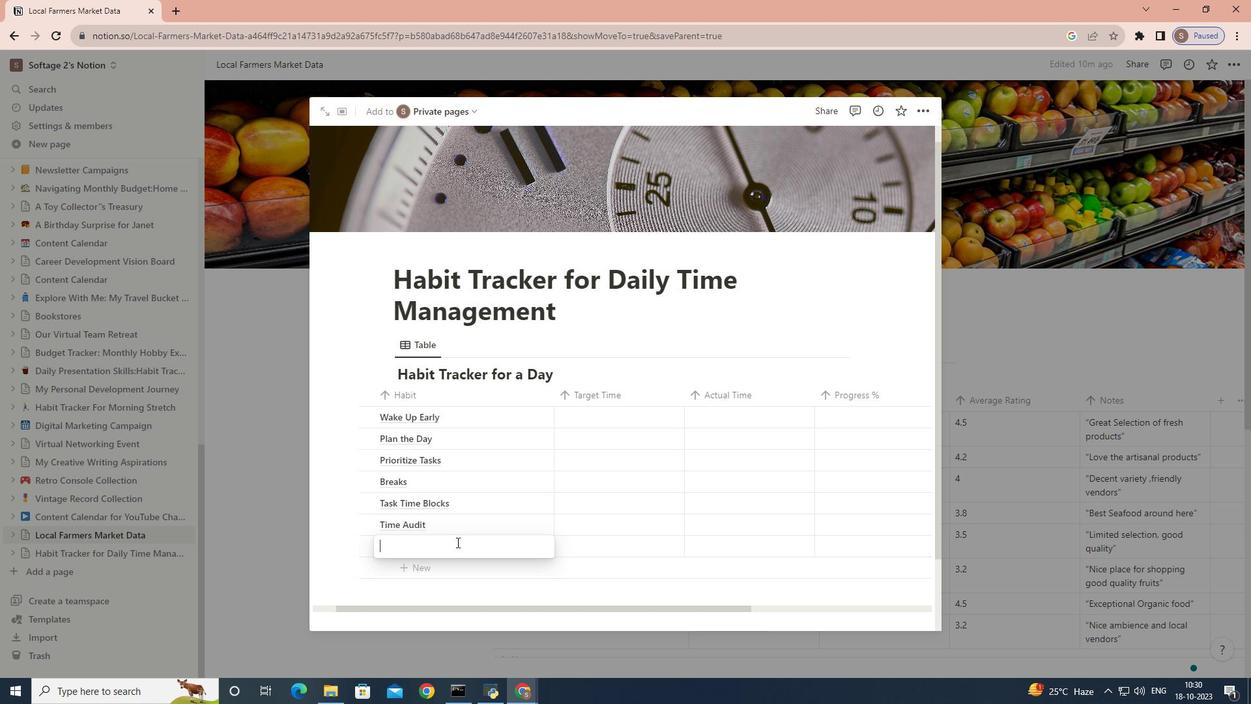 
Action: Key pressed <Key.caps_lock>R<Key.caps_lock>eflect<Key.space><Key.shift_r><Key.shift_r><Key.shift_r><Key.shift_r><Key.shift_r><Key.shift_r><Key.shift_r><Key.shift_r><Key.shift_r><Key.shift_r><Key.shift_r><Key.shift_r>&<Key.space><Key.shift>a<Key.backspace><Key.caps_lock>A<Key.caps_lock><Key.space><Key.backspace>dkju<Key.backspace><Key.backspace><Key.backspace>just
Screenshot: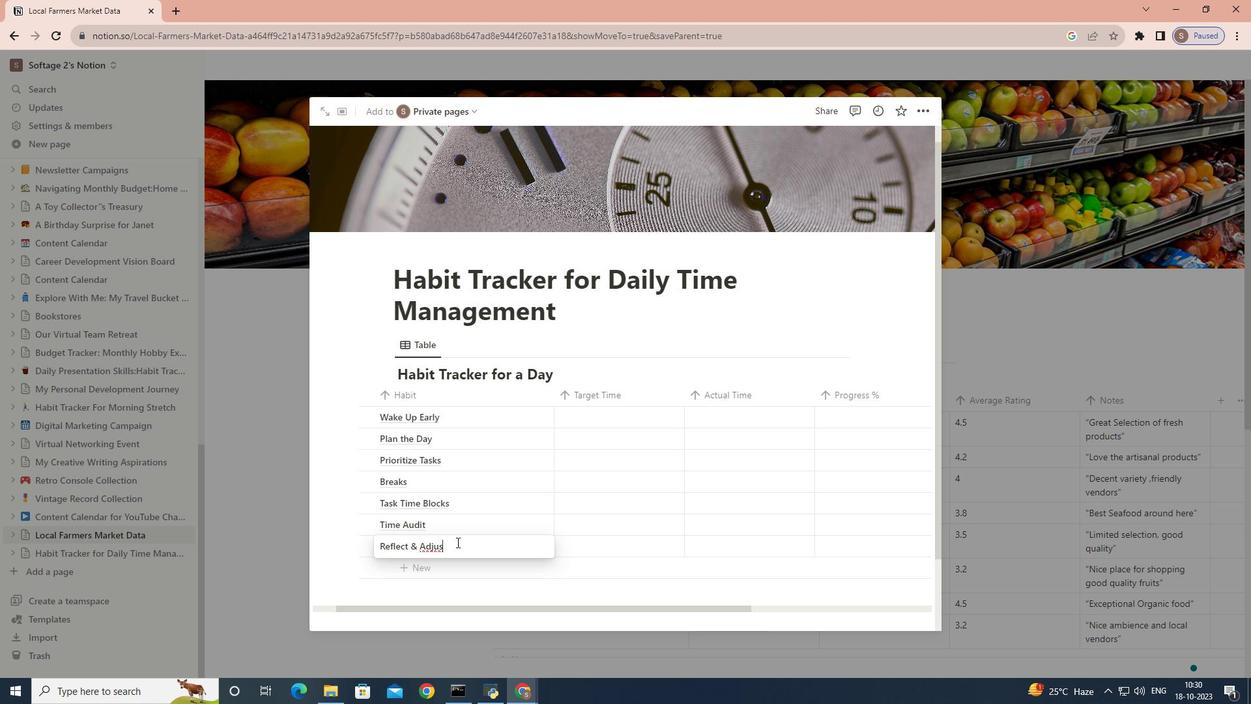 
Action: Mouse moved to (416, 569)
Screenshot: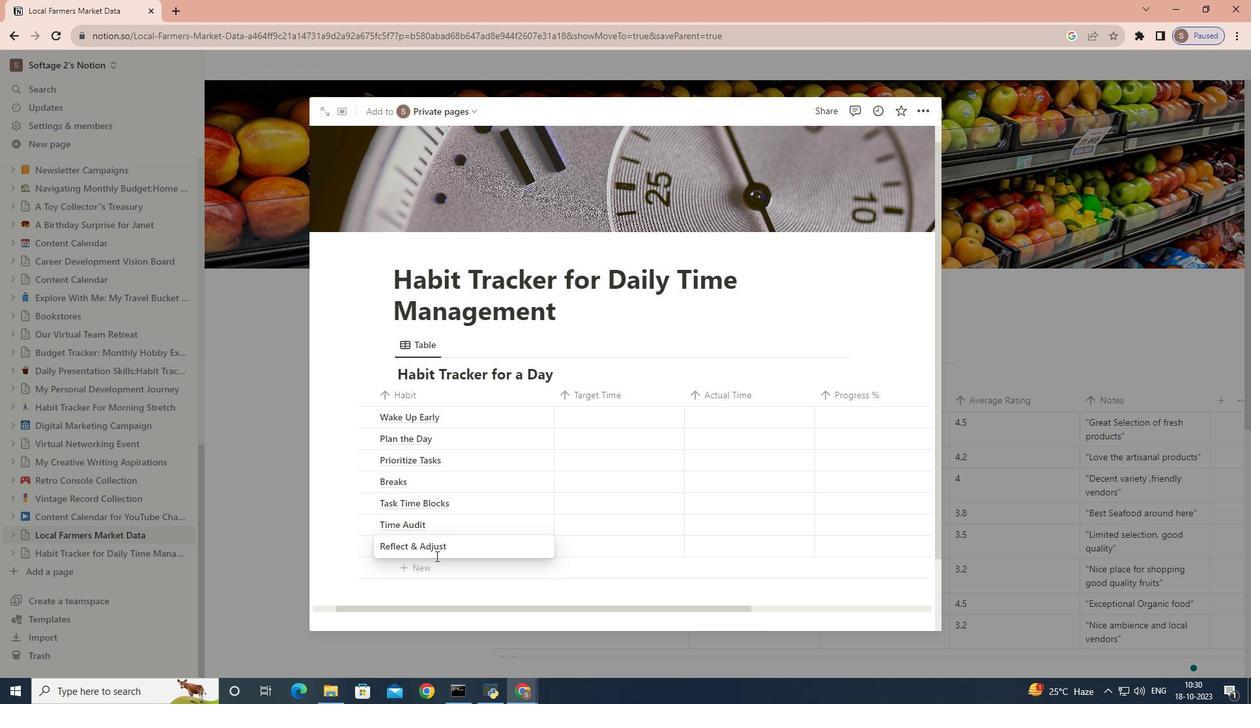 
Action: Mouse pressed left at (416, 569)
Screenshot: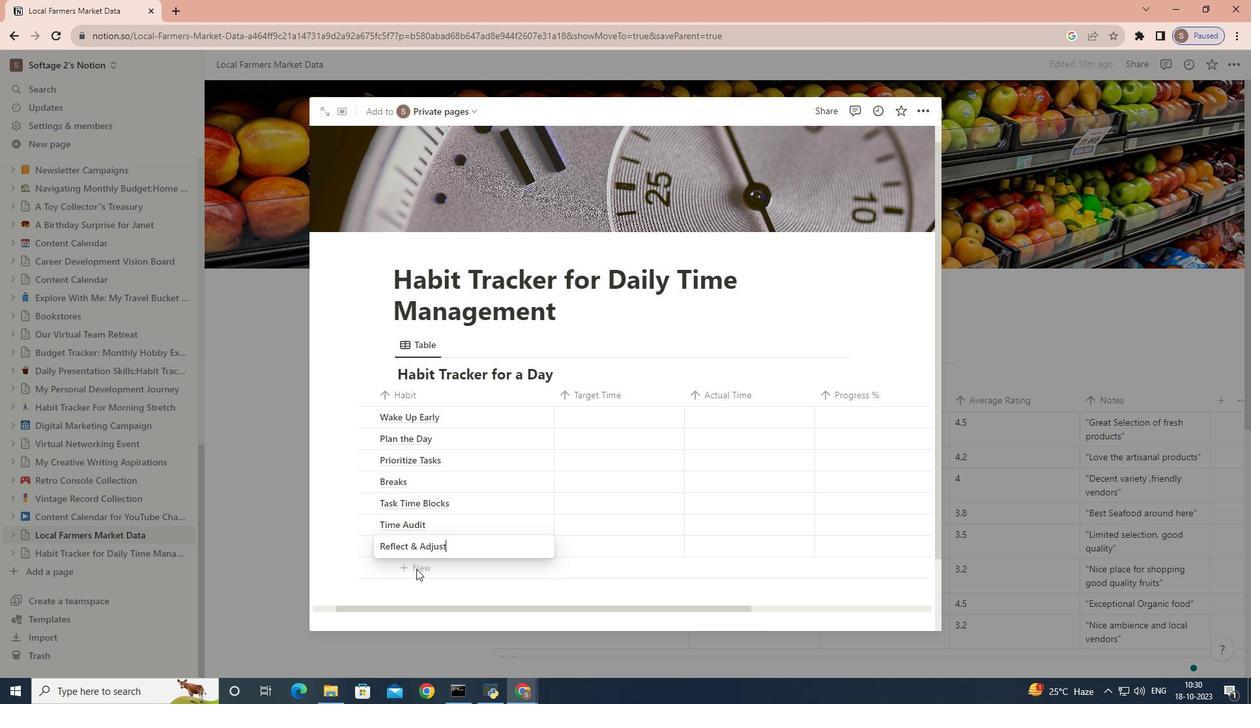 
Action: Mouse pressed left at (416, 569)
Screenshot: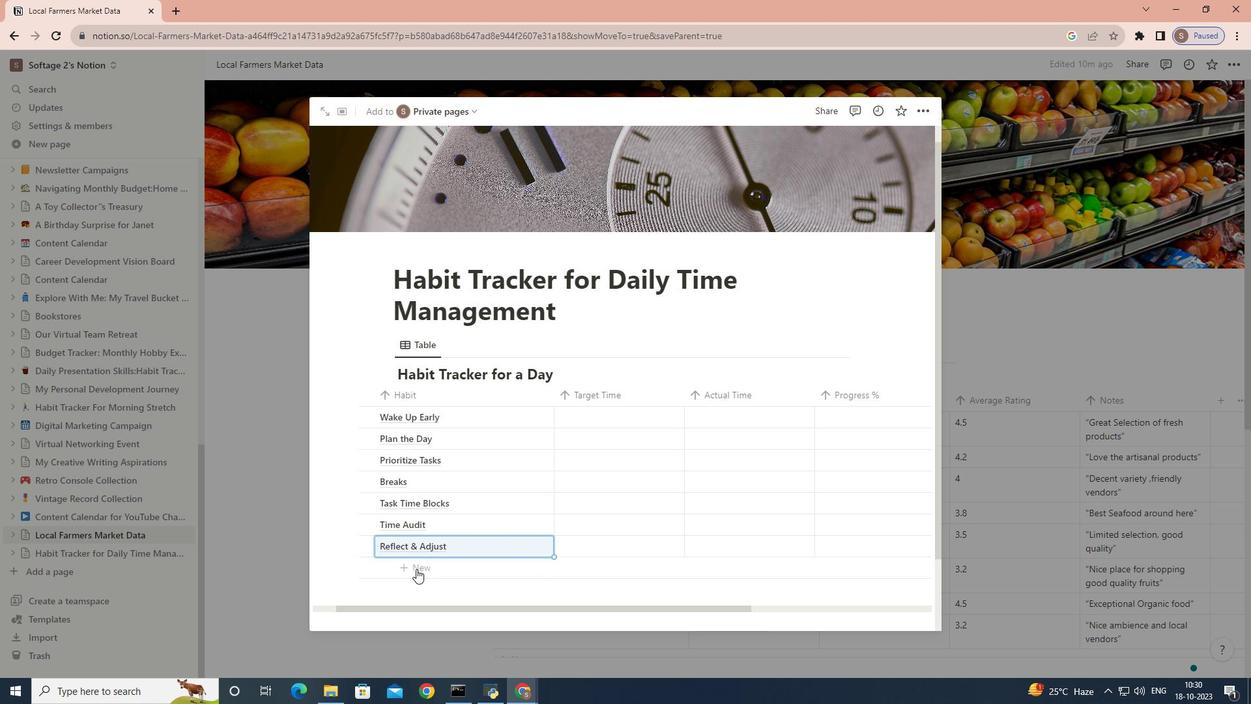 
Action: Mouse moved to (421, 568)
Screenshot: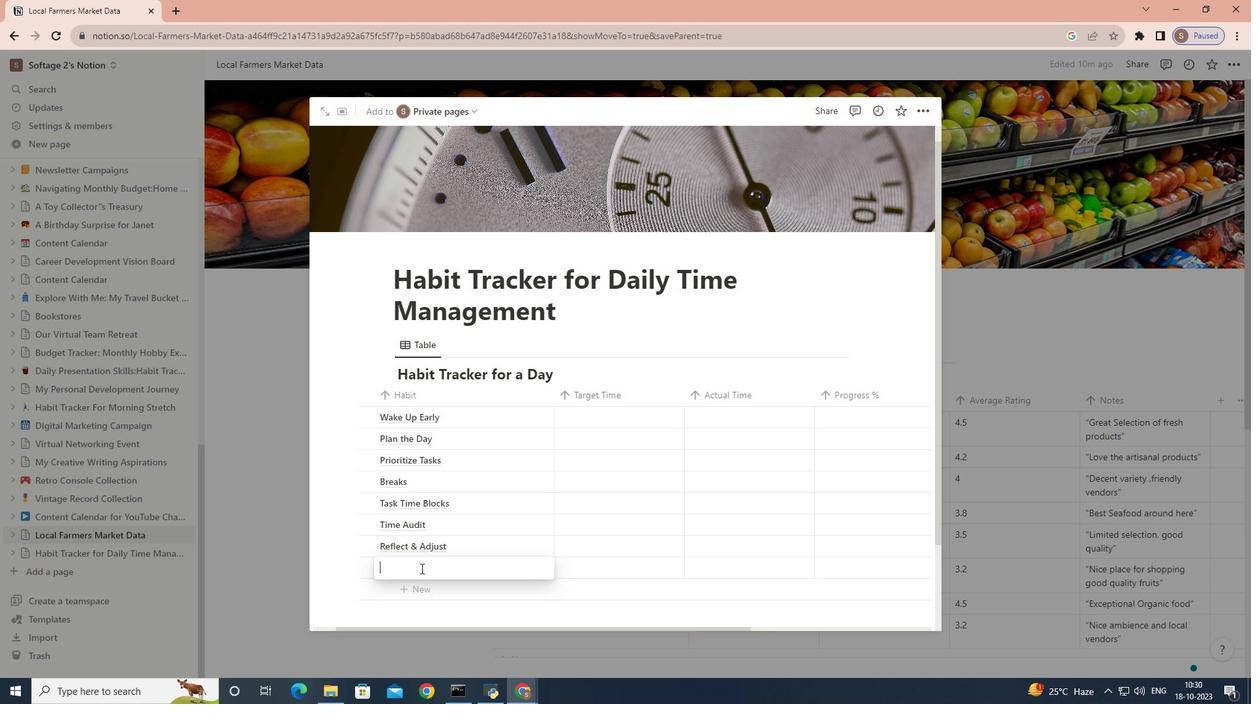 
Action: Key pressed <Key.caps_lock>W<Key.caps_lock>ind<Key.space><Key.caps_lock>D<Key.caps_lock>own
Screenshot: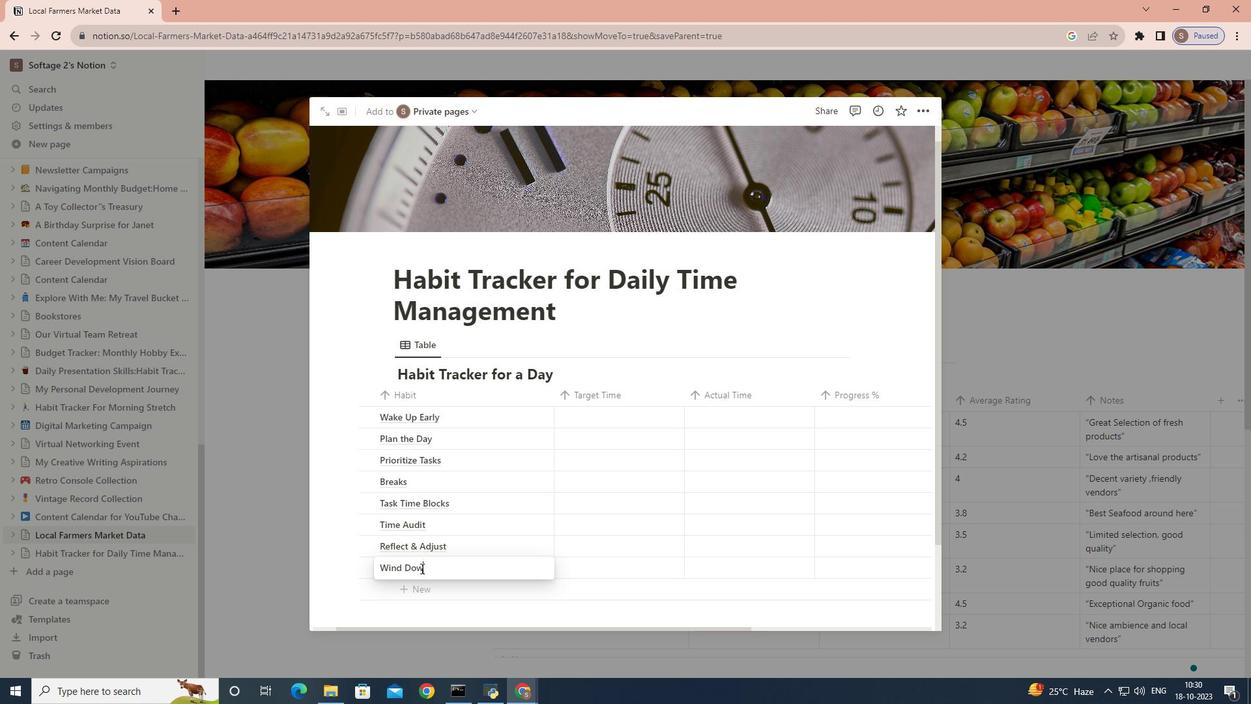 
Action: Mouse moved to (600, 458)
Screenshot: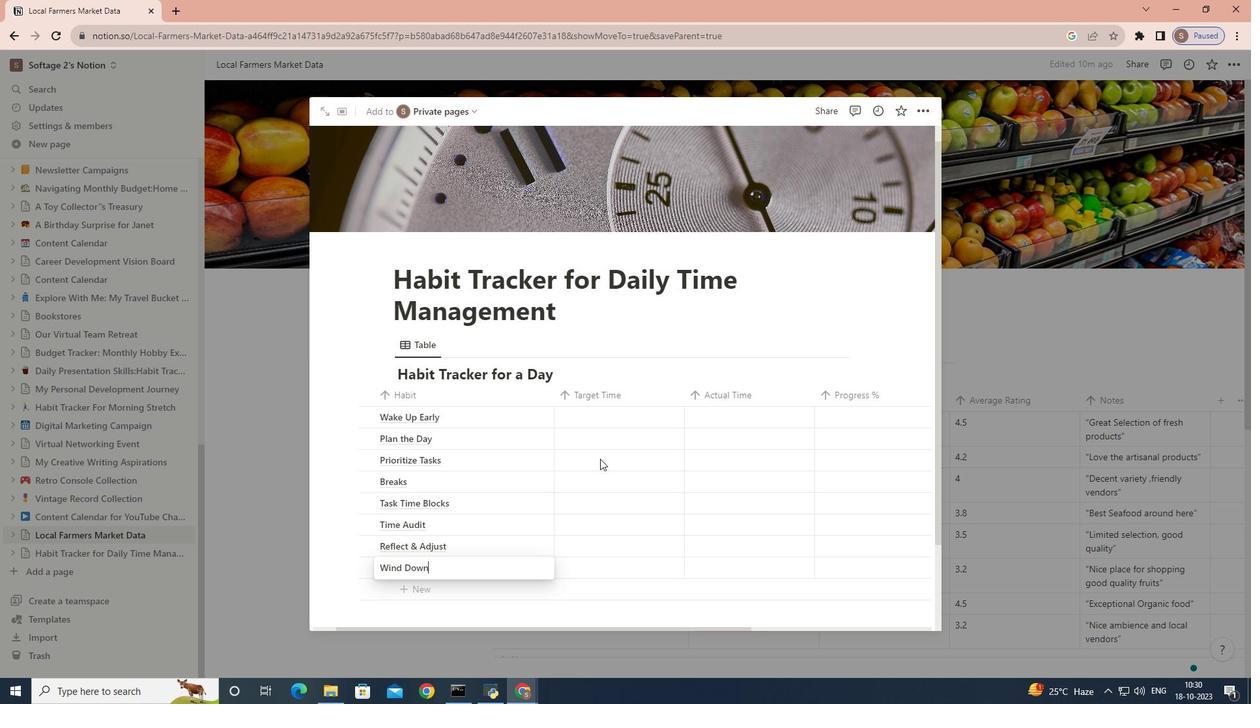 
Action: Mouse pressed left at (600, 458)
Screenshot: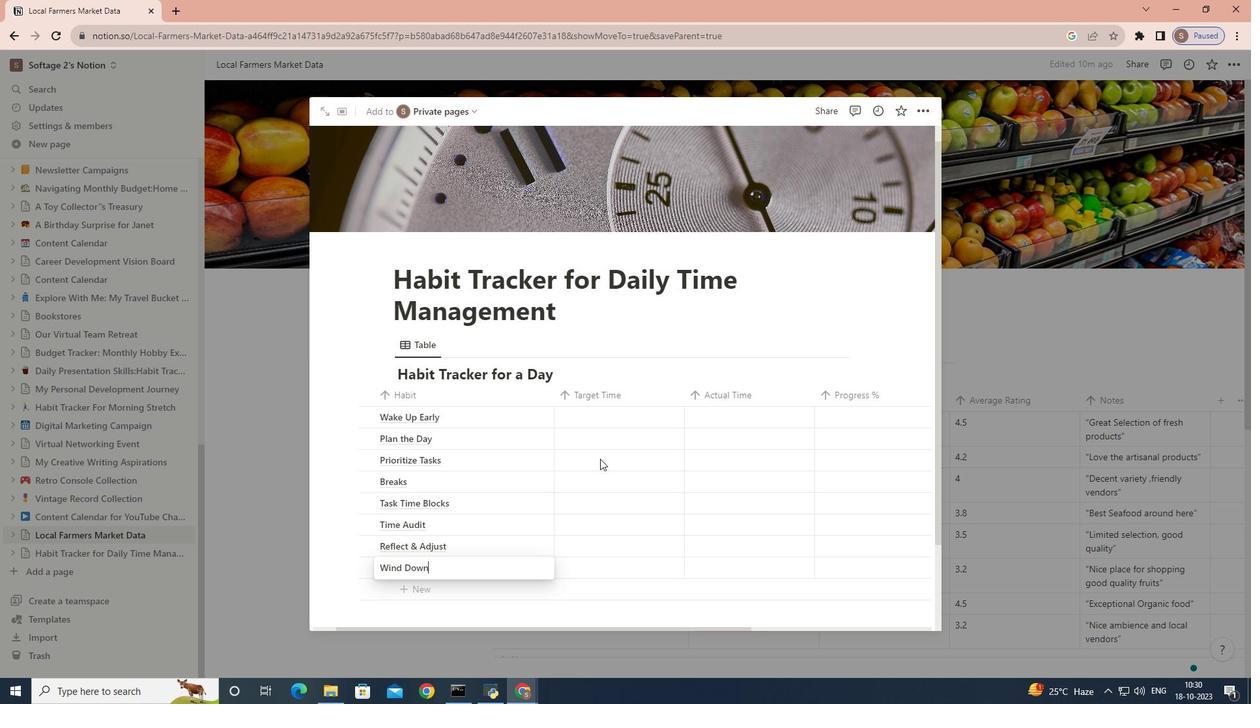 
Action: Mouse moved to (597, 415)
Screenshot: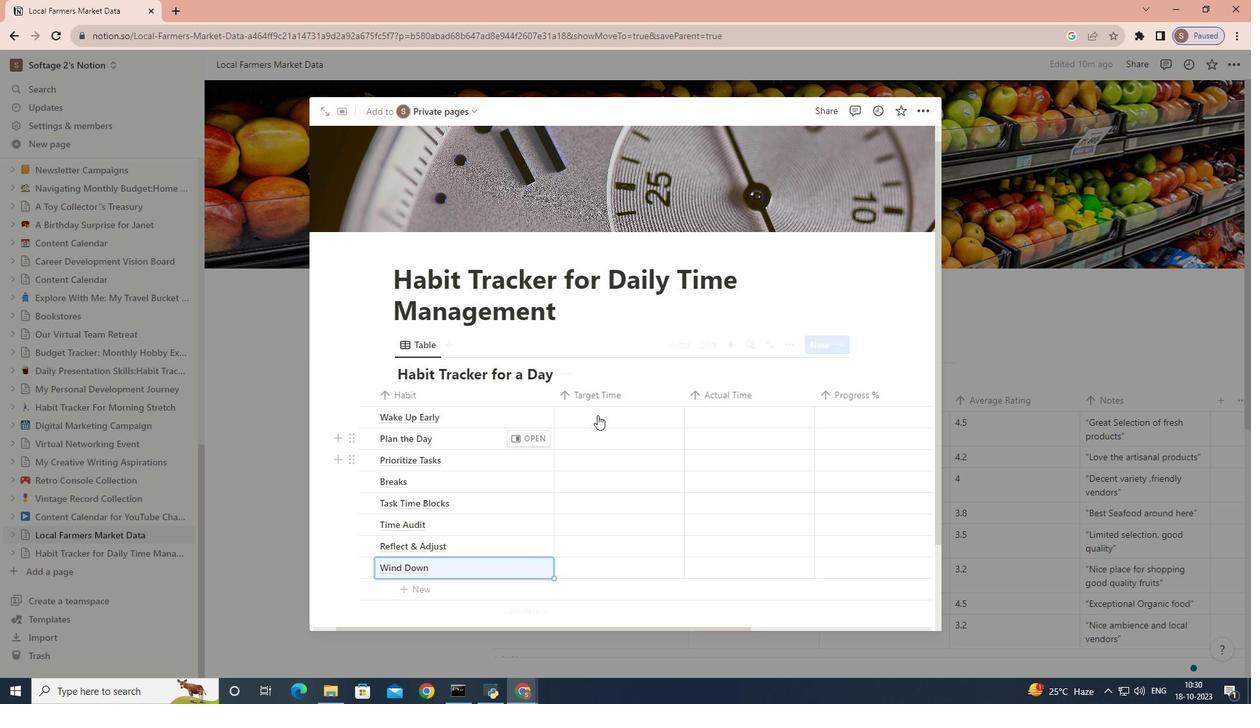 
Action: Mouse pressed left at (597, 415)
Screenshot: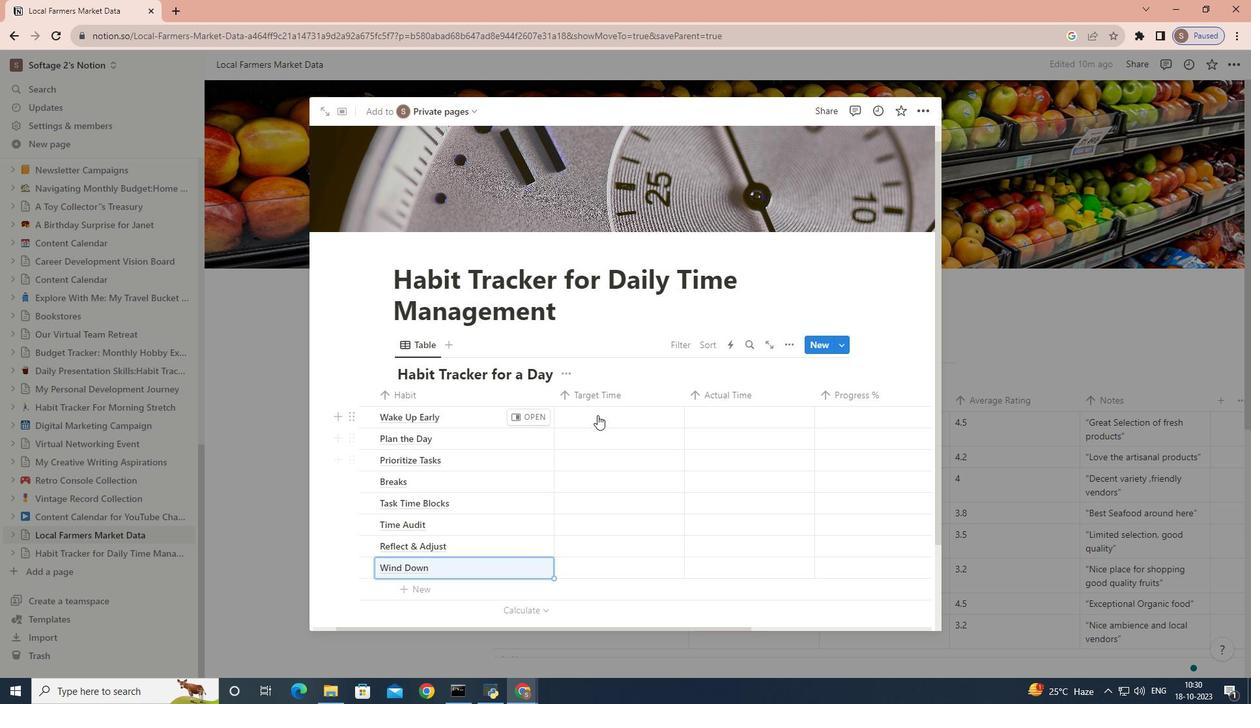 
Action: Mouse pressed left at (597, 415)
Screenshot: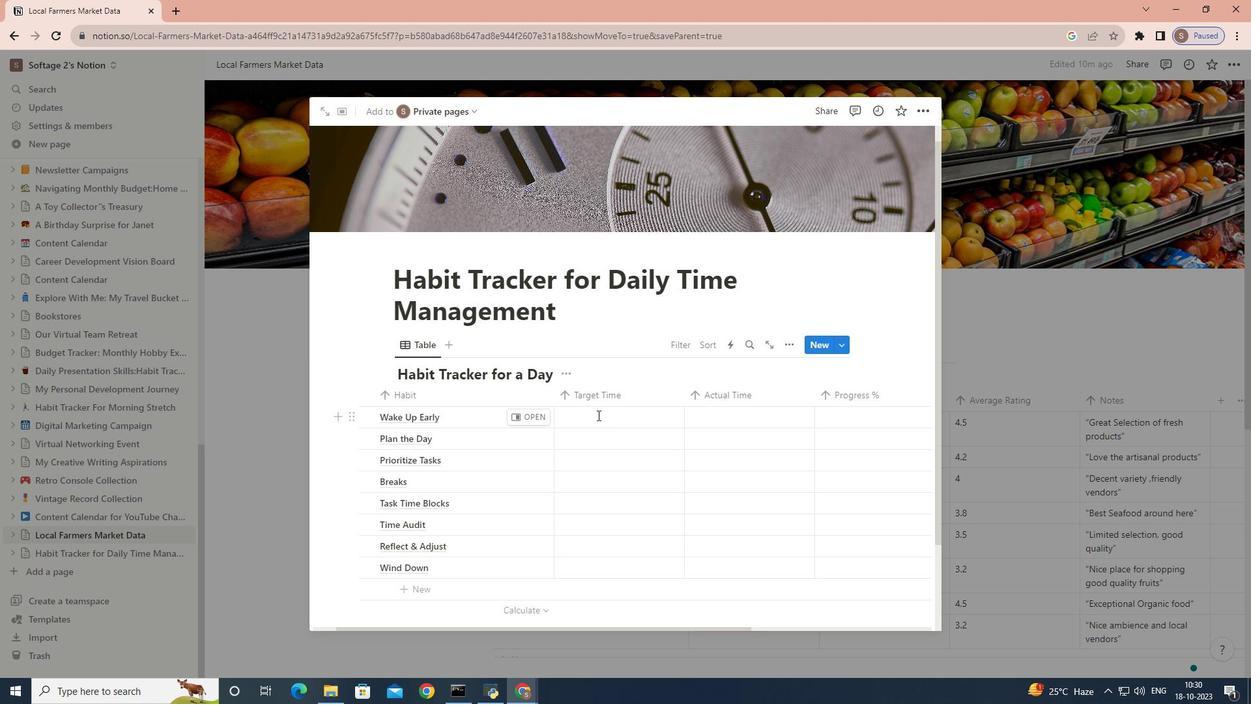 
Action: Key pressed 6<Key.space><Key.caps_lock>AM
Screenshot: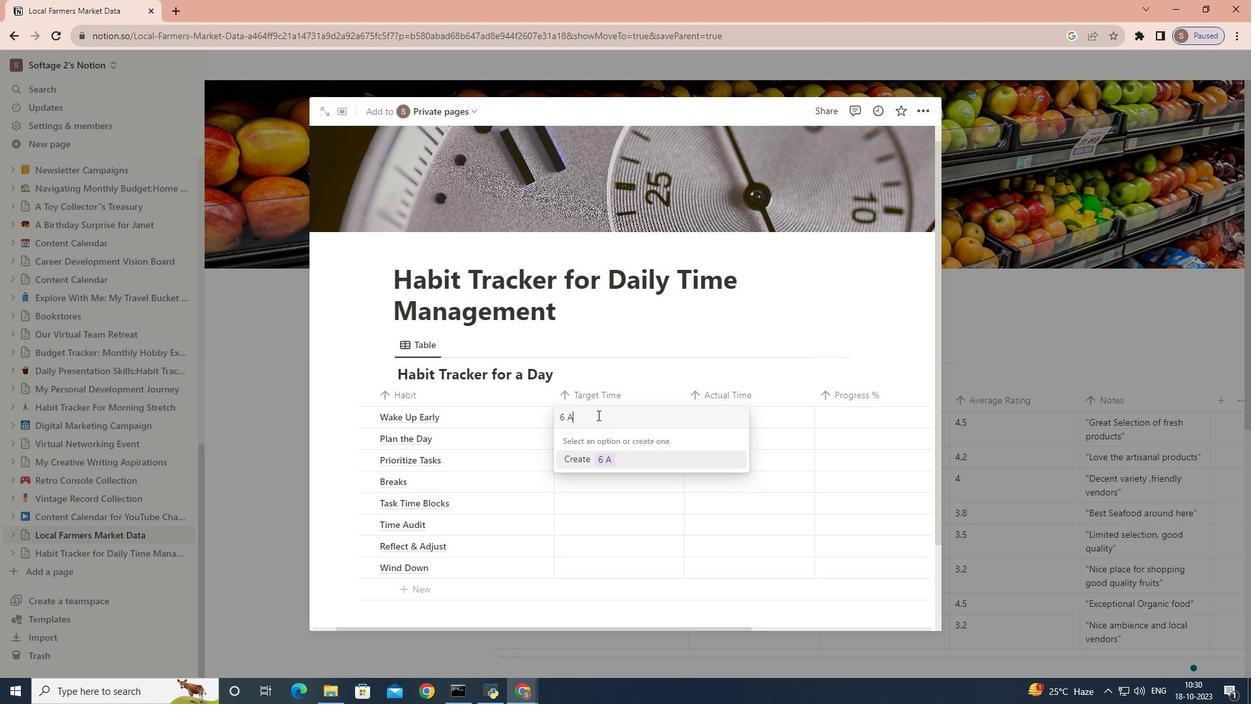 
Action: Mouse moved to (592, 462)
Screenshot: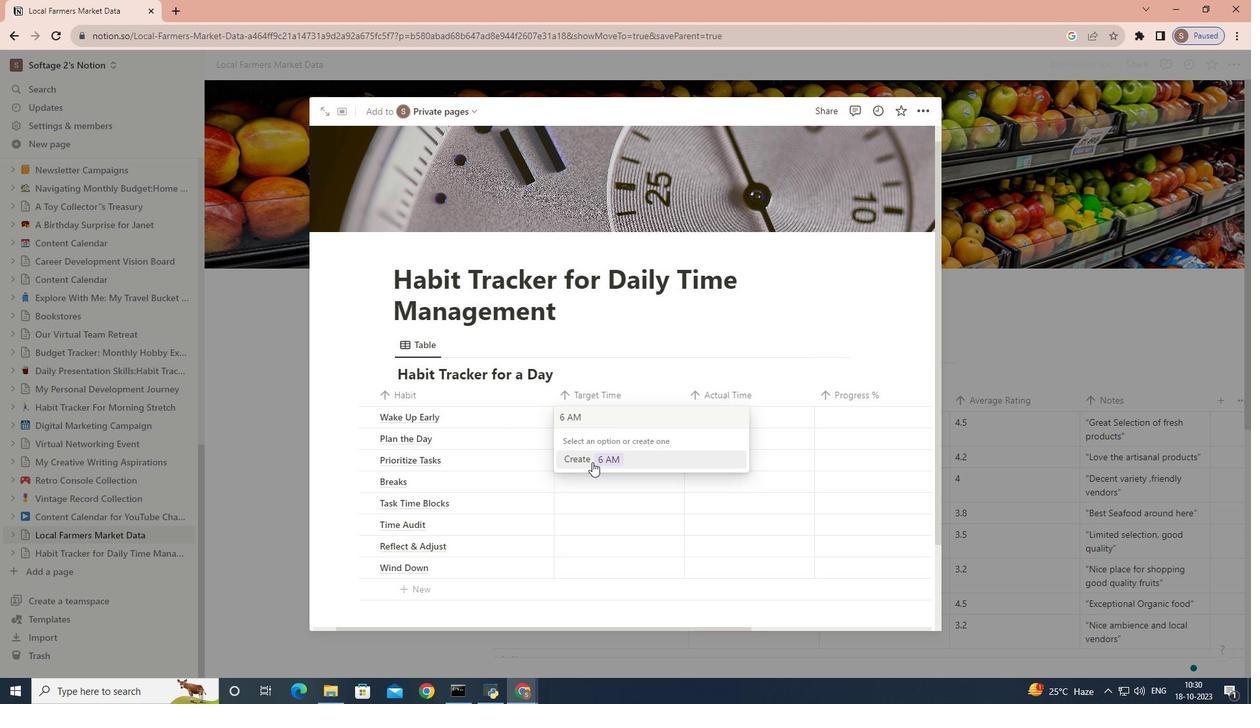 
Action: Mouse pressed left at (592, 462)
Screenshot: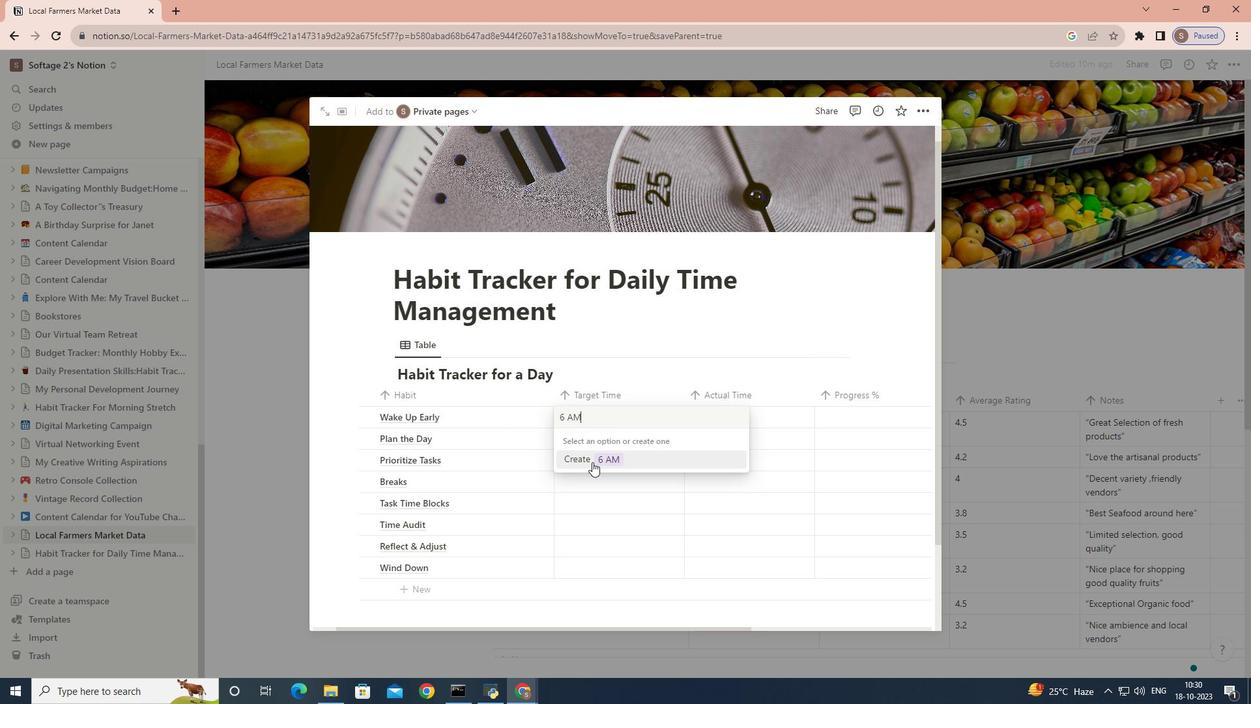 
Action: Mouse moved to (571, 503)
Screenshot: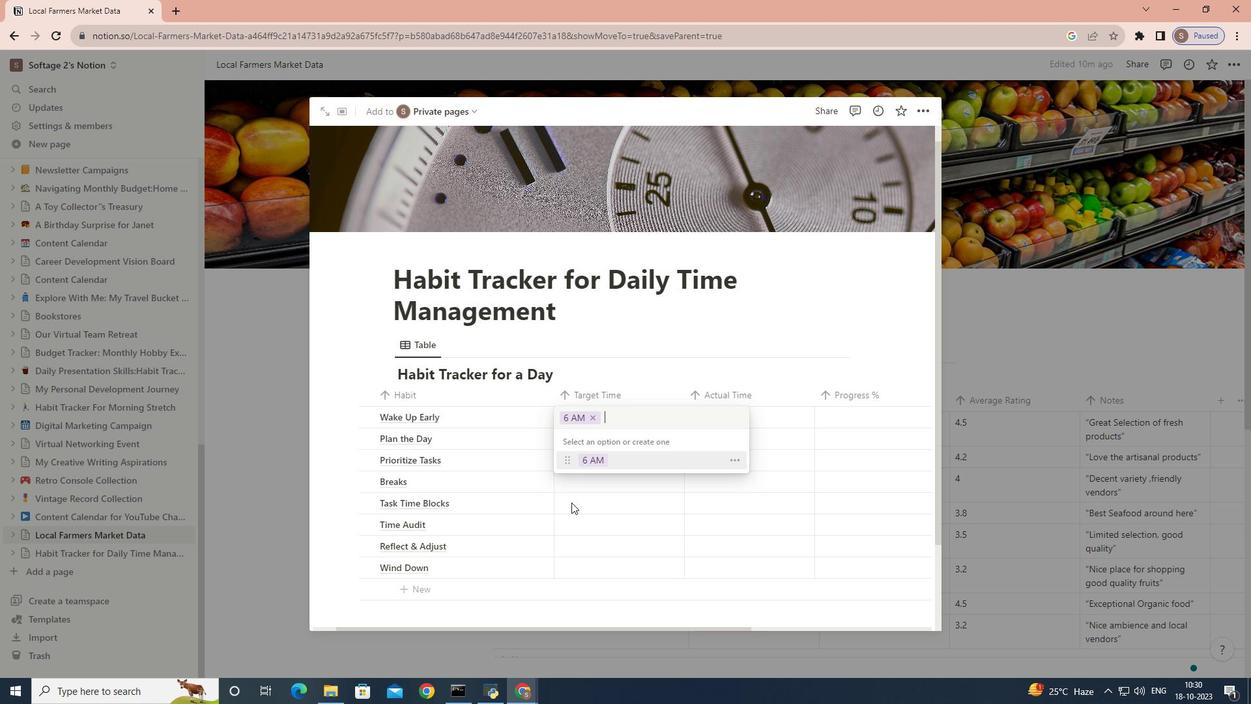 
Action: Mouse pressed left at (571, 503)
Screenshot: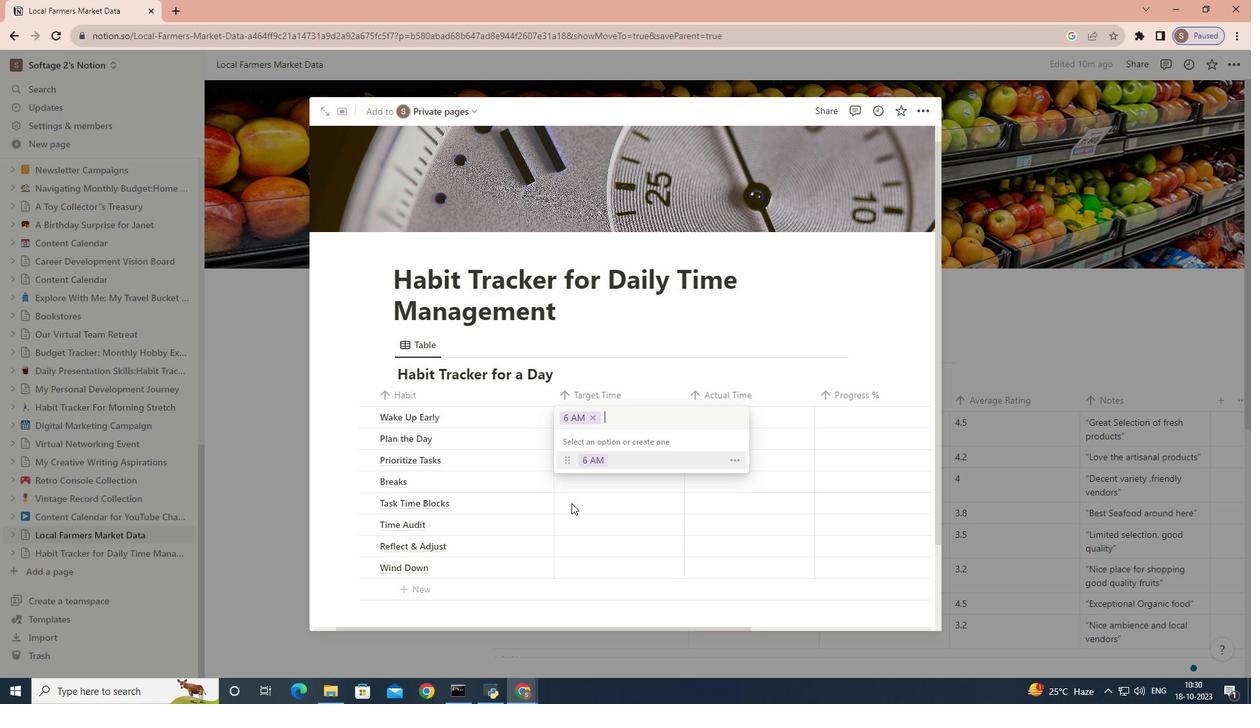 
Action: Mouse moved to (599, 437)
Screenshot: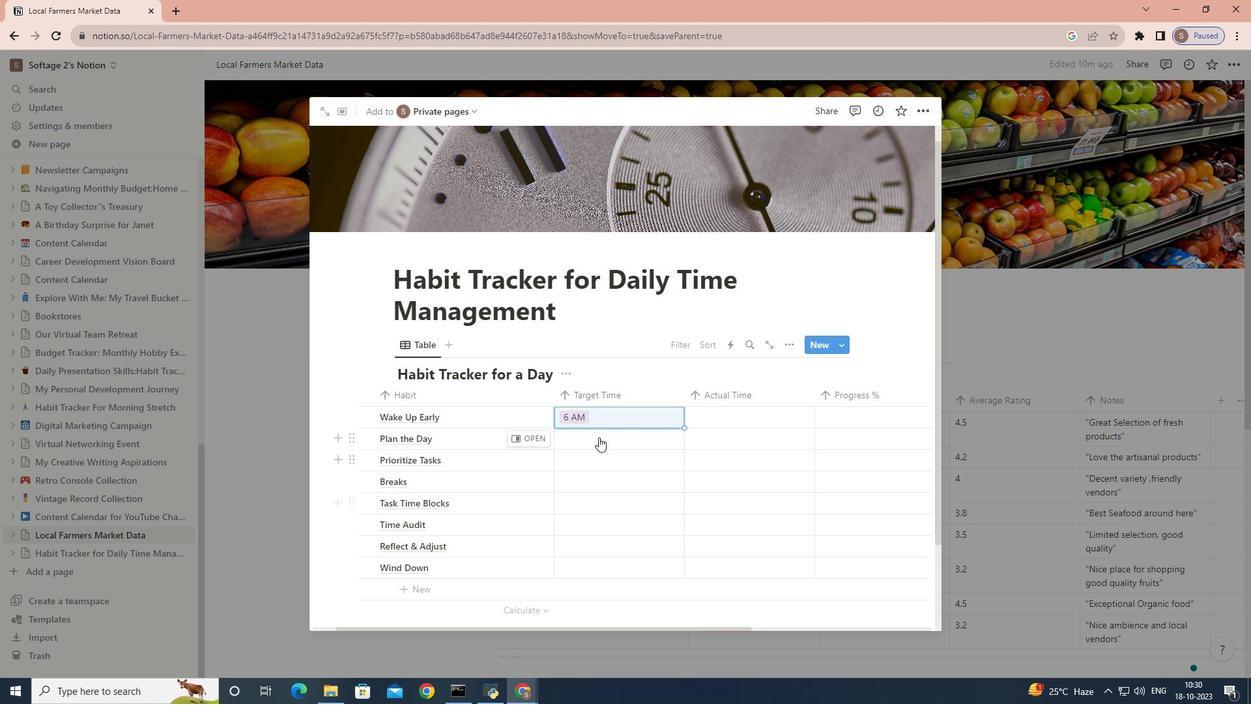 
Action: Mouse pressed left at (599, 437)
Screenshot: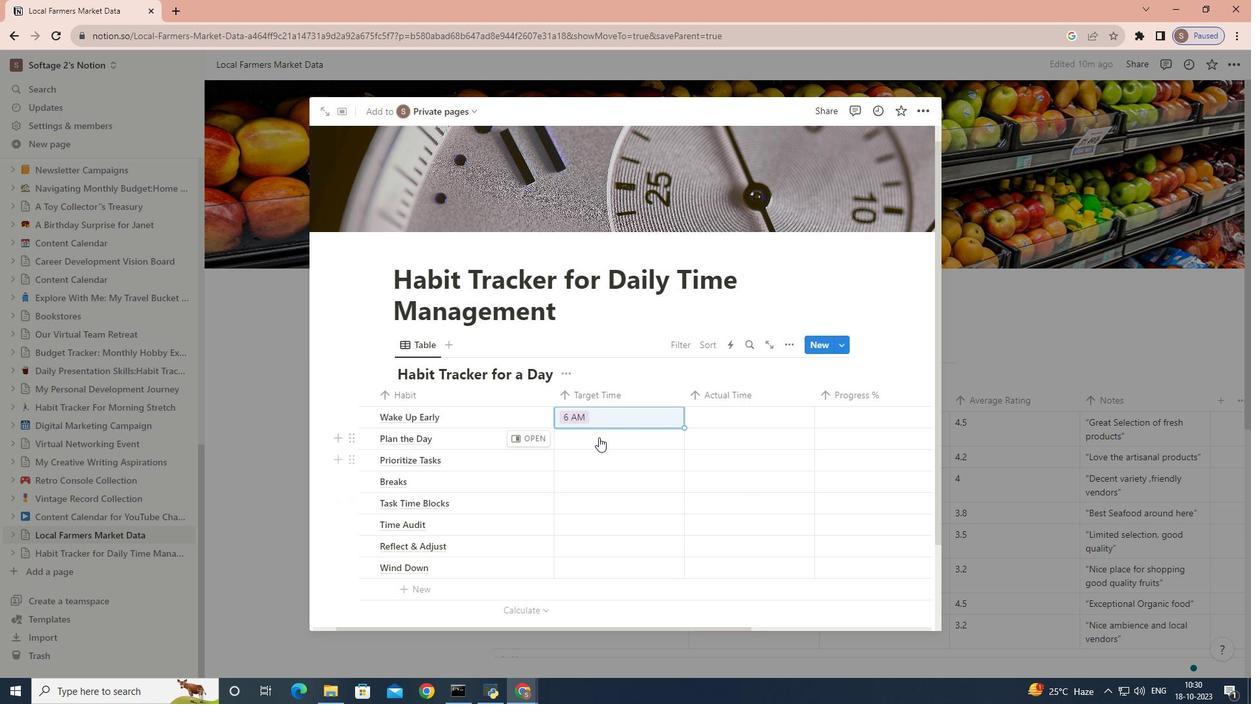 
Action: Key pressed 6<Key.shift_r><Key.shift_r><Key.shift_r><Key.shift_r><Key.shift_r><Key.shift_r><Key.shift_r><Key.shift_r><Key.shift_r>:30<Key.space><Key.caps_lock>a<Key.backspace><Key.backspace><Key.space><Key.caps_lock>AM
Screenshot: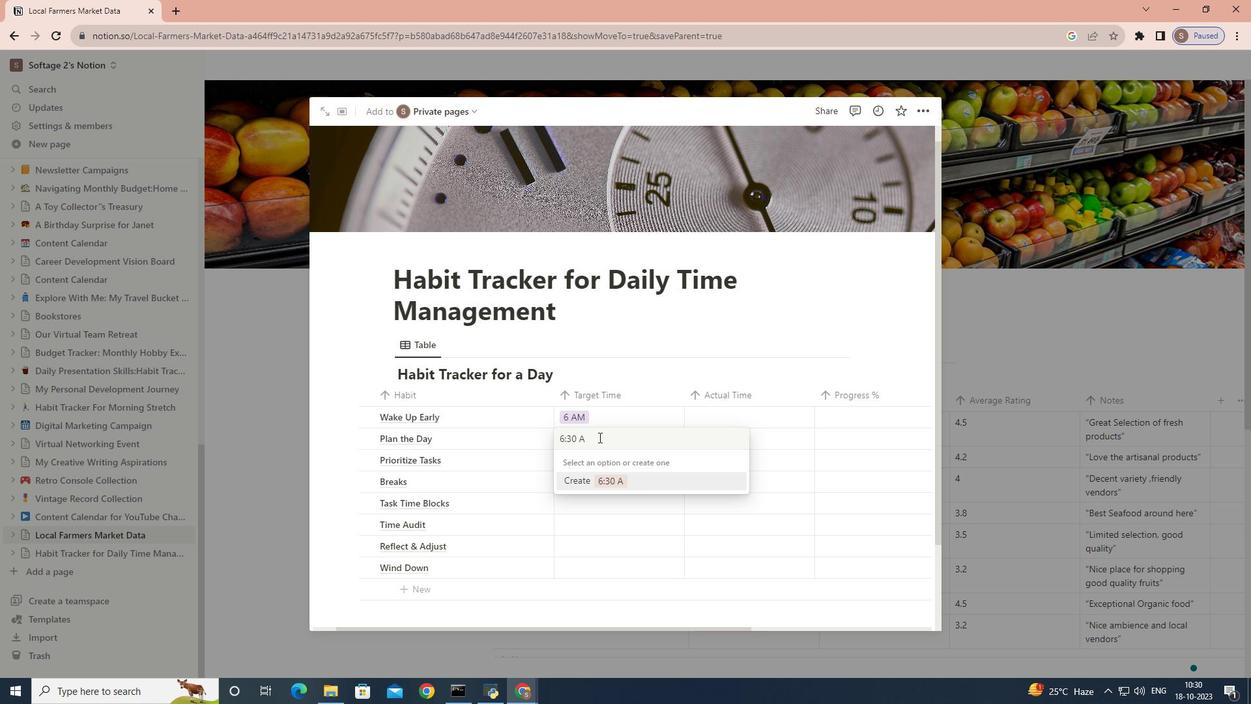 
Action: Mouse moved to (587, 479)
Screenshot: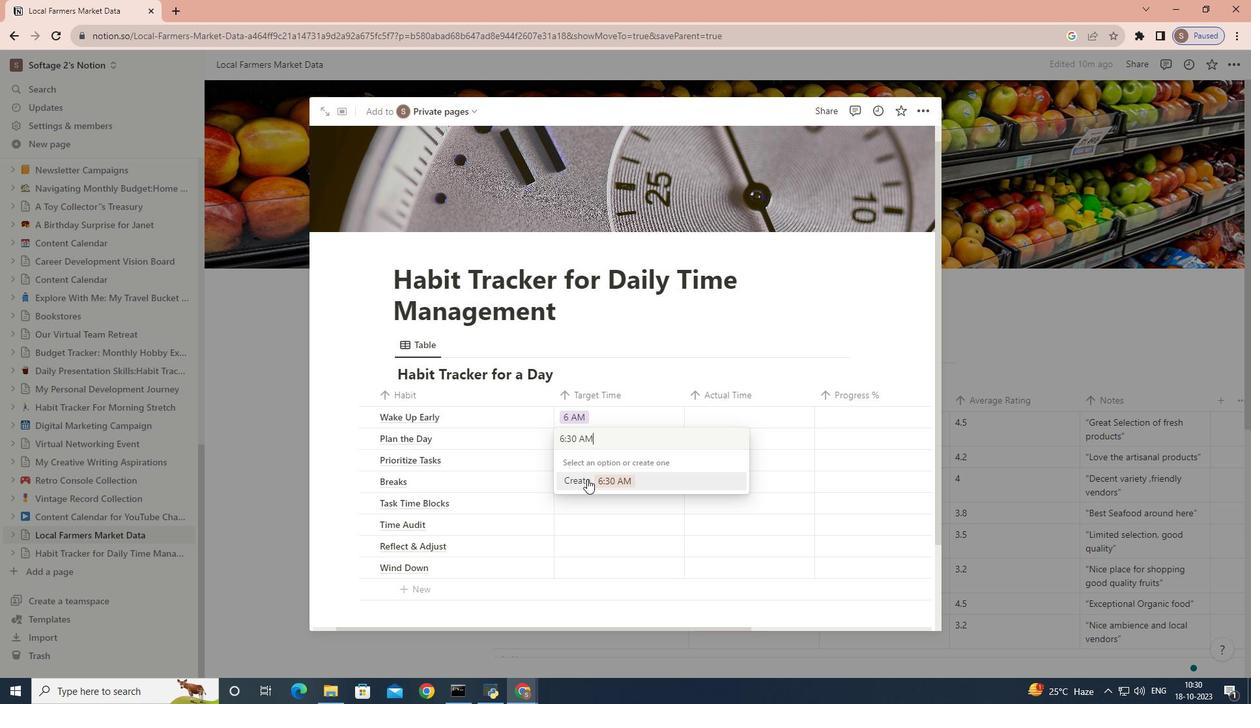
Action: Mouse pressed left at (587, 479)
Screenshot: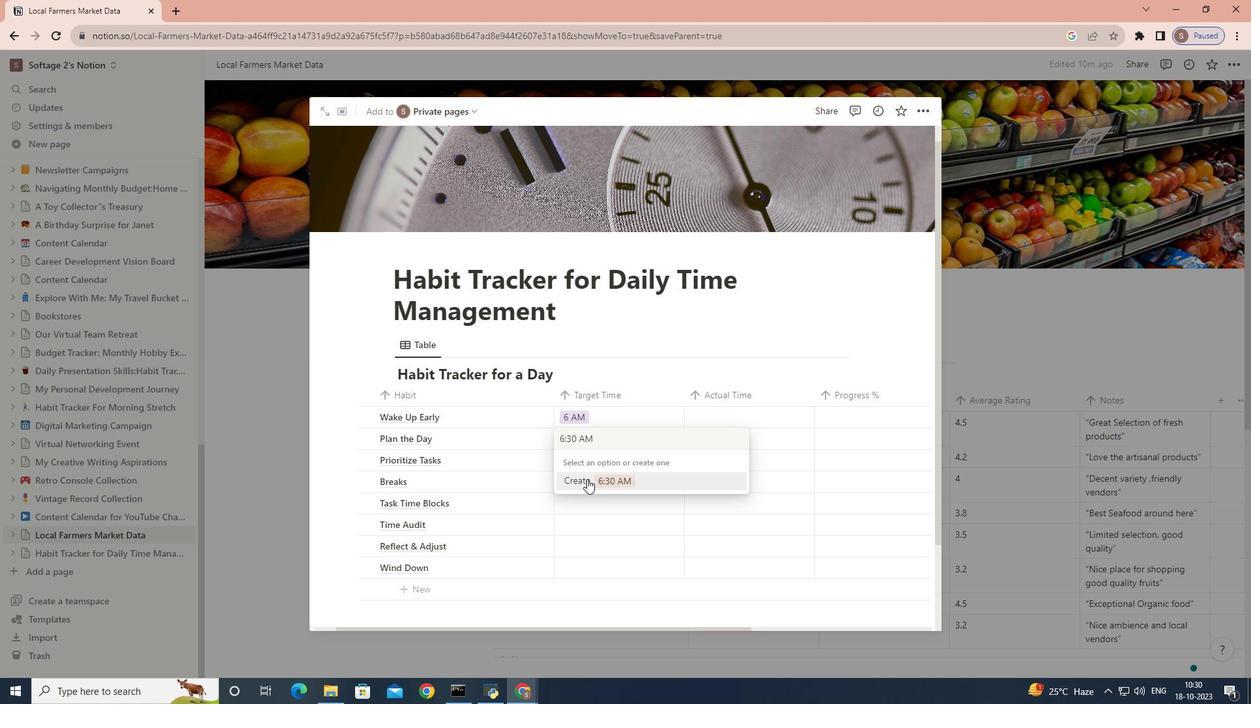 
Action: Mouse moved to (524, 516)
Screenshot: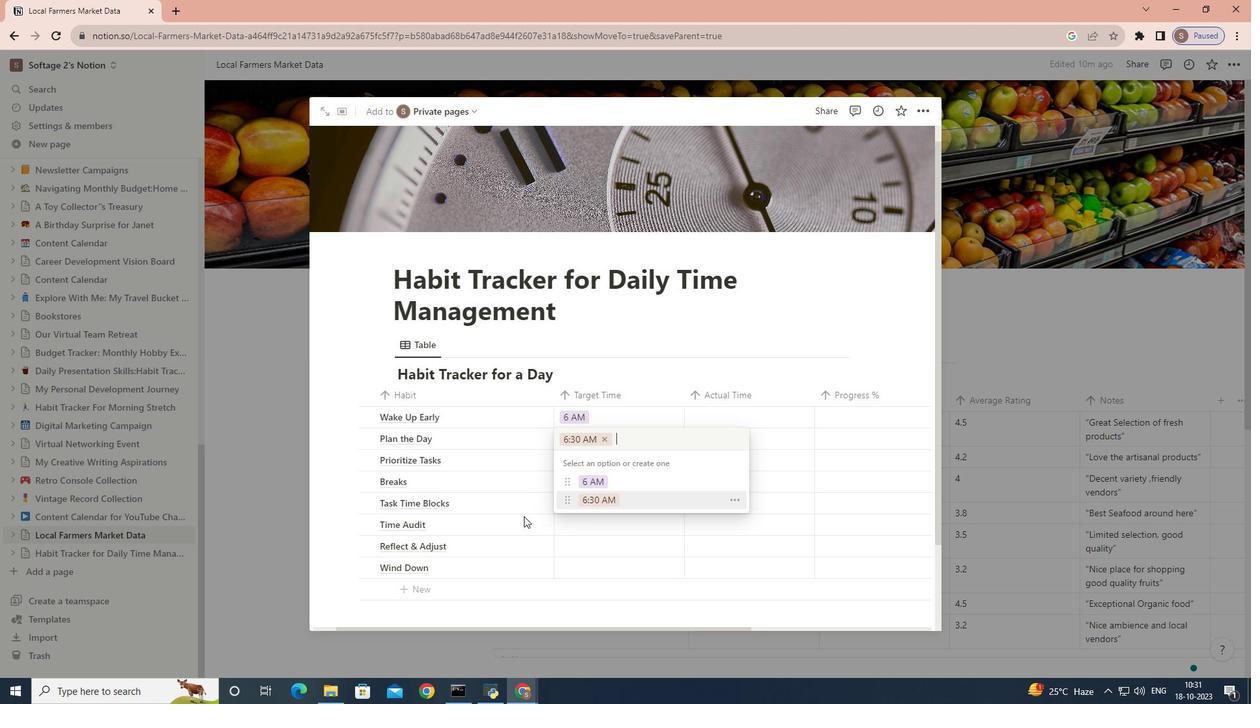 
Action: Mouse pressed left at (524, 516)
Screenshot: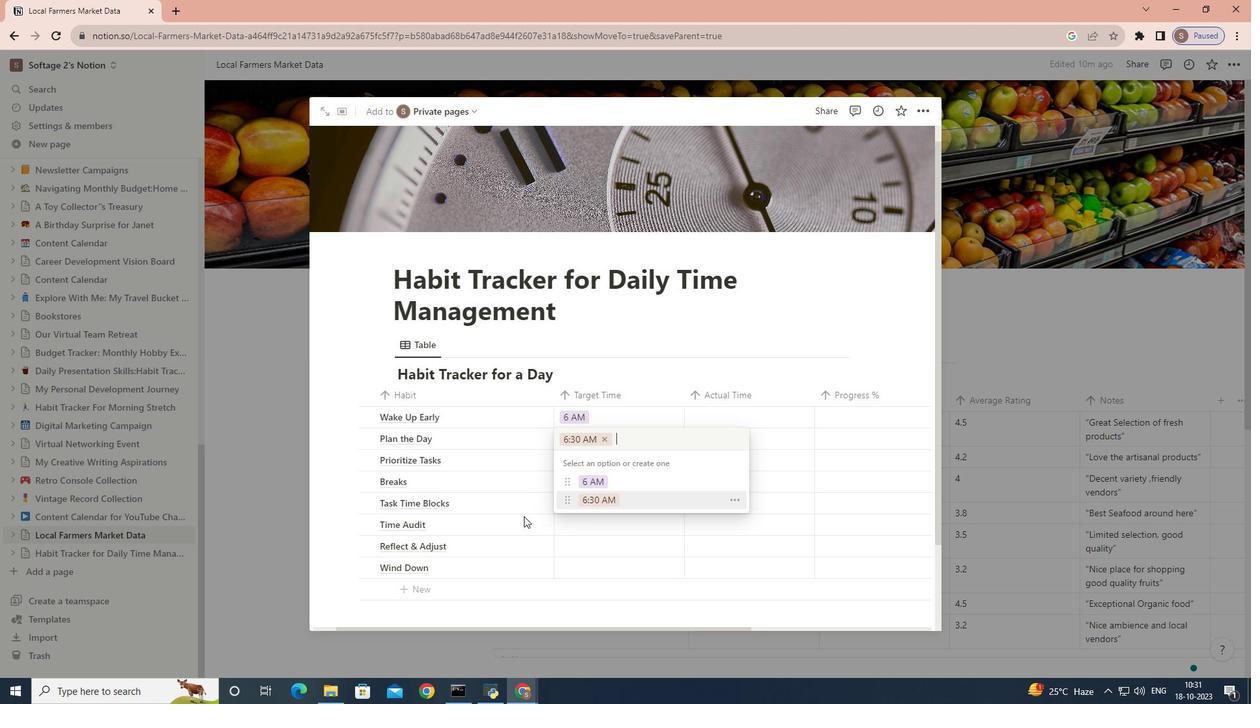 
Action: Mouse moved to (582, 461)
Screenshot: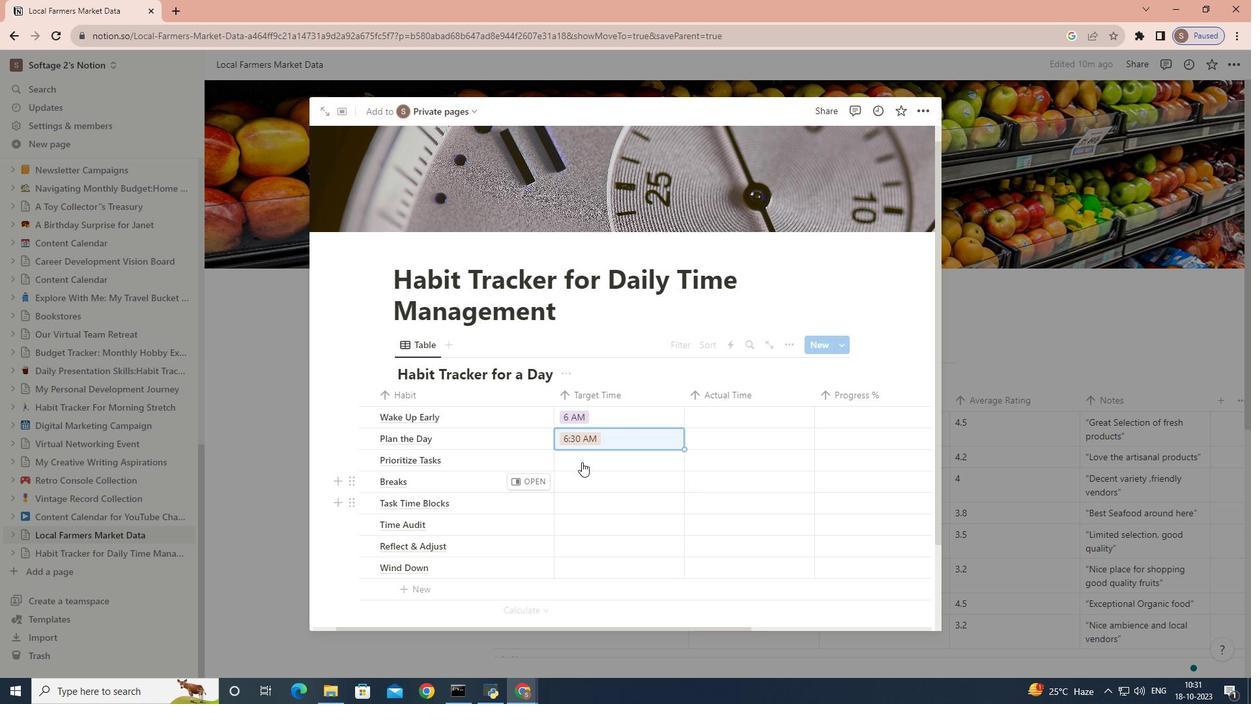 
Action: Mouse pressed left at (582, 461)
Screenshot: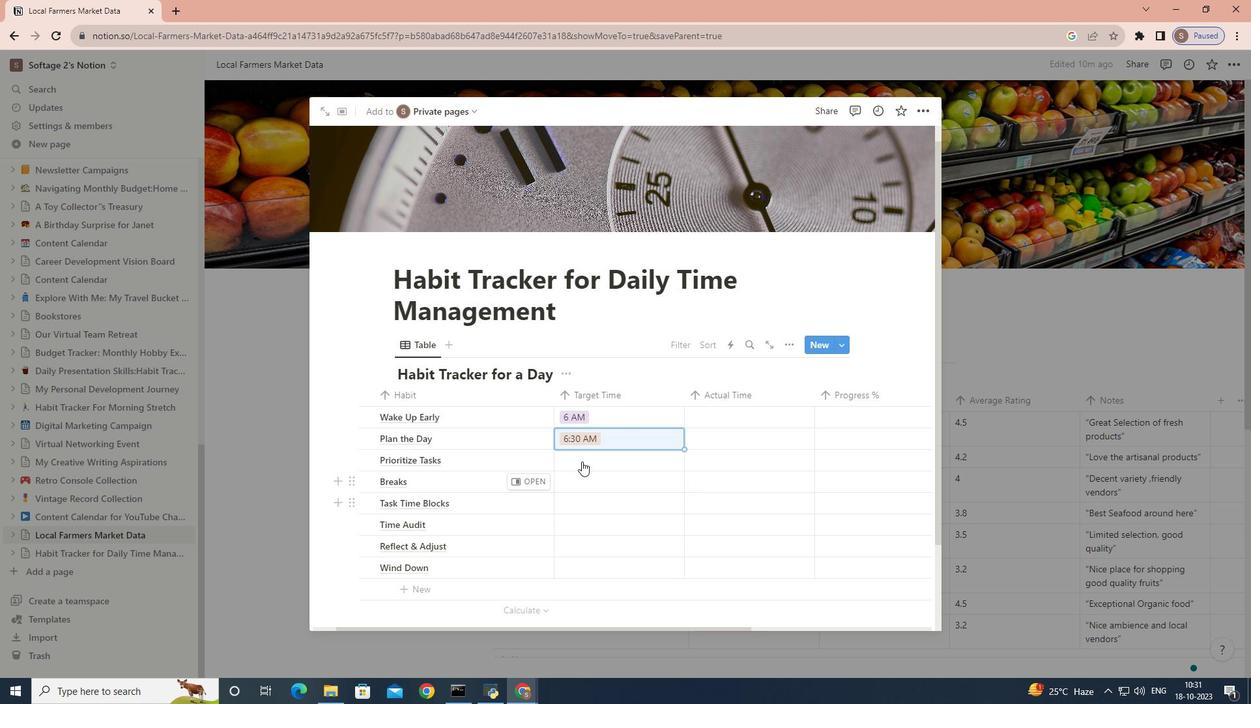 
Action: Mouse moved to (483, 492)
Screenshot: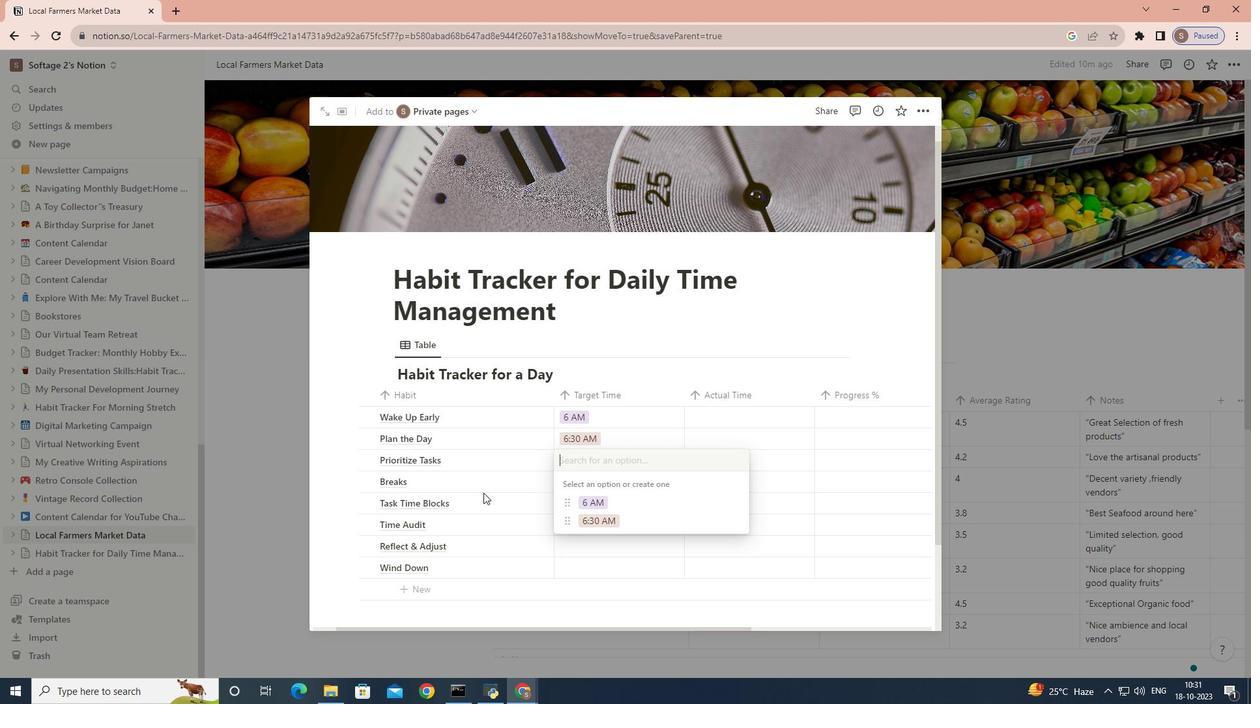 
Action: Mouse pressed left at (483, 492)
Screenshot: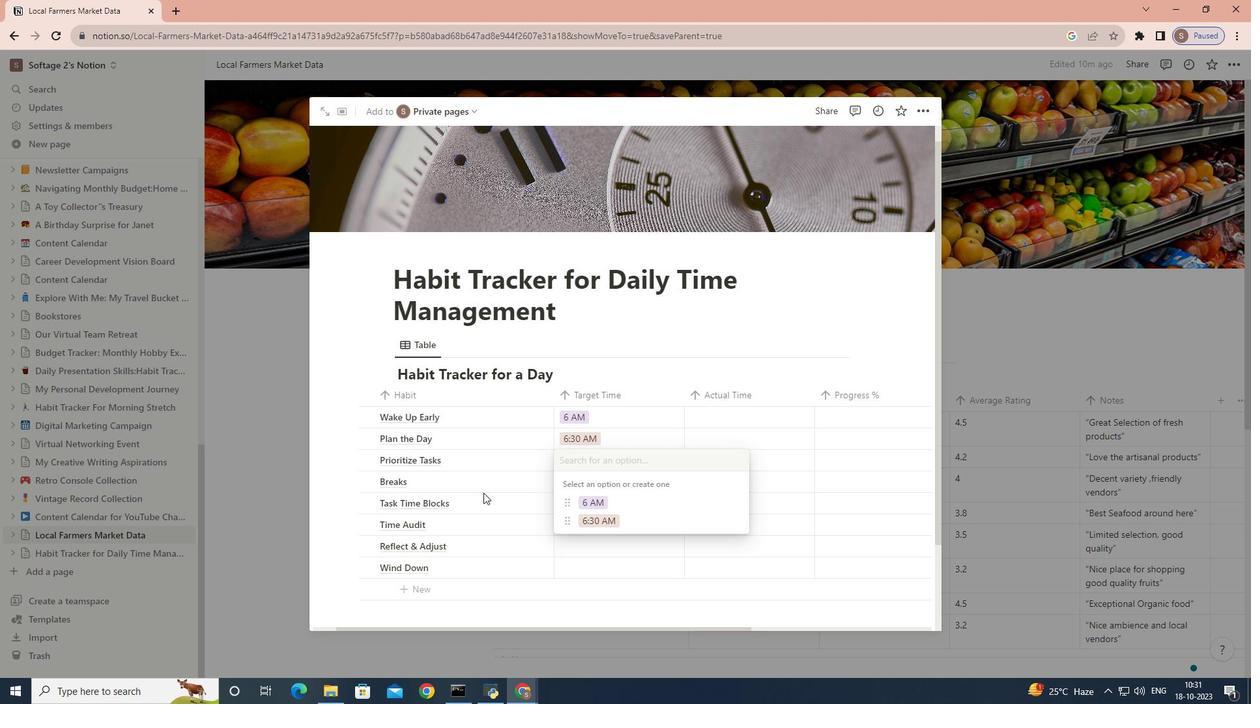 
Action: Mouse moved to (587, 458)
Screenshot: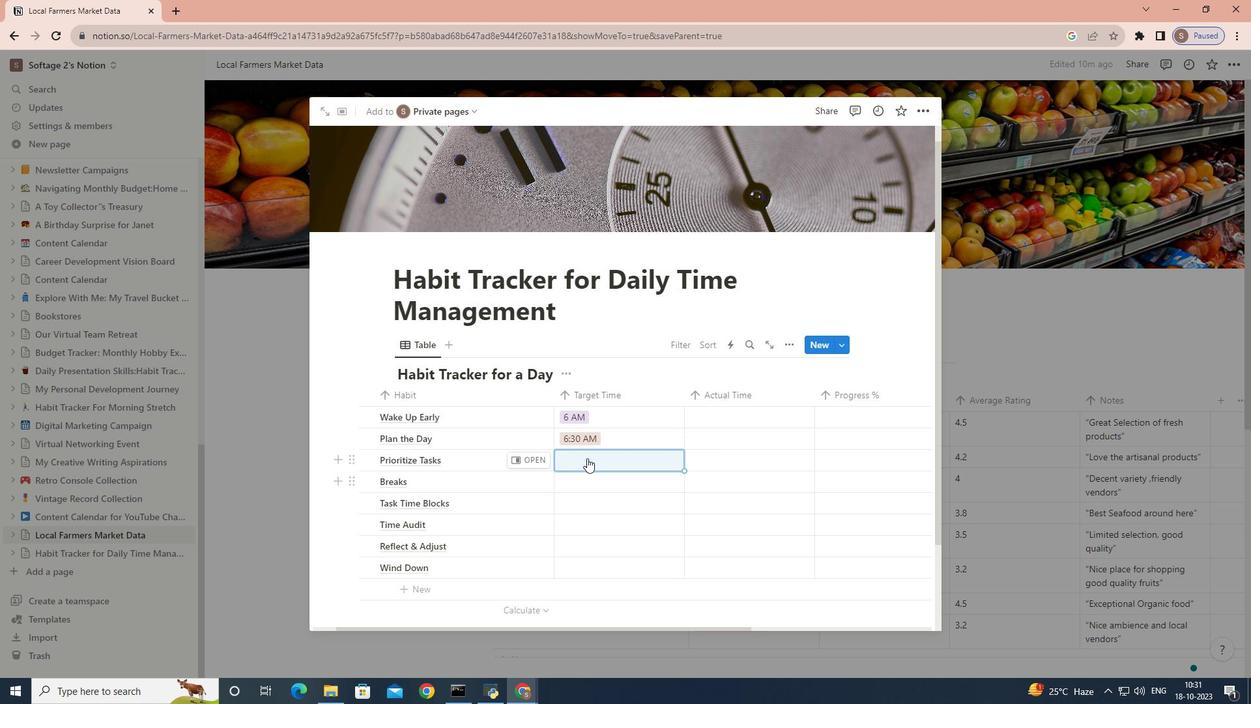 
Action: Mouse pressed left at (587, 458)
Screenshot: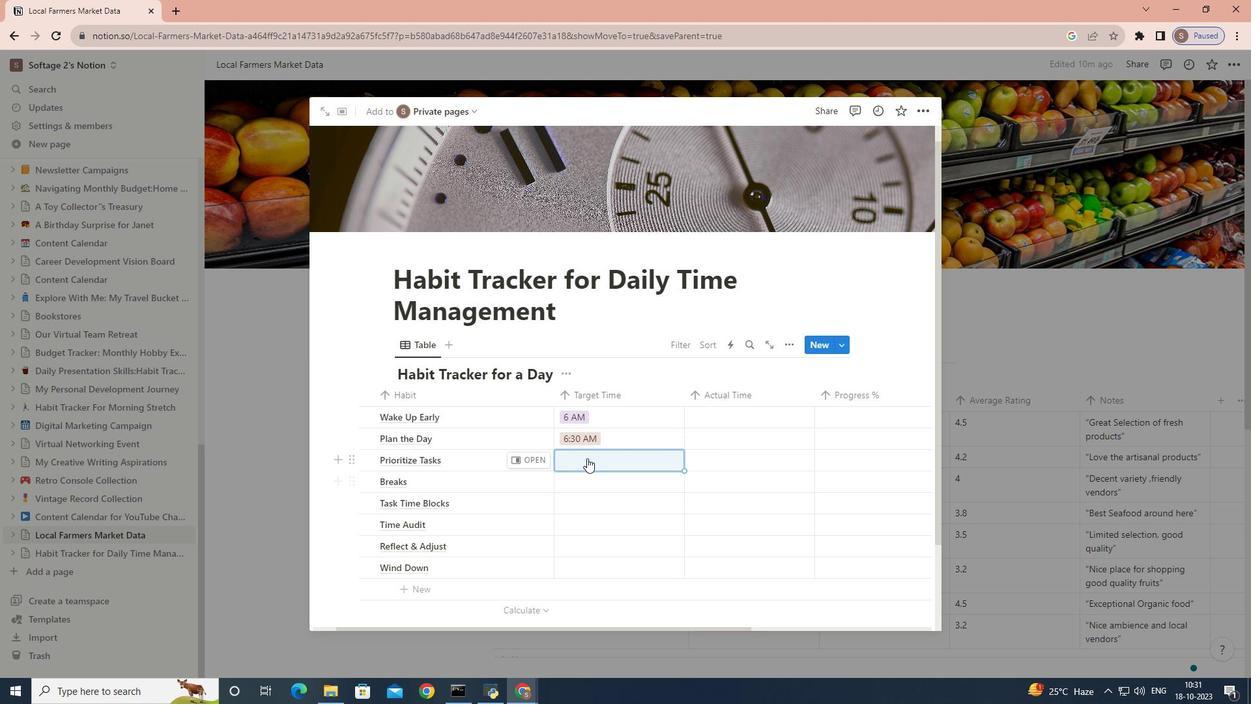 
Action: Mouse moved to (495, 495)
Screenshot: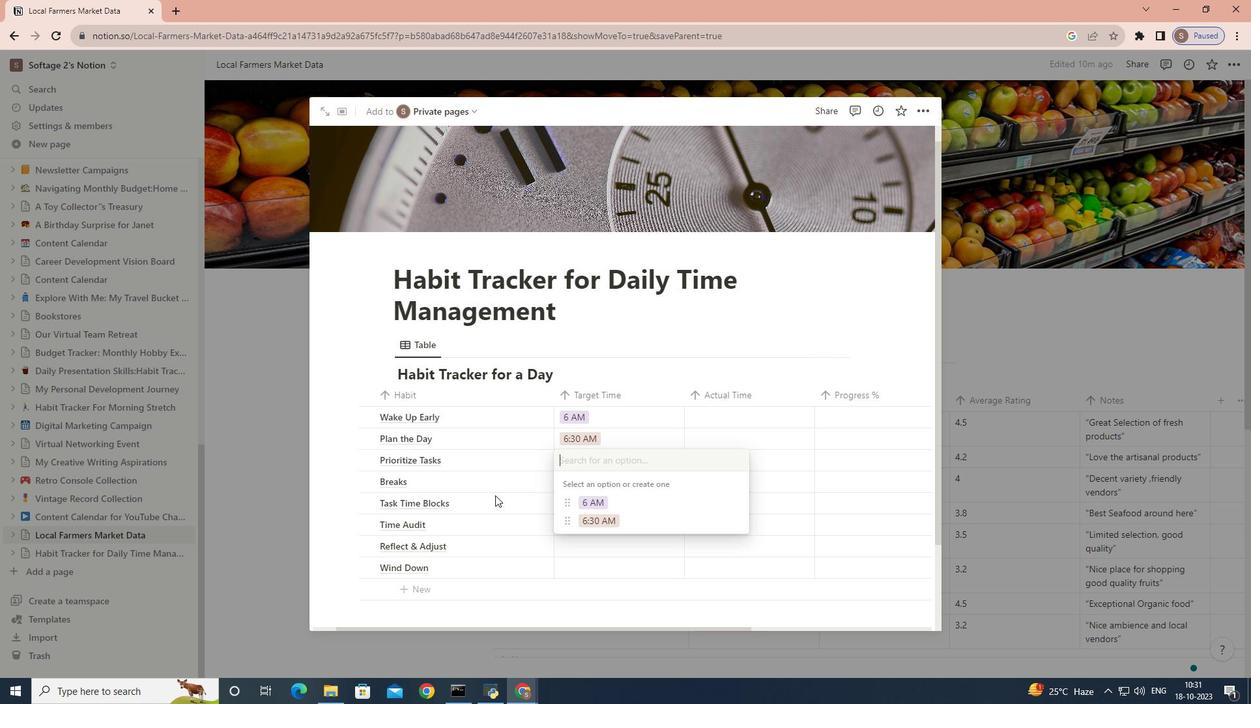 
Action: Mouse pressed left at (495, 495)
Screenshot: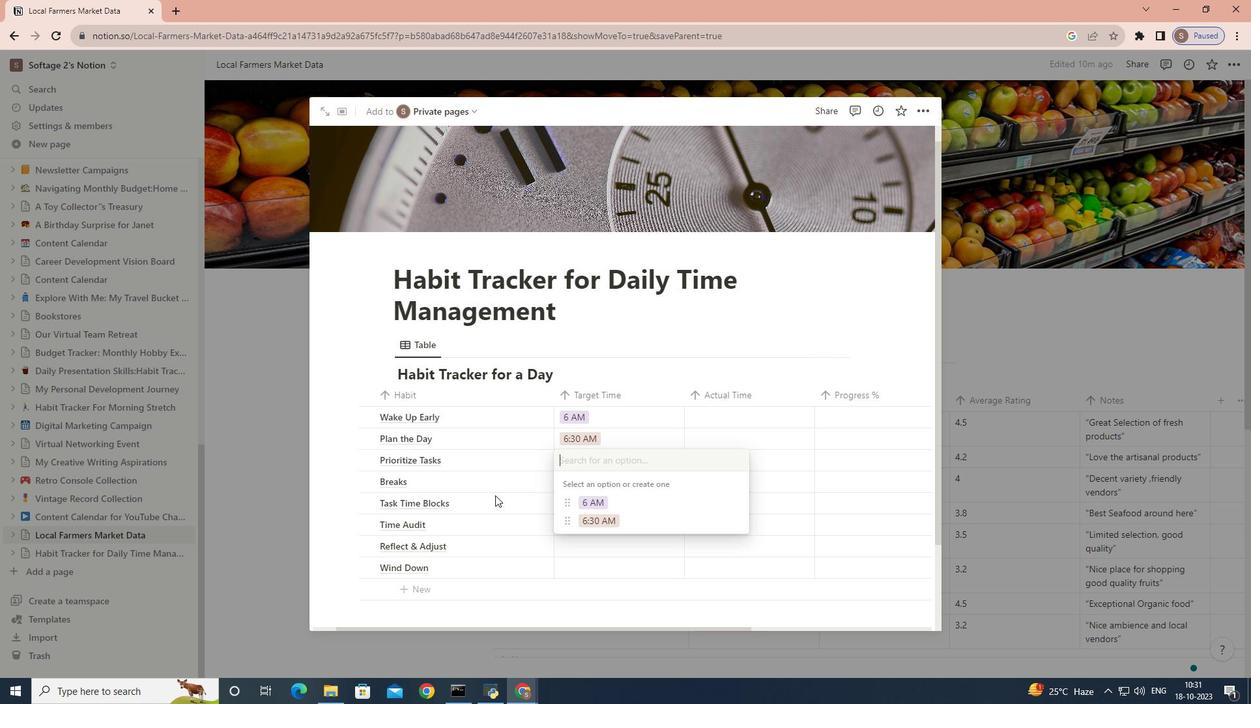 
Action: Mouse moved to (589, 498)
Screenshot: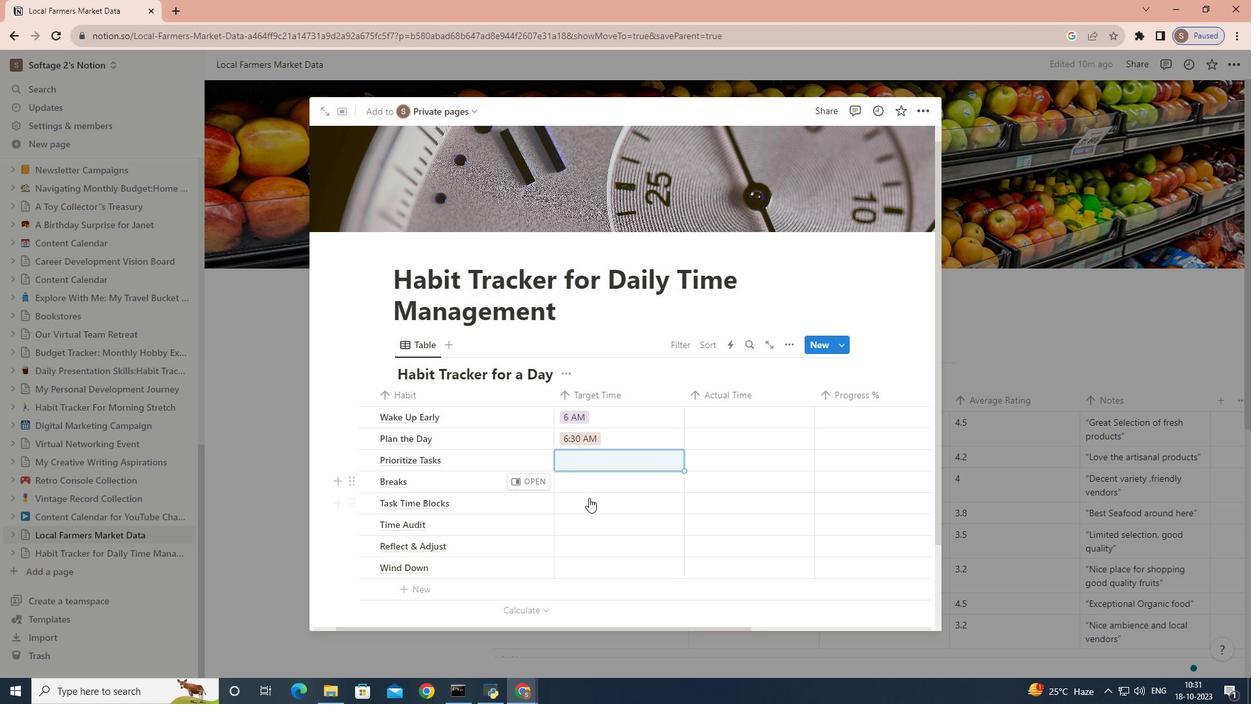 
Action: Mouse pressed left at (589, 498)
Screenshot: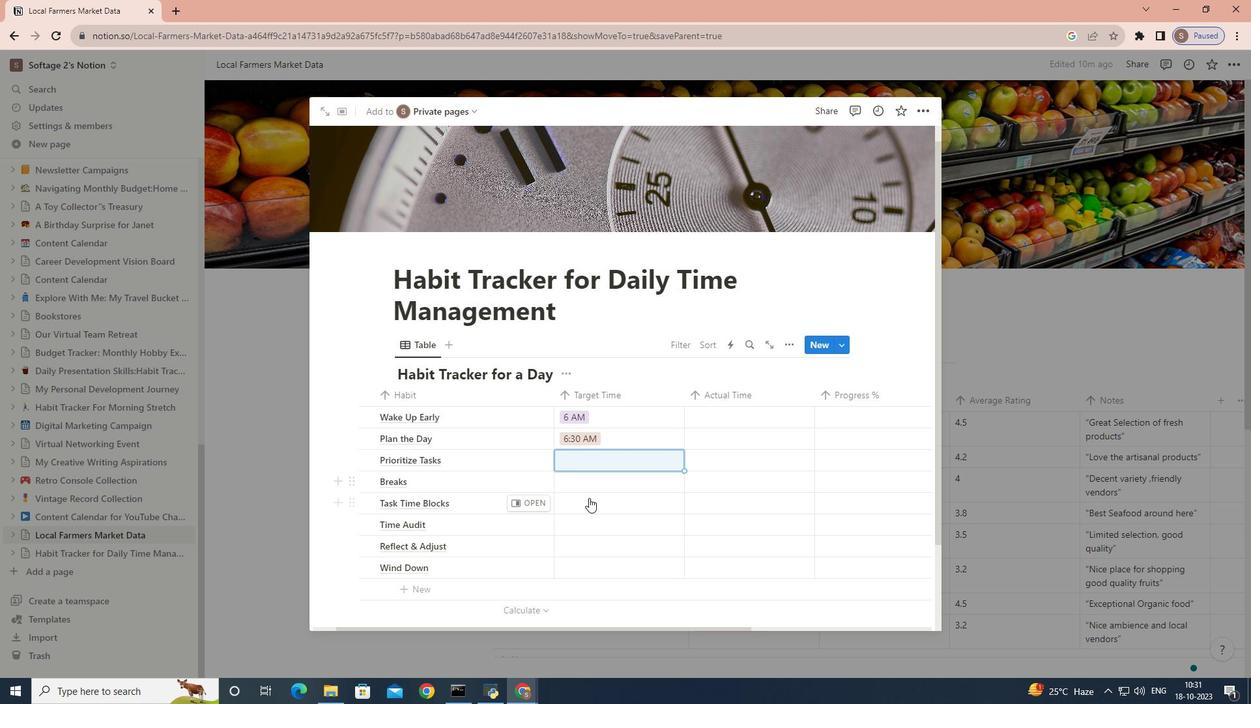 
Action: Key pressed 9<Key.space><Key.caps_lock>a<Key.backspace><Key.caps_lock>AM
Screenshot: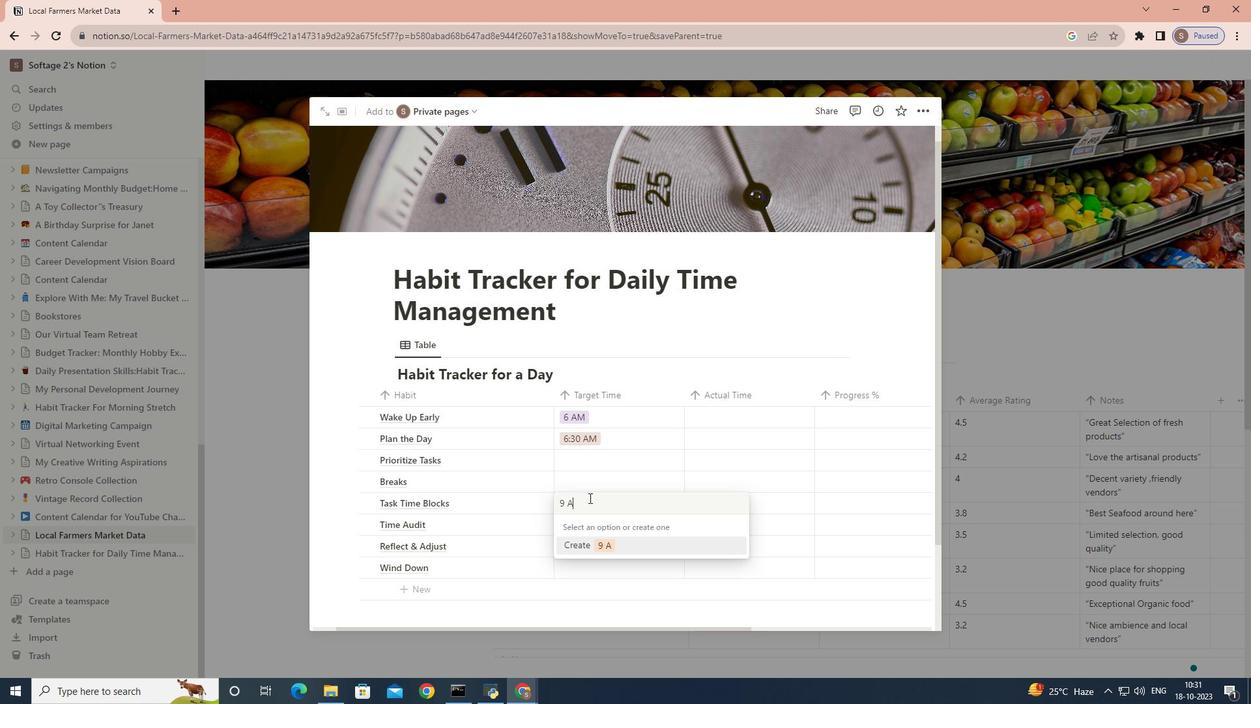 
Action: Mouse moved to (576, 537)
Screenshot: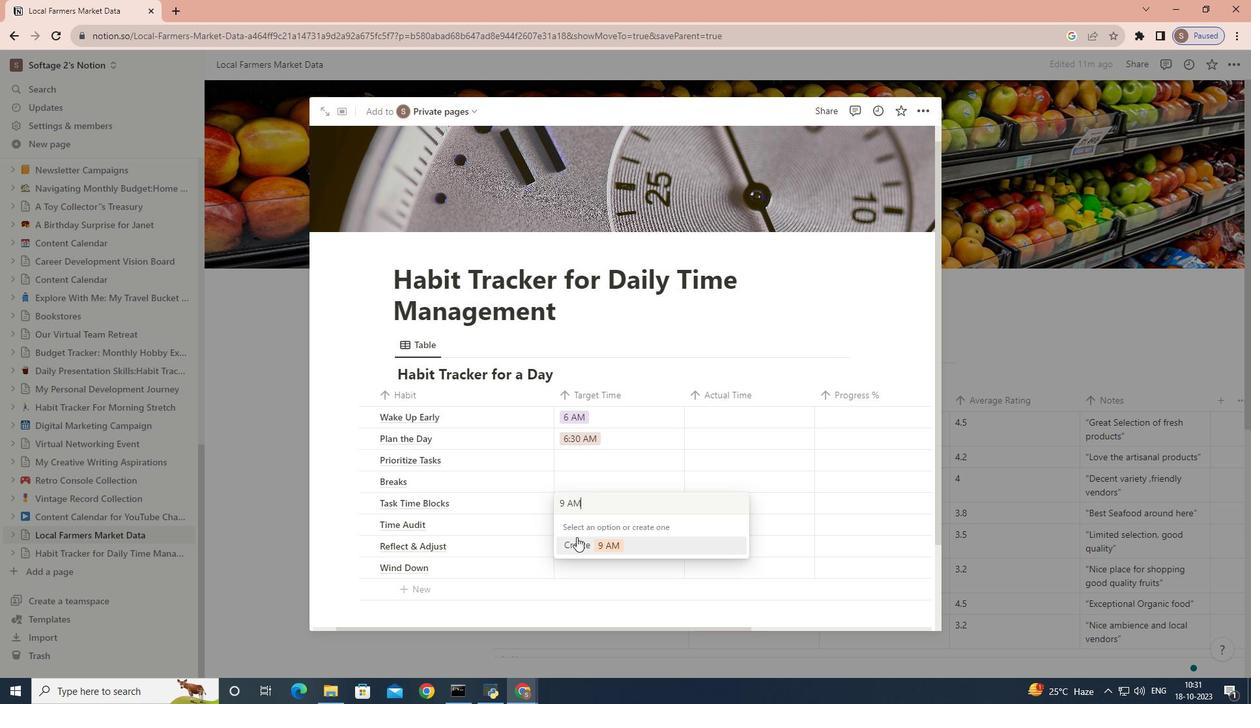 
Action: Mouse pressed left at (576, 537)
Screenshot: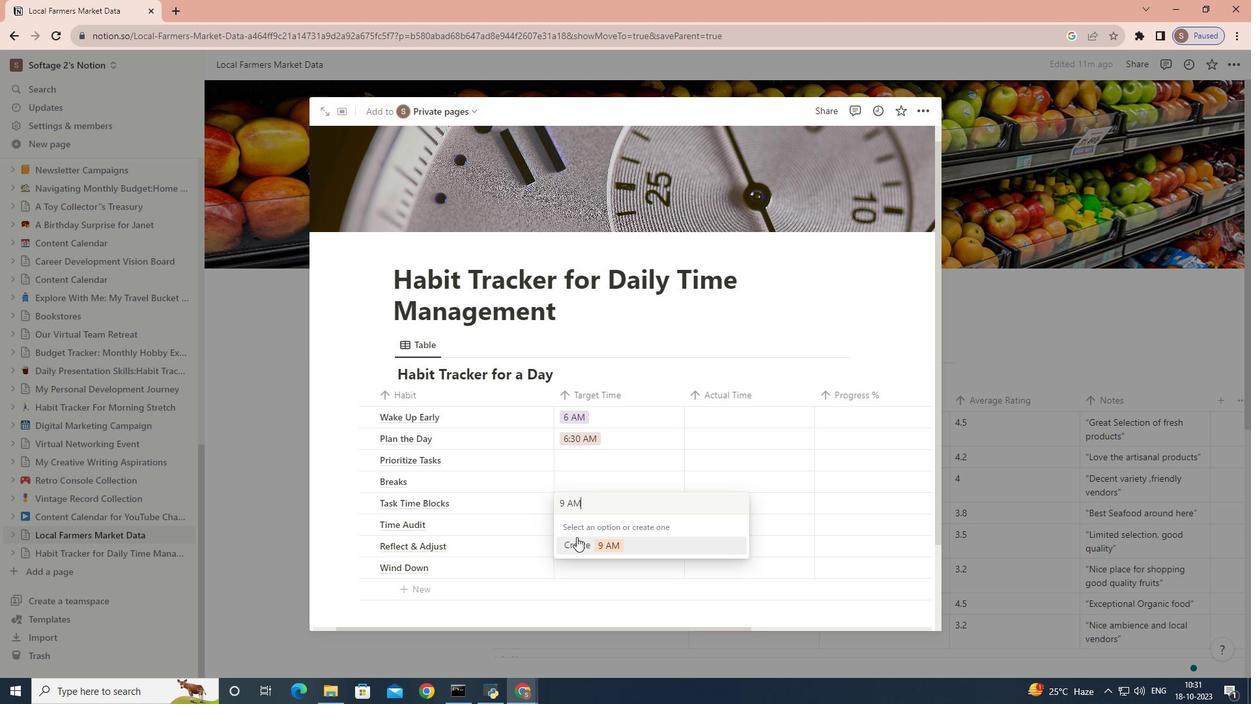 
Action: Mouse moved to (482, 511)
Screenshot: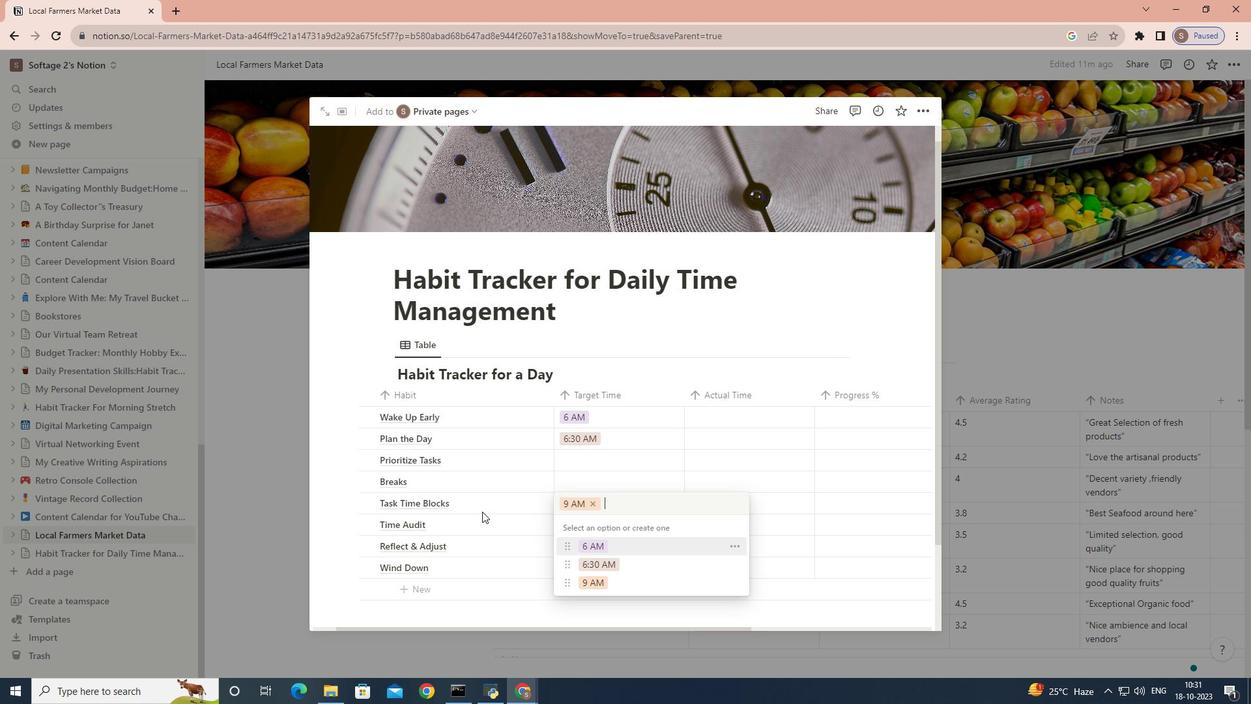 
Action: Mouse pressed left at (482, 511)
Screenshot: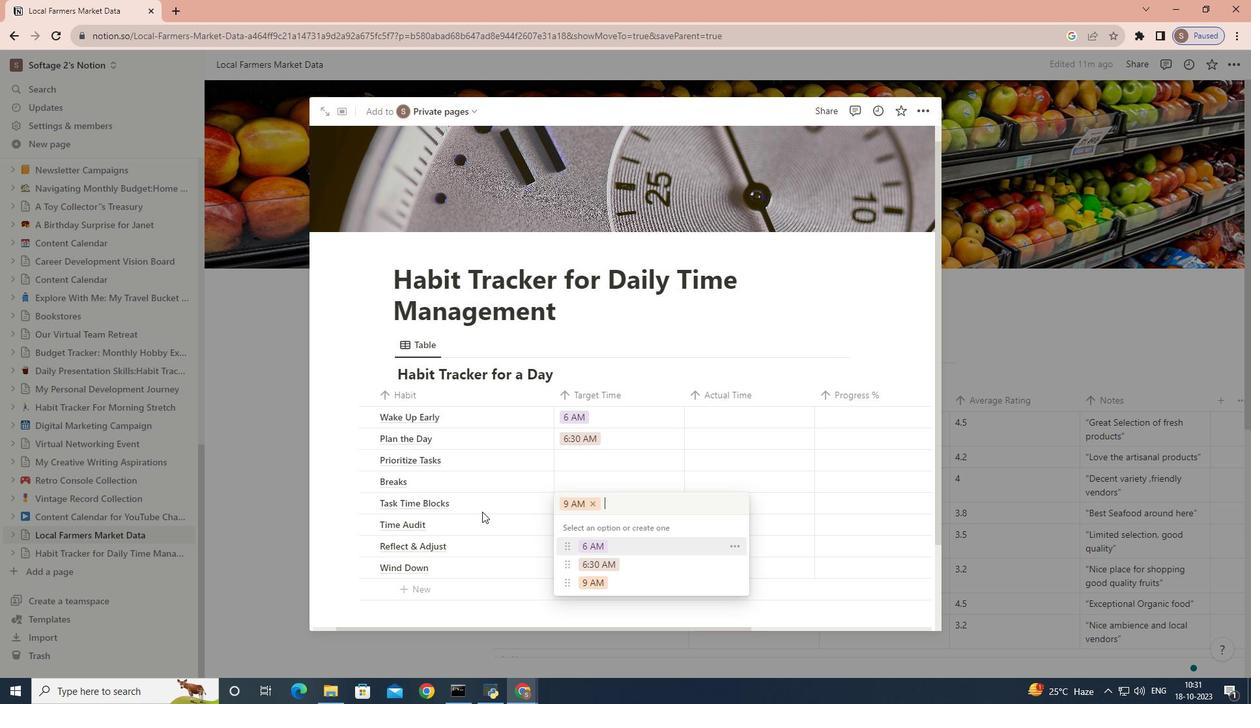 
Action: Mouse moved to (579, 522)
Screenshot: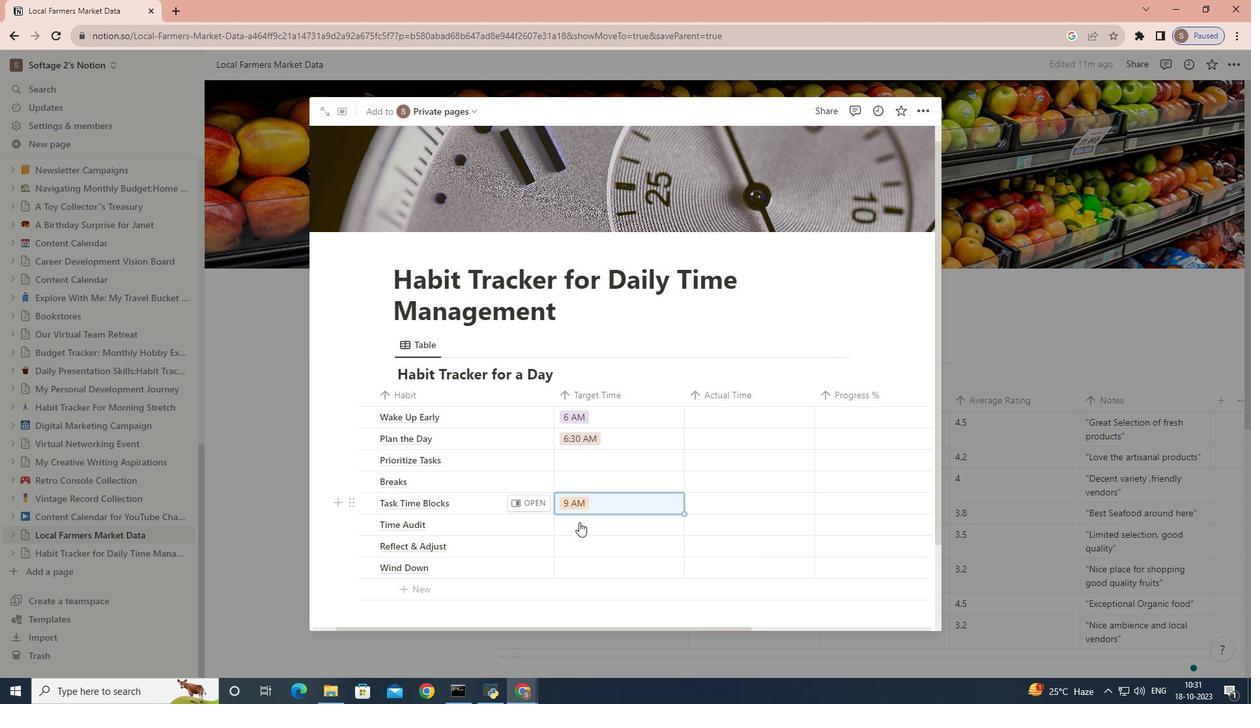 
Action: Mouse pressed left at (579, 522)
Screenshot: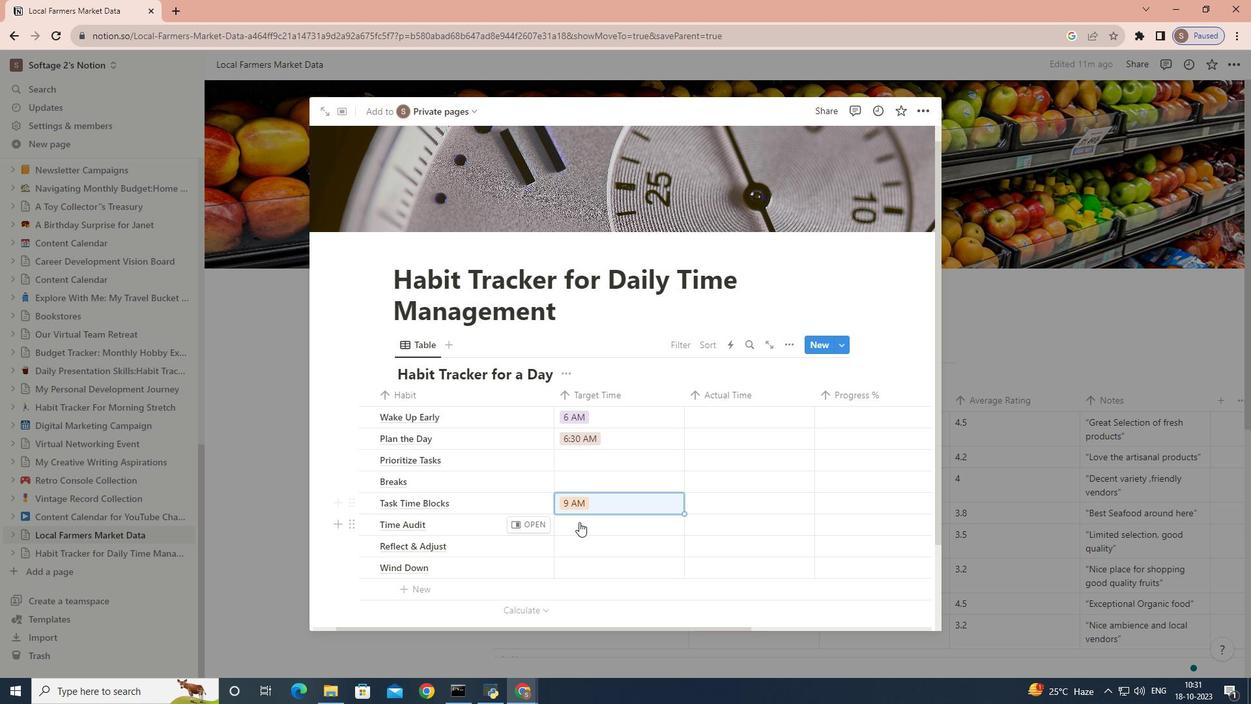 
Action: Key pressed 1<Key.space>PM
Screenshot: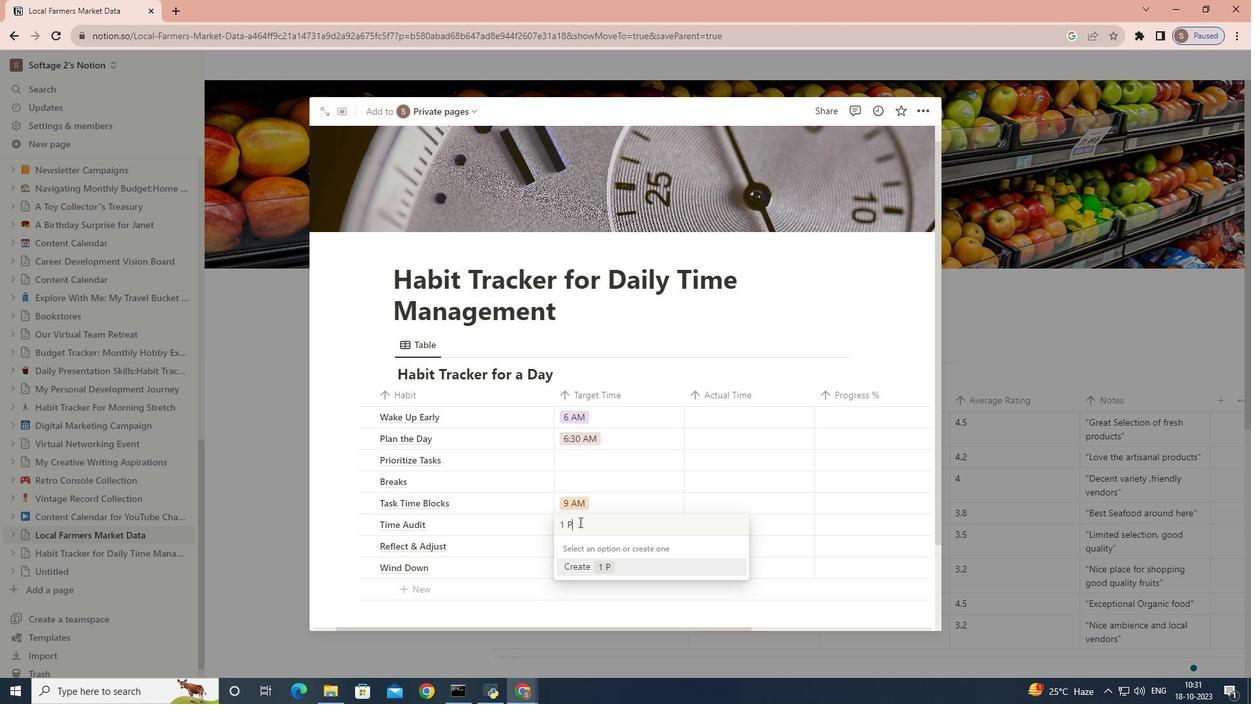 
Action: Mouse moved to (573, 576)
Screenshot: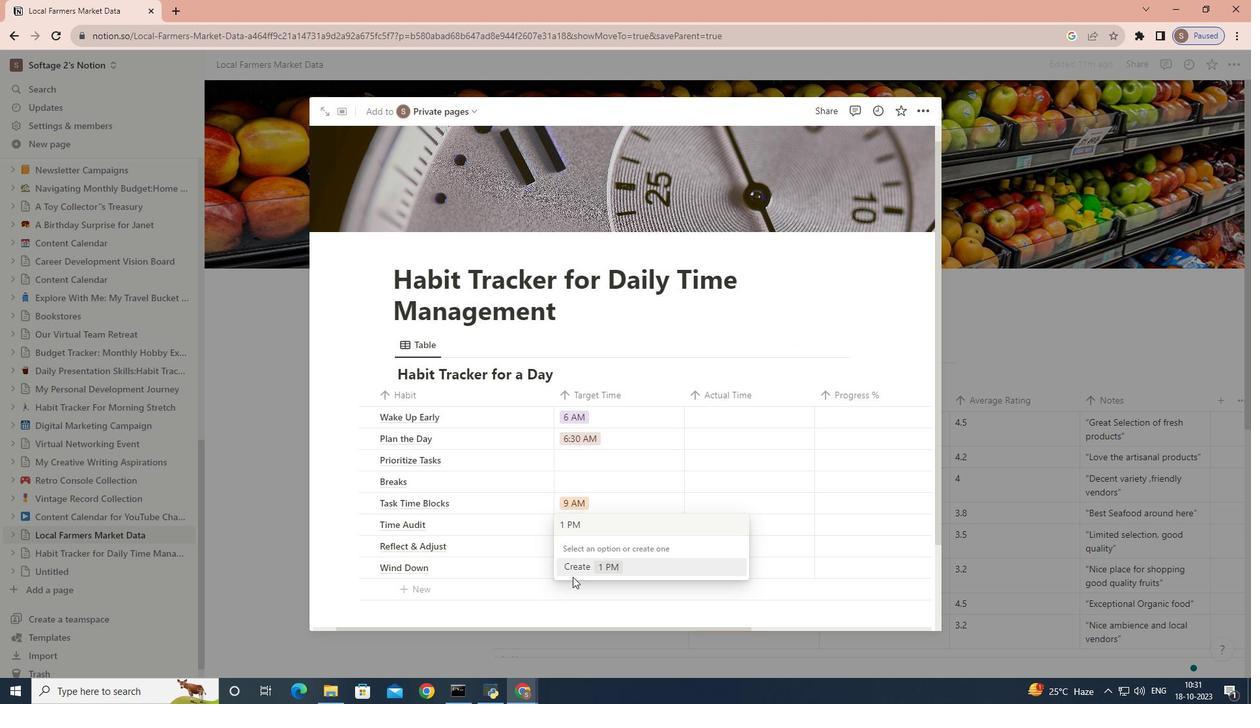 
Action: Mouse pressed left at (573, 576)
Screenshot: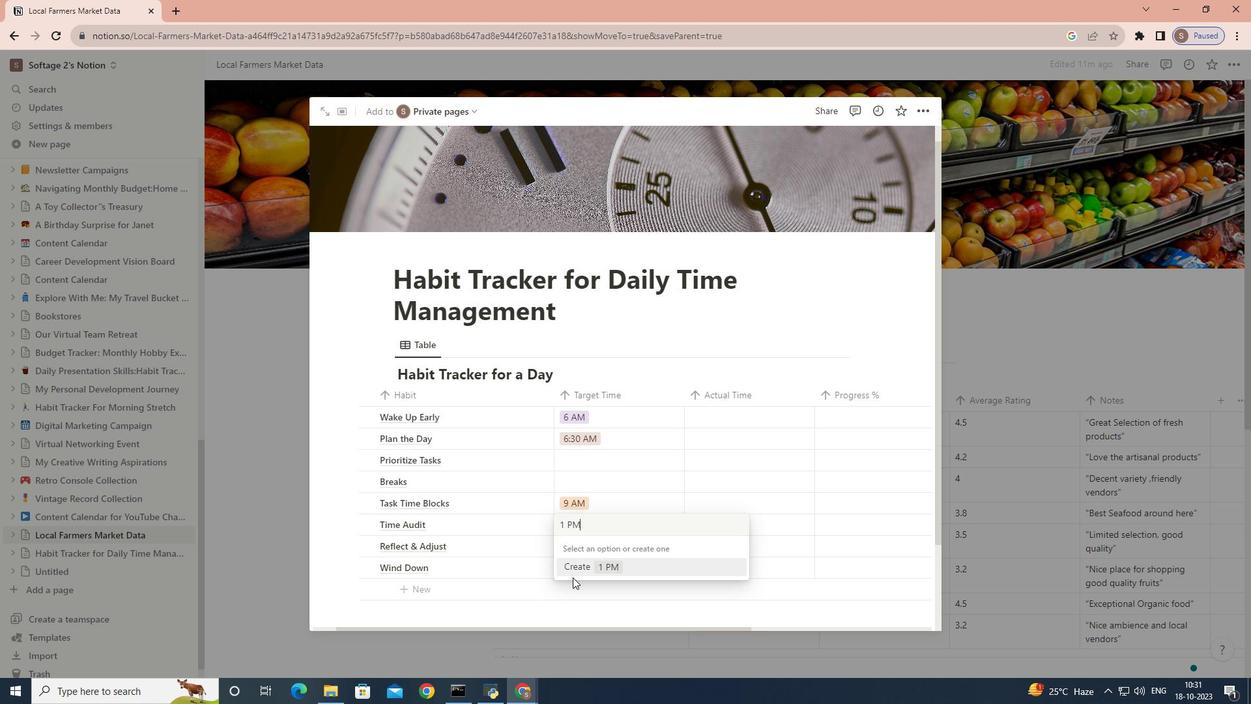 
Action: Mouse moved to (576, 568)
Screenshot: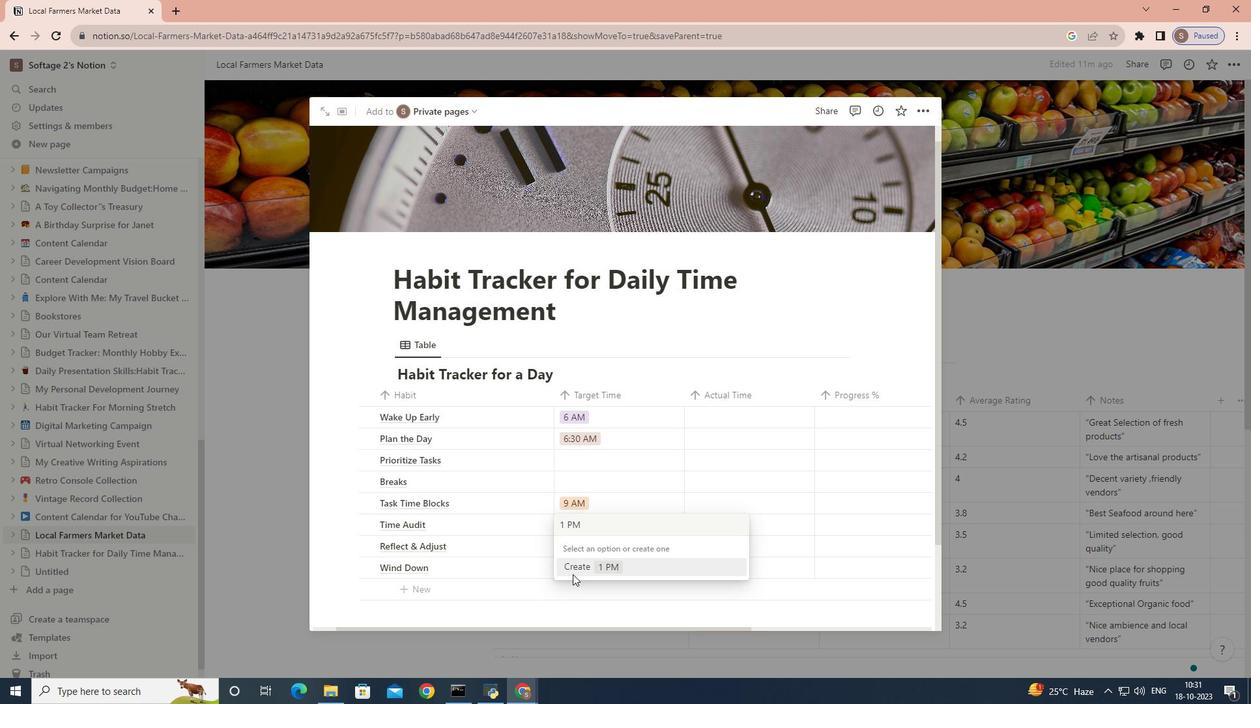 
Action: Mouse pressed left at (576, 568)
Screenshot: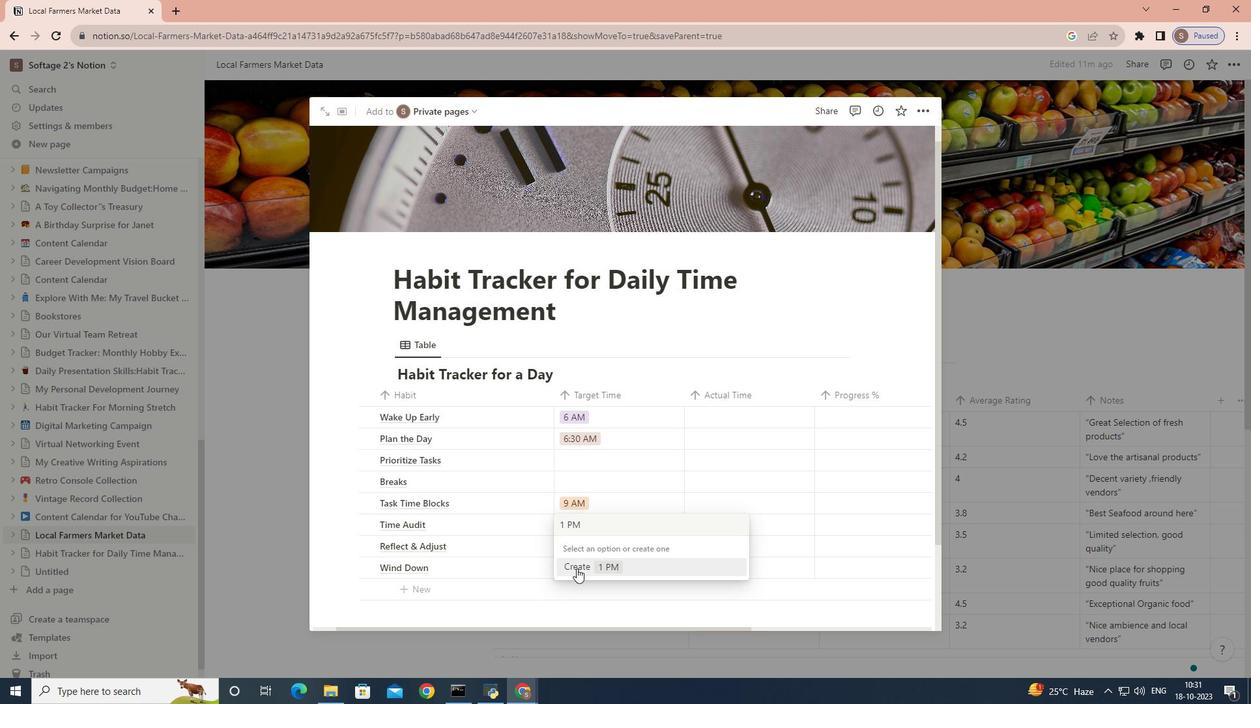
Action: Mouse moved to (530, 533)
Screenshot: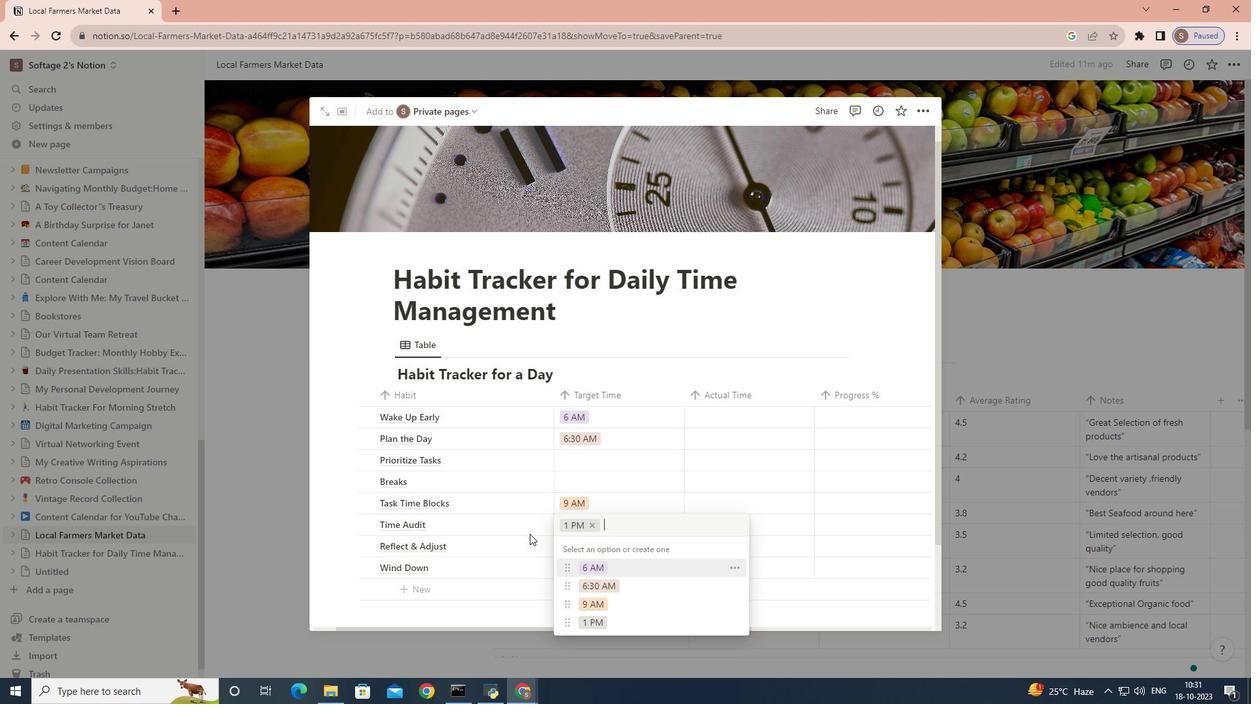 
Action: Mouse pressed left at (530, 533)
Screenshot: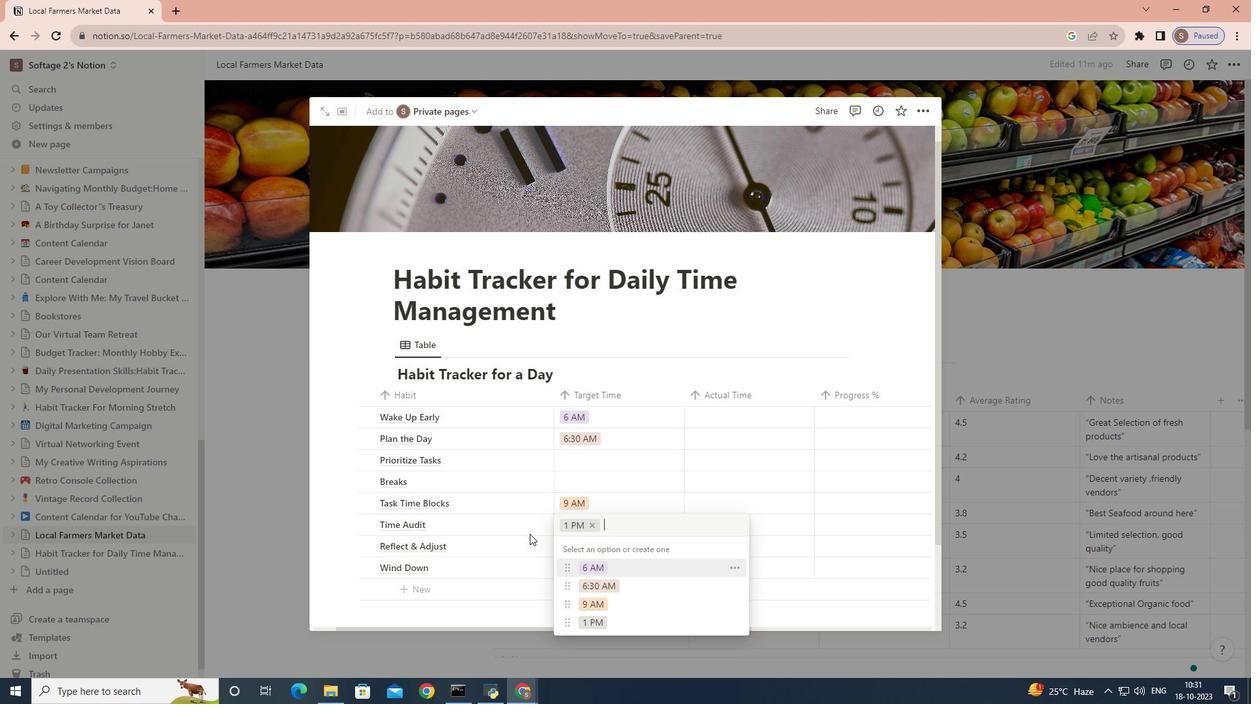 
Action: Mouse moved to (573, 546)
Screenshot: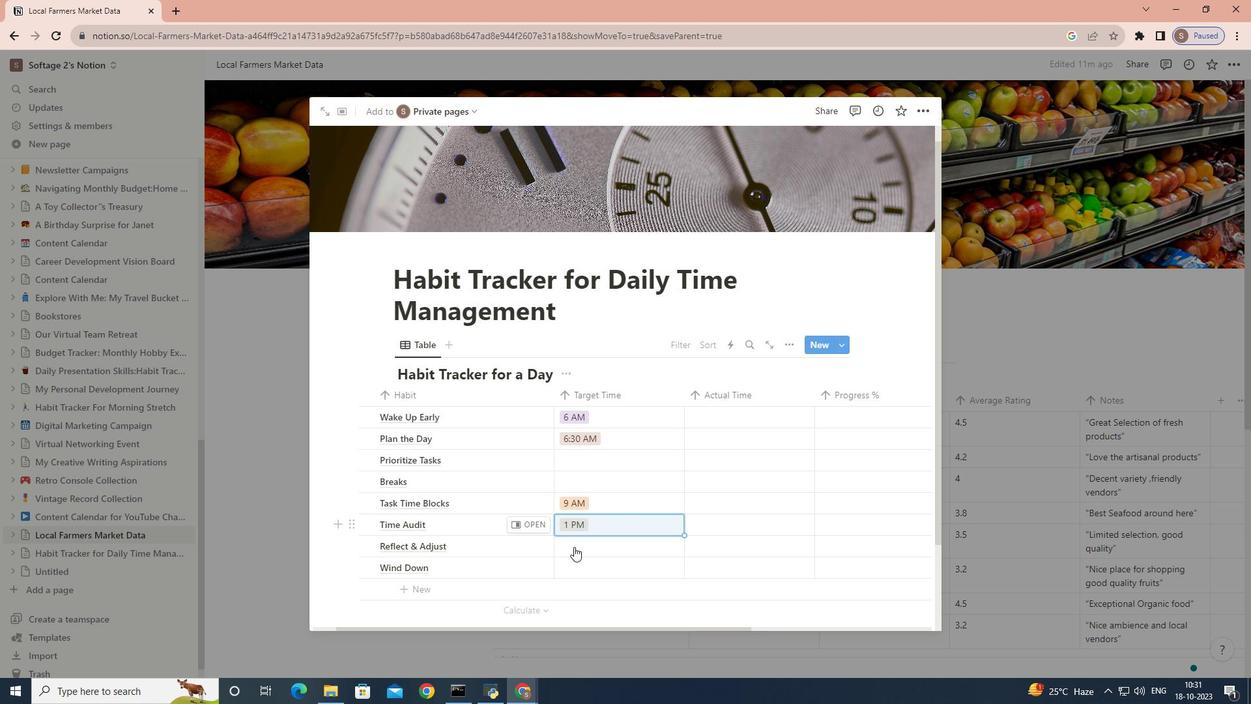 
Action: Mouse pressed left at (573, 546)
Screenshot: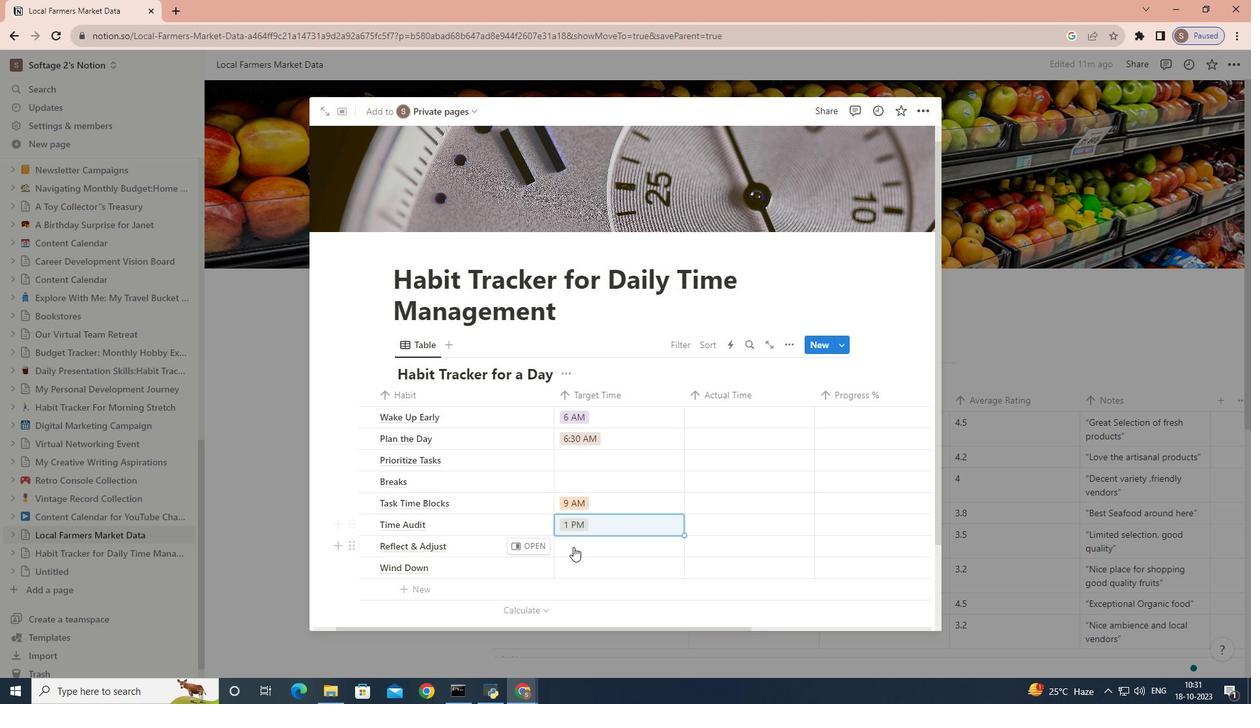 
Action: Key pressed 5<Key.shift_r>:30<Key.space>PM
Screenshot: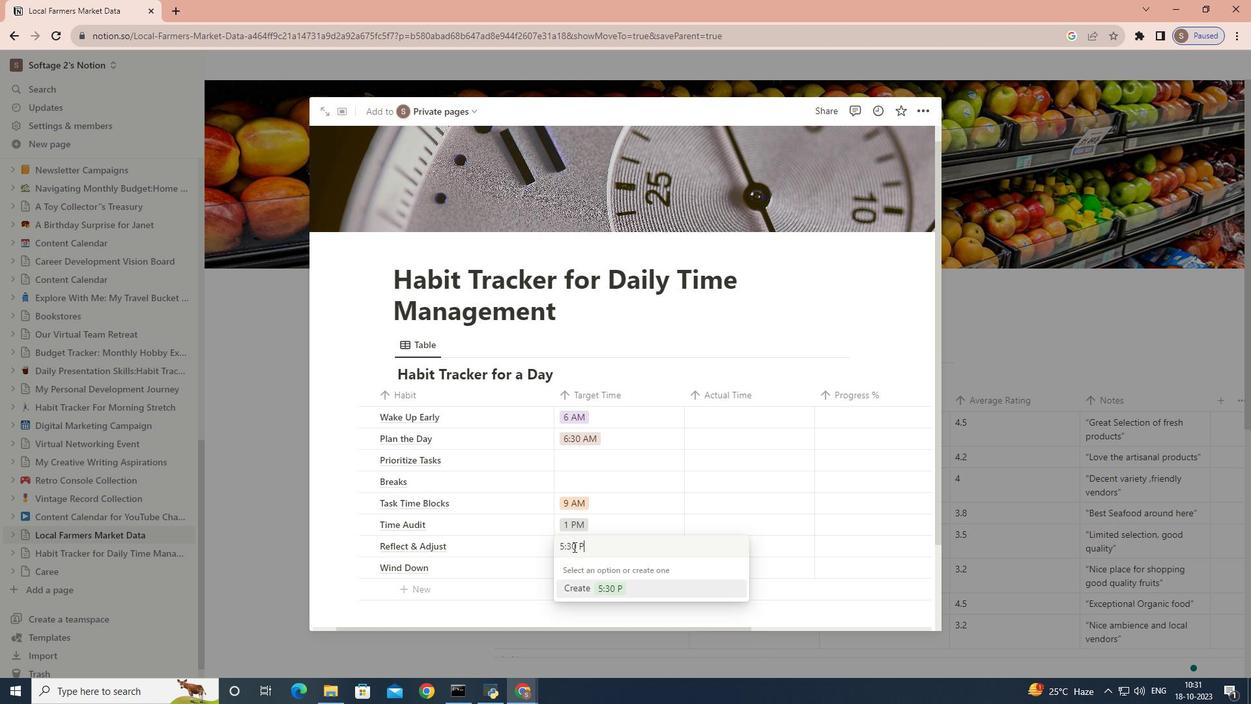 
Action: Mouse moved to (571, 585)
Screenshot: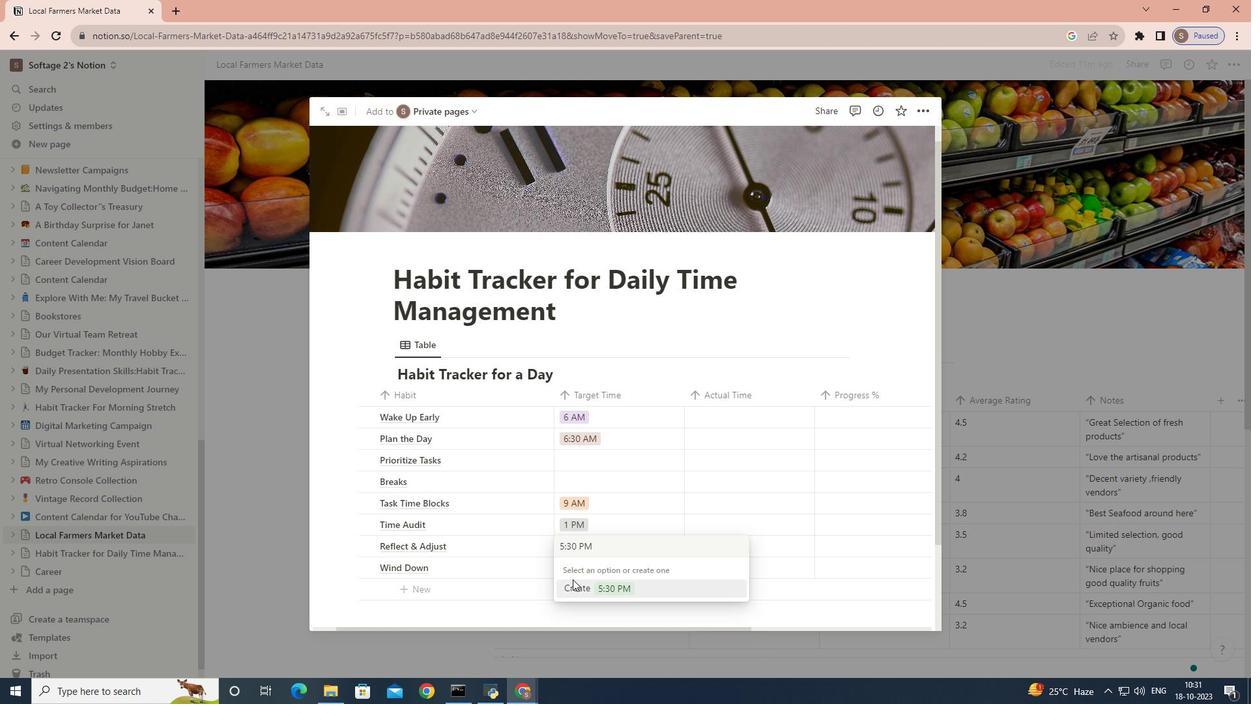 
Action: Mouse pressed left at (571, 585)
Screenshot: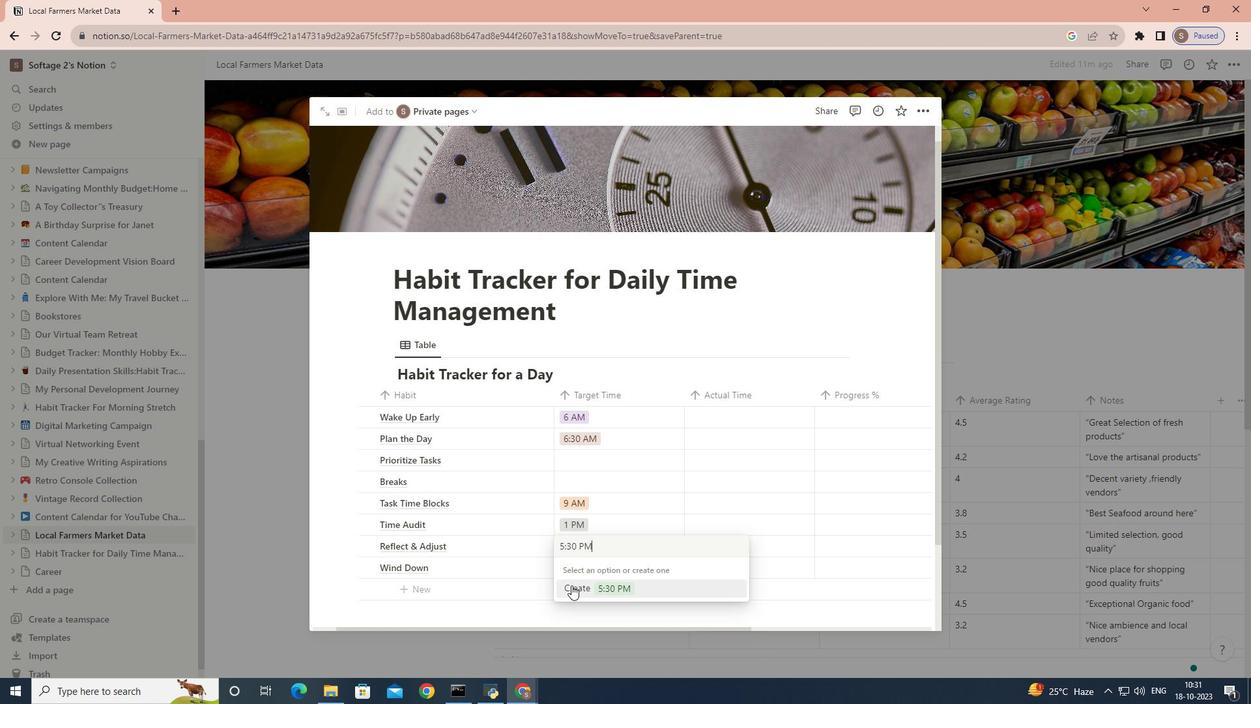
Action: Mouse moved to (588, 566)
Screenshot: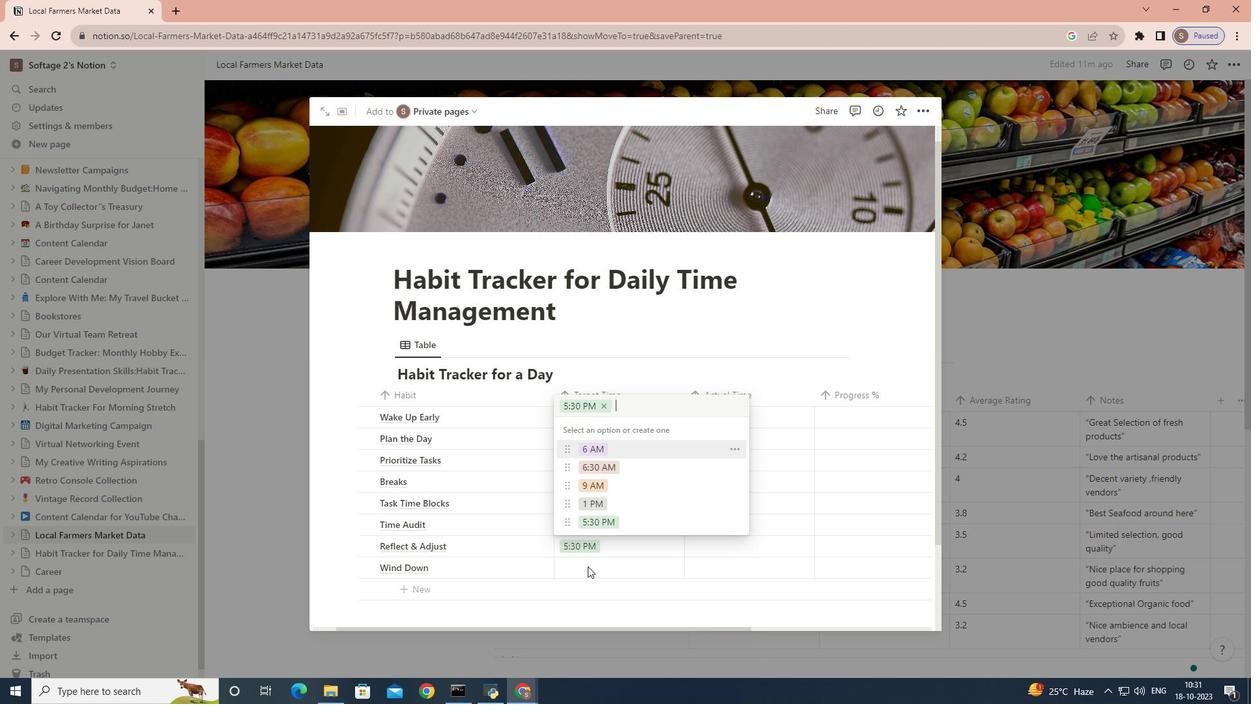 
Action: Mouse pressed left at (588, 566)
Screenshot: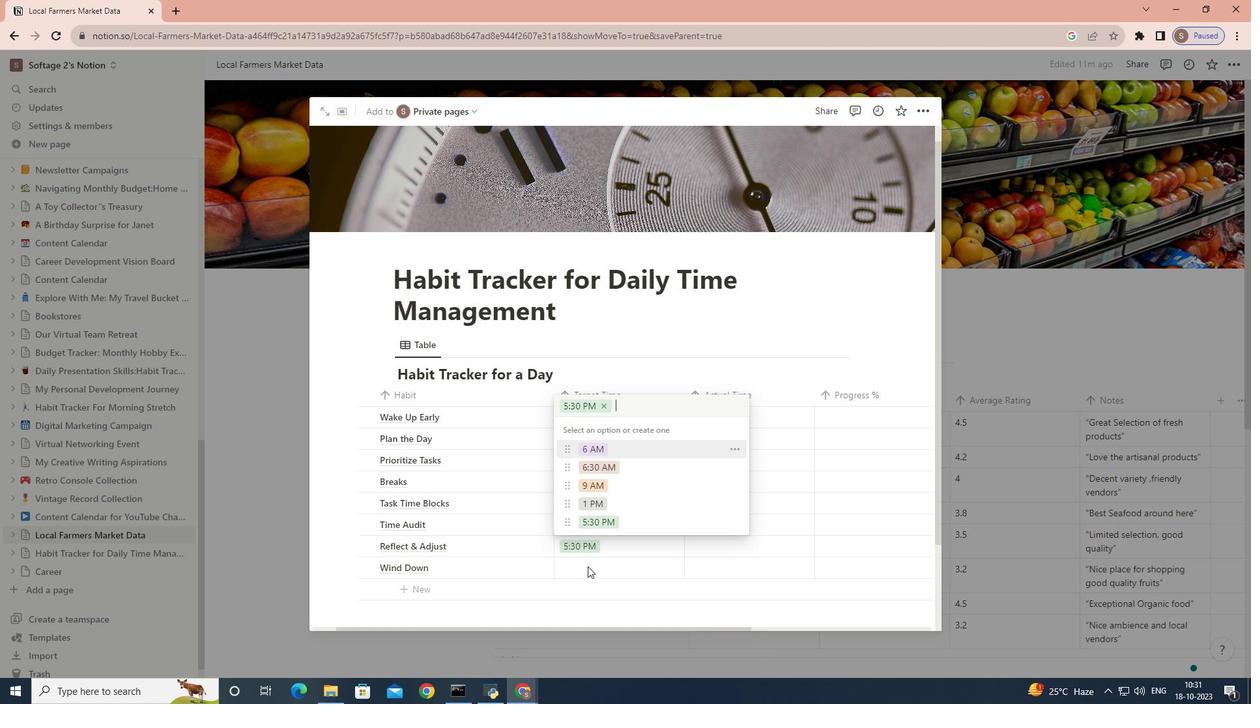 
Action: Mouse pressed left at (588, 566)
Screenshot: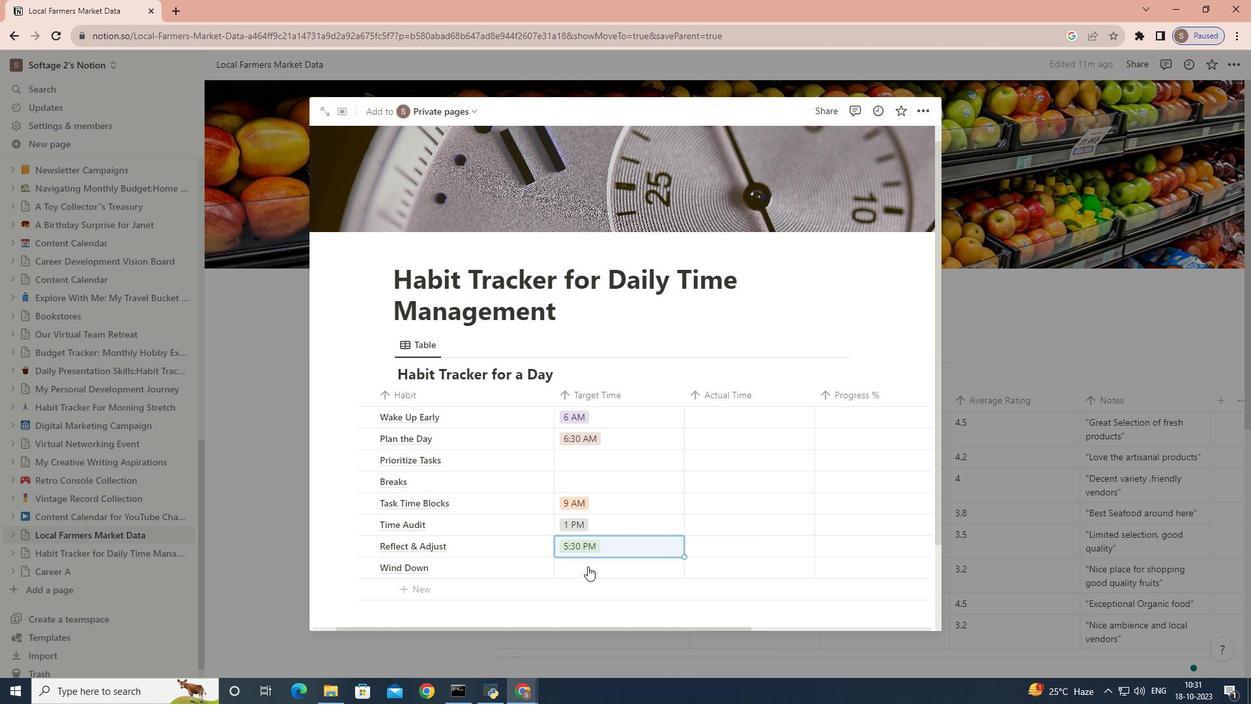 
Action: Mouse pressed left at (588, 566)
Screenshot: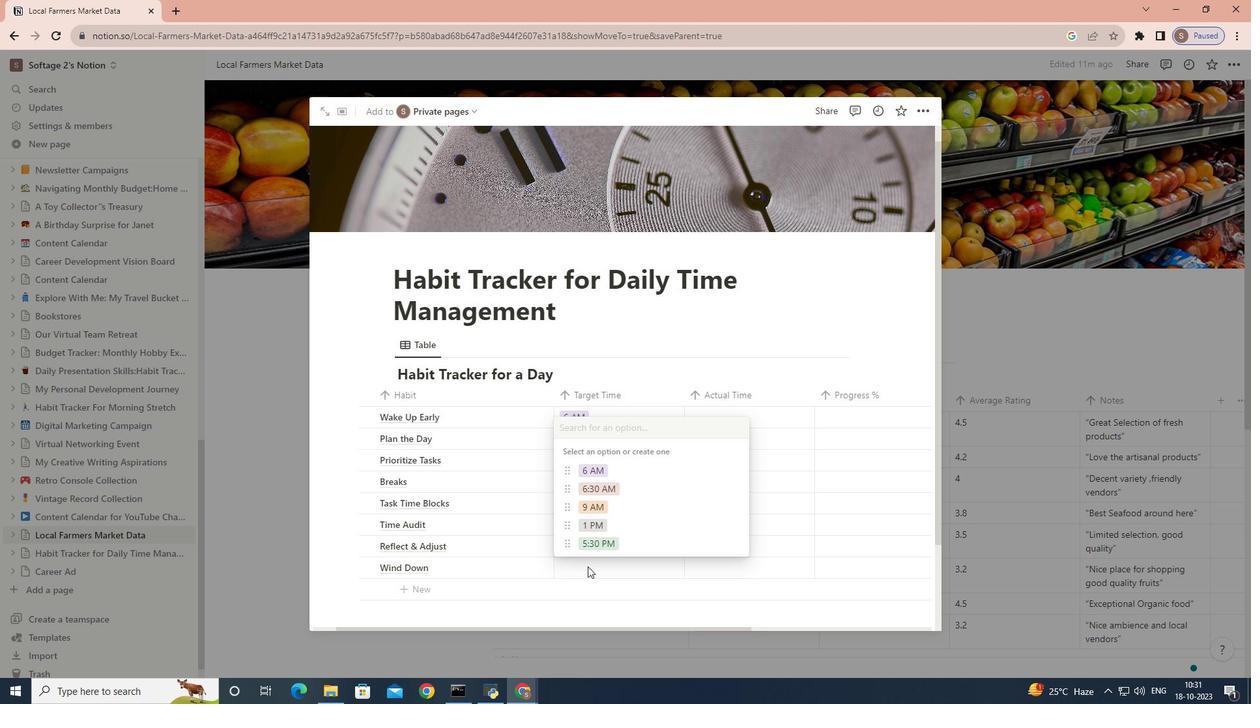 
Action: Mouse pressed left at (588, 566)
Screenshot: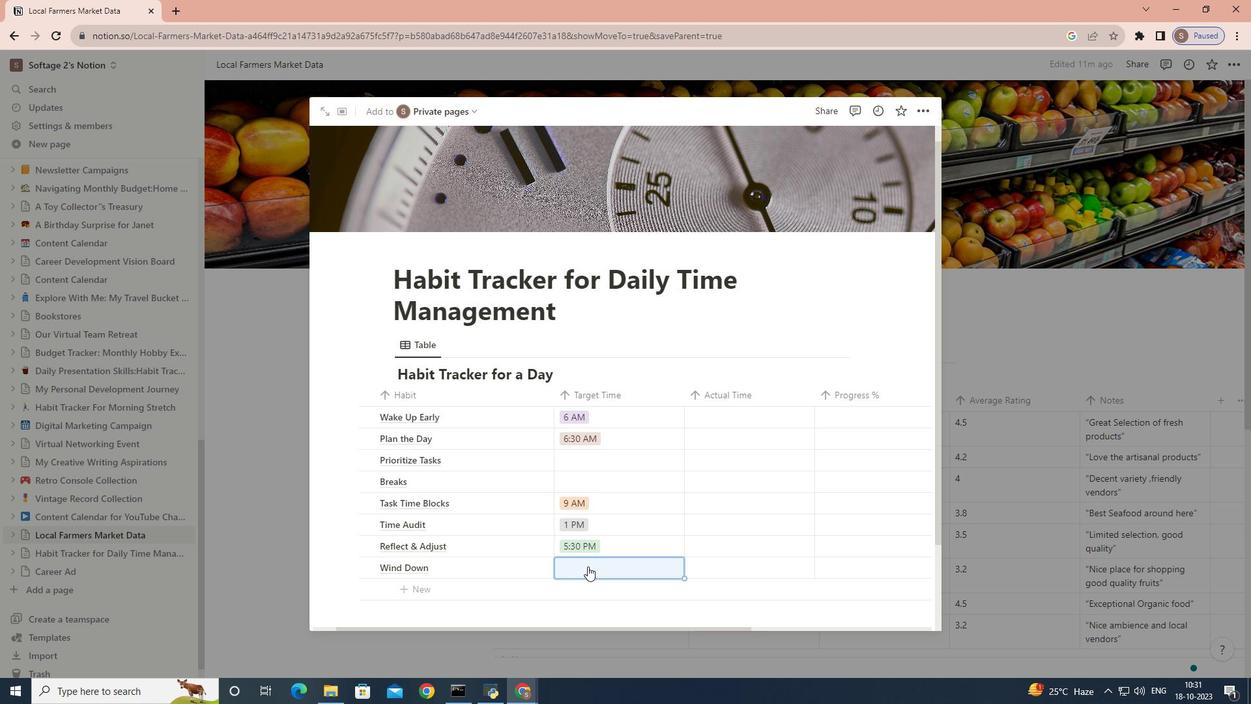 
Action: Key pressed 8<Key.shift_r><Key.shift_r>:<Key.backspace><Key.backspace>9<Key.space>PM
Screenshot: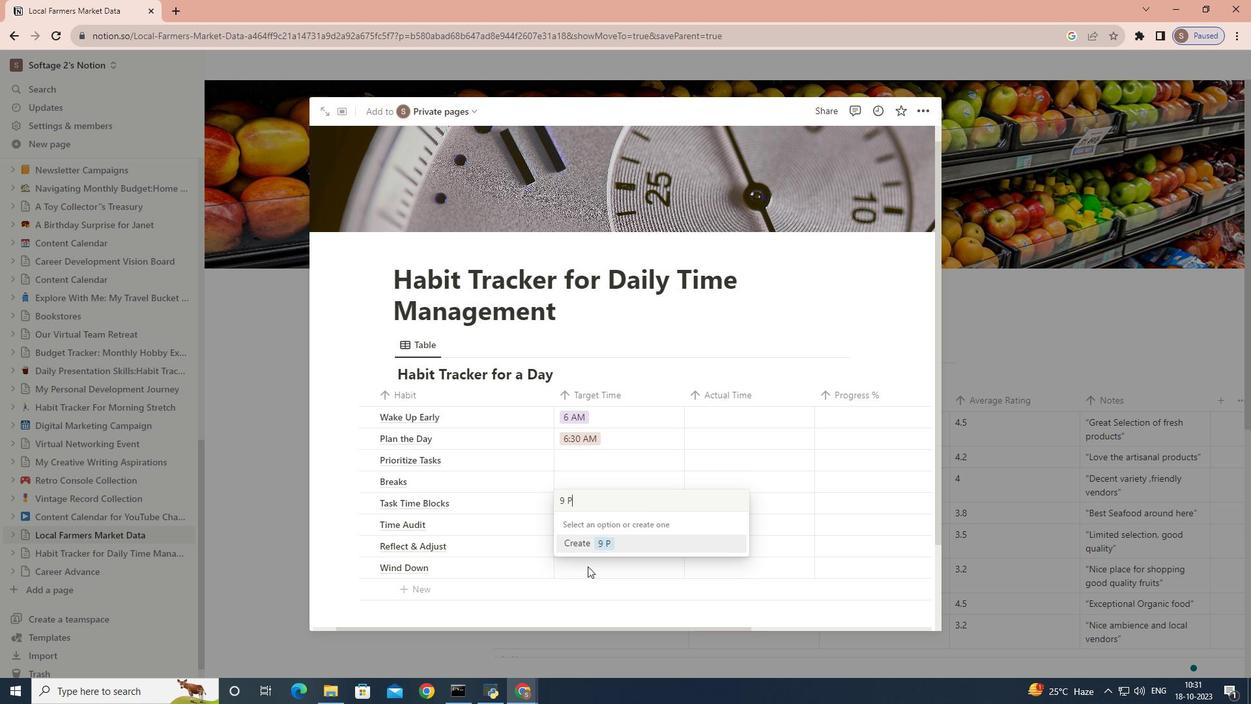 
Action: Mouse moved to (583, 546)
Screenshot: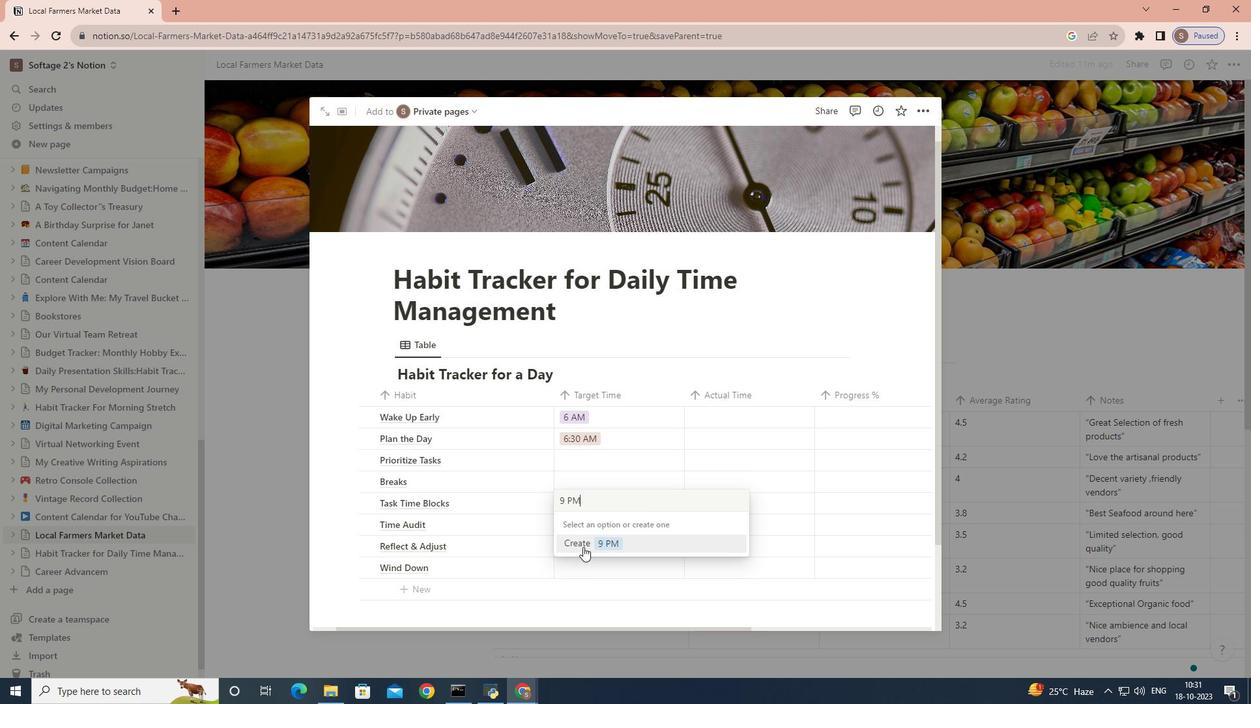 
Action: Mouse pressed left at (583, 546)
Screenshot: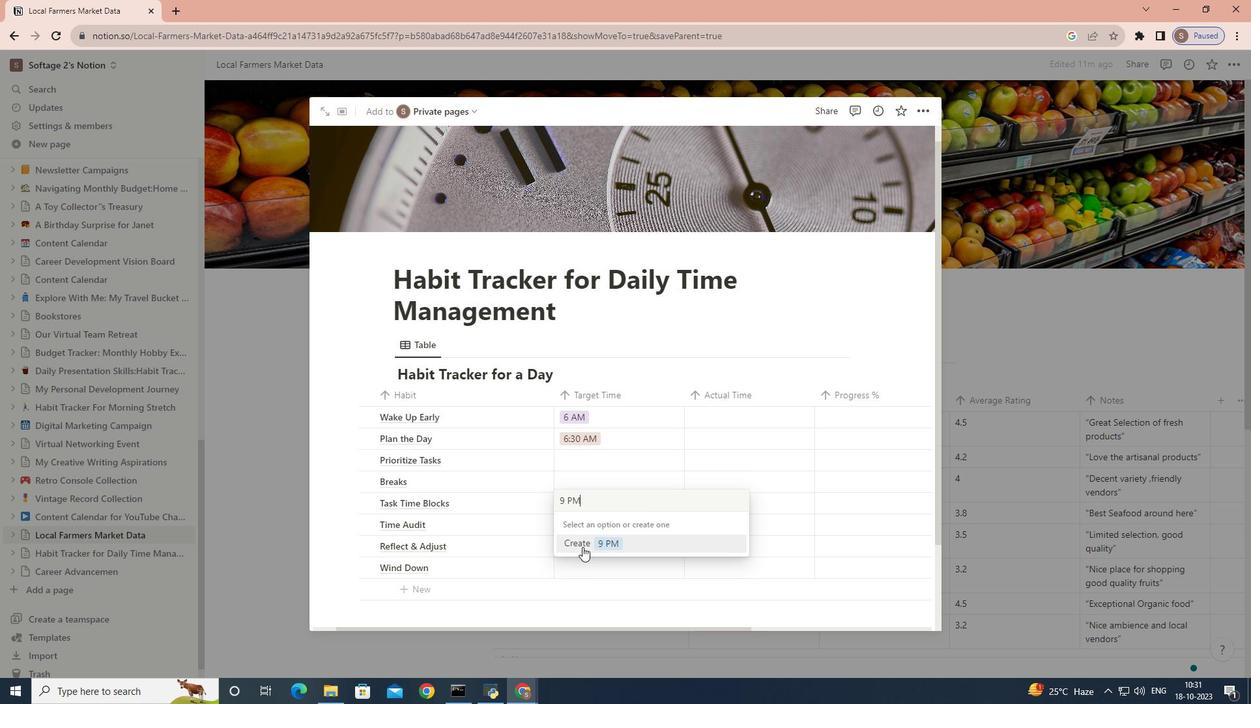 
Action: Mouse moved to (805, 543)
Screenshot: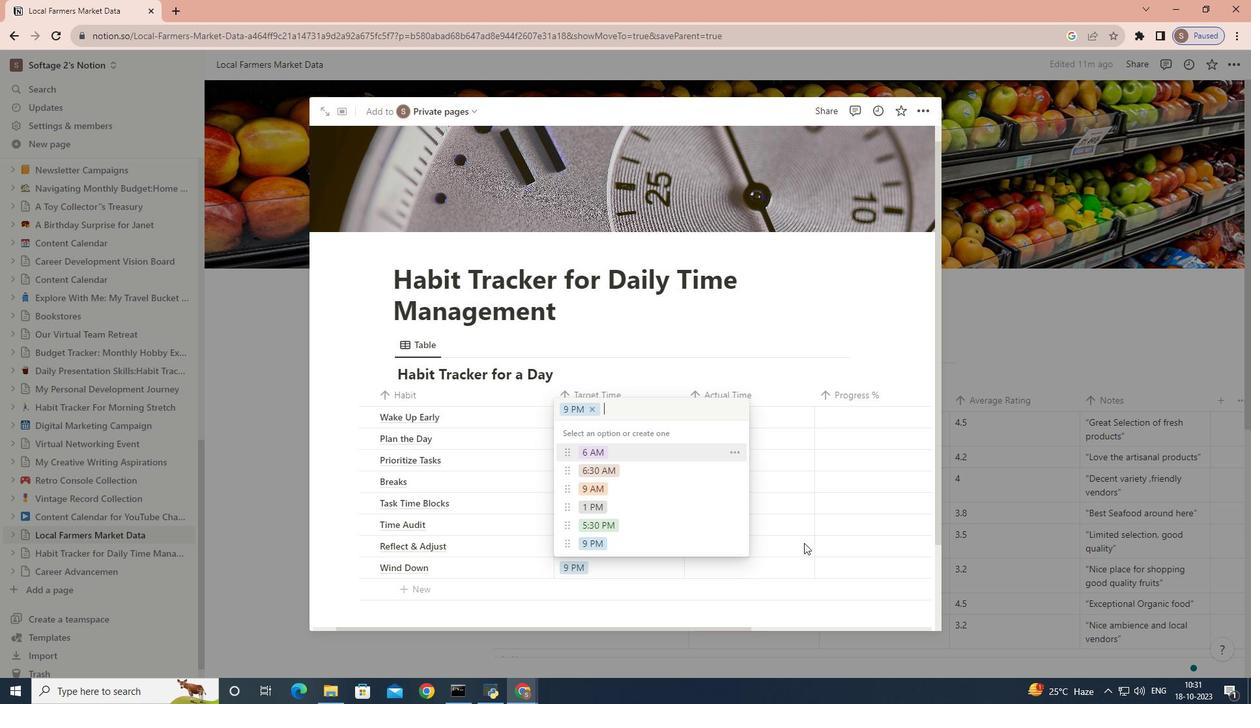 
Action: Mouse pressed left at (805, 543)
Screenshot: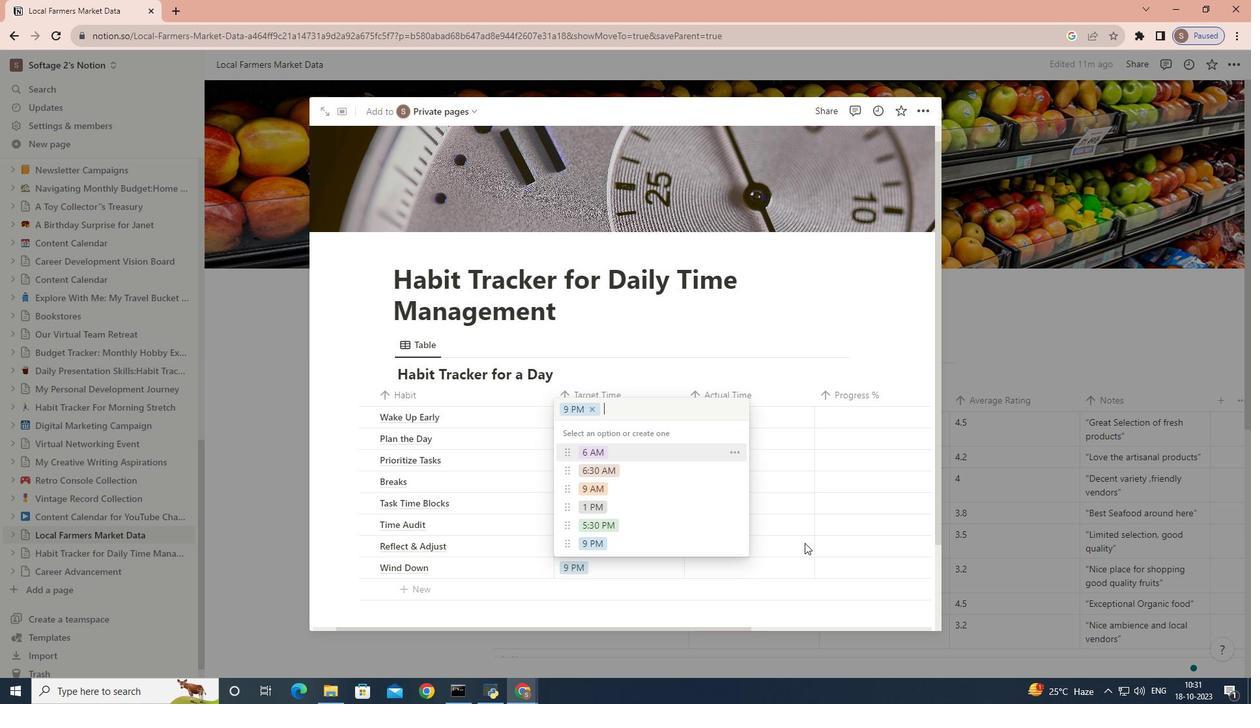 
Action: Mouse moved to (735, 413)
Screenshot: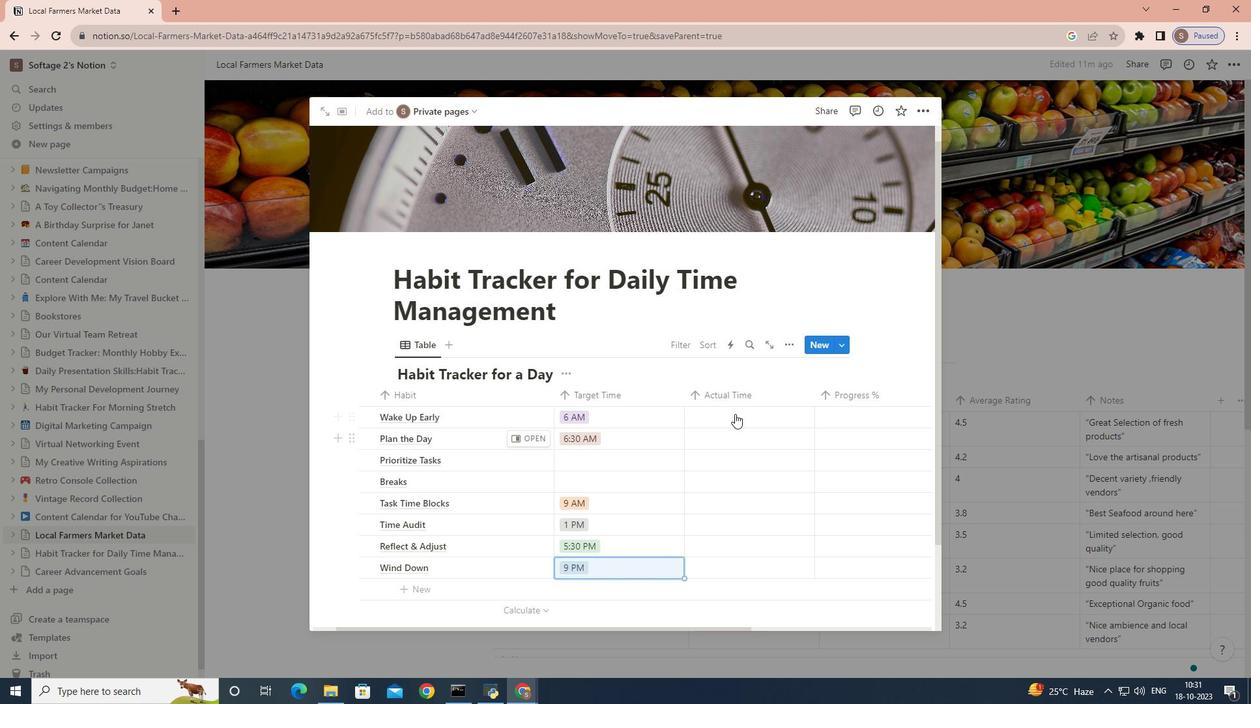 
Action: Mouse pressed left at (735, 413)
Screenshot: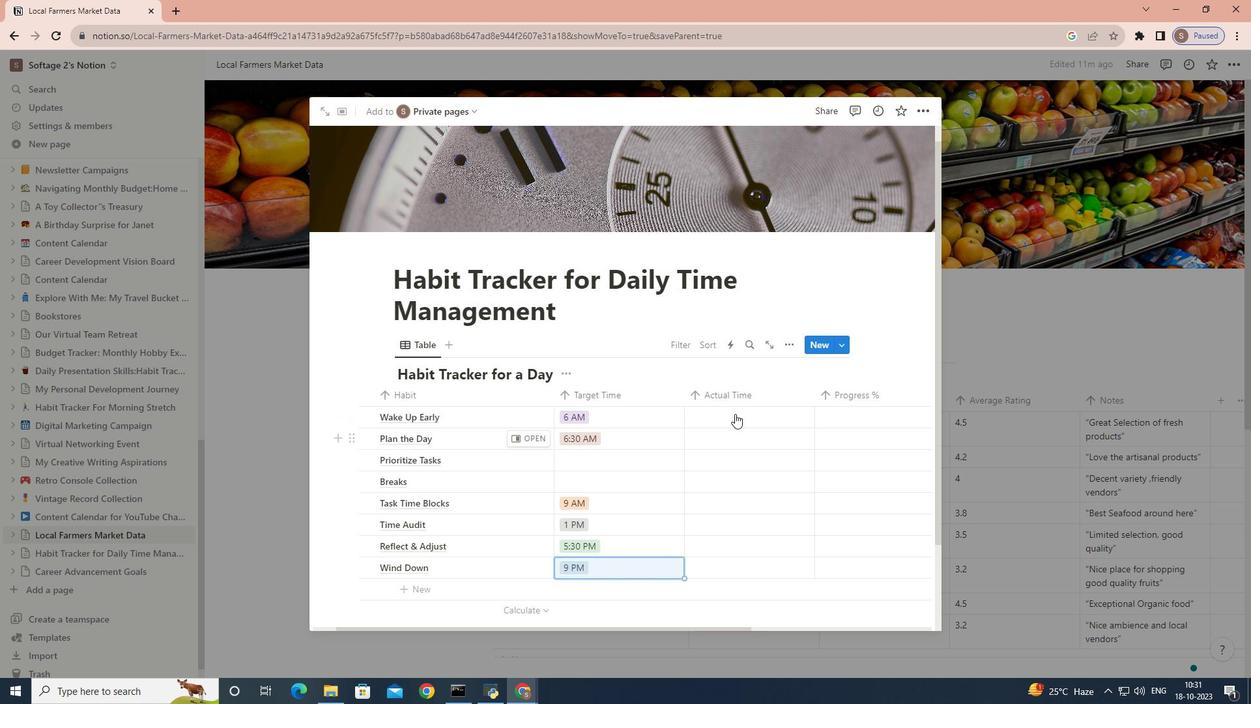 
Action: Key pressed 6<Key.shift_r>:15<Key.space>AM
Screenshot: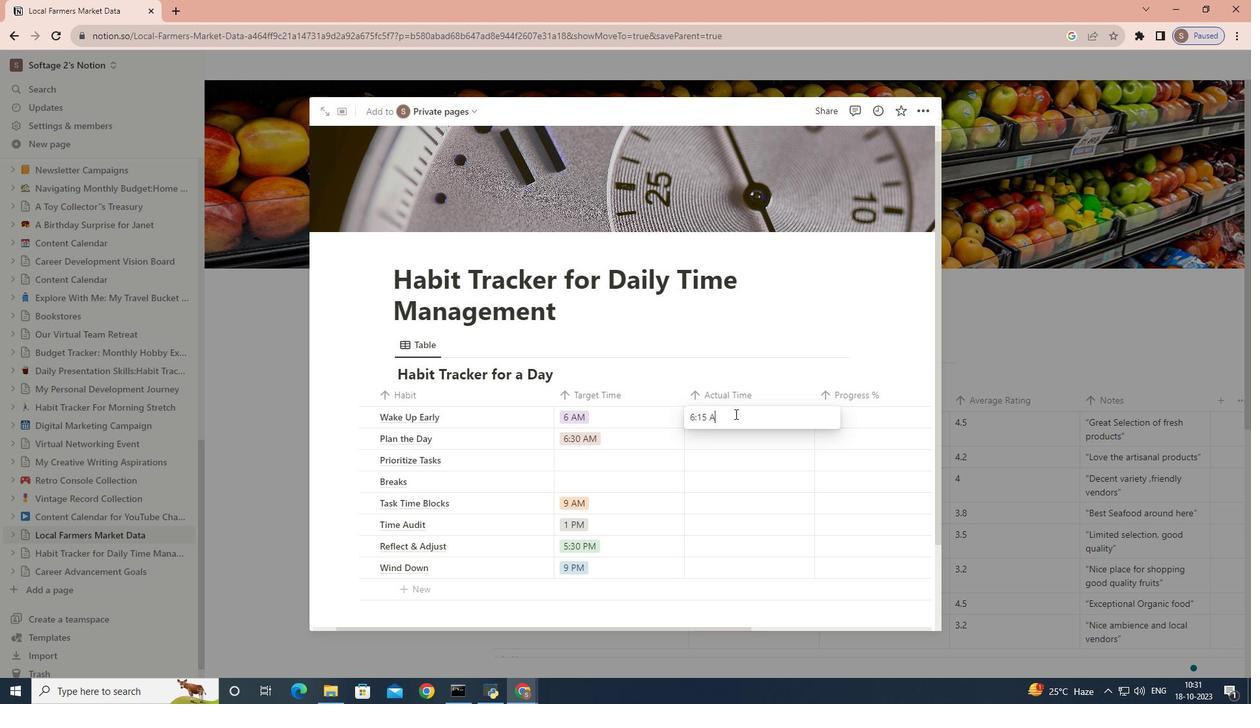 
Action: Mouse moved to (715, 440)
Screenshot: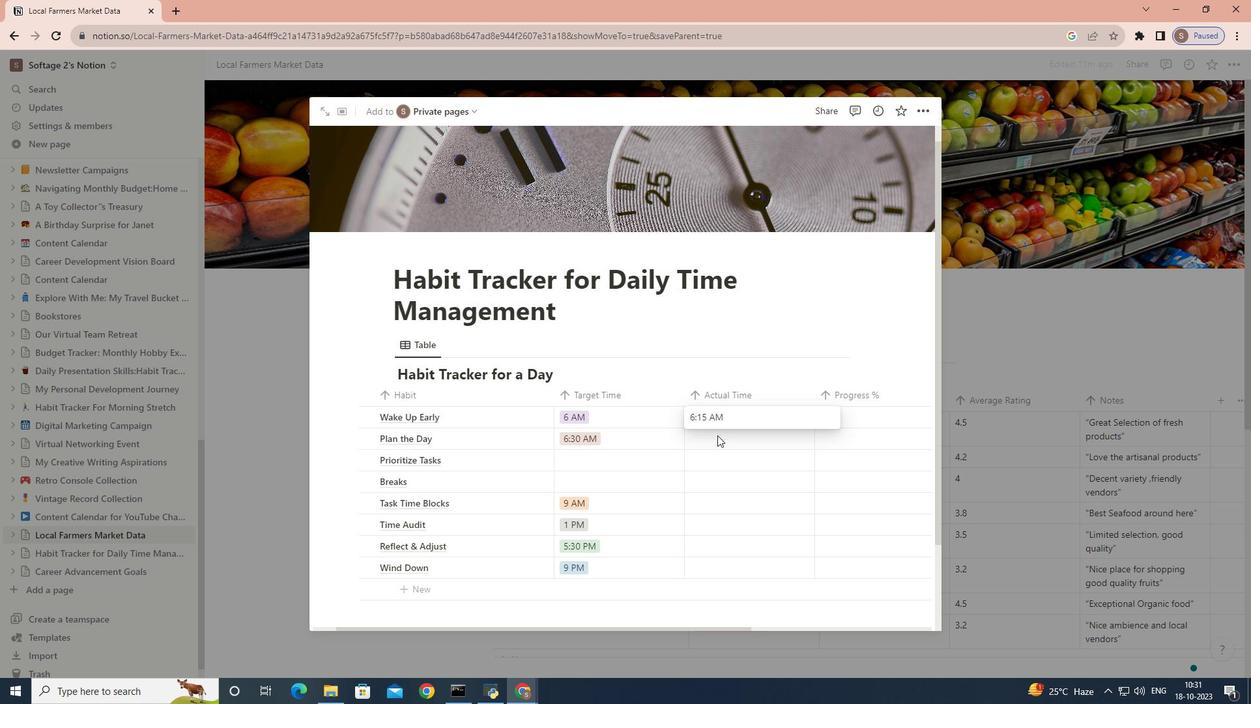 
Action: Mouse pressed left at (715, 440)
Screenshot: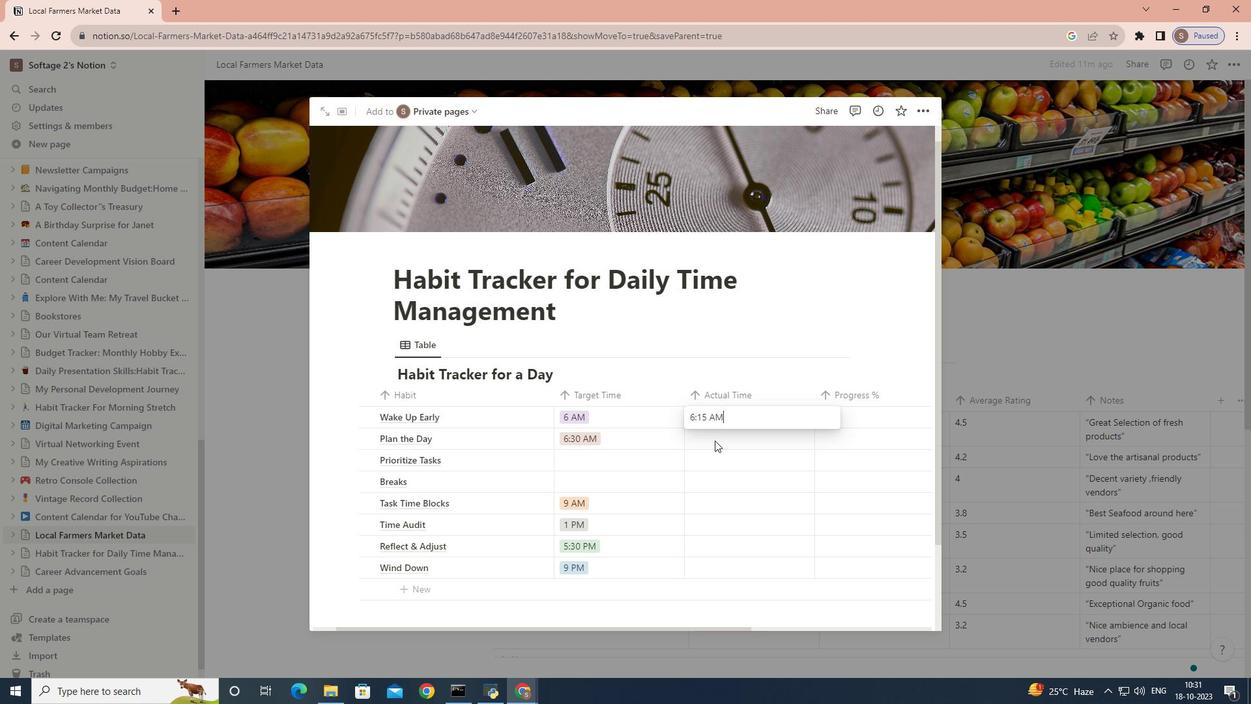 
Action: Mouse pressed left at (715, 440)
Screenshot: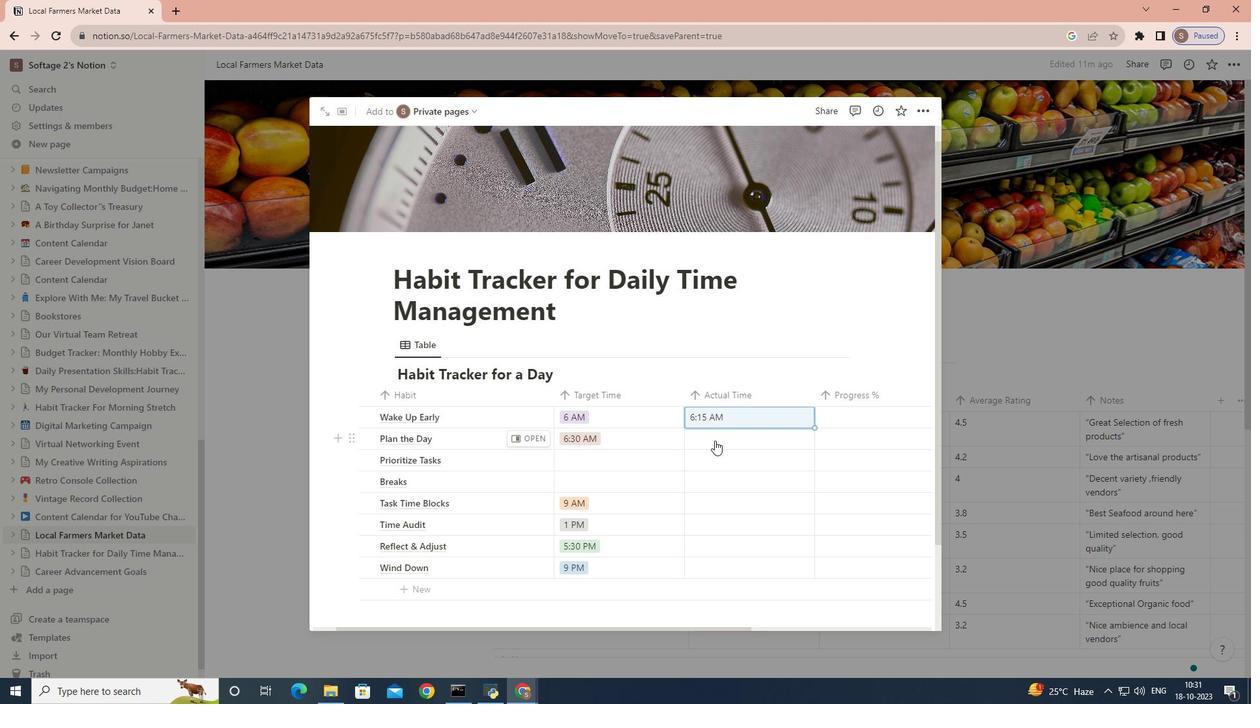 
Action: Key pressed 6<Key.shift_r>:35<Key.space>AM
Screenshot: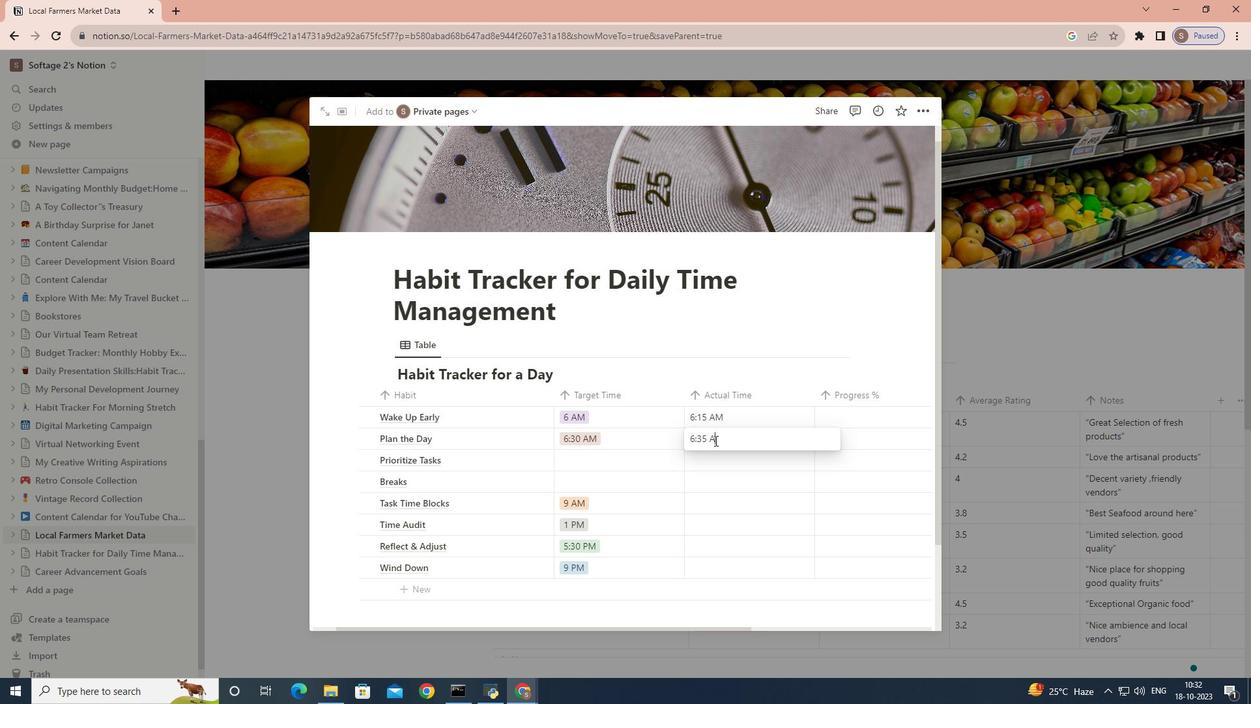 
Action: Mouse moved to (709, 463)
Screenshot: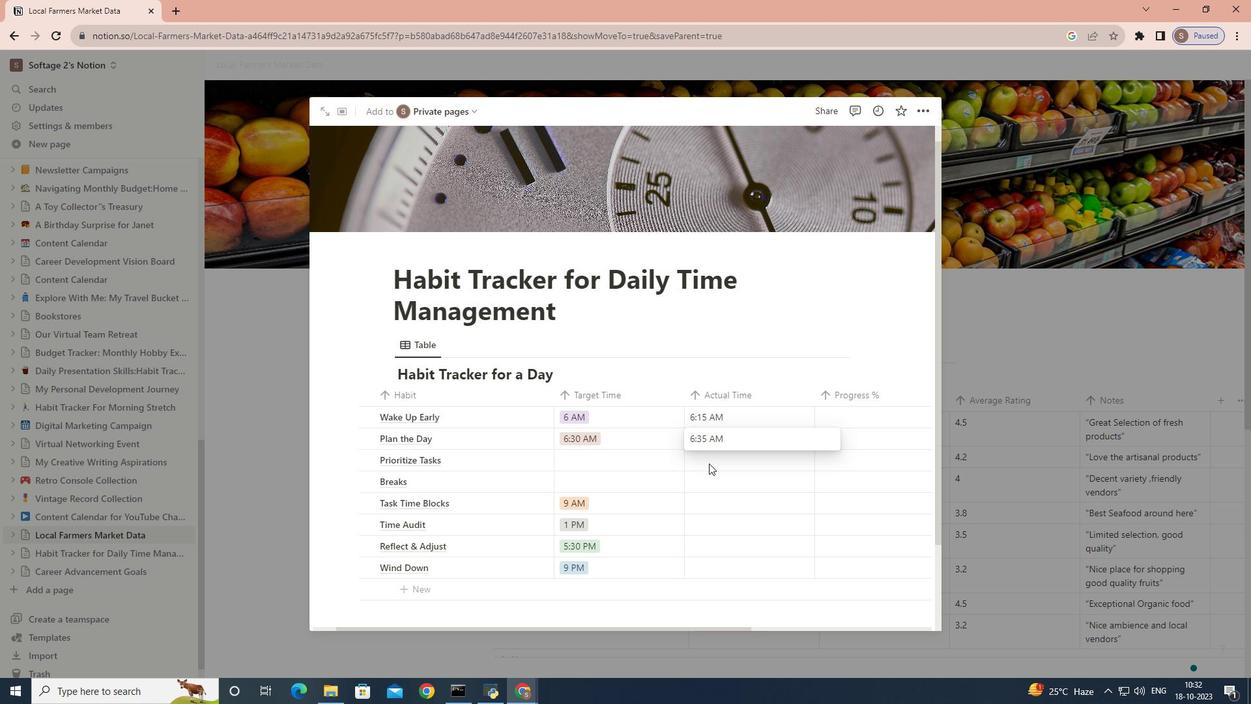 
Action: Mouse pressed left at (709, 463)
Screenshot: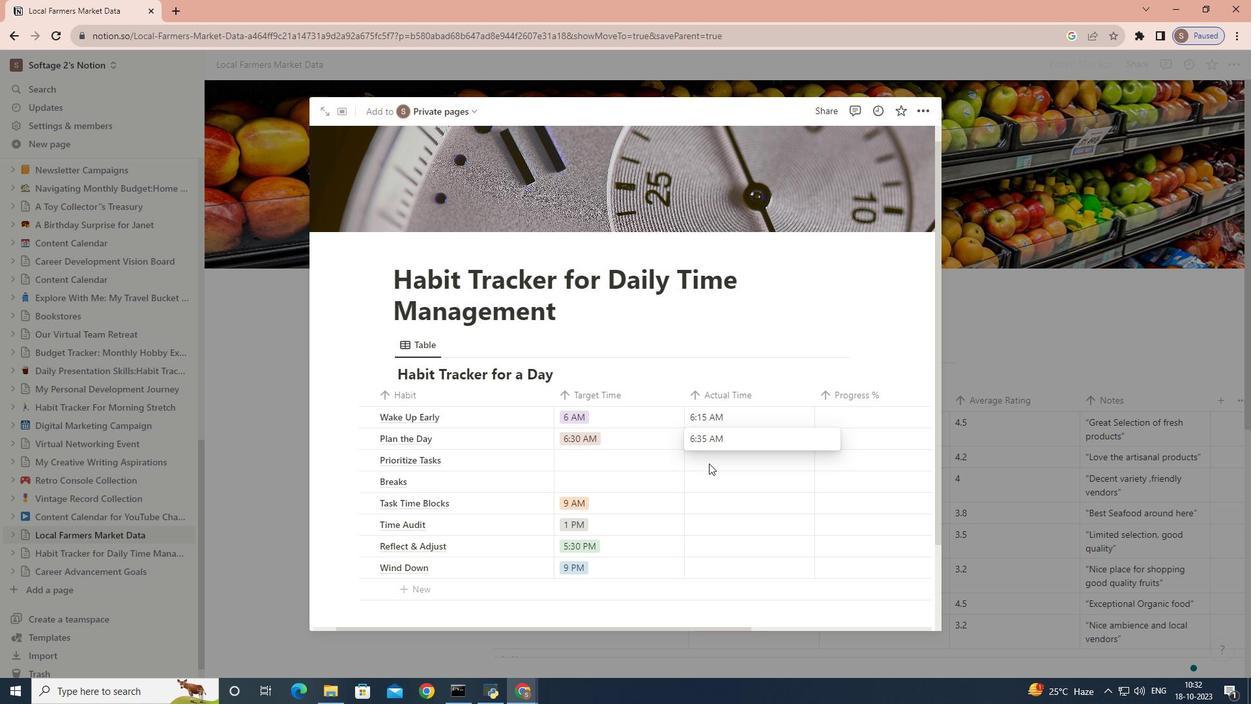 
Action: Mouse pressed left at (709, 463)
Screenshot: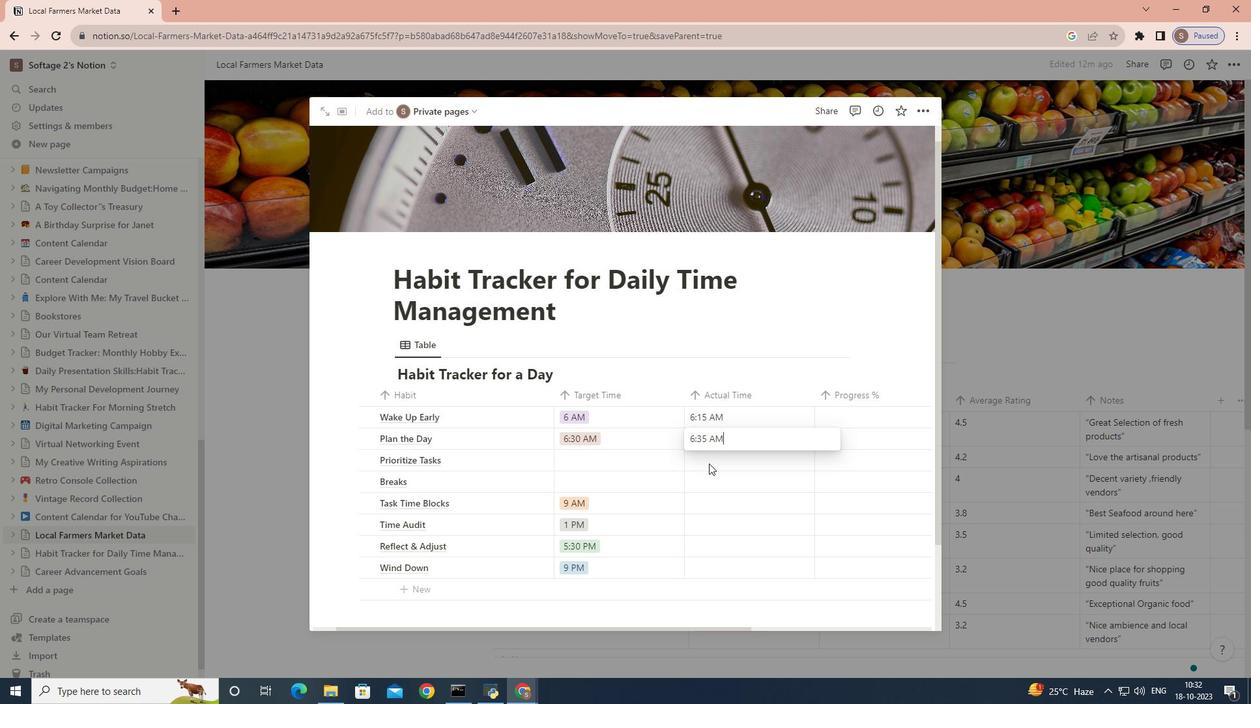 
Action: Key pressed 7<Key.space>AM
Screenshot: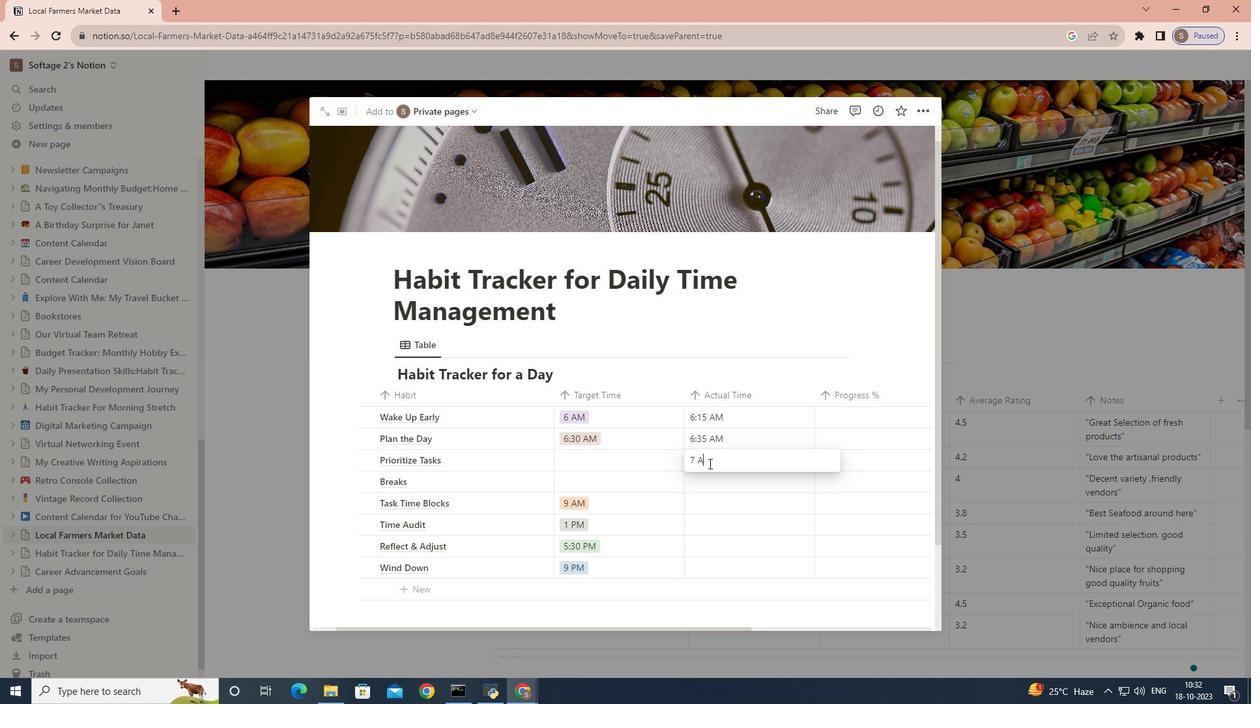 
Action: Mouse moved to (701, 481)
Screenshot: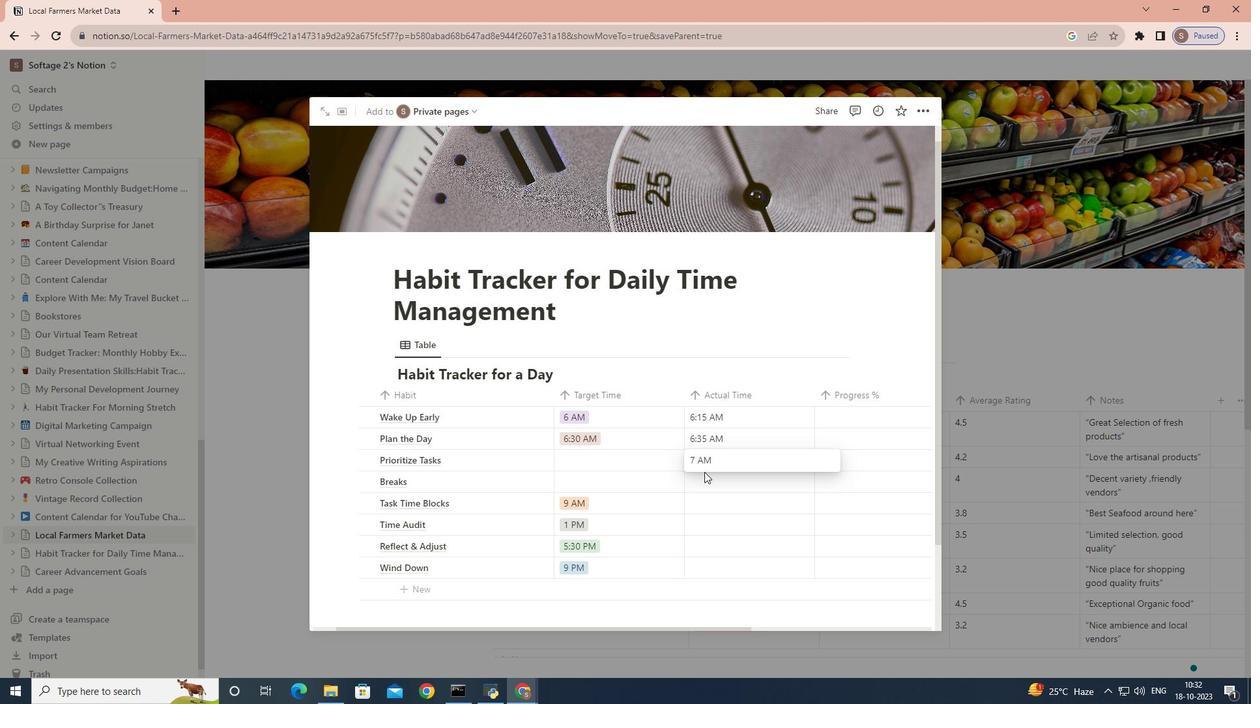 
Action: Mouse pressed left at (701, 481)
Screenshot: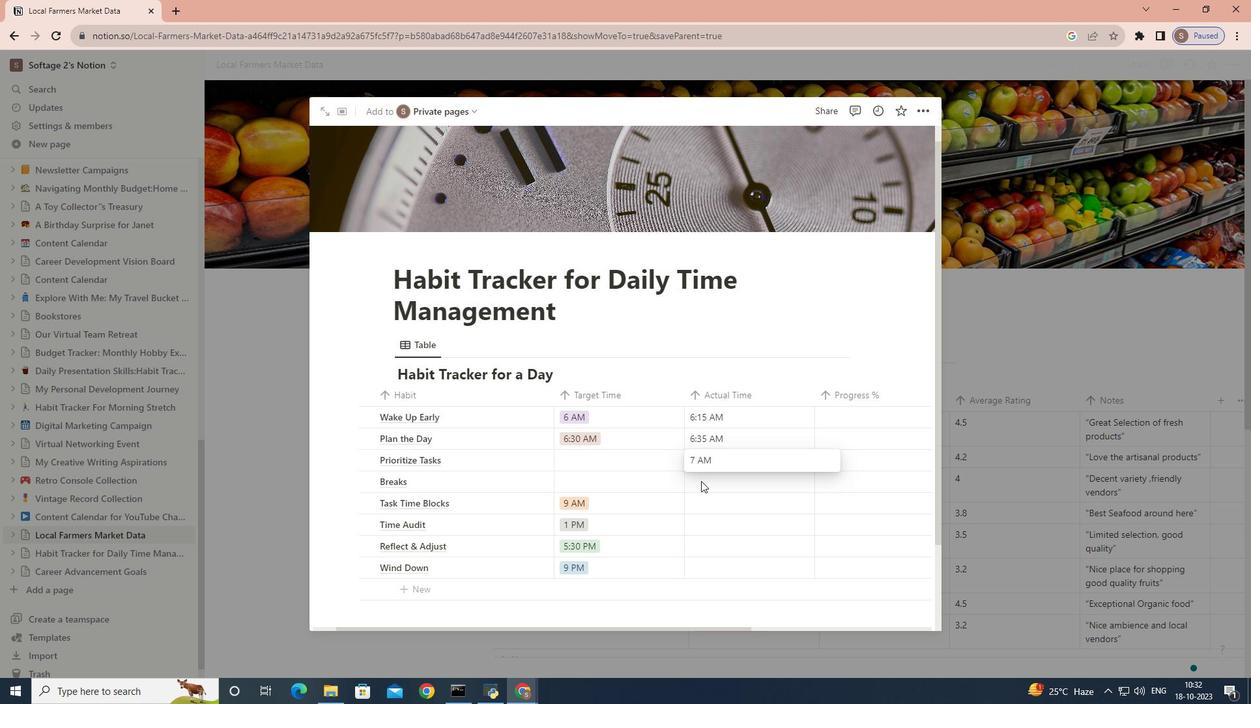 
Action: Mouse pressed left at (701, 481)
Screenshot: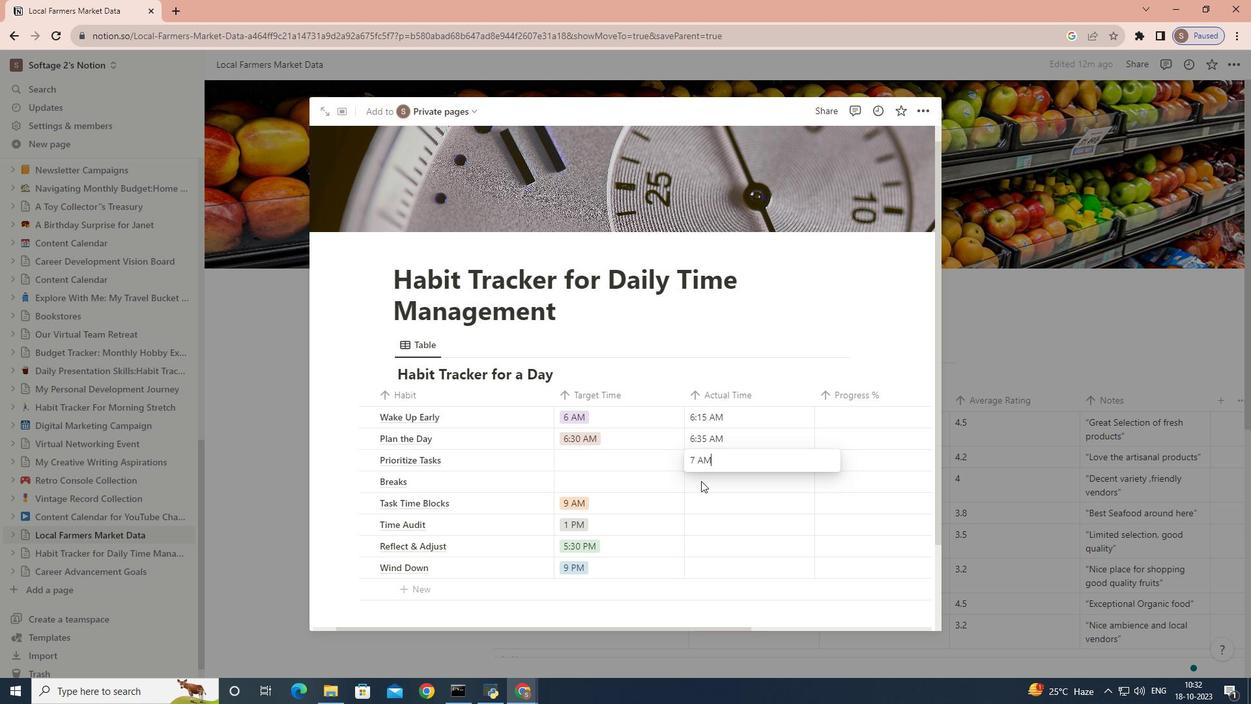 
Action: Mouse pressed left at (701, 481)
Screenshot: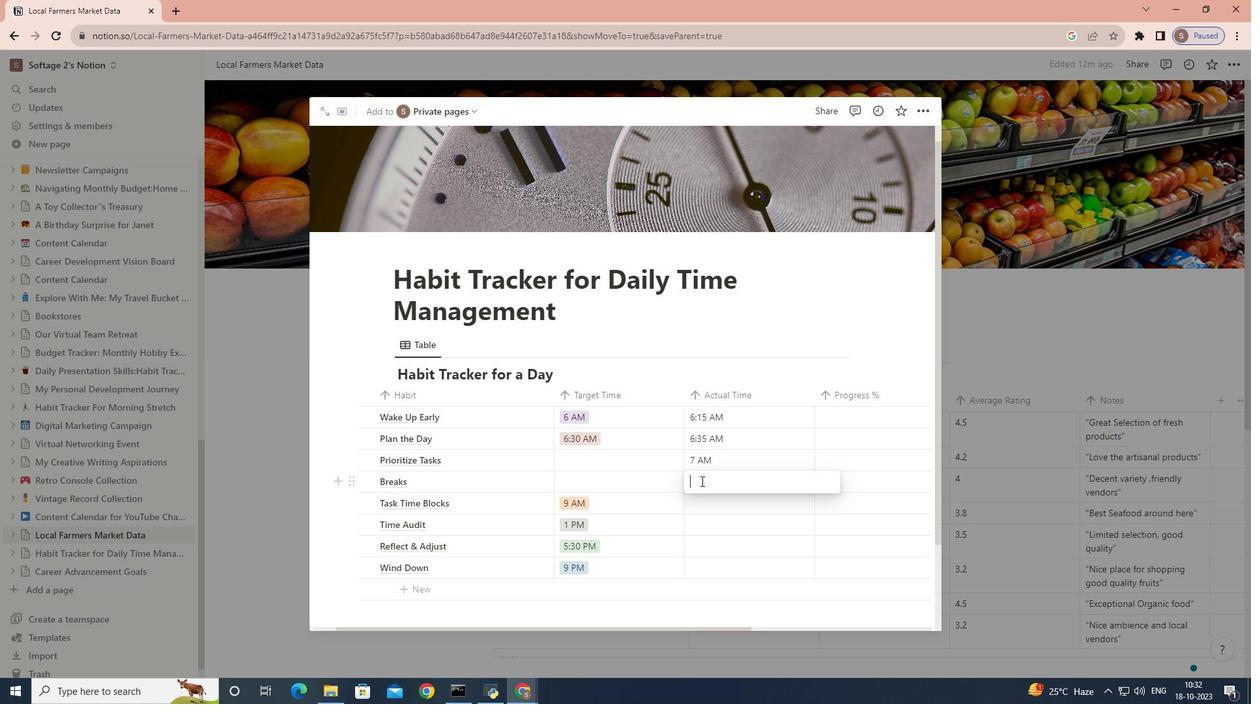 
Action: Mouse moved to (698, 503)
Screenshot: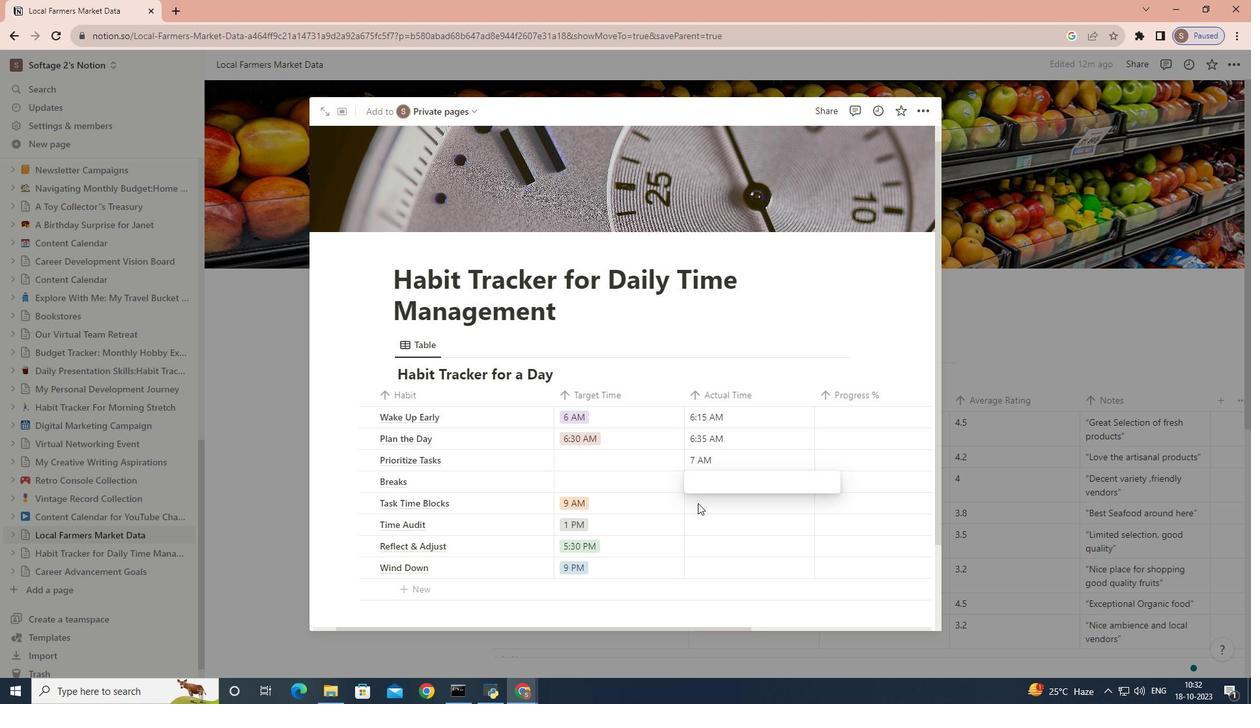 
Action: Mouse pressed left at (698, 503)
Screenshot: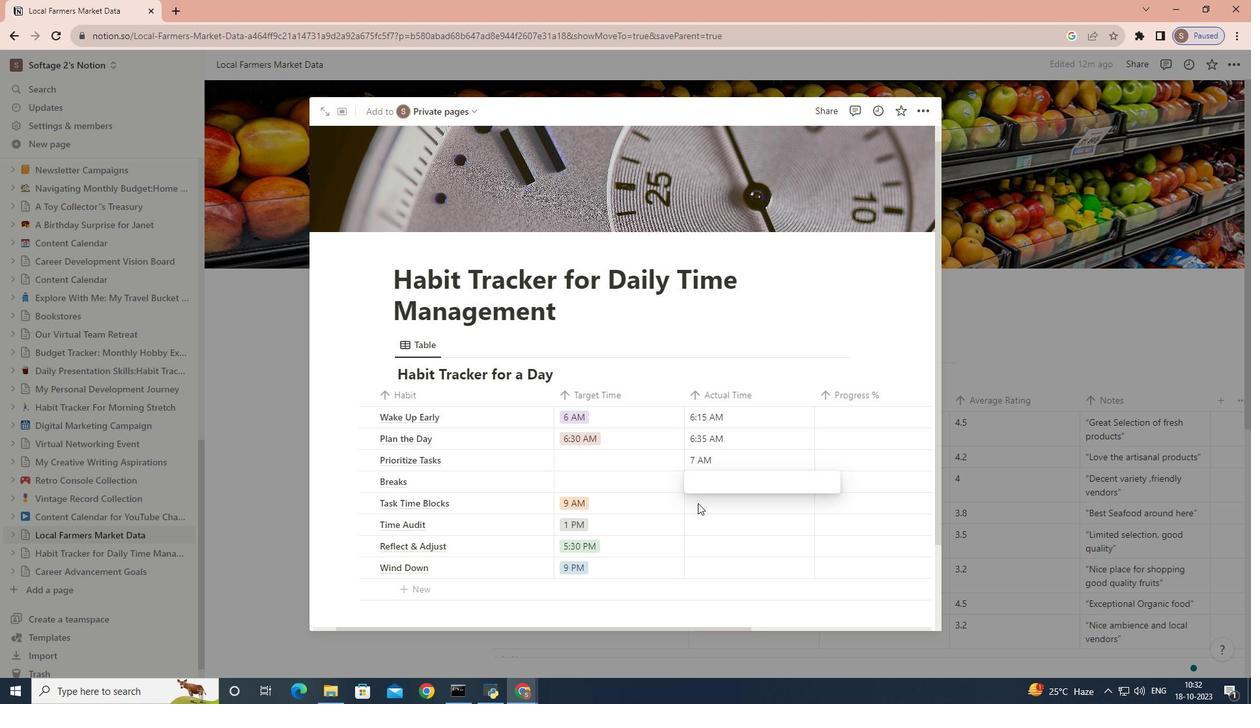 
Action: Mouse pressed left at (698, 503)
Screenshot: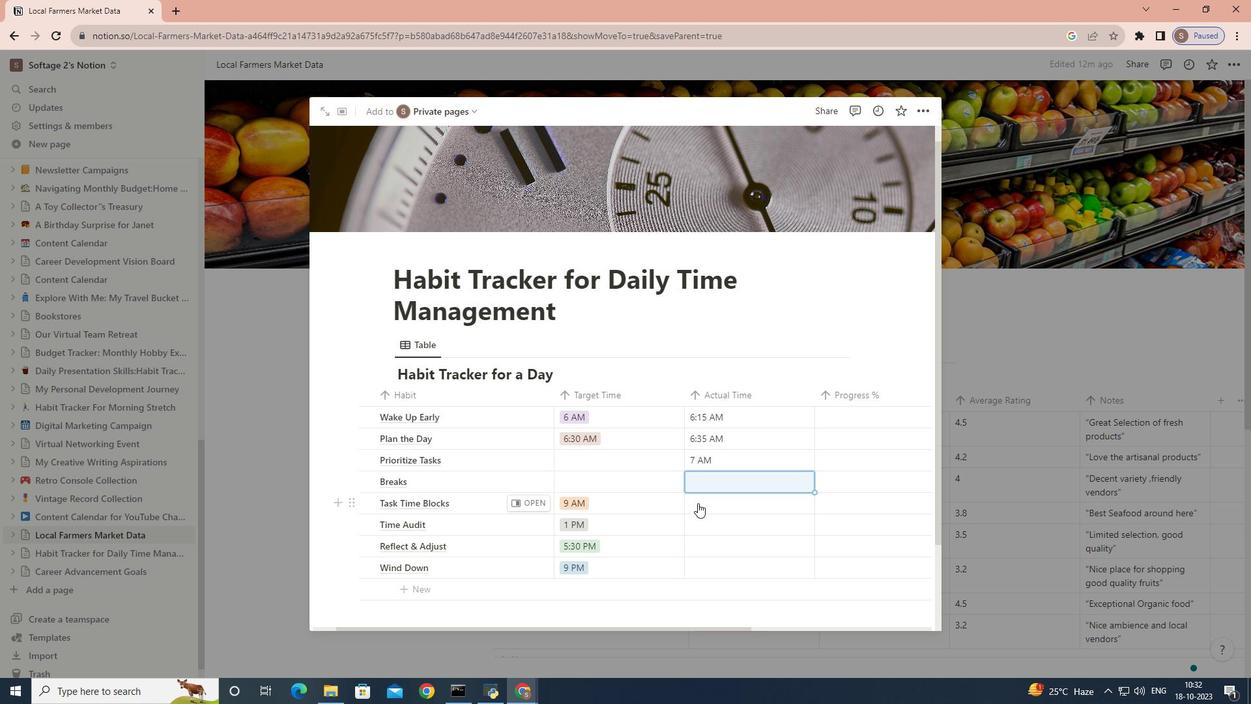 
Action: Key pressed 9<Key.shift_r>:10<Key.space>AM
Screenshot: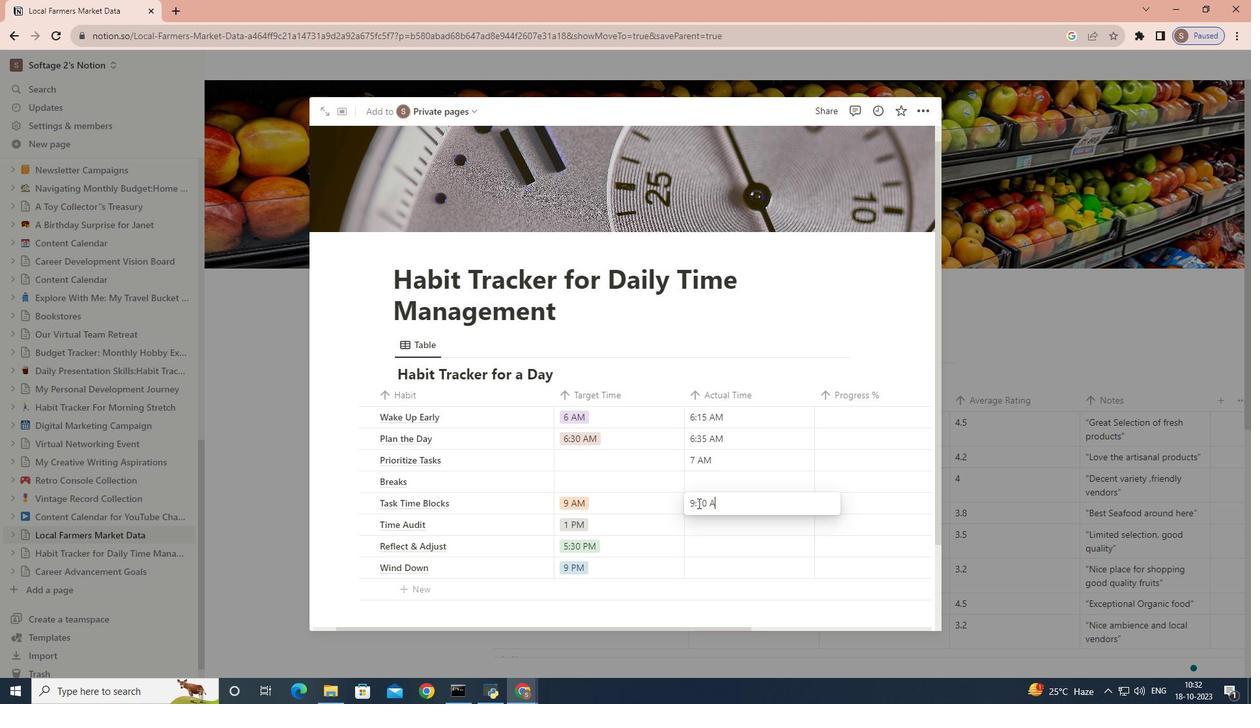 
Action: Mouse moved to (700, 523)
Screenshot: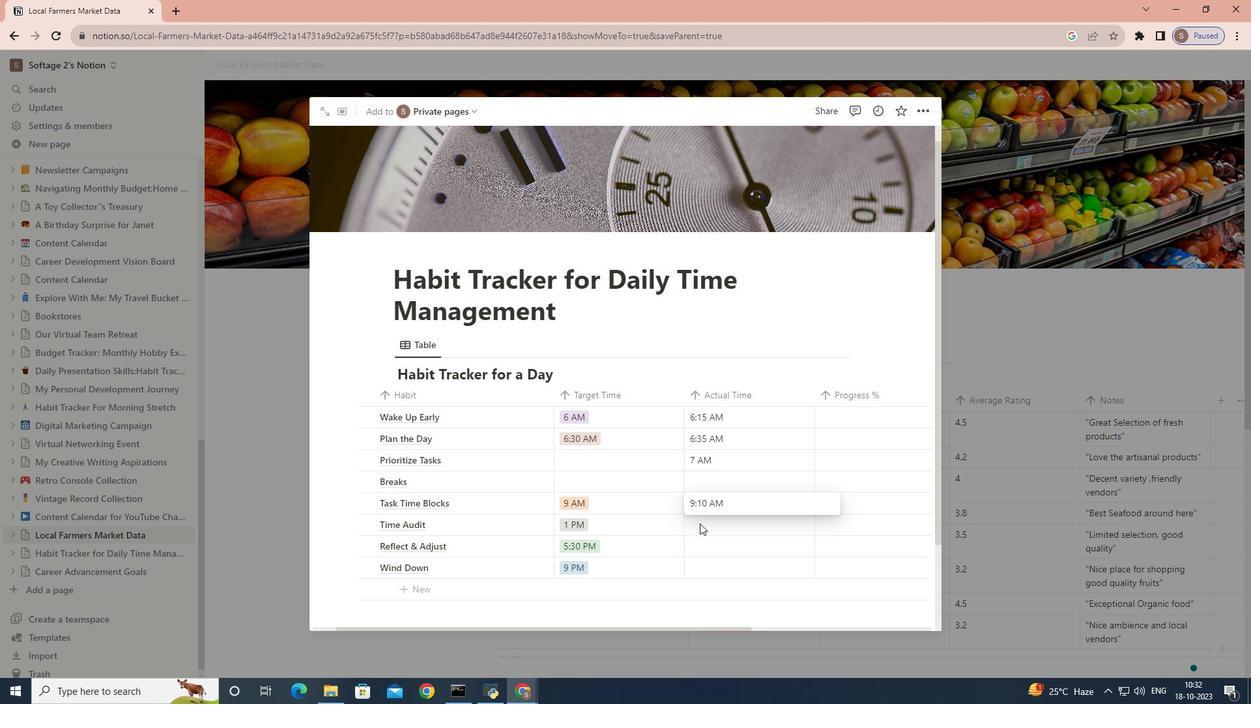 
Action: Mouse pressed left at (700, 523)
Screenshot: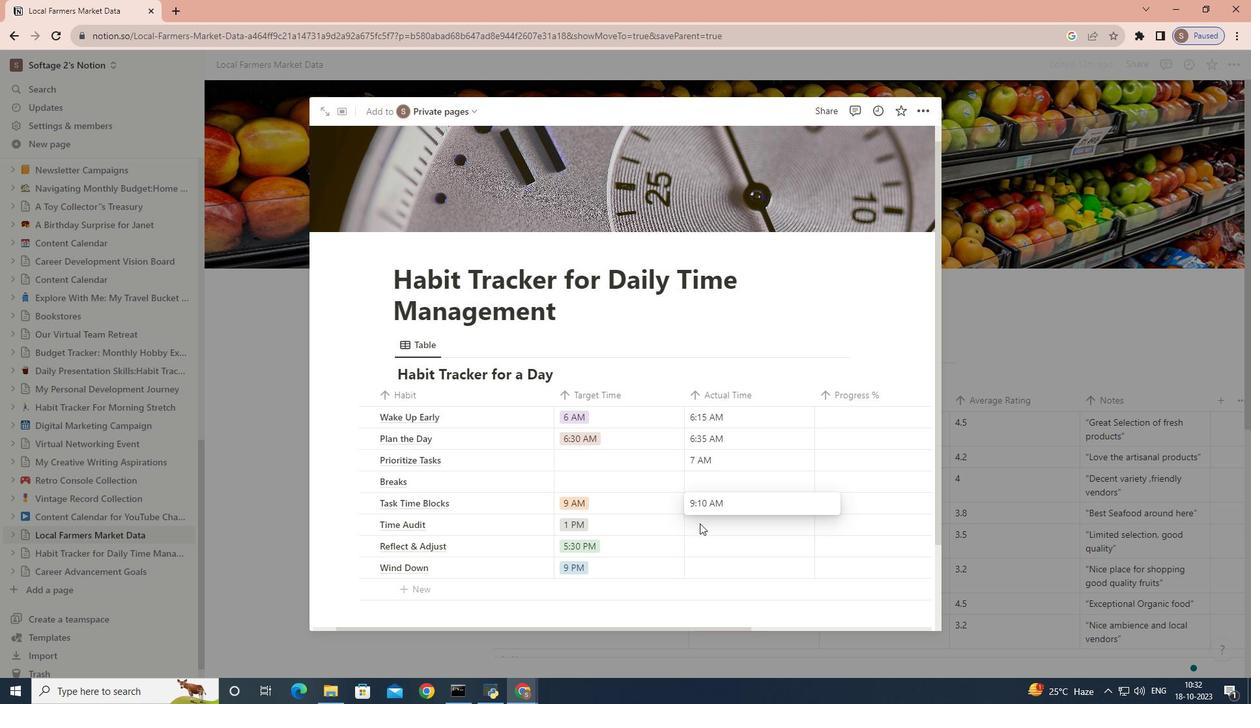 
Action: Mouse pressed left at (700, 523)
Screenshot: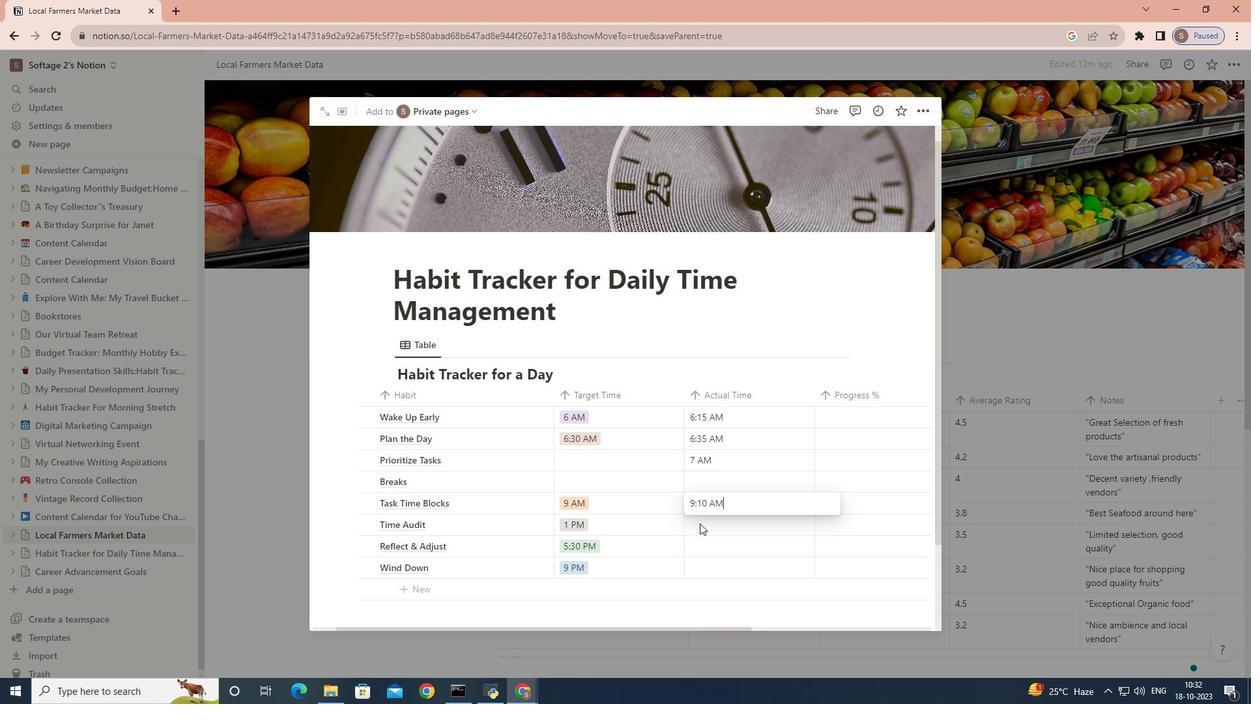 
Action: Key pressed 1<Key.shift_r>:15<Key.space>PM
Screenshot: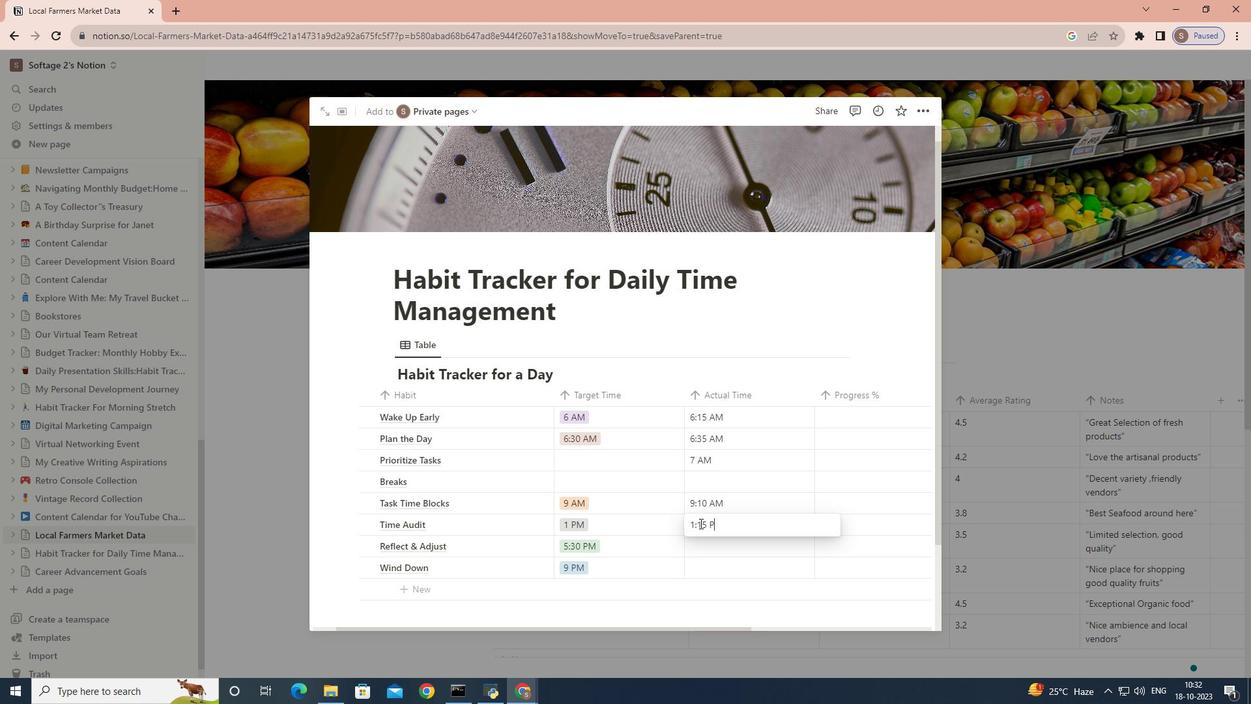 
Action: Mouse moved to (699, 541)
Screenshot: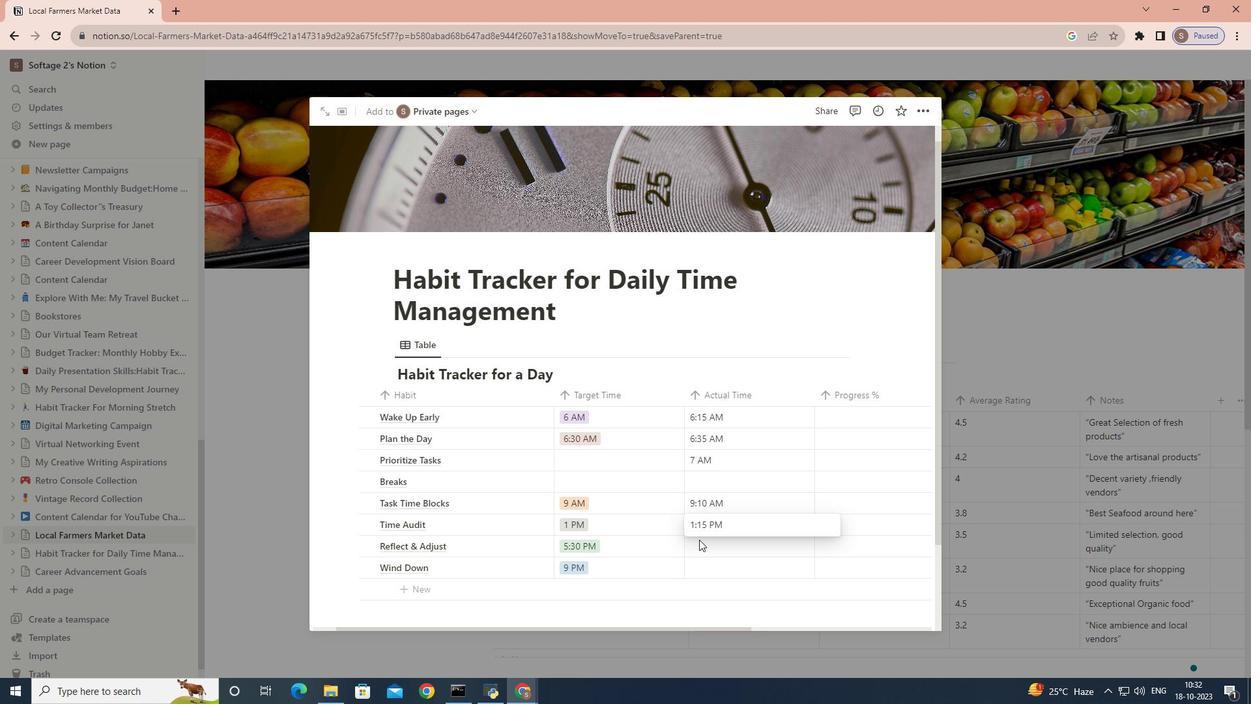 
Action: Mouse pressed left at (699, 541)
Screenshot: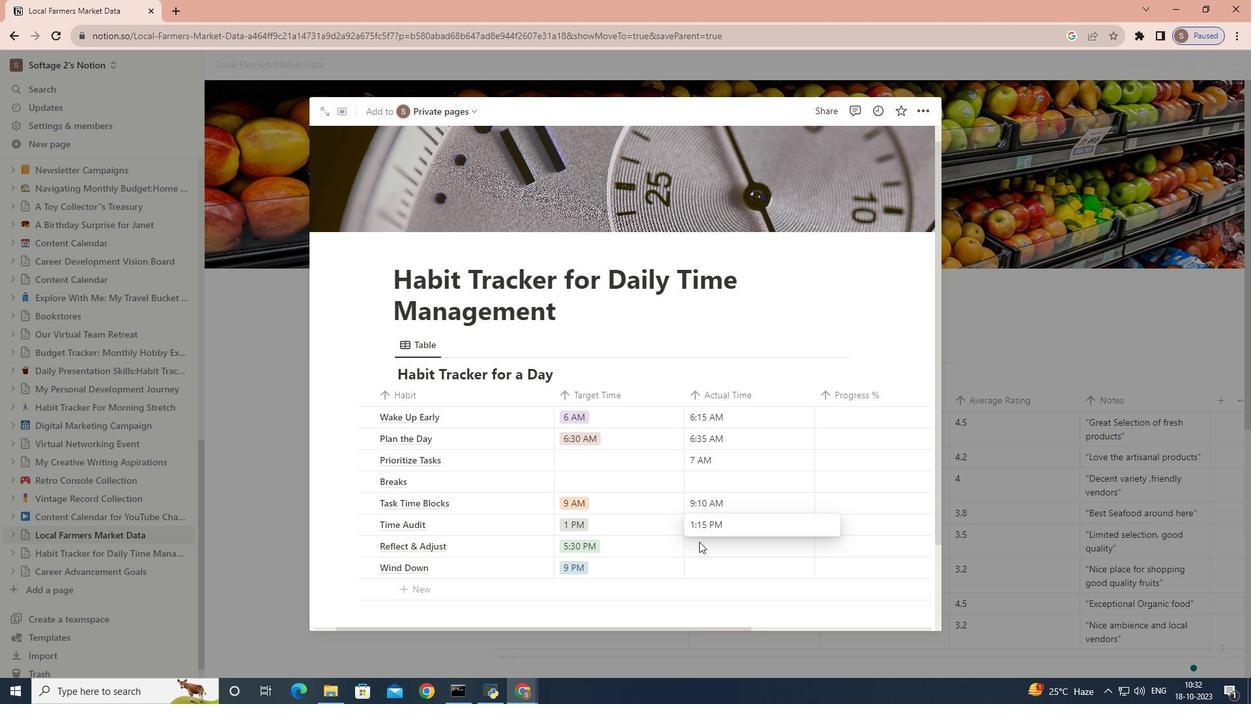 
Action: Mouse pressed left at (699, 541)
Screenshot: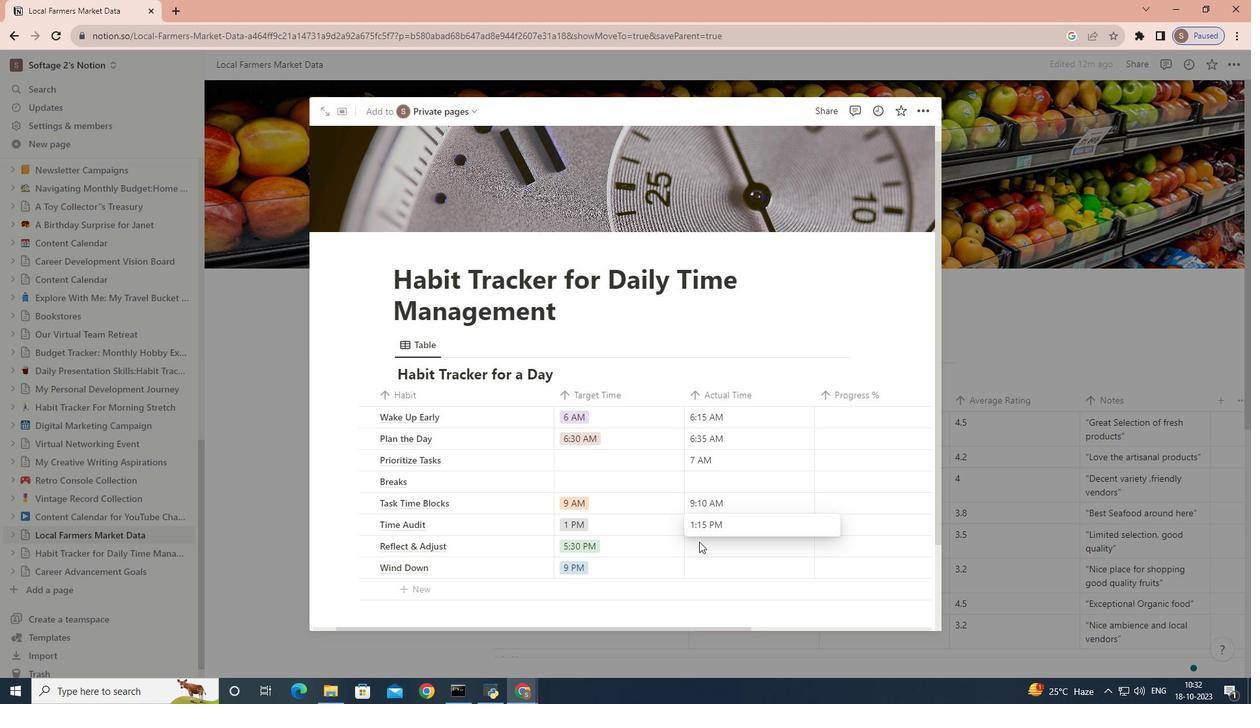 
Action: Key pressed 5<Key.shift_r>:40<Key.space>PM
Screenshot: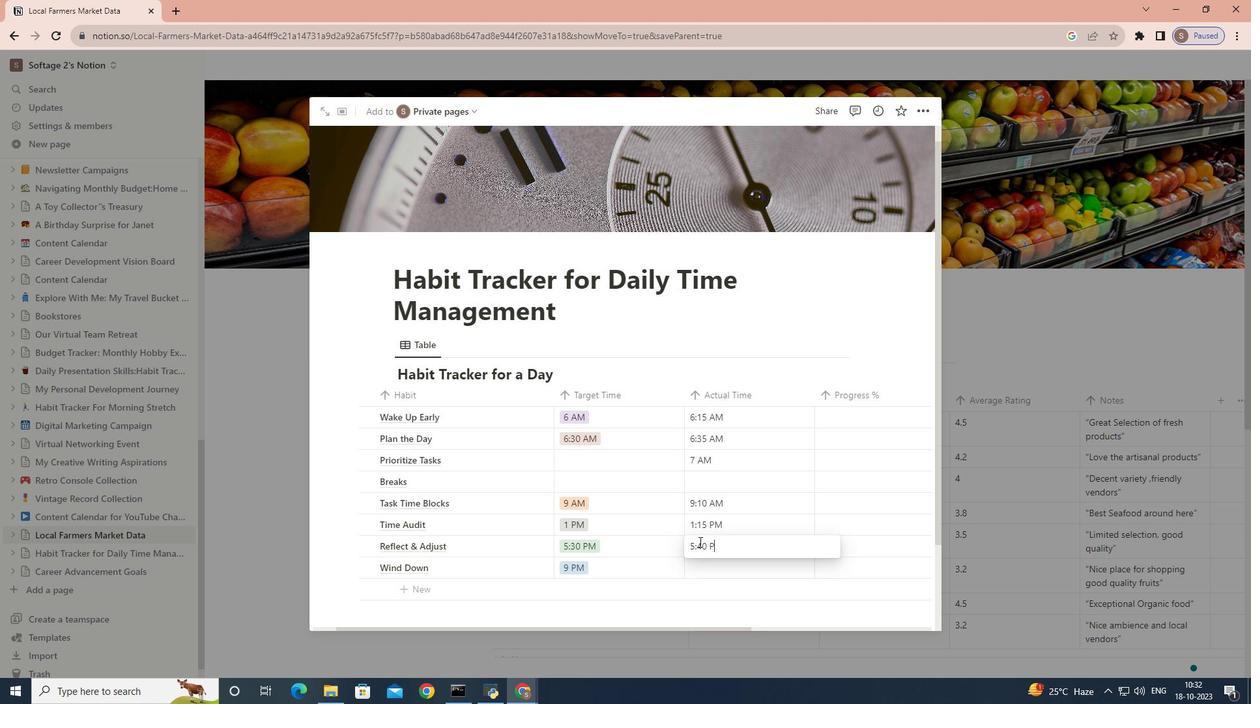 
Action: Mouse moved to (696, 563)
Screenshot: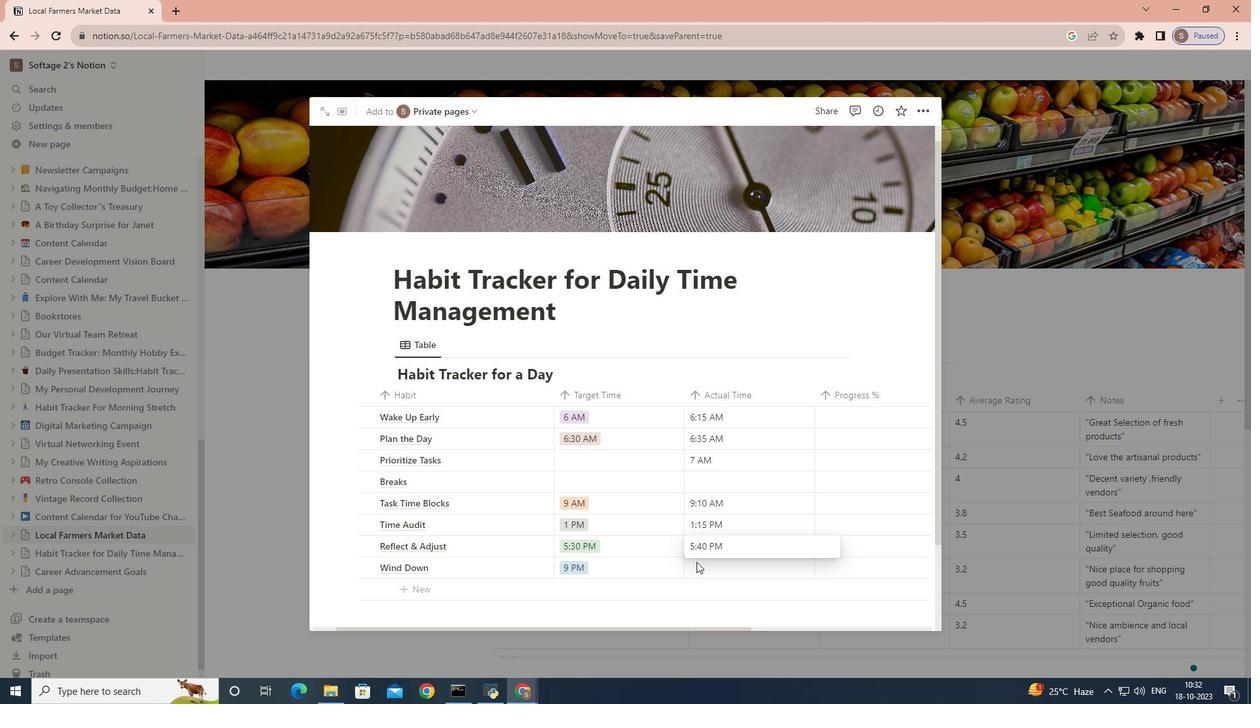 
Action: Mouse pressed left at (696, 563)
Screenshot: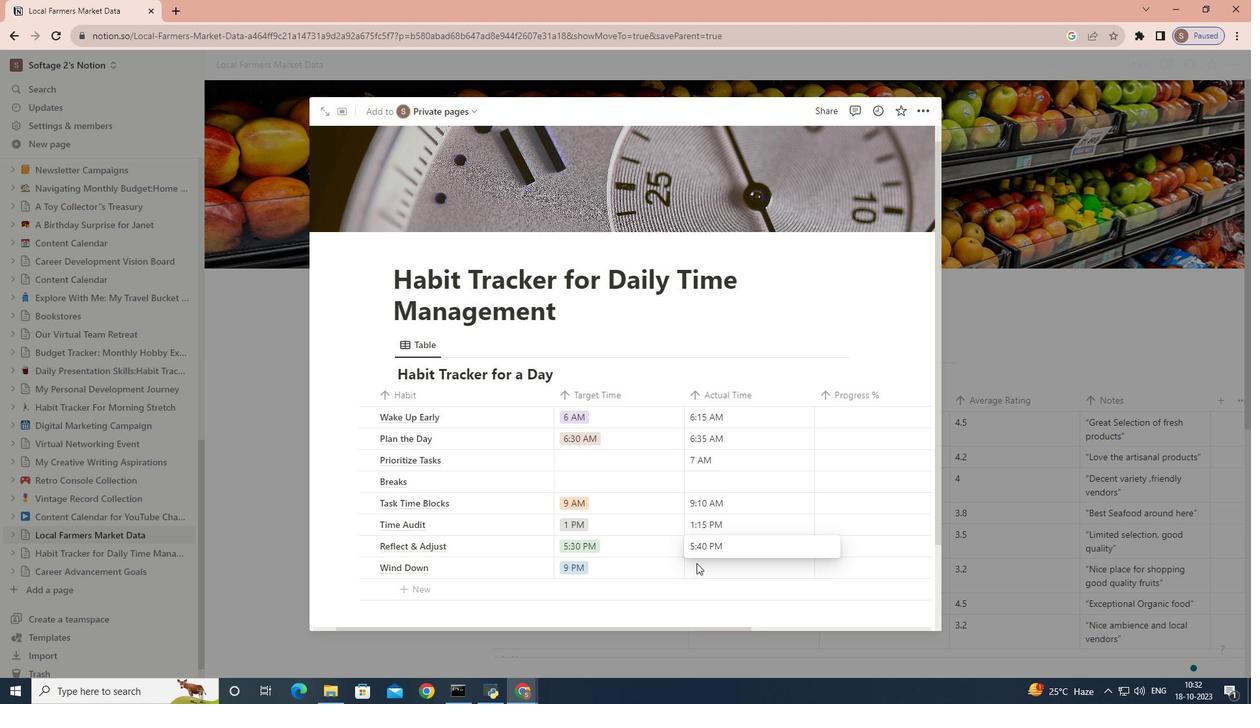 
Action: Mouse moved to (696, 563)
Screenshot: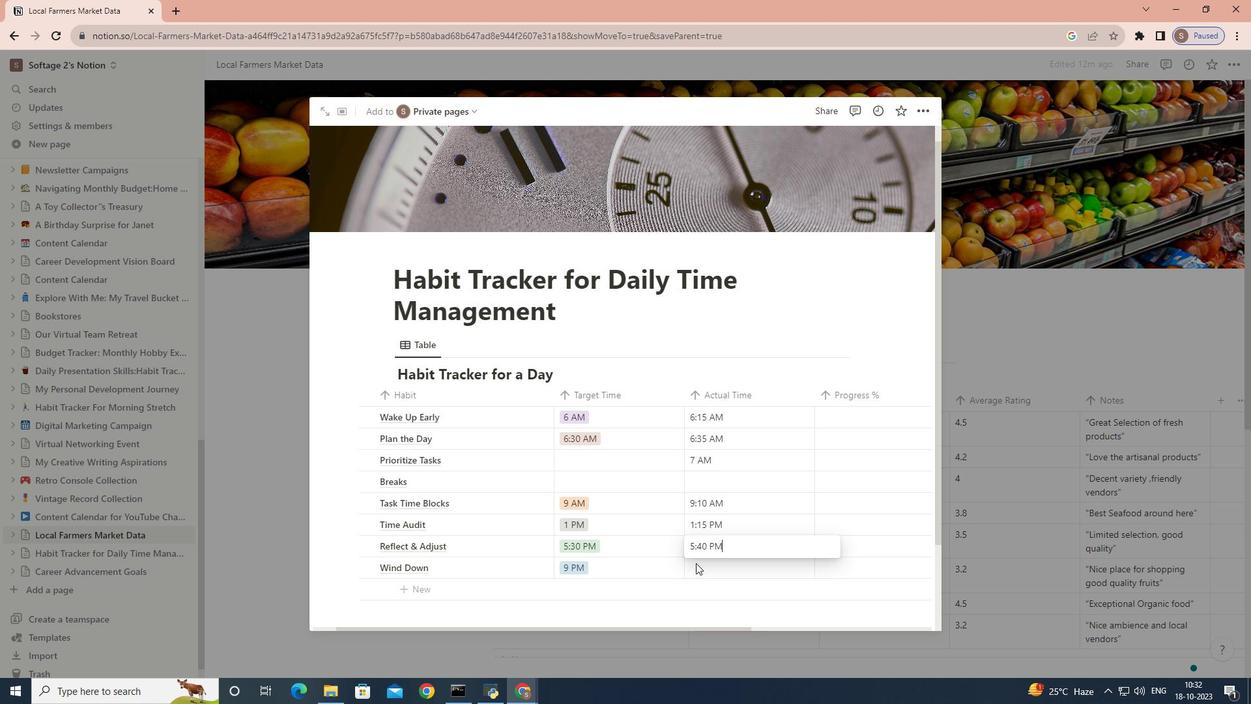 
Action: Mouse pressed left at (696, 563)
Screenshot: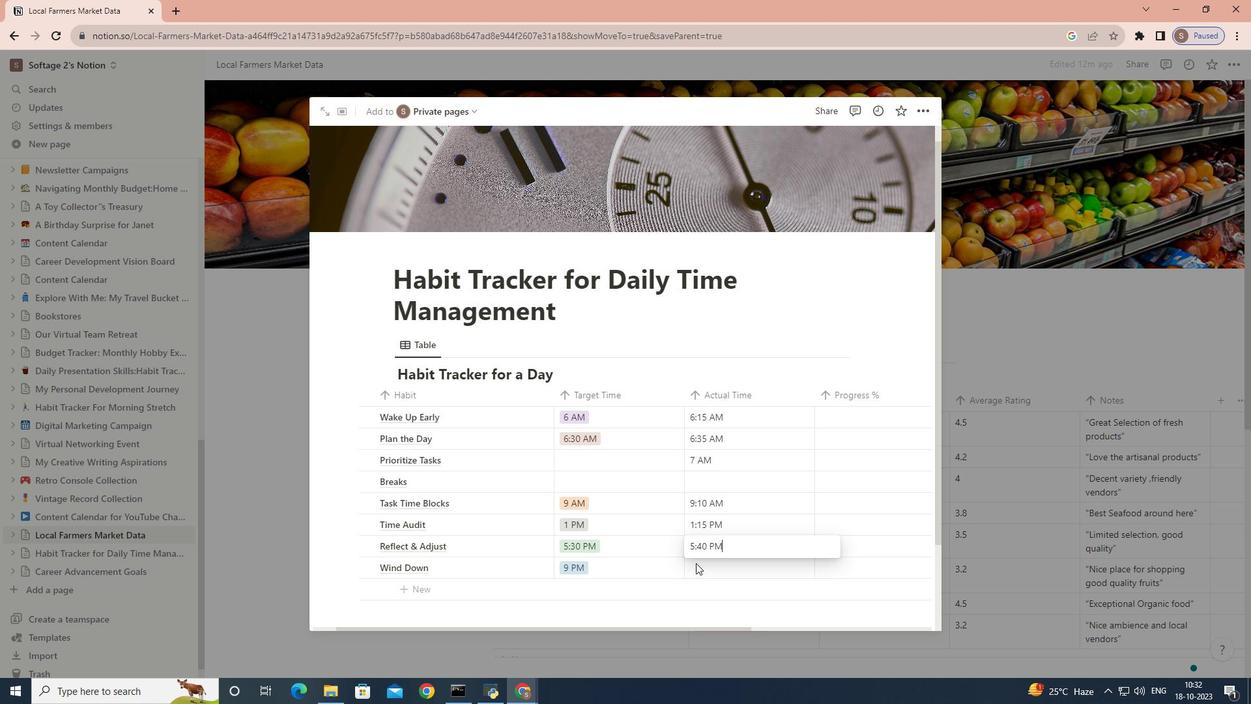 
Action: Key pressed 8<Key.shift_r>:50<Key.space>PM
Screenshot: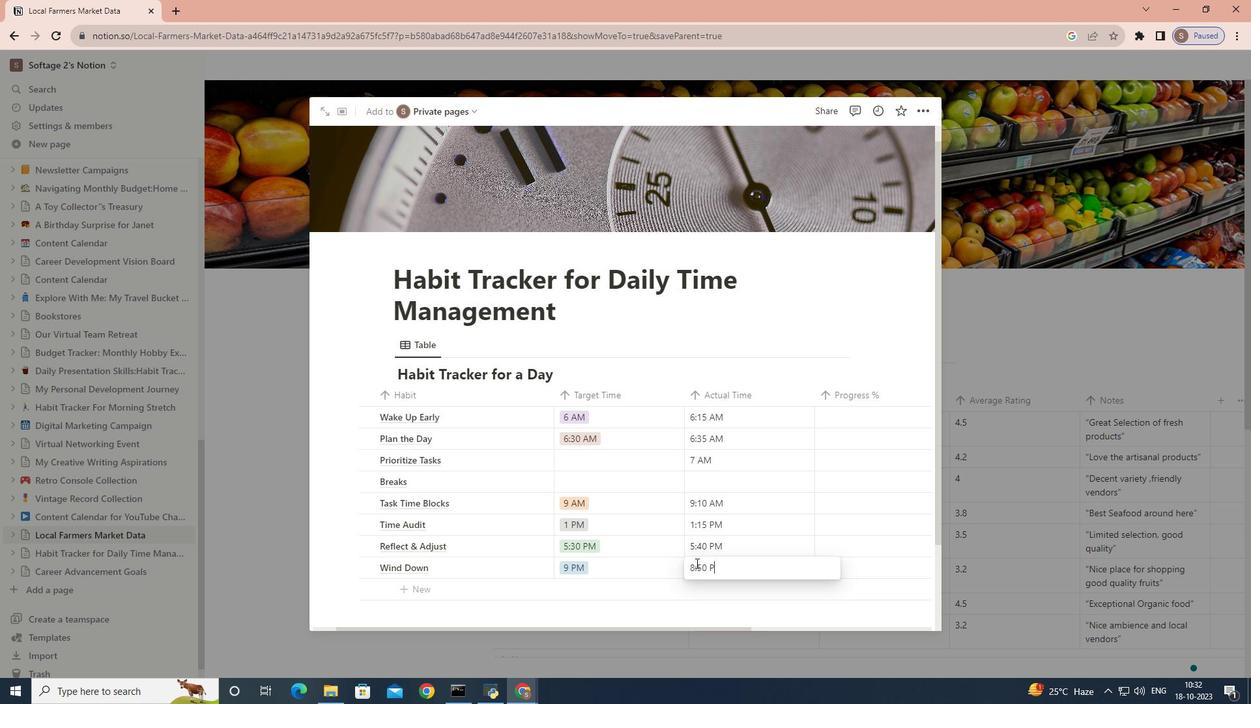 
Action: Mouse moved to (767, 517)
Screenshot: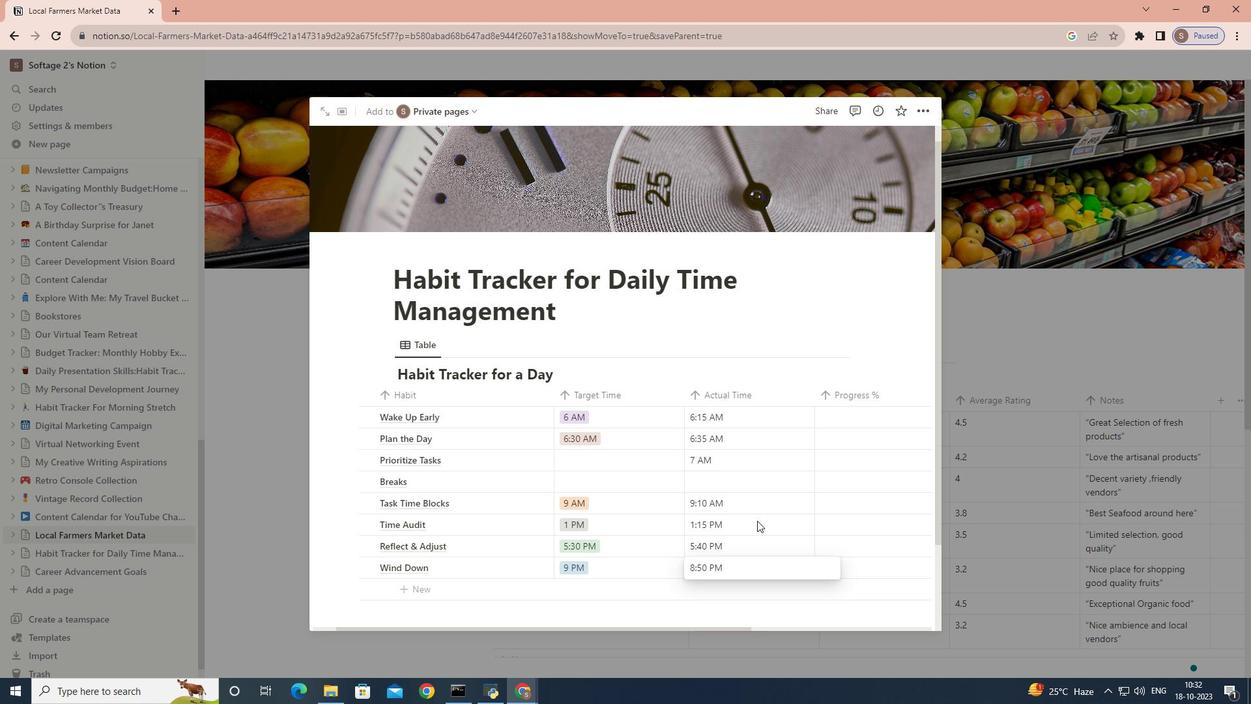 
Action: Mouse pressed left at (767, 517)
